 Task: Research Airbnb accommodation in Santa Cruz de Tenerife, Spain from 6th November, 2023 to 8th November, 2023 for 2 adults.1  bedroom having 2 beds and 1 bathroom. Property type can be flat. Amenities needed are: wifi. Look for 5 properties as per requirement.
Action: Mouse moved to (422, 51)
Screenshot: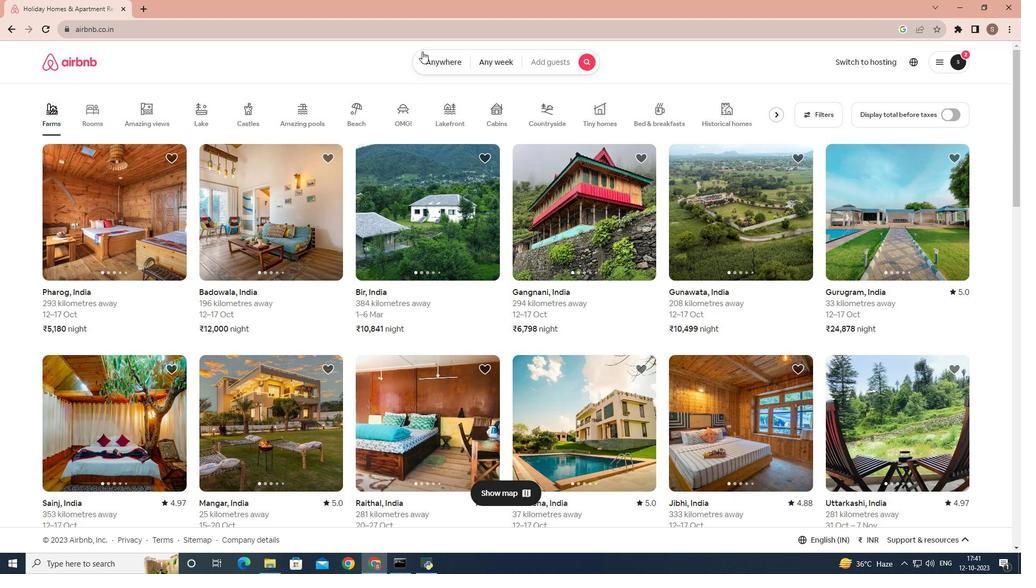 
Action: Mouse pressed left at (422, 51)
Screenshot: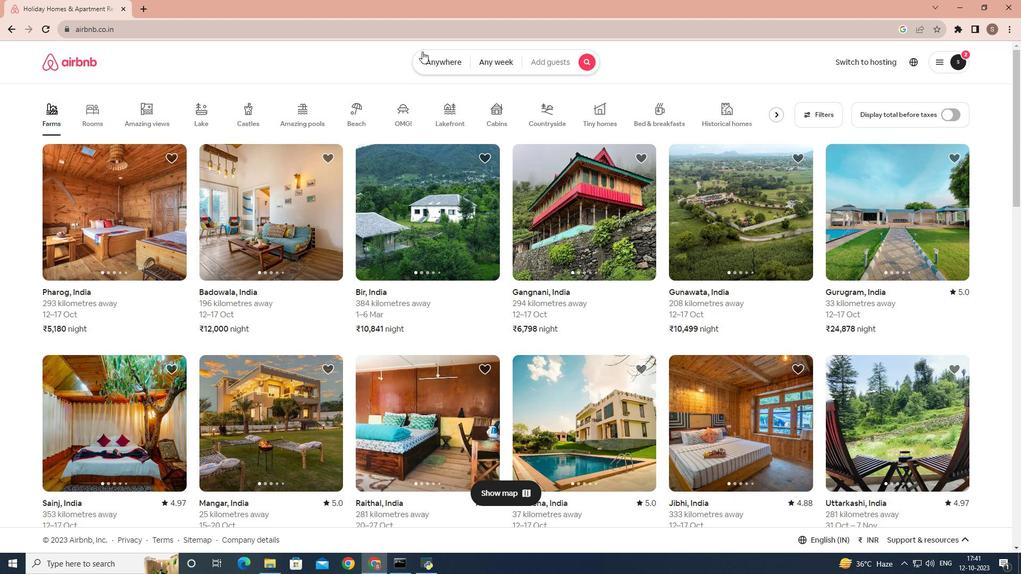
Action: Mouse moved to (422, 55)
Screenshot: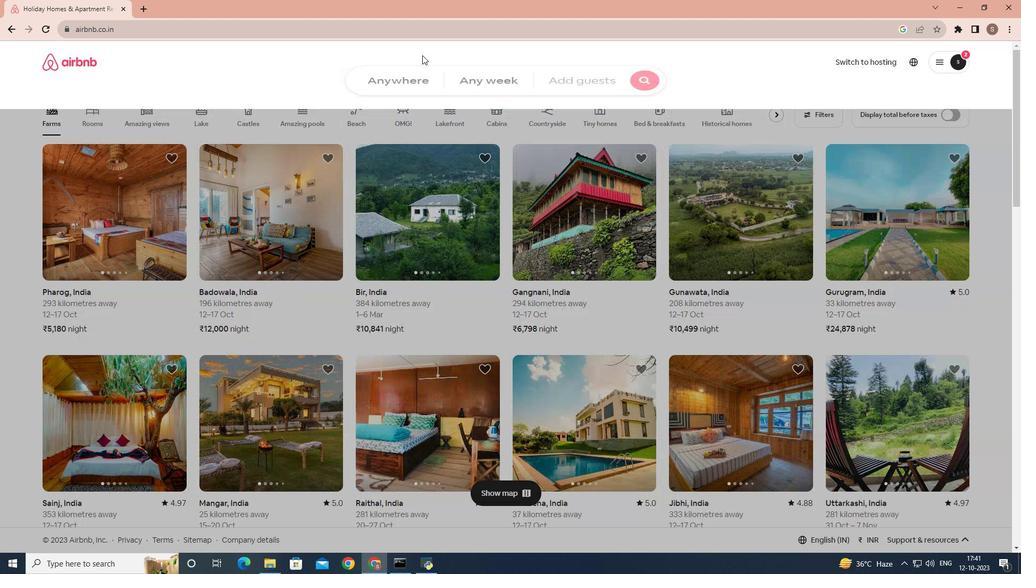 
Action: Mouse pressed left at (422, 55)
Screenshot: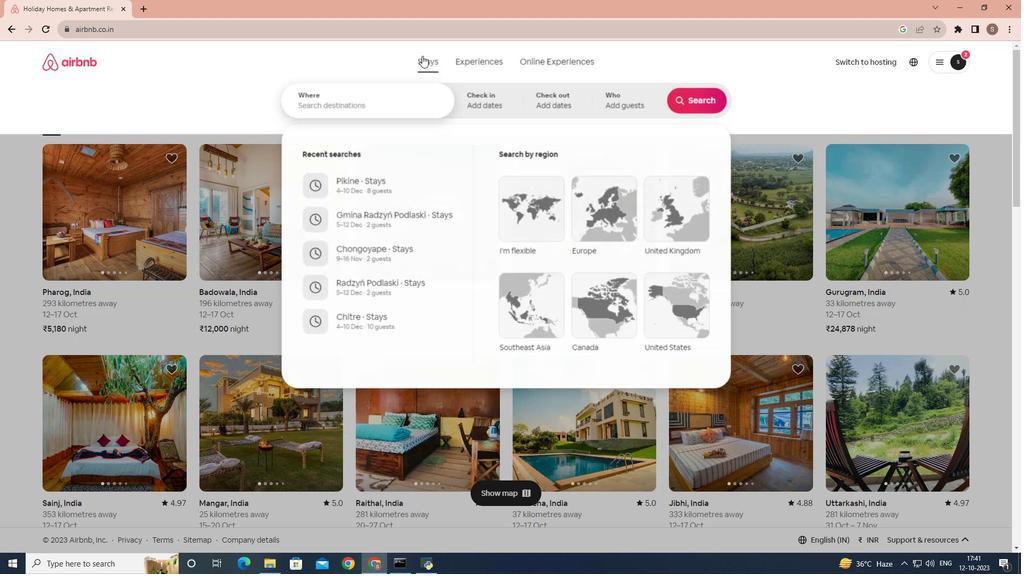 
Action: Mouse moved to (345, 98)
Screenshot: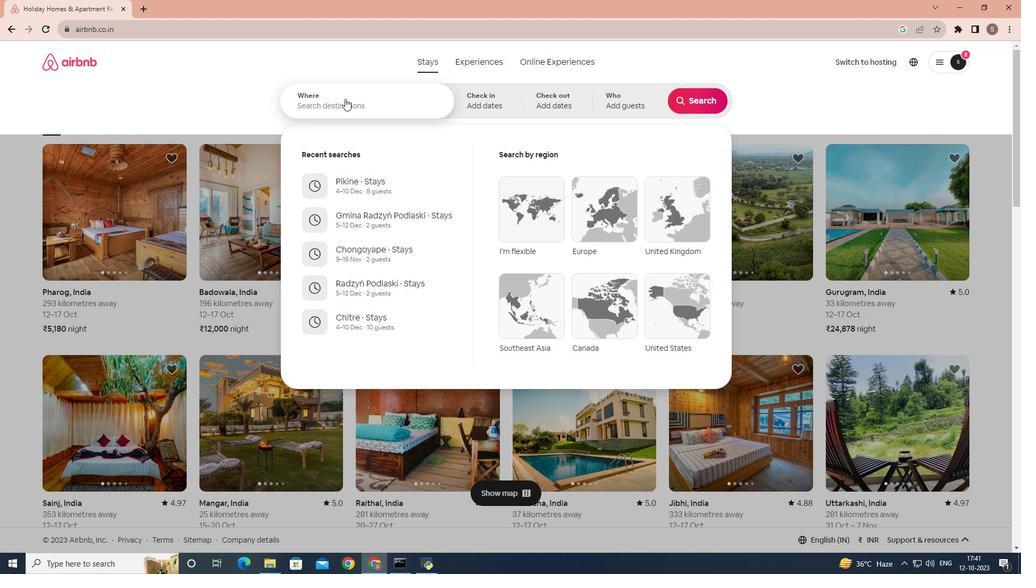 
Action: Mouse pressed left at (345, 98)
Screenshot: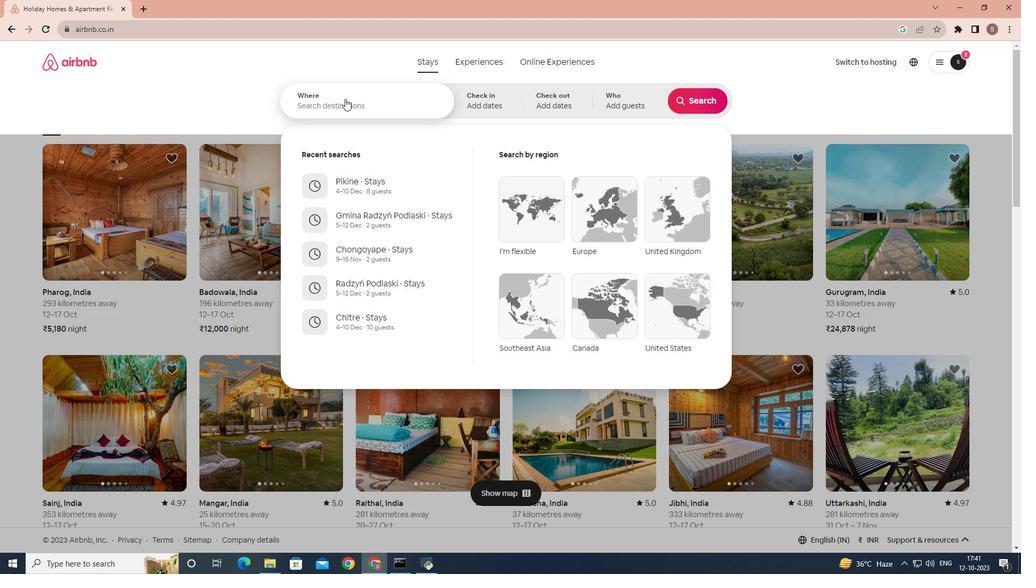 
Action: Key pressed santa<Key.space>cruz<Key.space>de<Key.space>
Screenshot: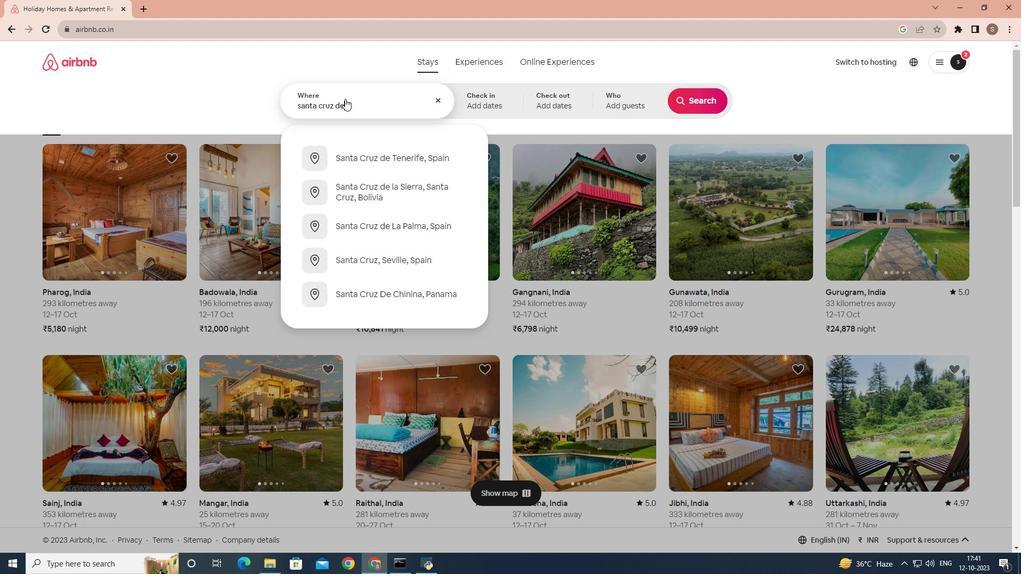 
Action: Mouse moved to (342, 153)
Screenshot: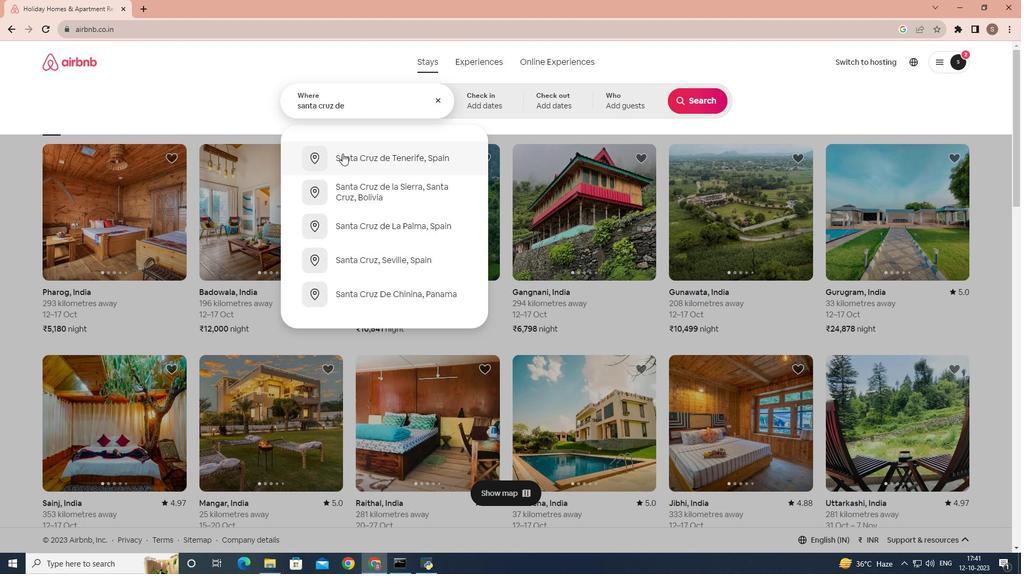 
Action: Mouse pressed left at (342, 153)
Screenshot: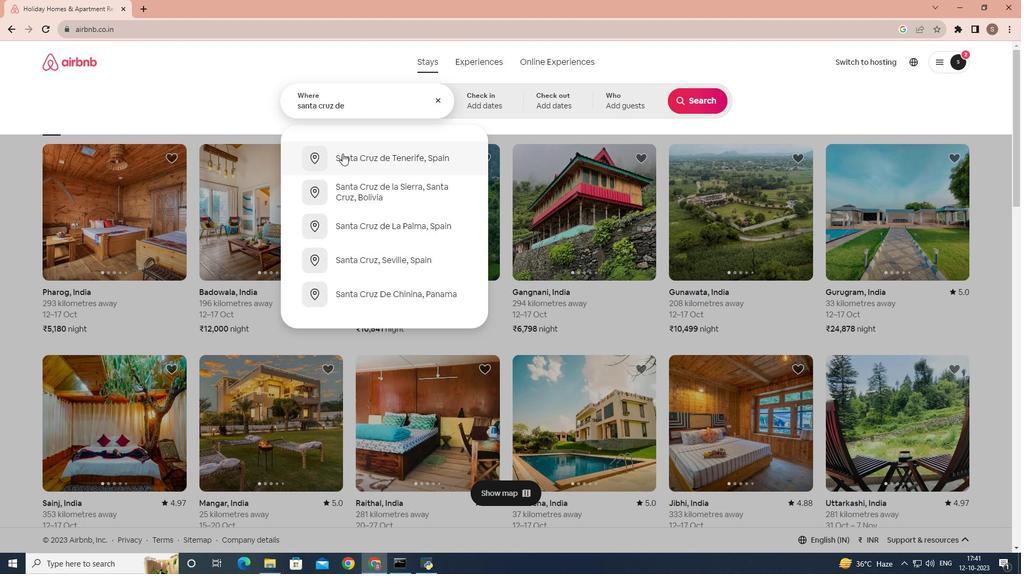 
Action: Mouse moved to (567, 262)
Screenshot: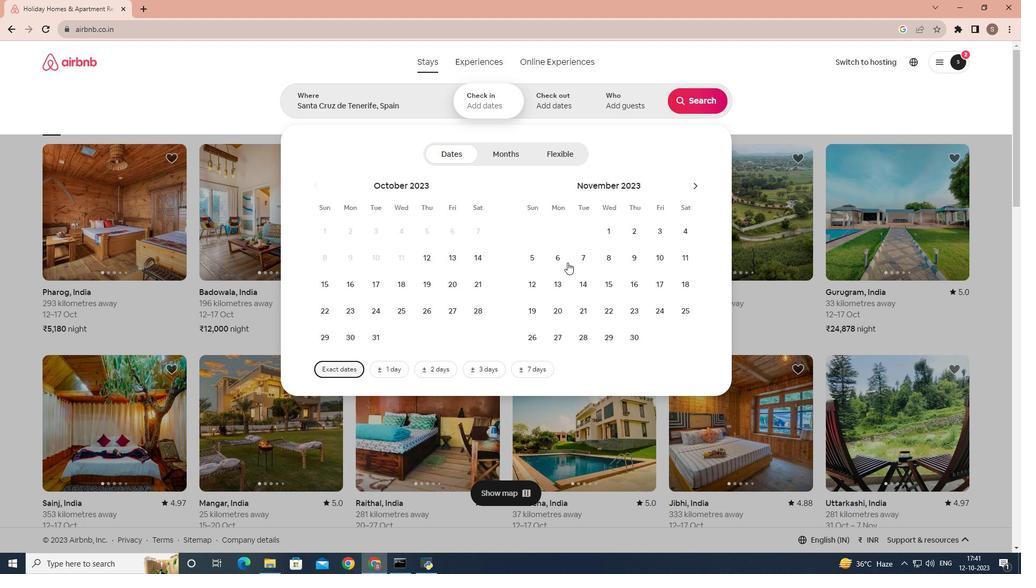 
Action: Mouse pressed left at (567, 262)
Screenshot: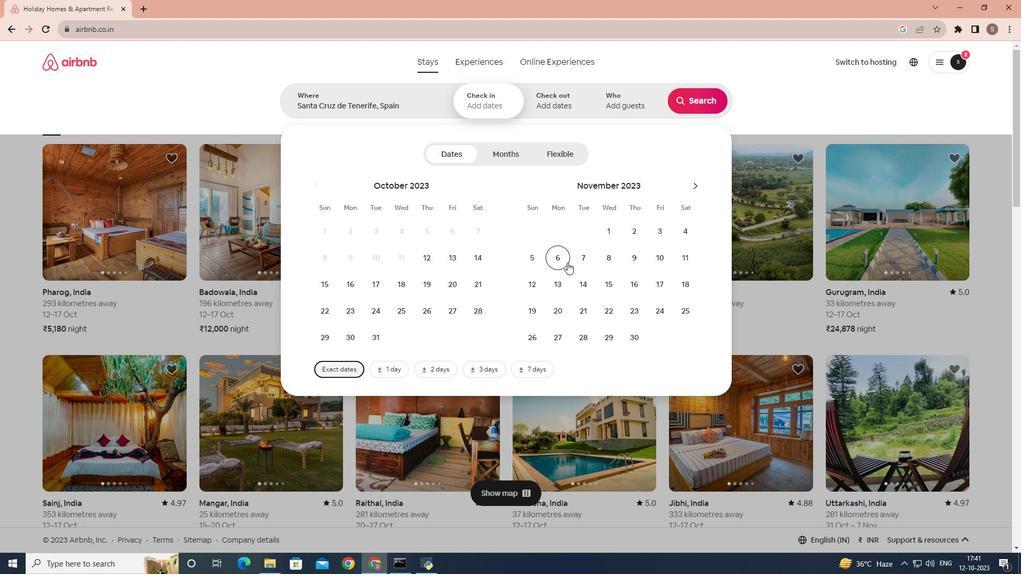 
Action: Mouse moved to (596, 263)
Screenshot: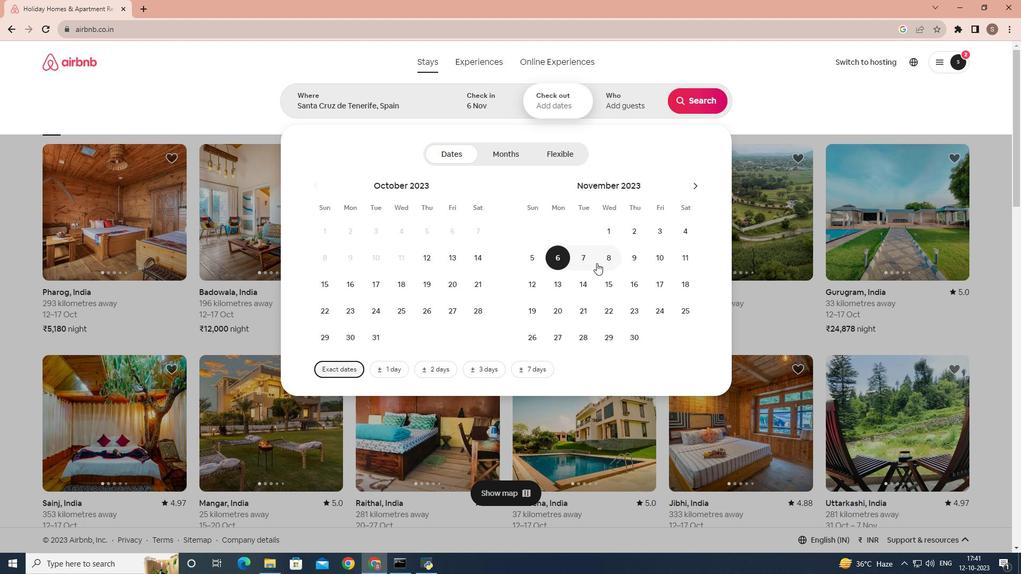 
Action: Mouse pressed left at (596, 263)
Screenshot: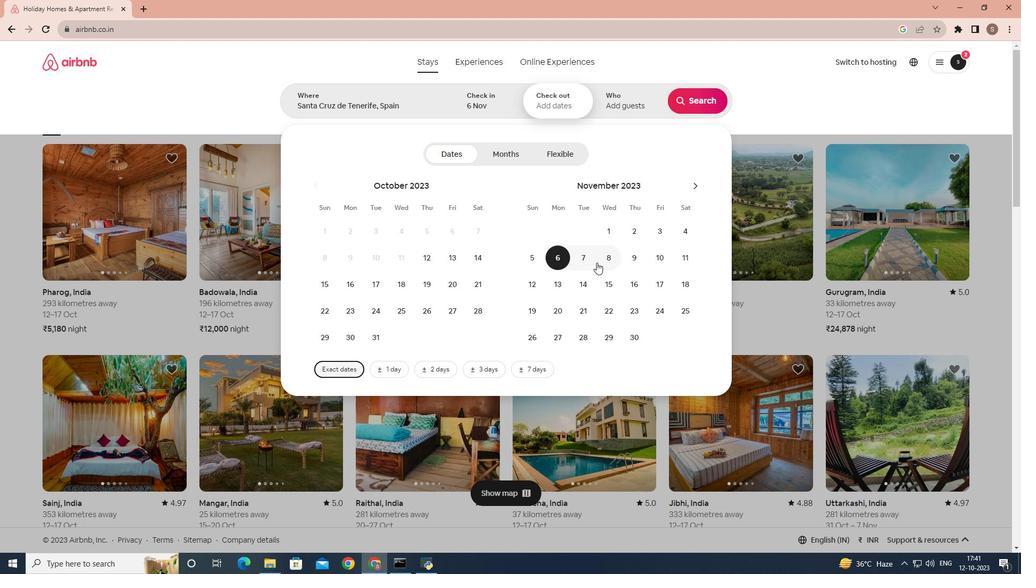 
Action: Mouse moved to (642, 106)
Screenshot: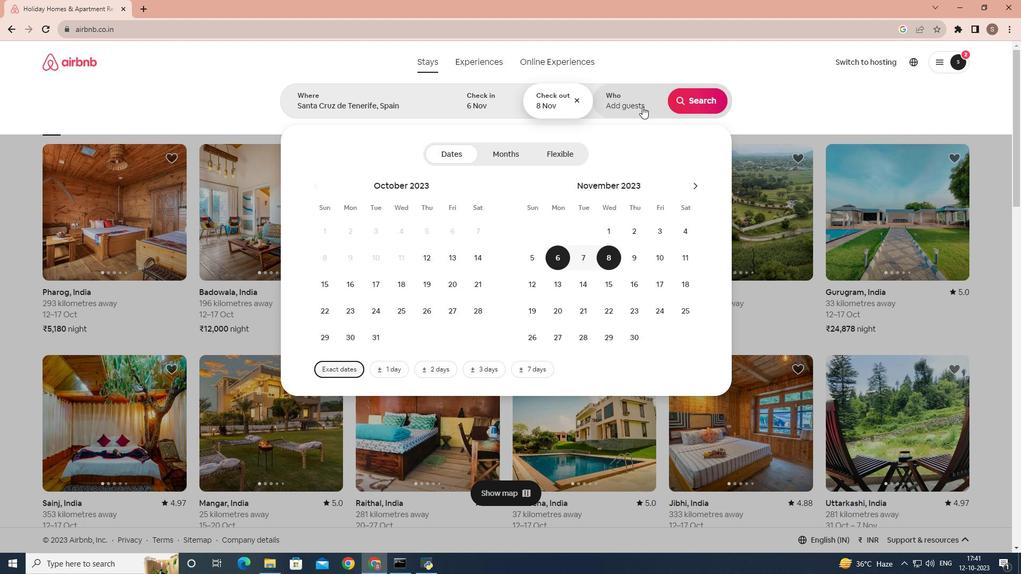 
Action: Mouse pressed left at (642, 106)
Screenshot: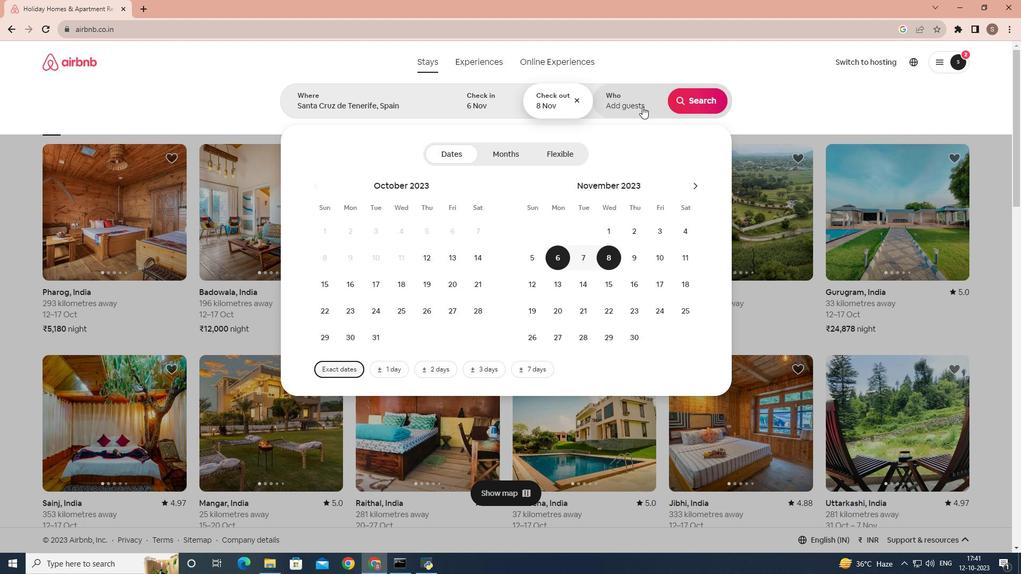 
Action: Mouse moved to (705, 153)
Screenshot: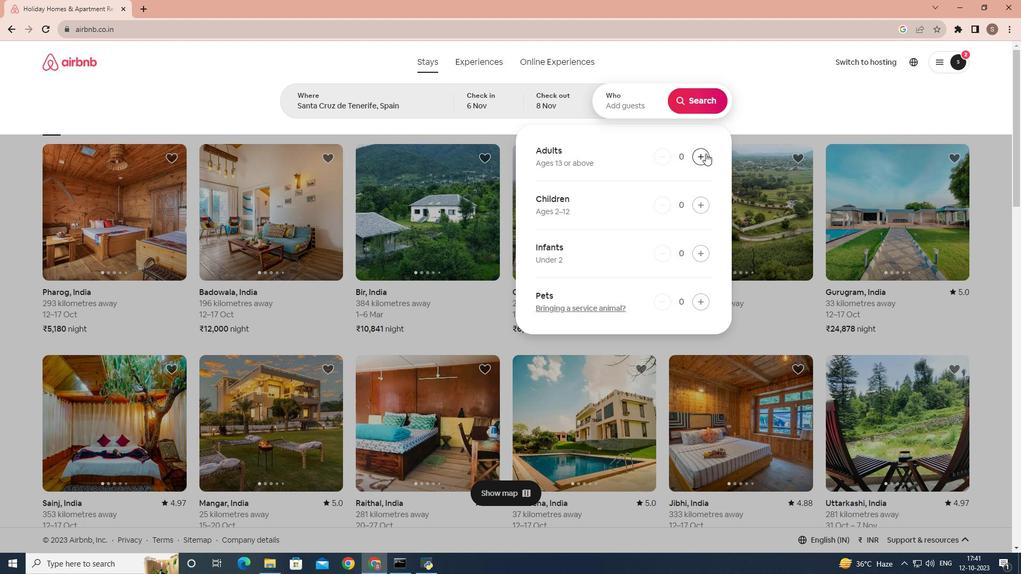 
Action: Mouse pressed left at (705, 153)
Screenshot: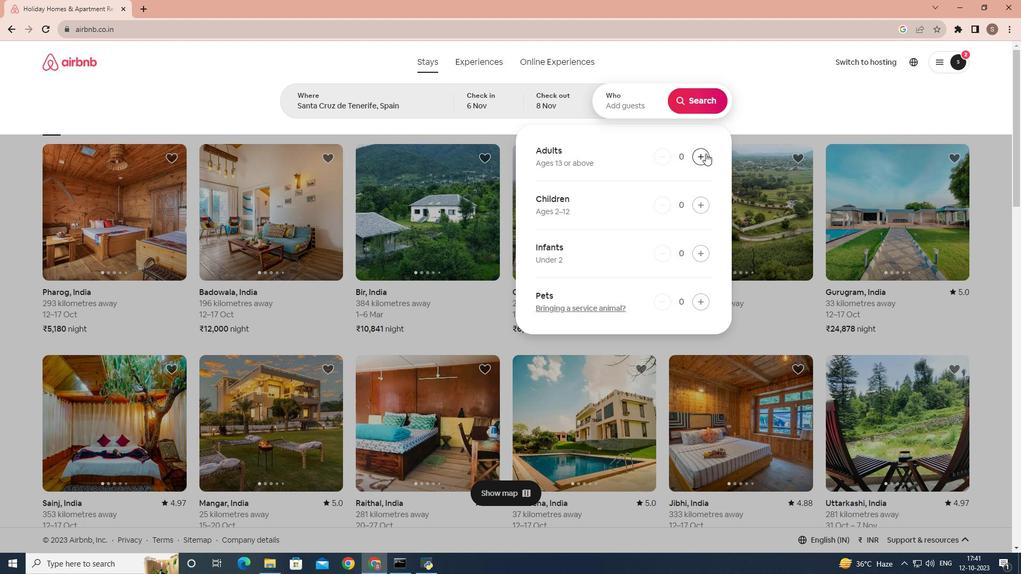 
Action: Mouse pressed left at (705, 153)
Screenshot: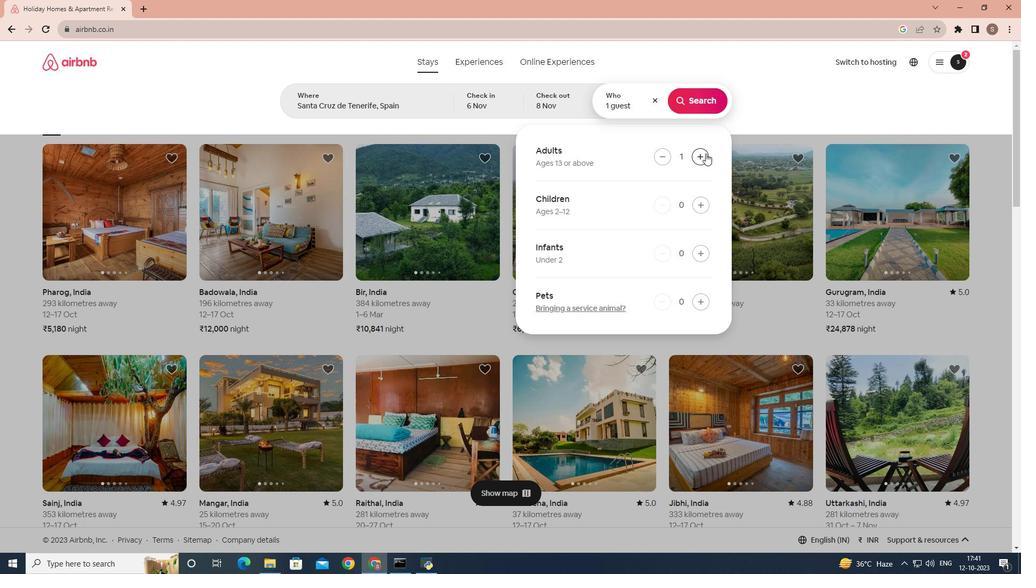 
Action: Mouse moved to (715, 105)
Screenshot: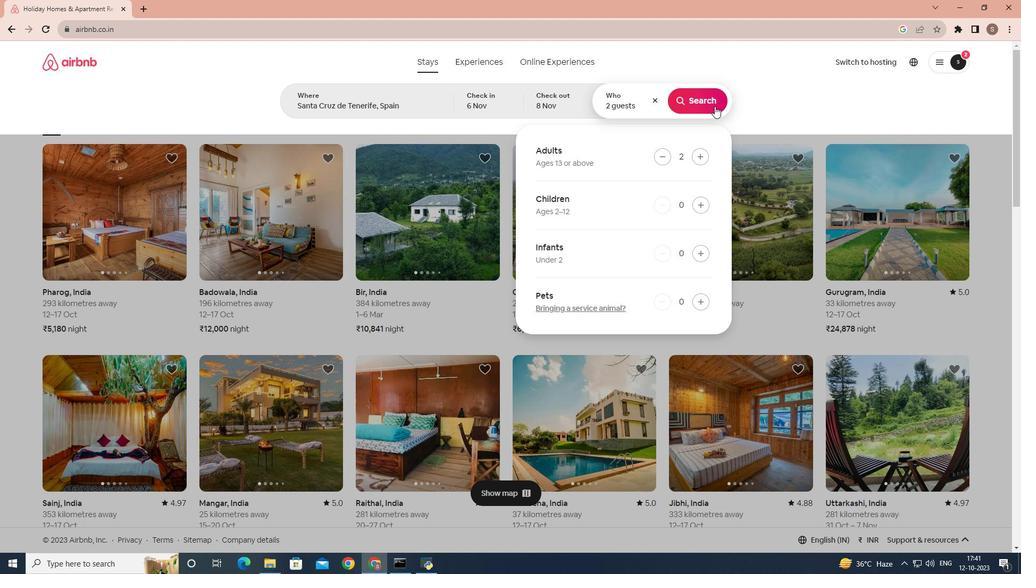 
Action: Mouse pressed left at (715, 105)
Screenshot: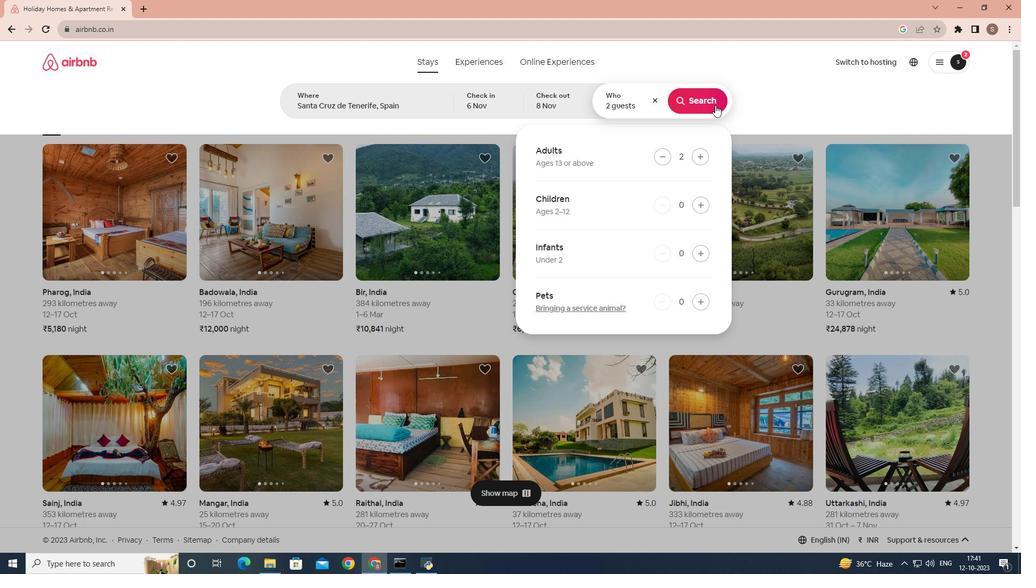 
Action: Mouse moved to (846, 105)
Screenshot: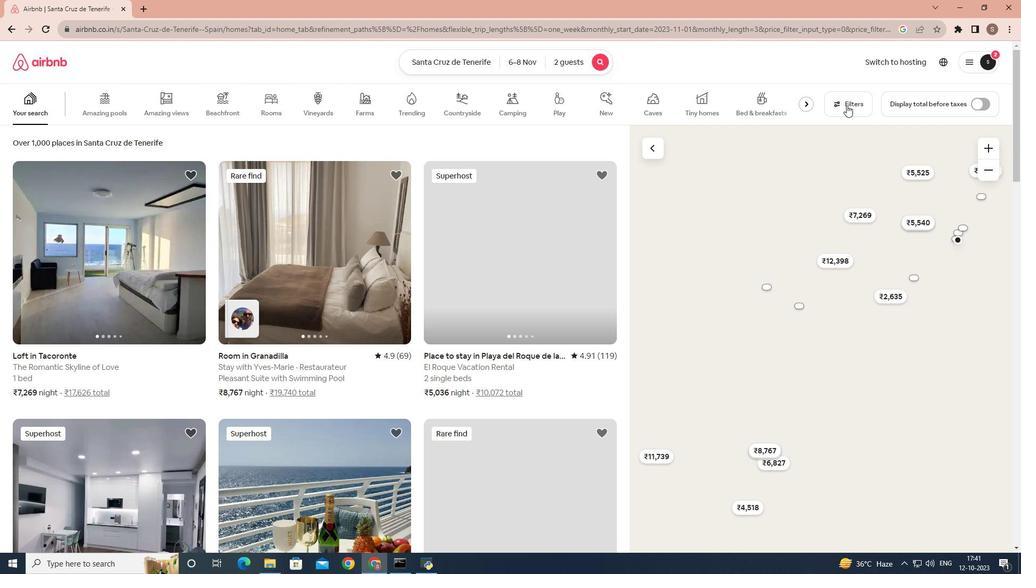 
Action: Mouse pressed left at (846, 105)
Screenshot: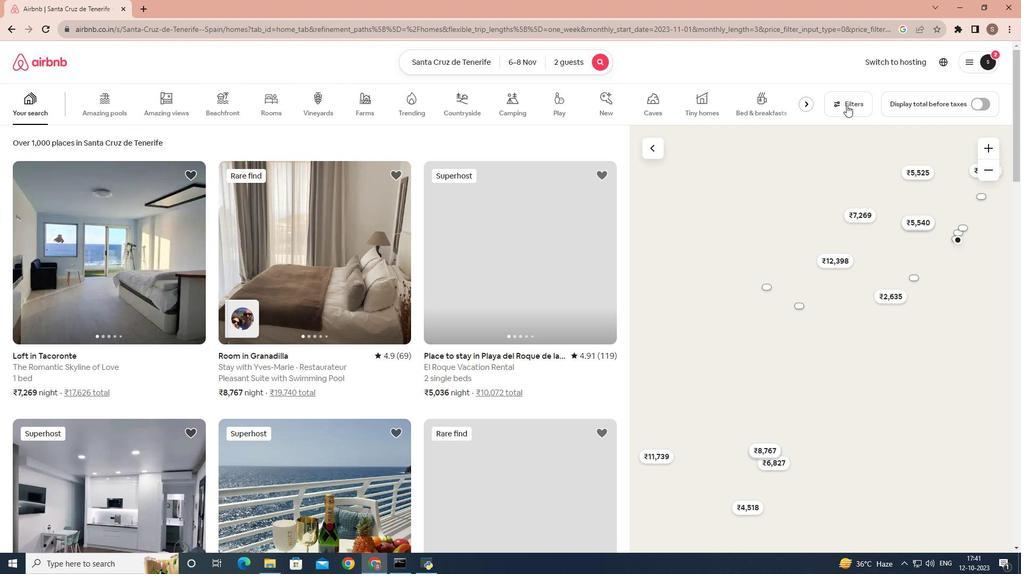 
Action: Mouse moved to (374, 268)
Screenshot: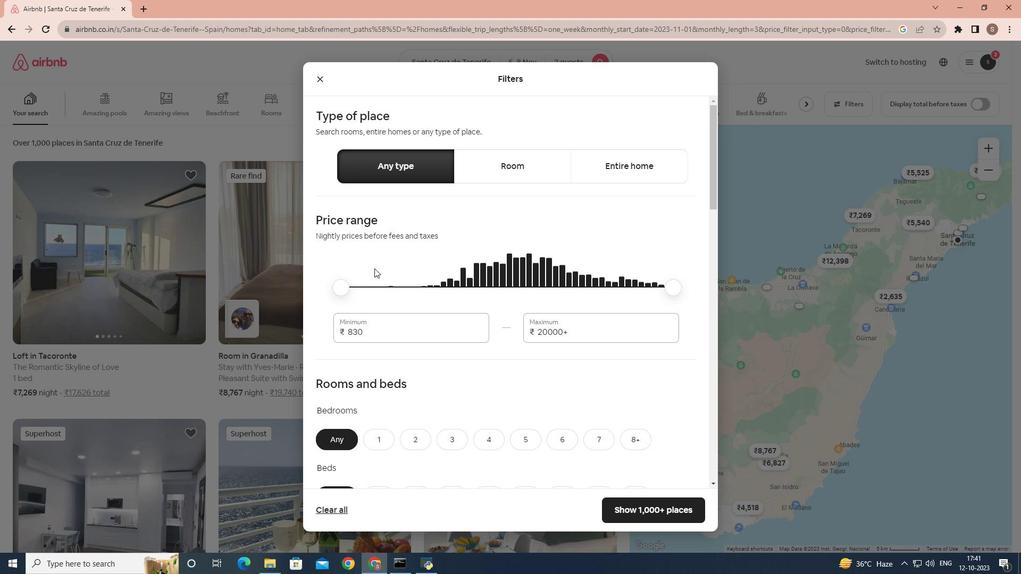 
Action: Mouse scrolled (374, 268) with delta (0, 0)
Screenshot: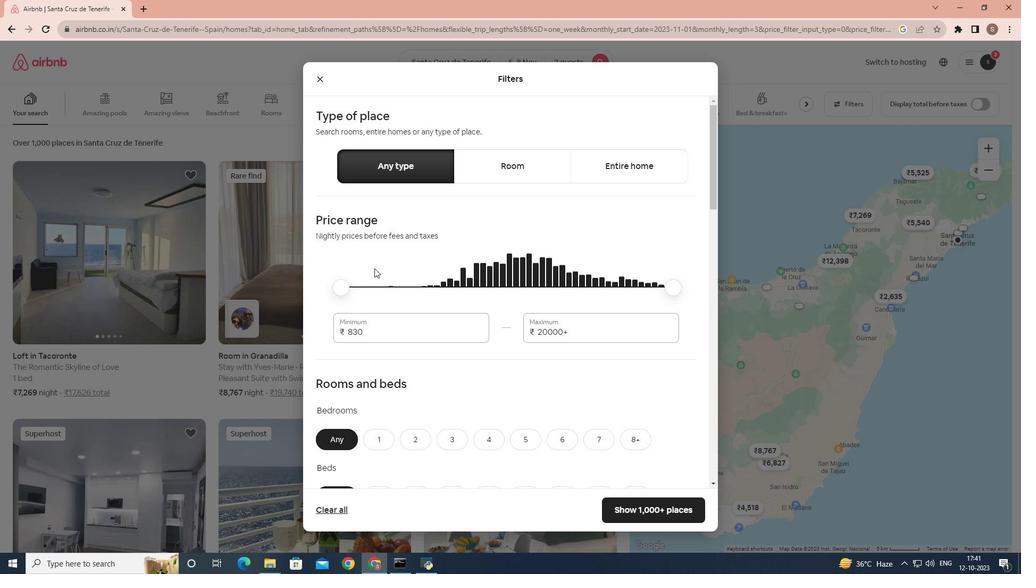 
Action: Mouse scrolled (374, 268) with delta (0, 0)
Screenshot: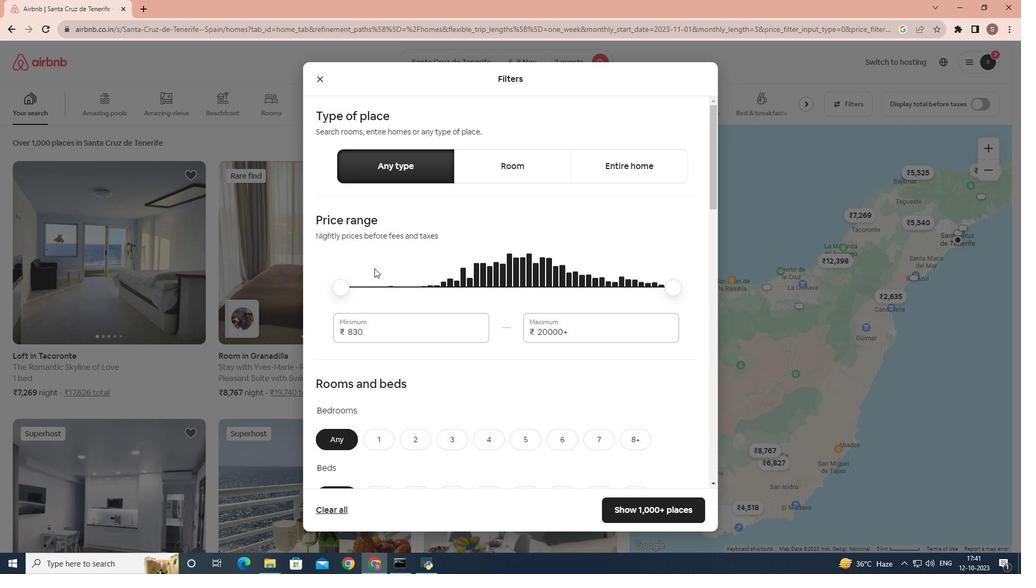 
Action: Mouse scrolled (374, 268) with delta (0, 0)
Screenshot: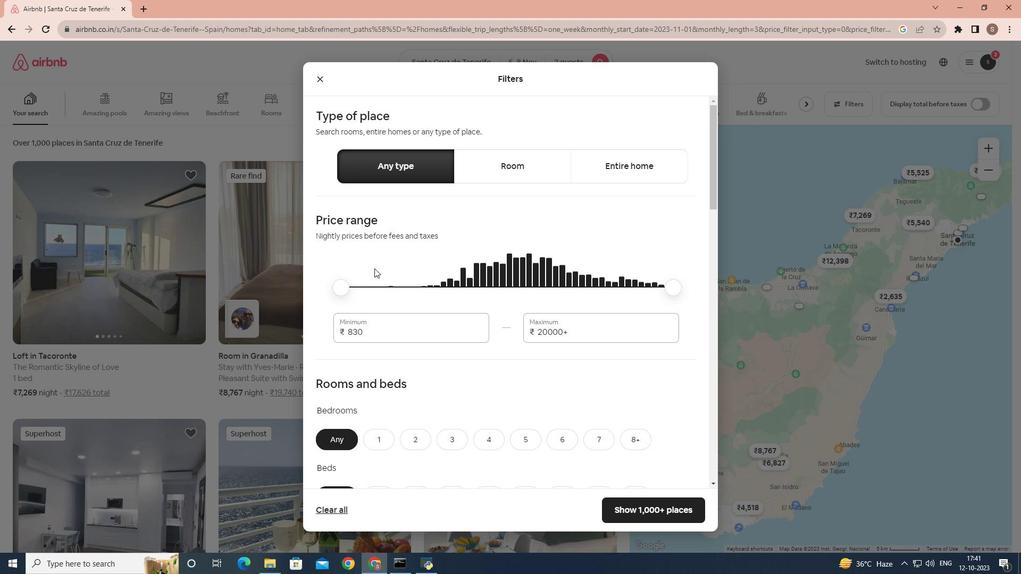 
Action: Mouse scrolled (374, 268) with delta (0, 0)
Screenshot: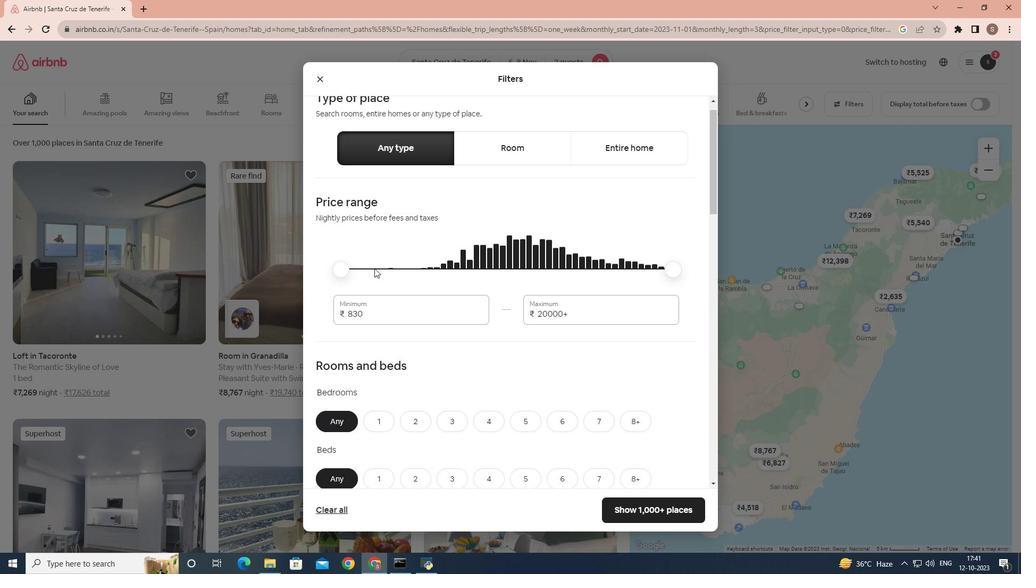 
Action: Mouse moved to (418, 227)
Screenshot: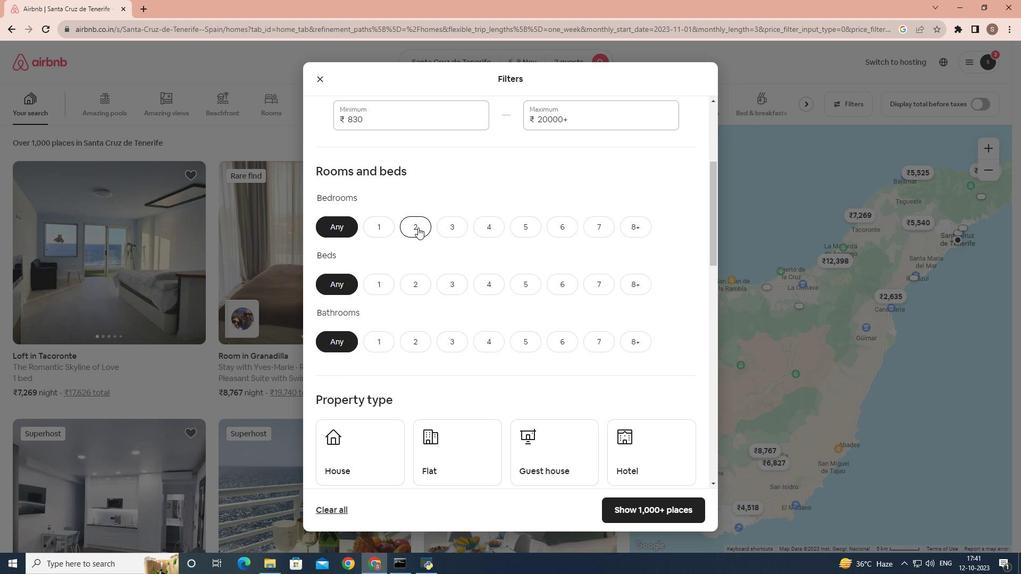
Action: Mouse pressed left at (418, 227)
Screenshot: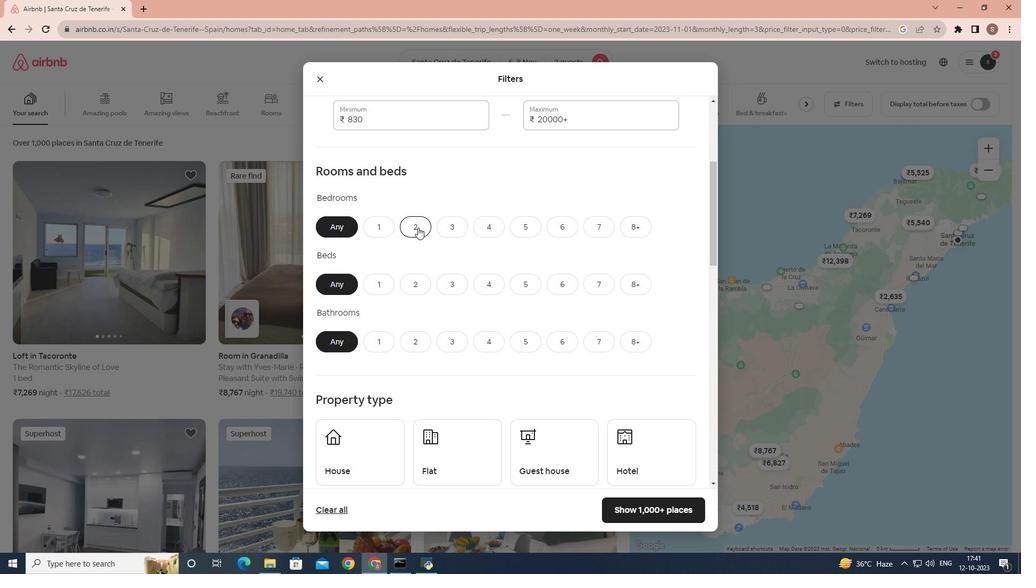 
Action: Mouse moved to (382, 219)
Screenshot: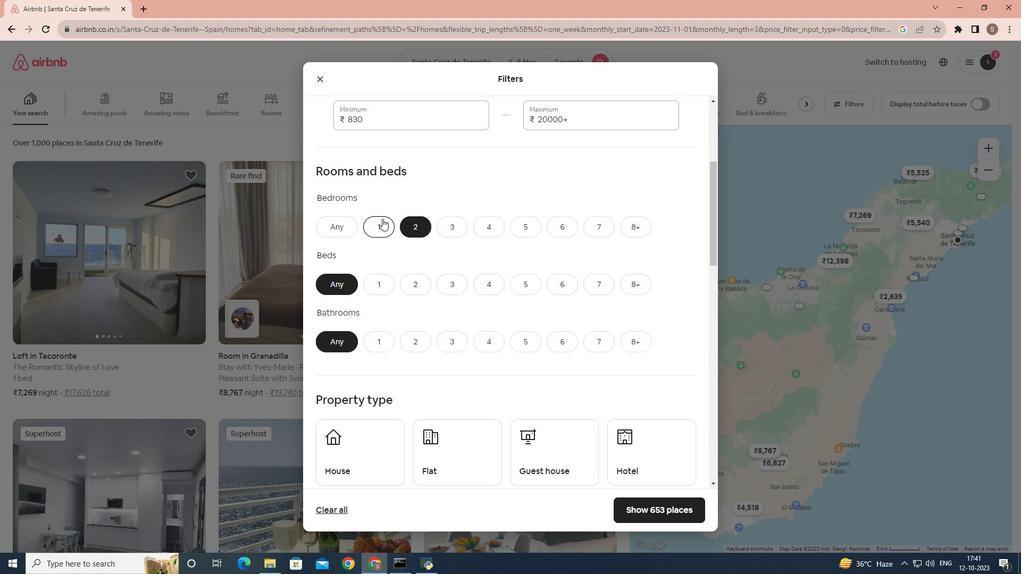 
Action: Mouse pressed left at (382, 219)
Screenshot: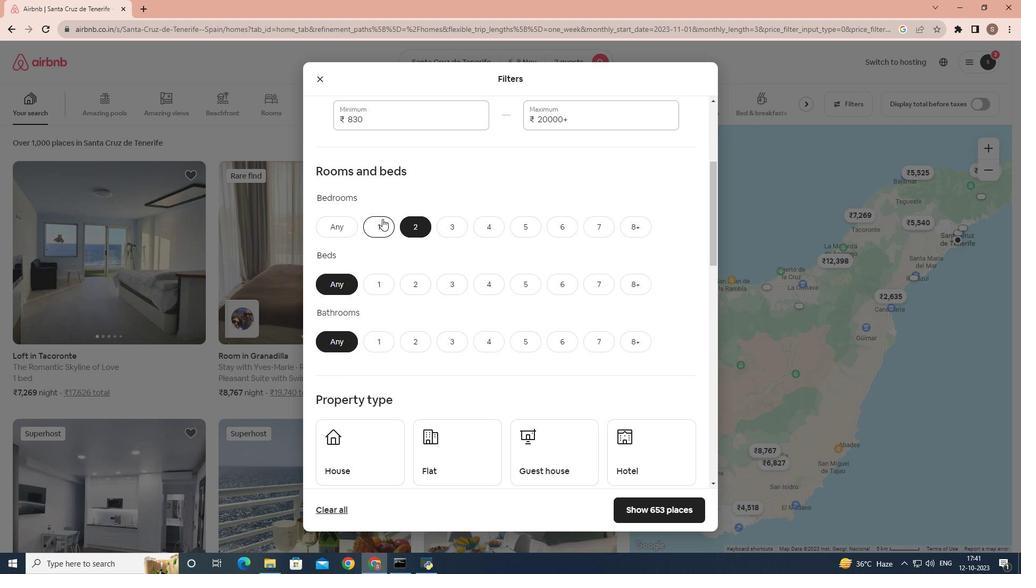 
Action: Mouse moved to (398, 286)
Screenshot: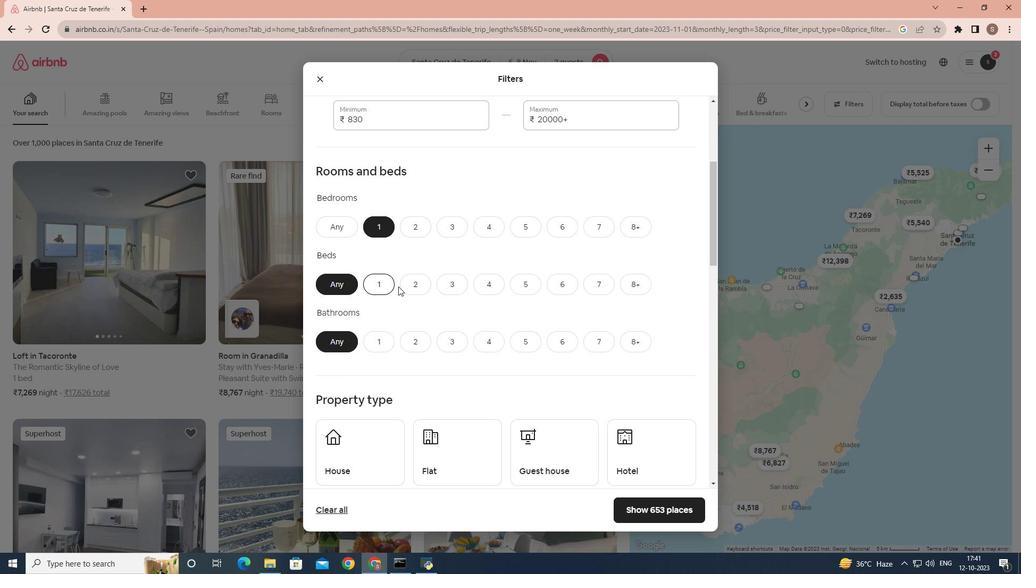 
Action: Mouse pressed left at (398, 286)
Screenshot: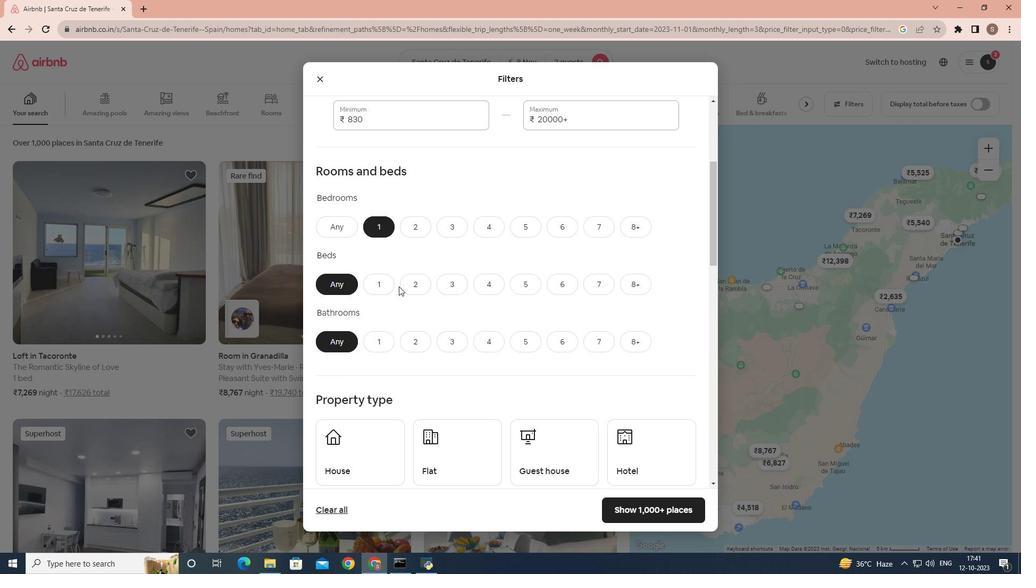 
Action: Mouse moved to (413, 281)
Screenshot: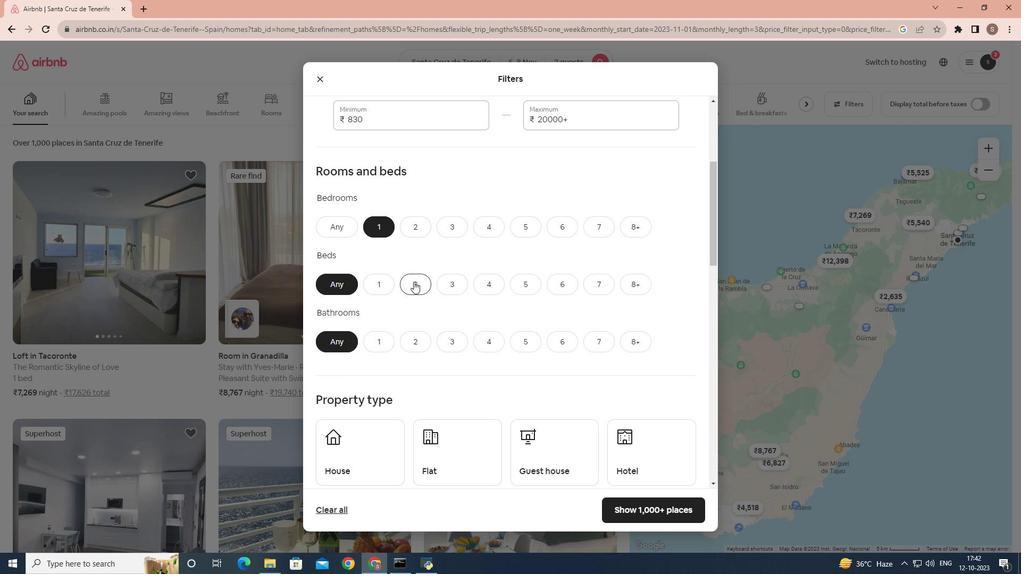 
Action: Mouse pressed left at (413, 281)
Screenshot: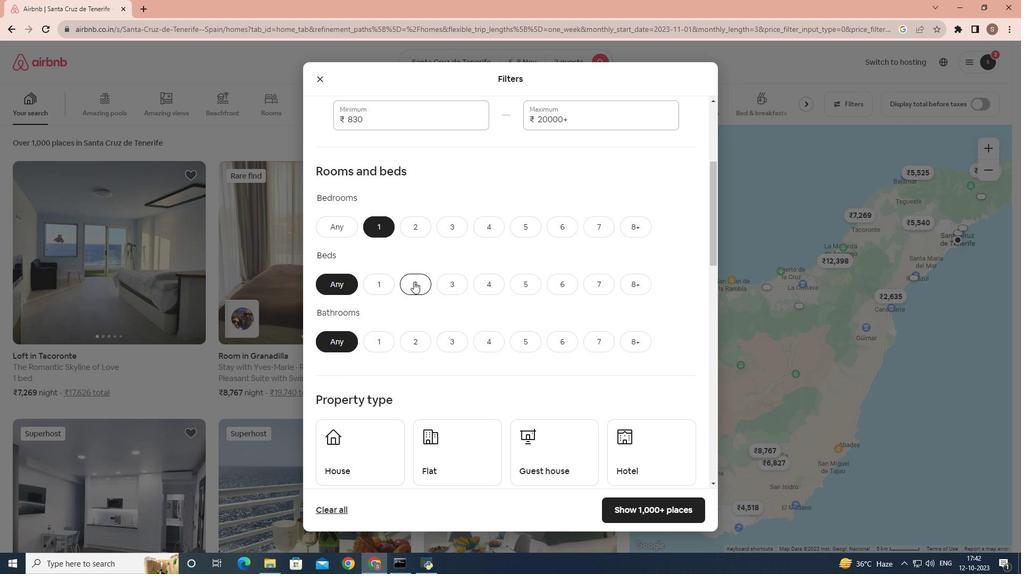 
Action: Mouse moved to (375, 336)
Screenshot: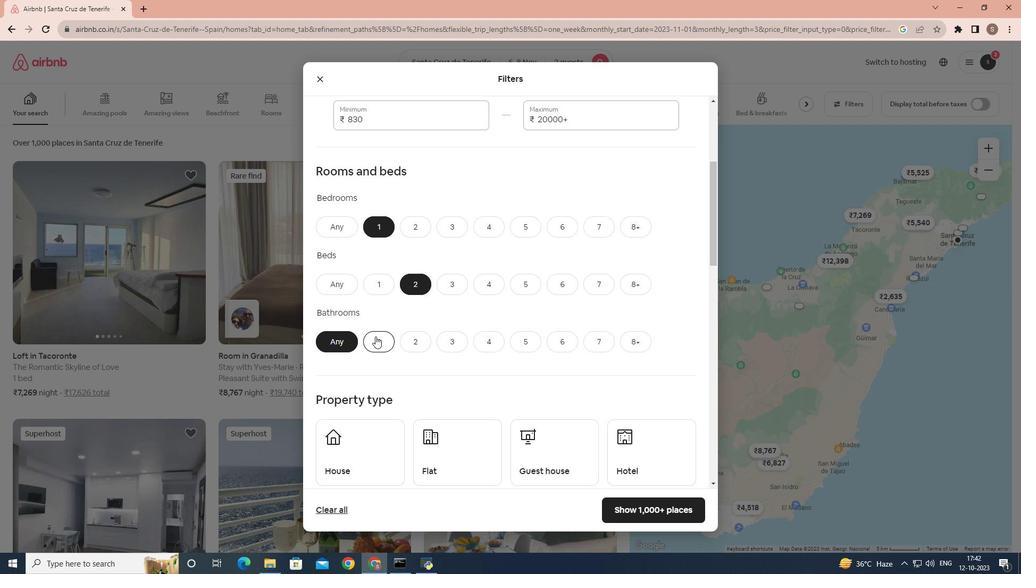 
Action: Mouse pressed left at (375, 336)
Screenshot: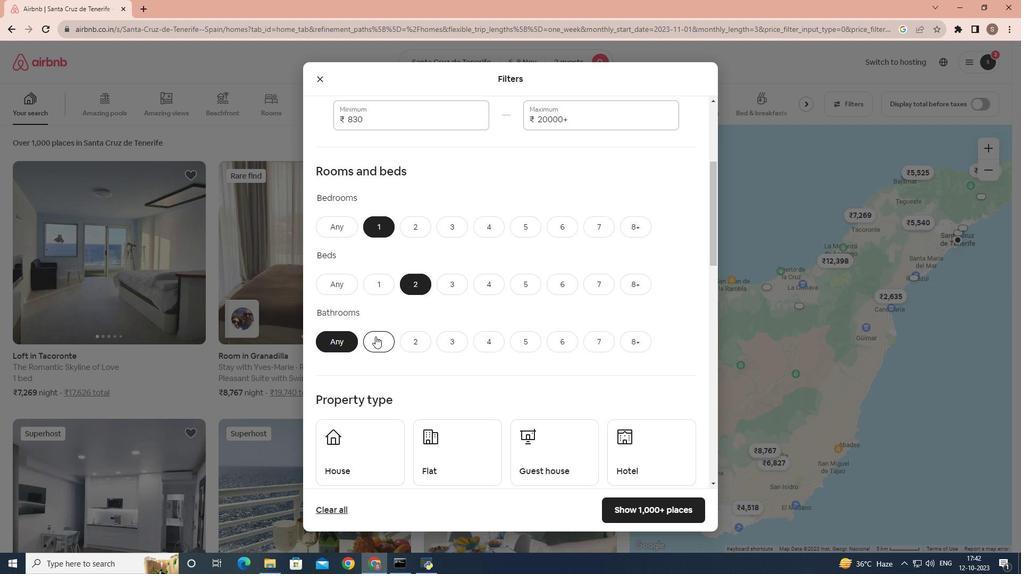 
Action: Mouse moved to (424, 294)
Screenshot: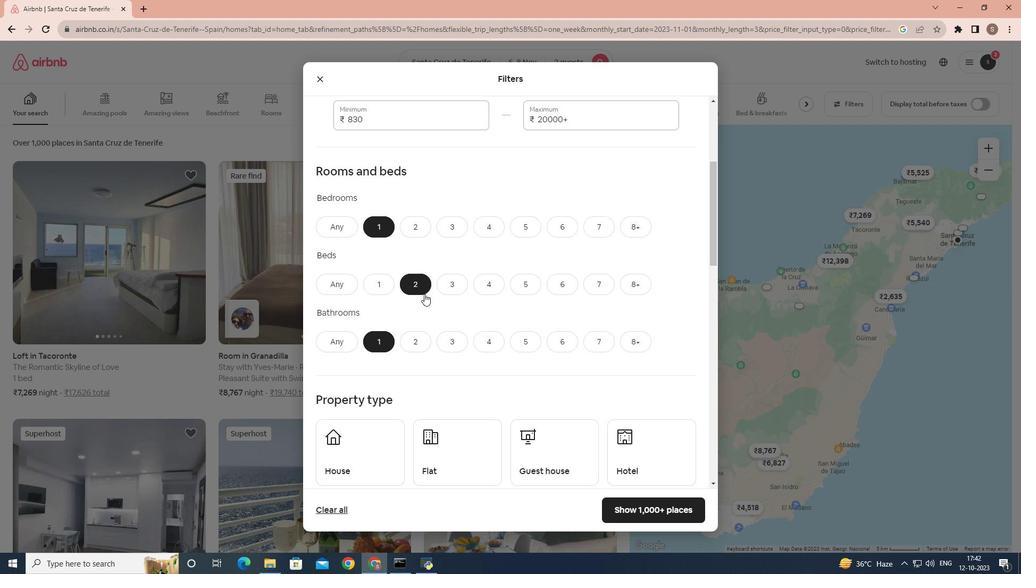 
Action: Mouse scrolled (424, 293) with delta (0, 0)
Screenshot: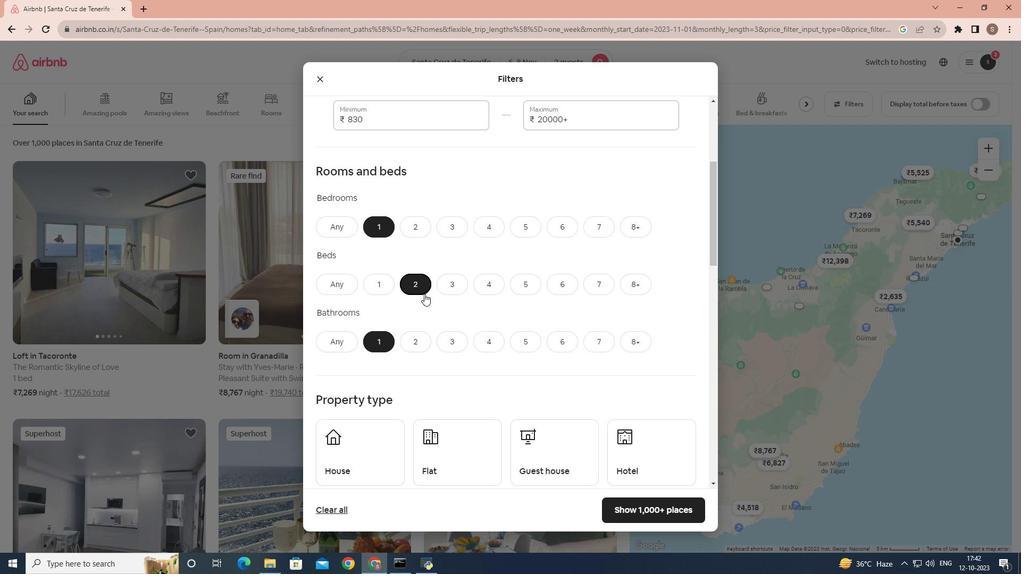 
Action: Mouse scrolled (424, 293) with delta (0, 0)
Screenshot: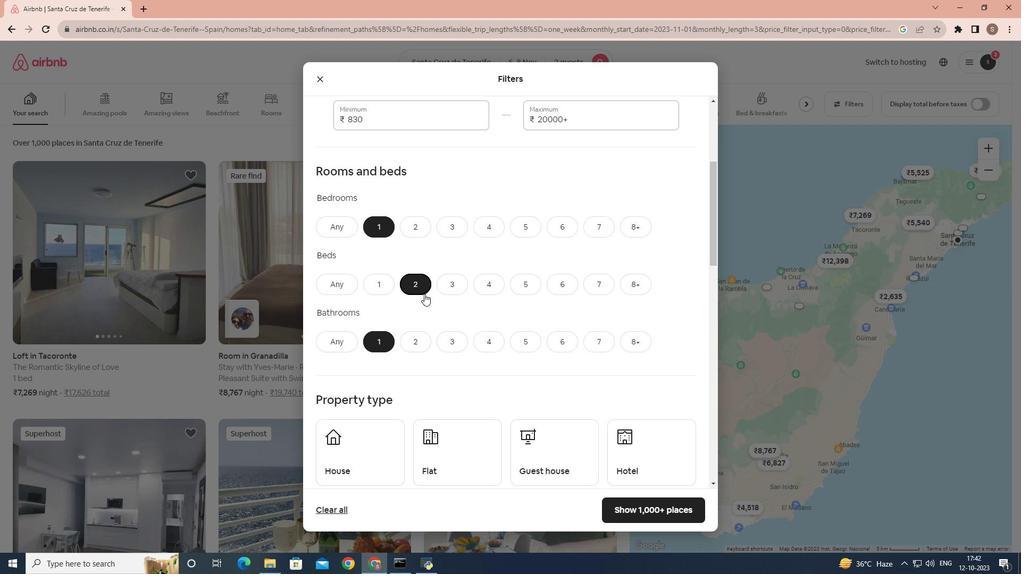 
Action: Mouse scrolled (424, 293) with delta (0, 0)
Screenshot: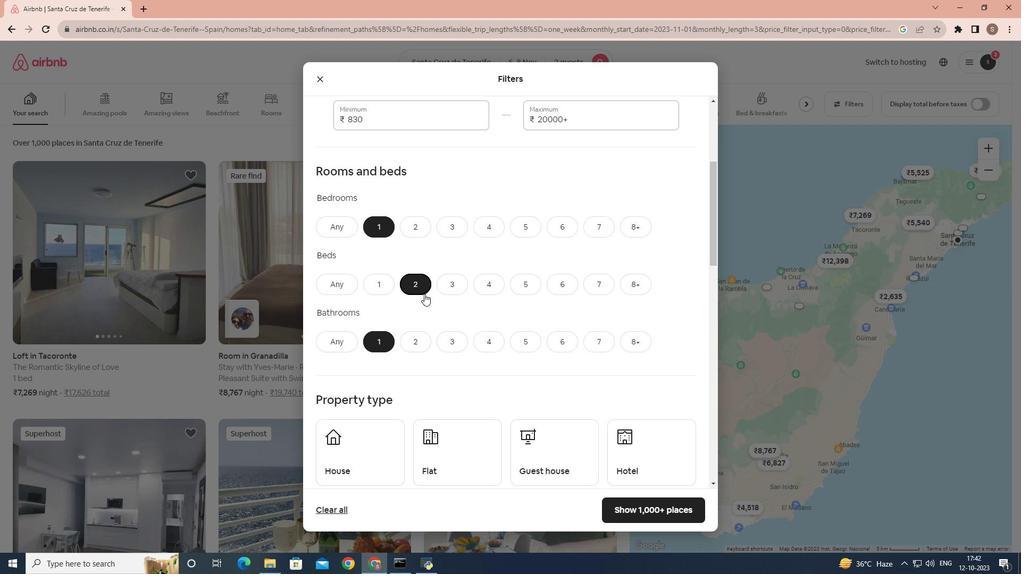 
Action: Mouse scrolled (424, 293) with delta (0, 0)
Screenshot: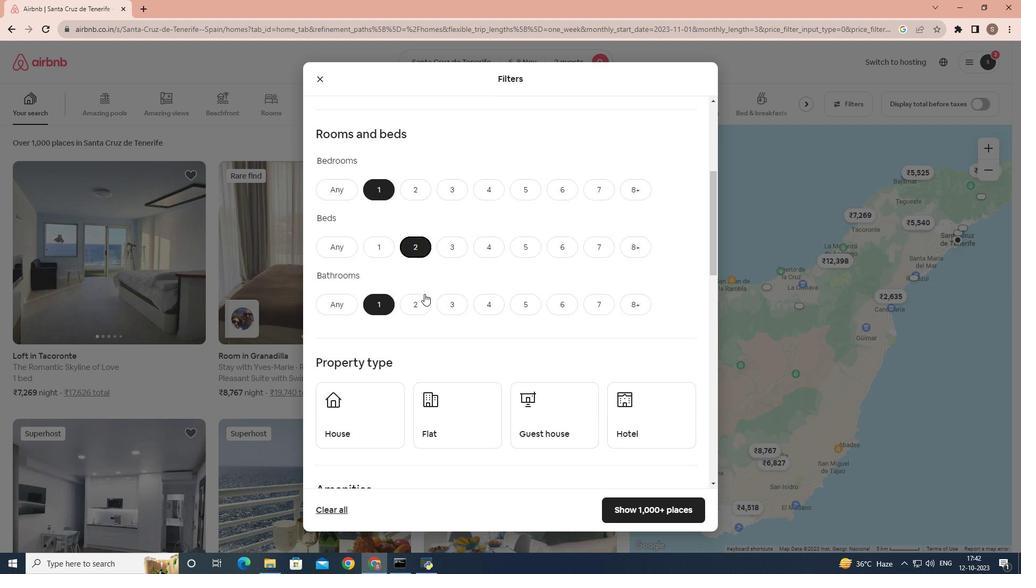 
Action: Mouse moved to (450, 267)
Screenshot: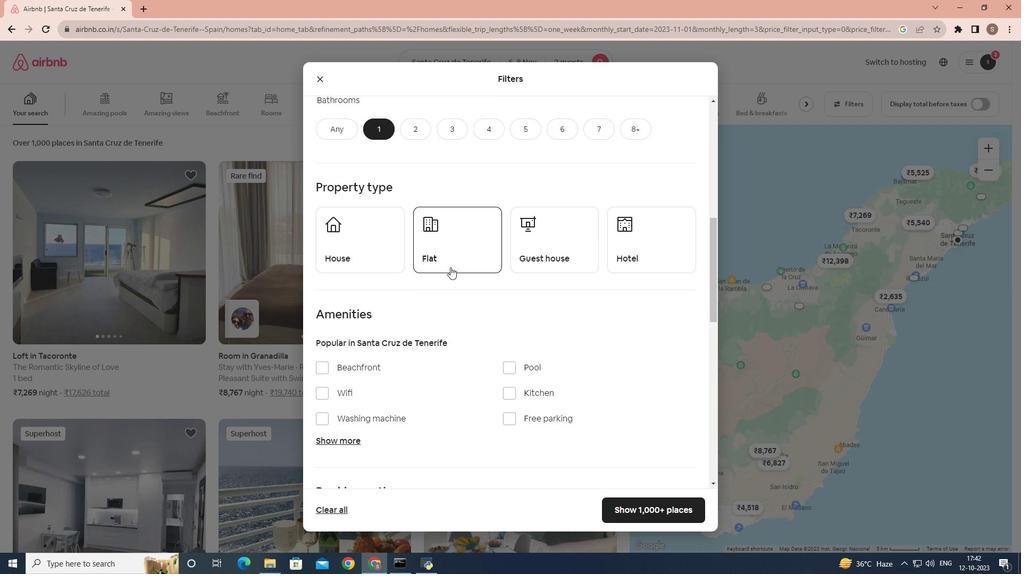 
Action: Mouse pressed left at (450, 267)
Screenshot: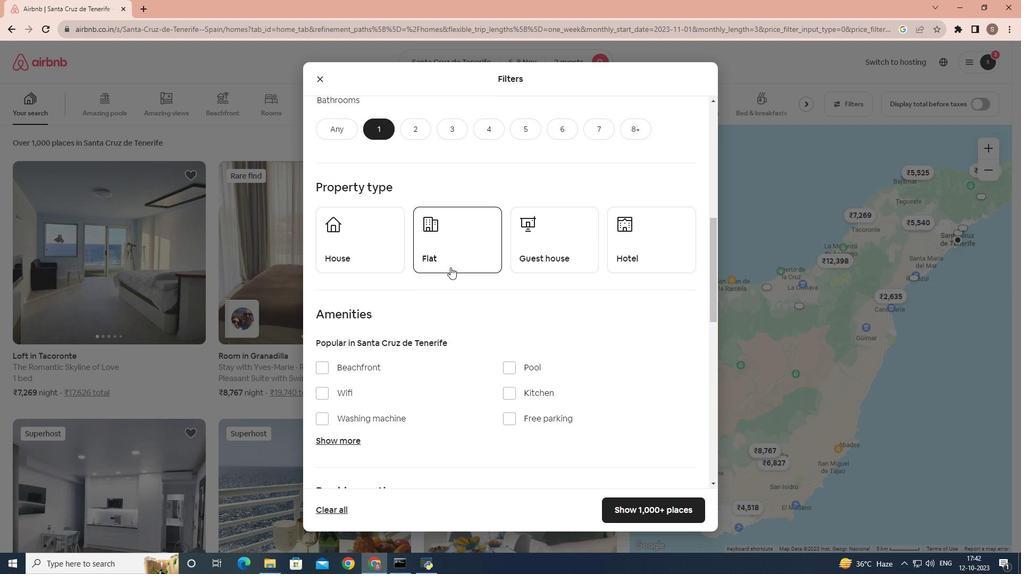 
Action: Mouse moved to (387, 330)
Screenshot: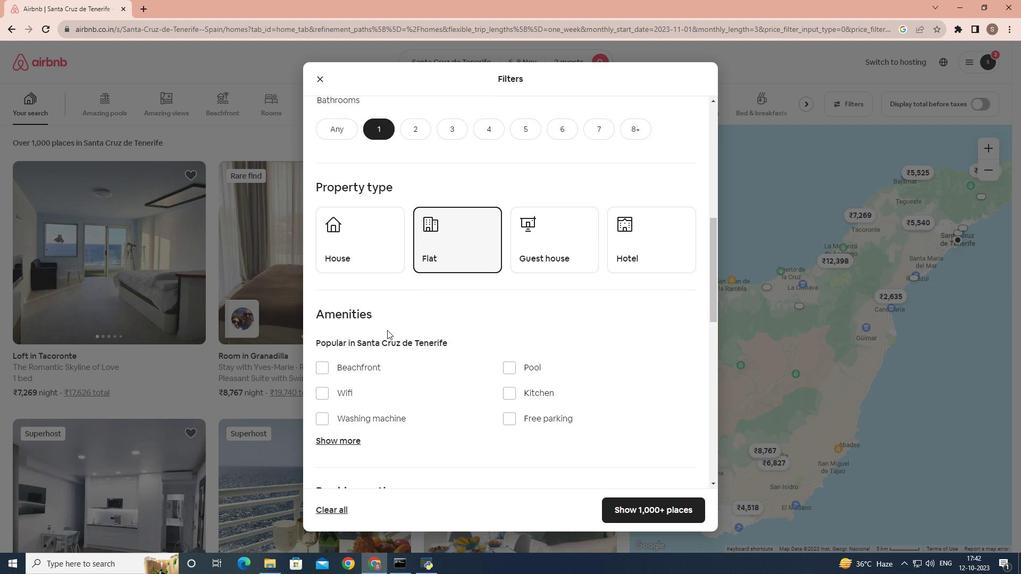 
Action: Mouse scrolled (387, 329) with delta (0, 0)
Screenshot: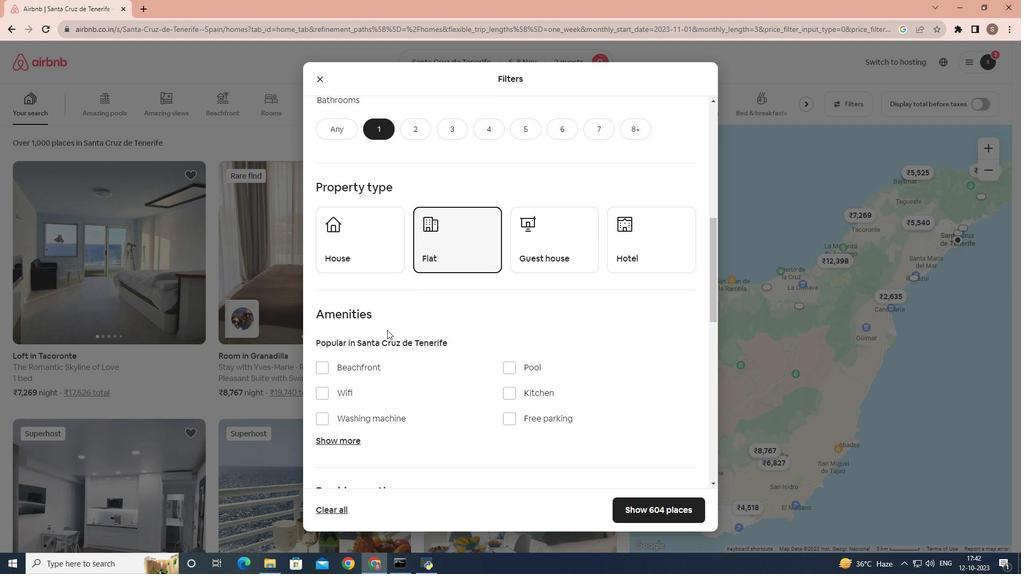 
Action: Mouse scrolled (387, 329) with delta (0, 0)
Screenshot: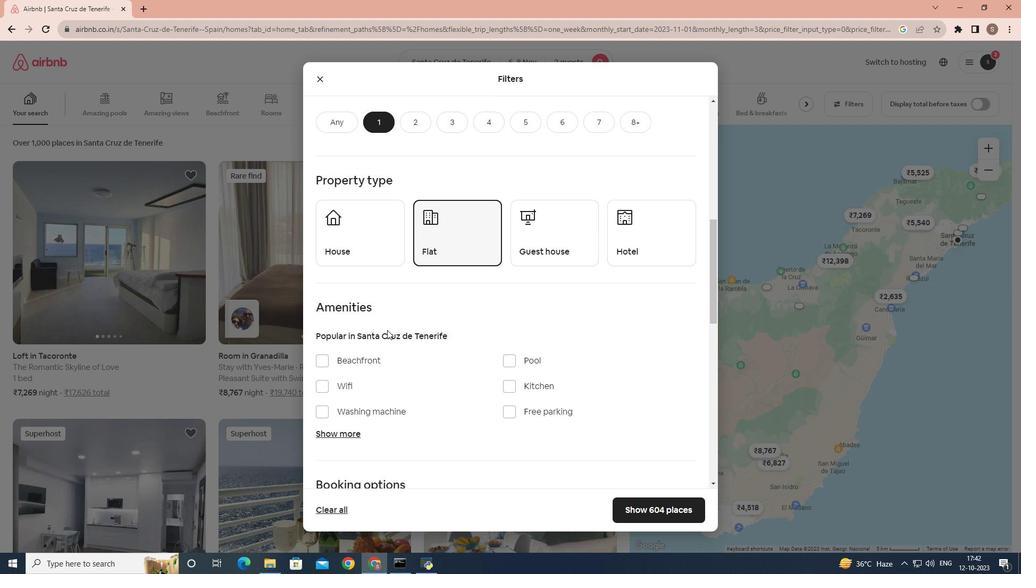 
Action: Mouse scrolled (387, 329) with delta (0, 0)
Screenshot: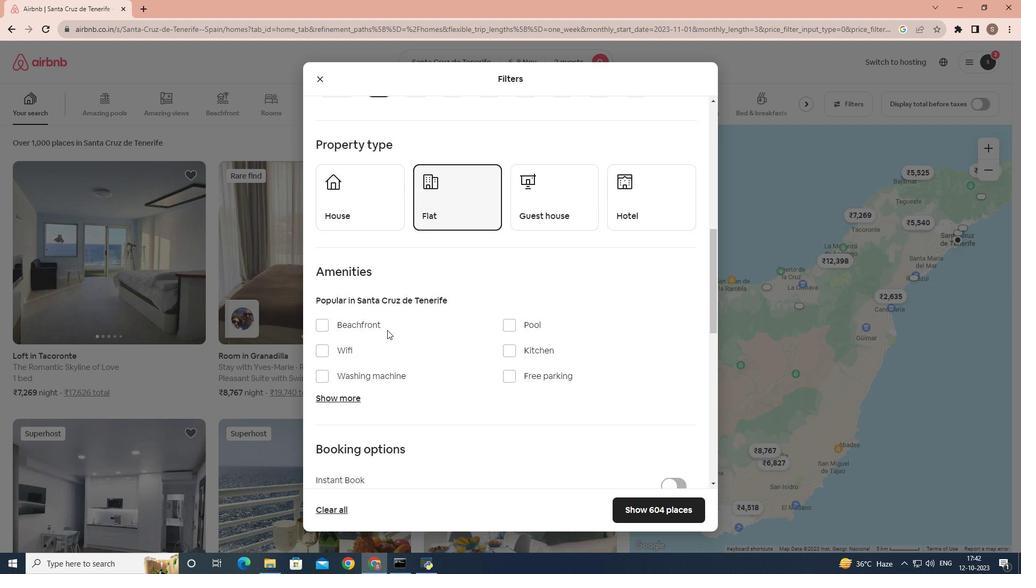 
Action: Mouse moved to (328, 224)
Screenshot: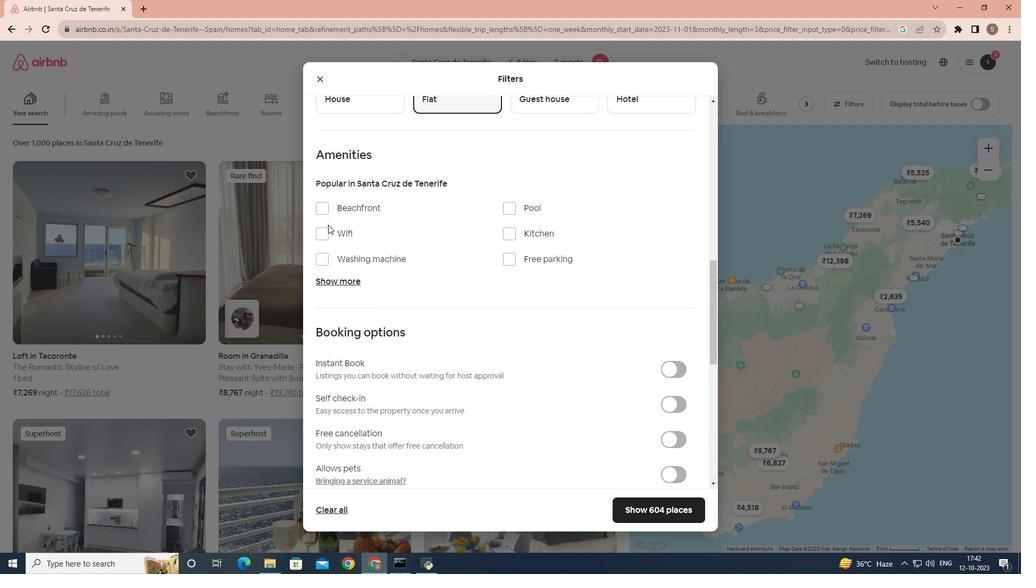 
Action: Mouse pressed left at (328, 224)
Screenshot: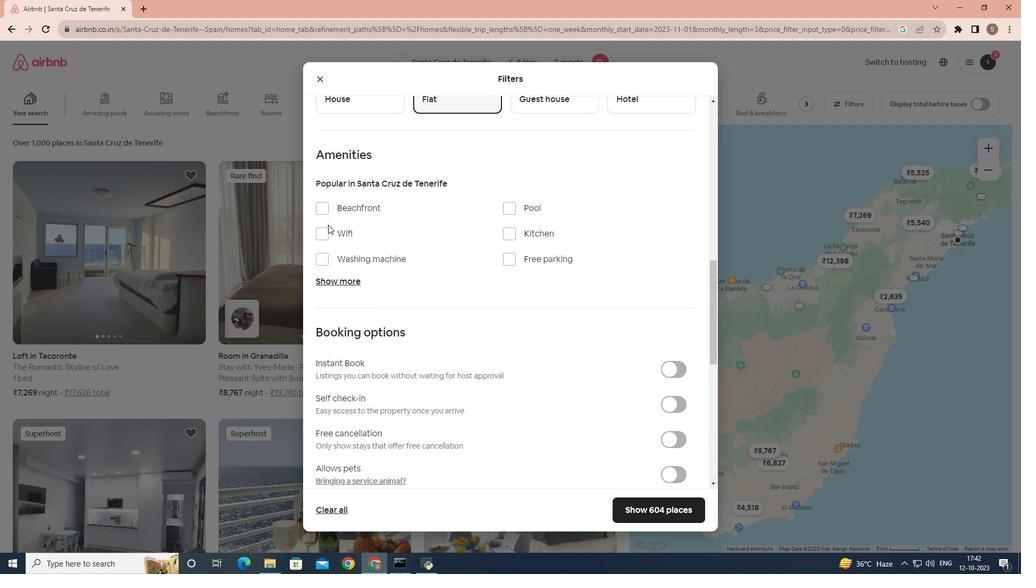 
Action: Mouse moved to (328, 228)
Screenshot: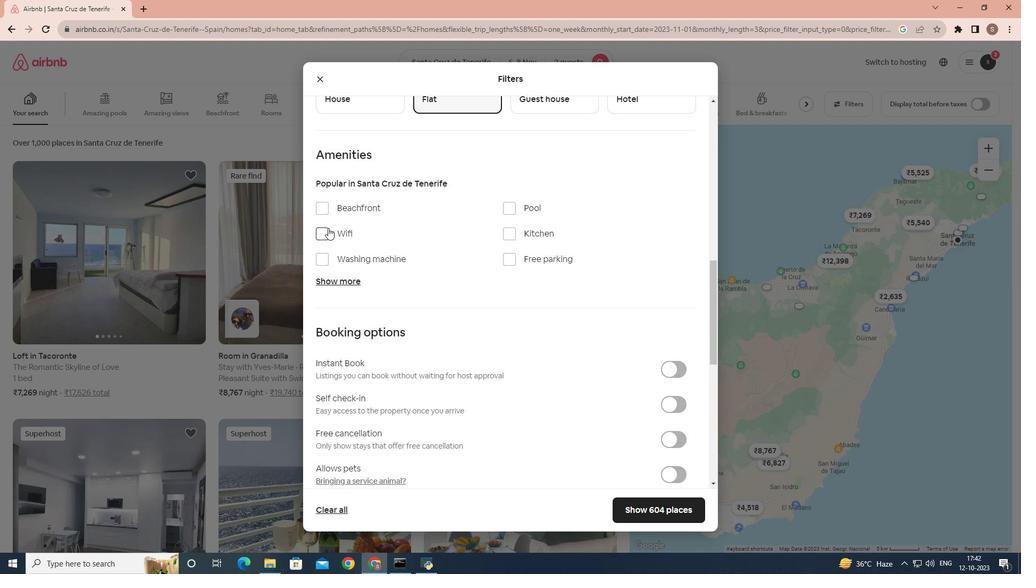 
Action: Mouse pressed left at (328, 228)
Screenshot: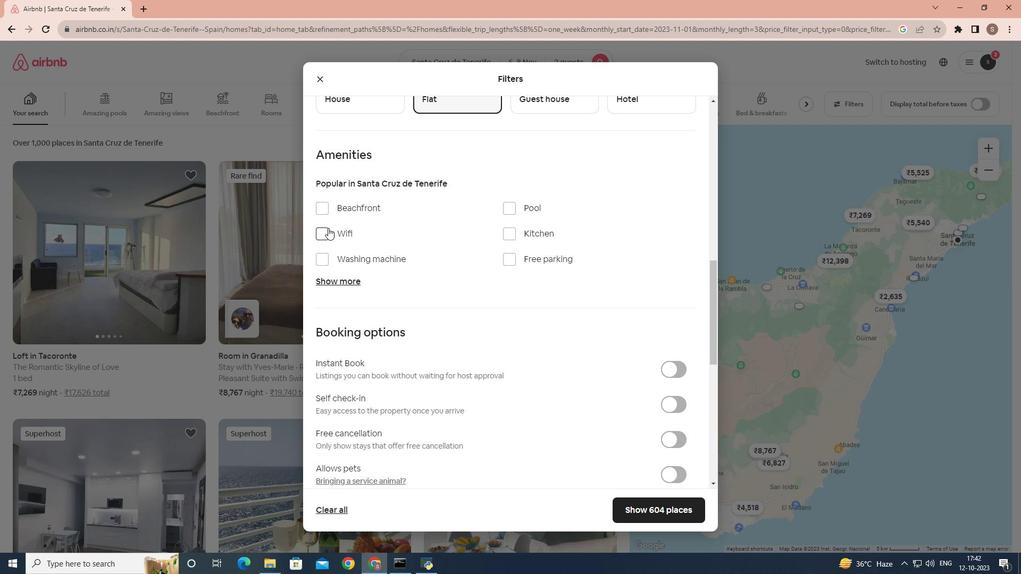 
Action: Mouse moved to (514, 321)
Screenshot: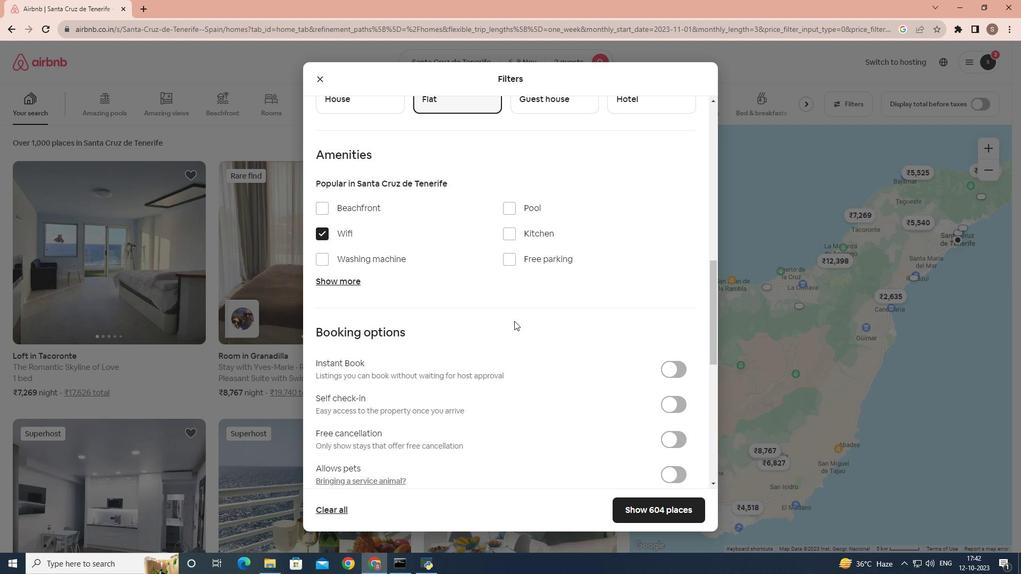 
Action: Mouse scrolled (514, 320) with delta (0, 0)
Screenshot: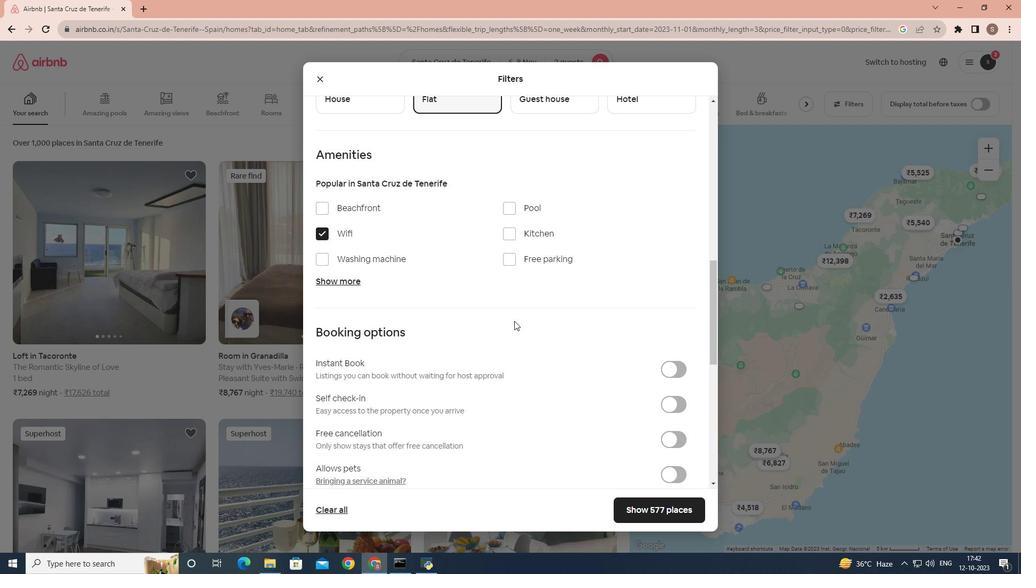 
Action: Mouse scrolled (514, 320) with delta (0, 0)
Screenshot: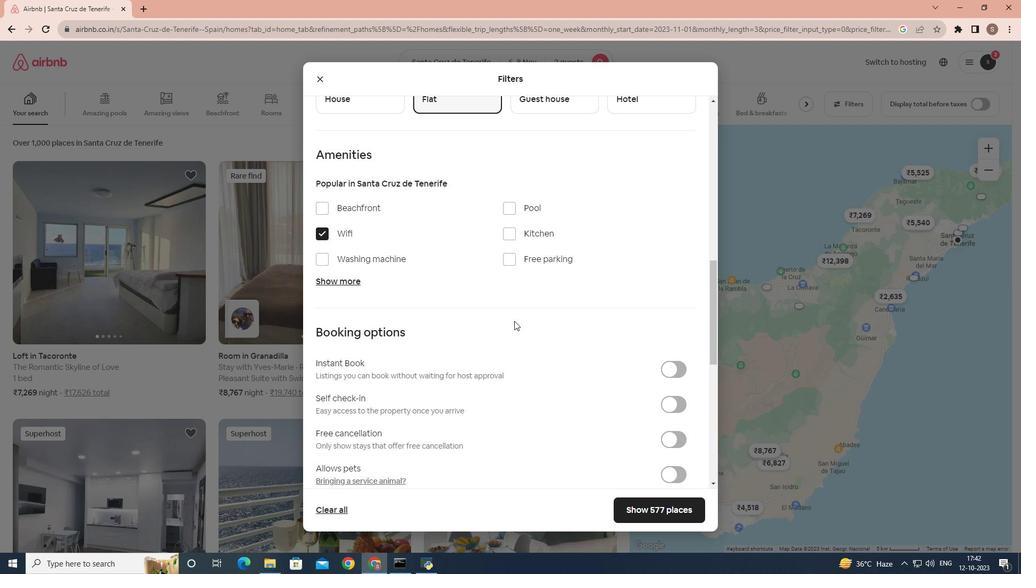 
Action: Mouse scrolled (514, 320) with delta (0, 0)
Screenshot: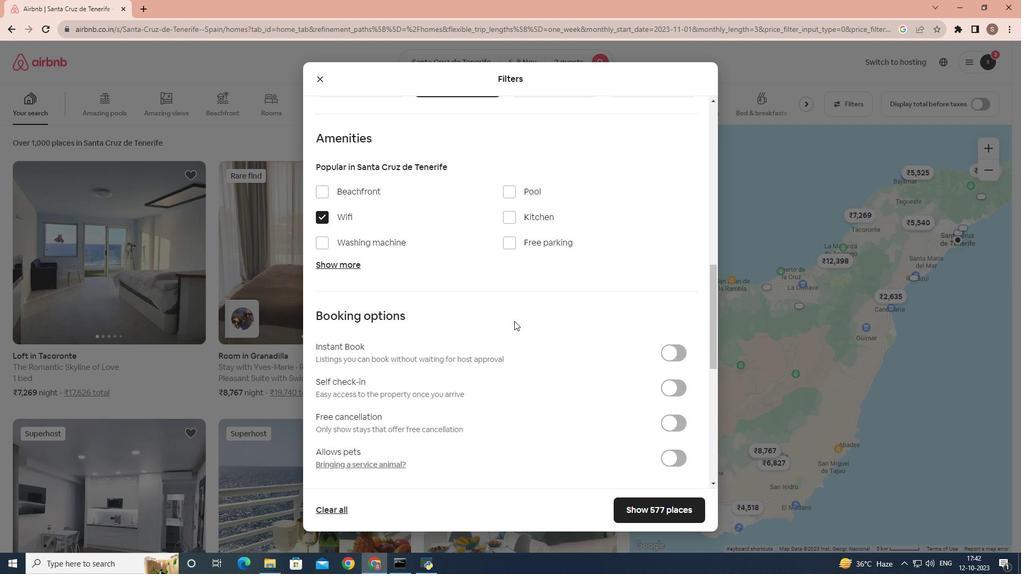 
Action: Mouse scrolled (514, 320) with delta (0, 0)
Screenshot: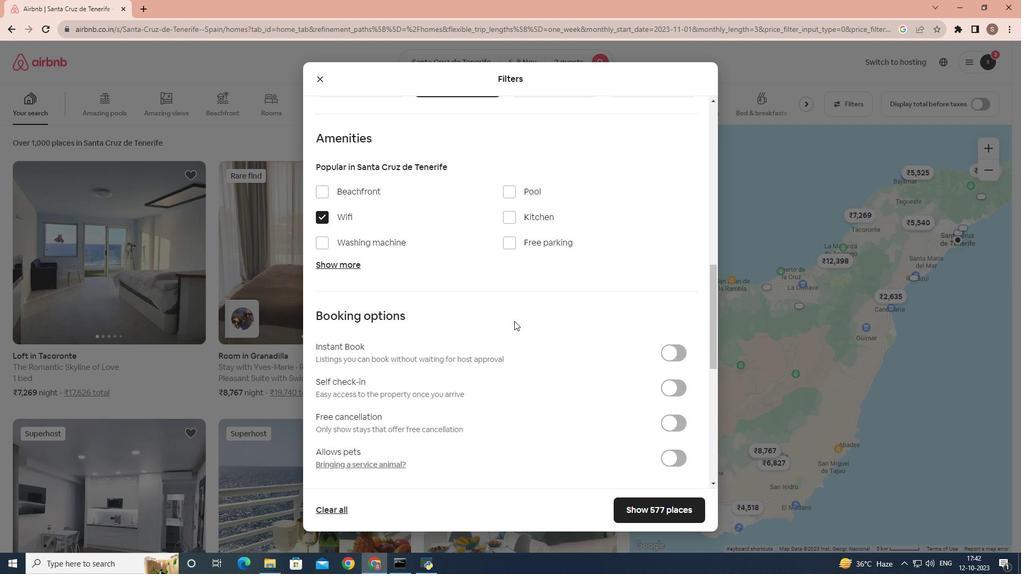 
Action: Mouse scrolled (514, 320) with delta (0, 0)
Screenshot: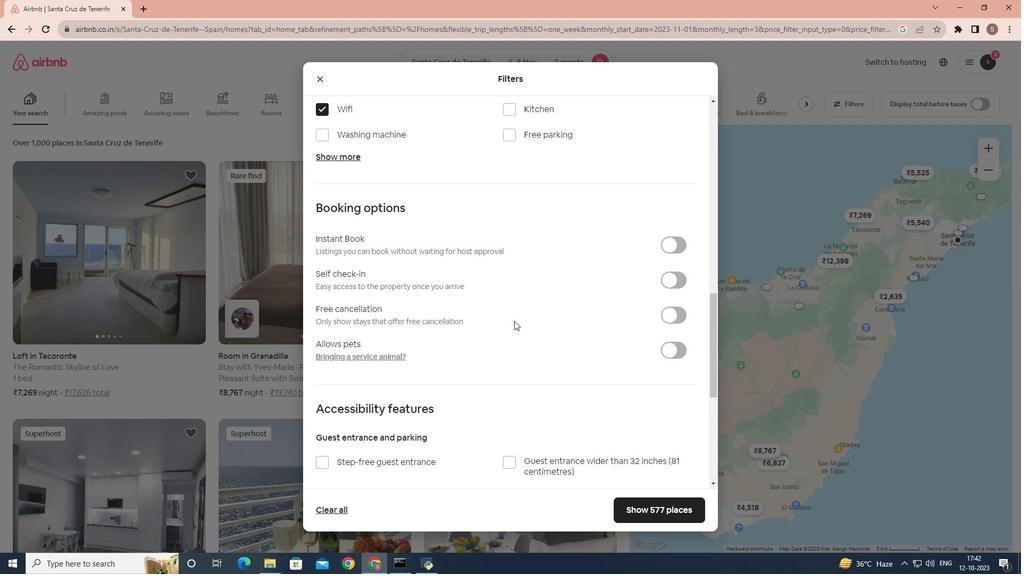 
Action: Mouse moved to (665, 504)
Screenshot: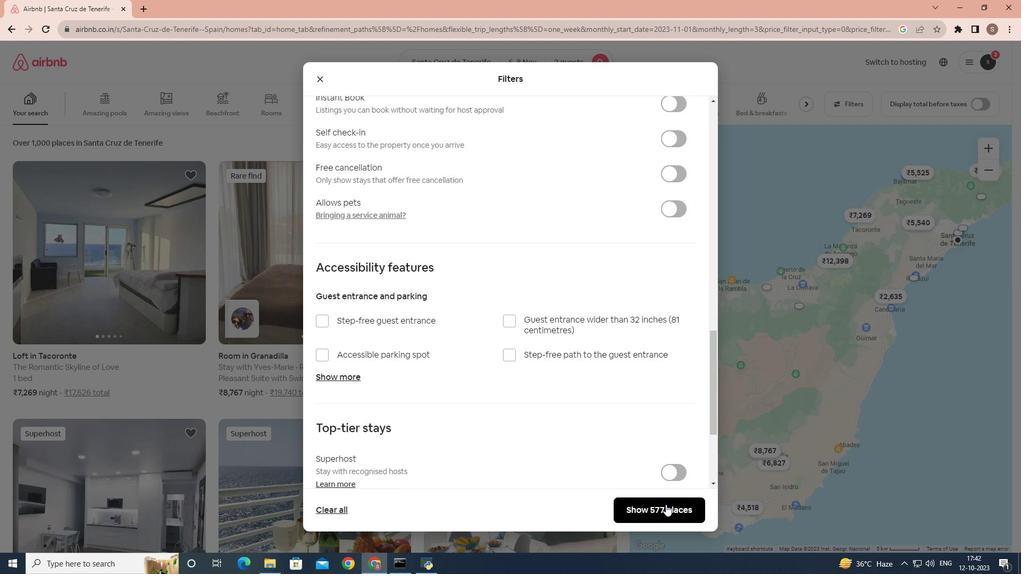
Action: Mouse pressed left at (665, 504)
Screenshot: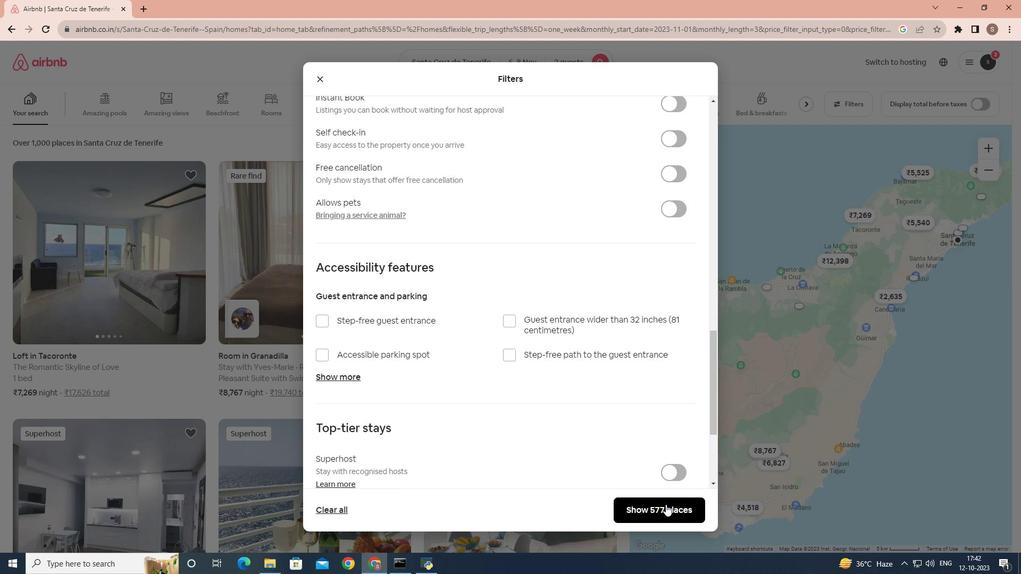 
Action: Mouse moved to (254, 294)
Screenshot: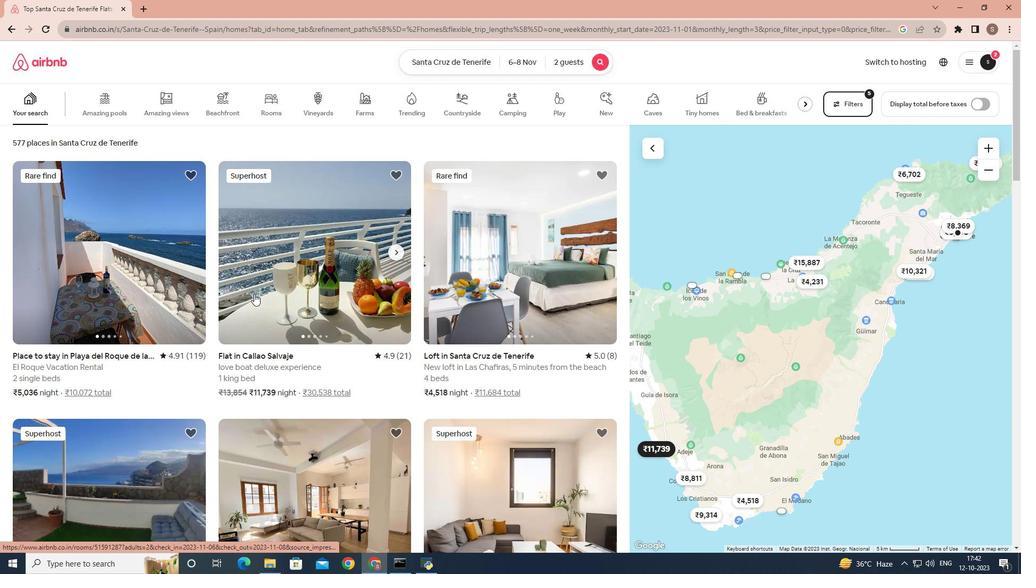 
Action: Mouse pressed left at (254, 294)
Screenshot: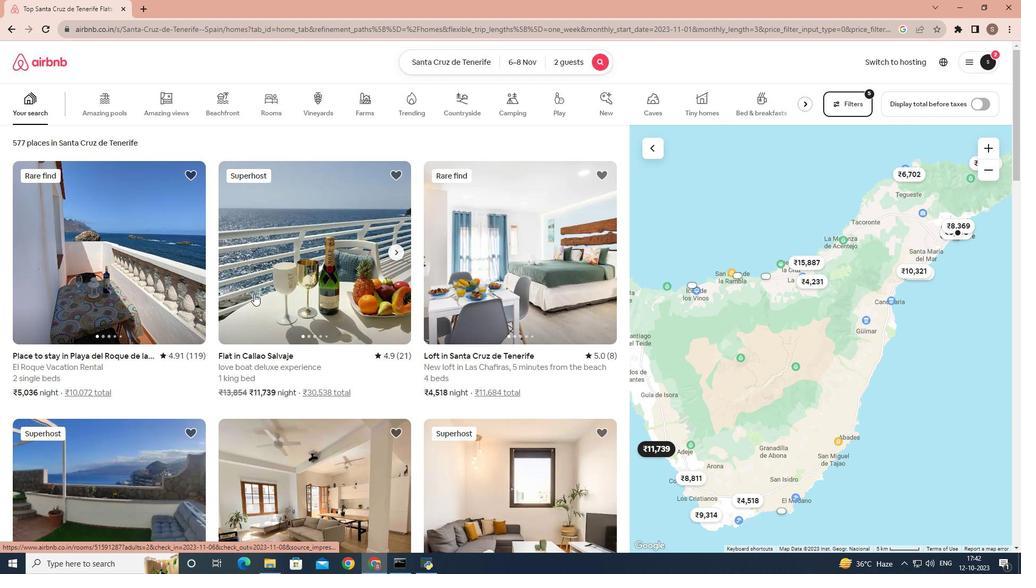 
Action: Mouse moved to (295, 314)
Screenshot: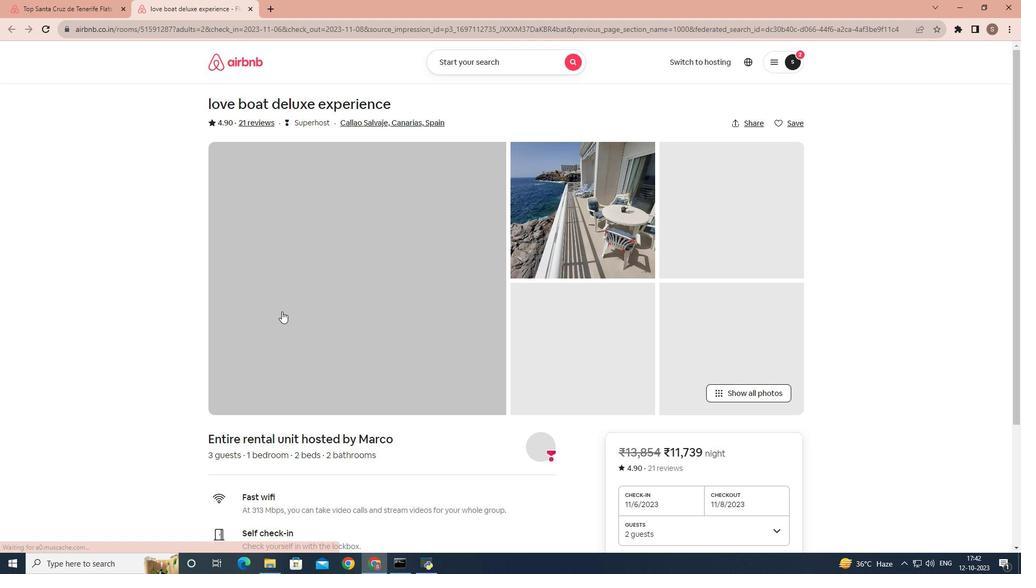
Action: Mouse scrolled (295, 313) with delta (0, 0)
Screenshot: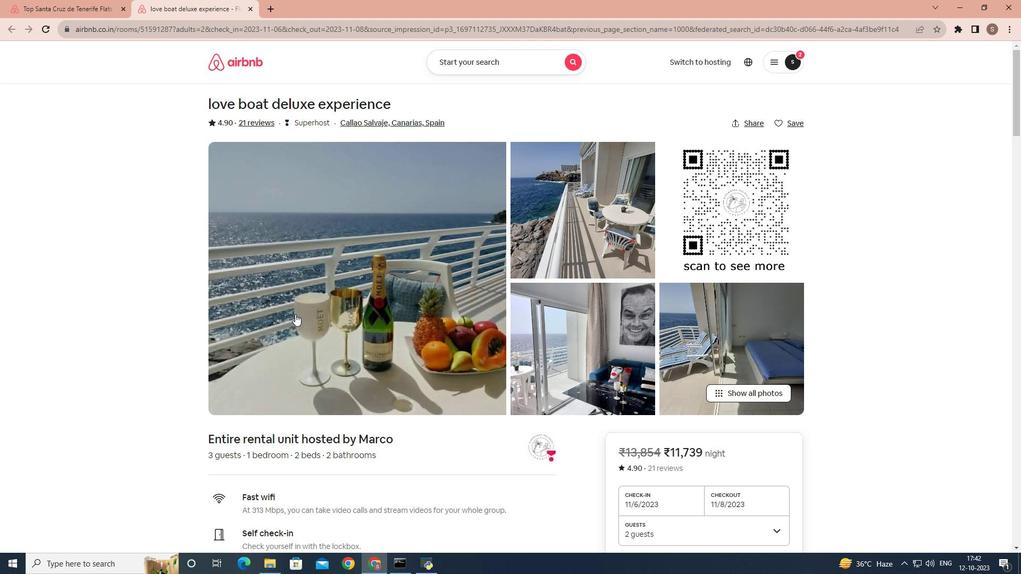 
Action: Mouse scrolled (295, 313) with delta (0, 0)
Screenshot: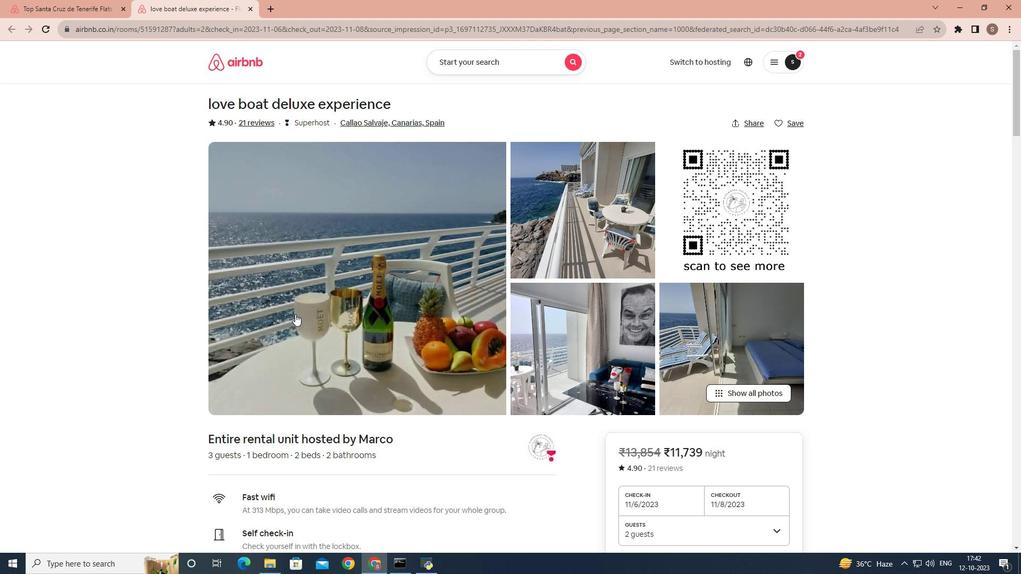 
Action: Mouse scrolled (295, 313) with delta (0, 0)
Screenshot: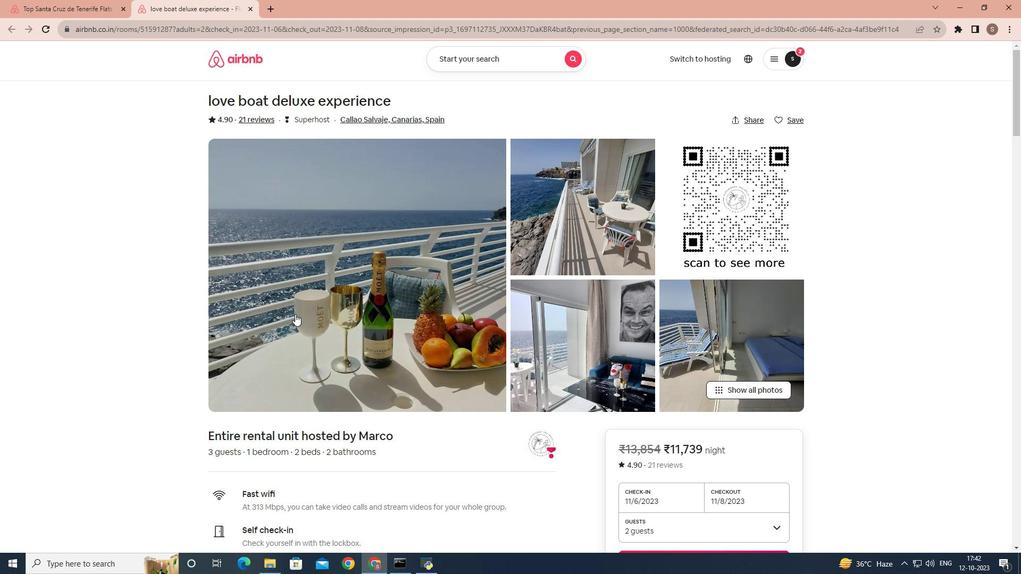 
Action: Mouse scrolled (295, 313) with delta (0, 0)
Screenshot: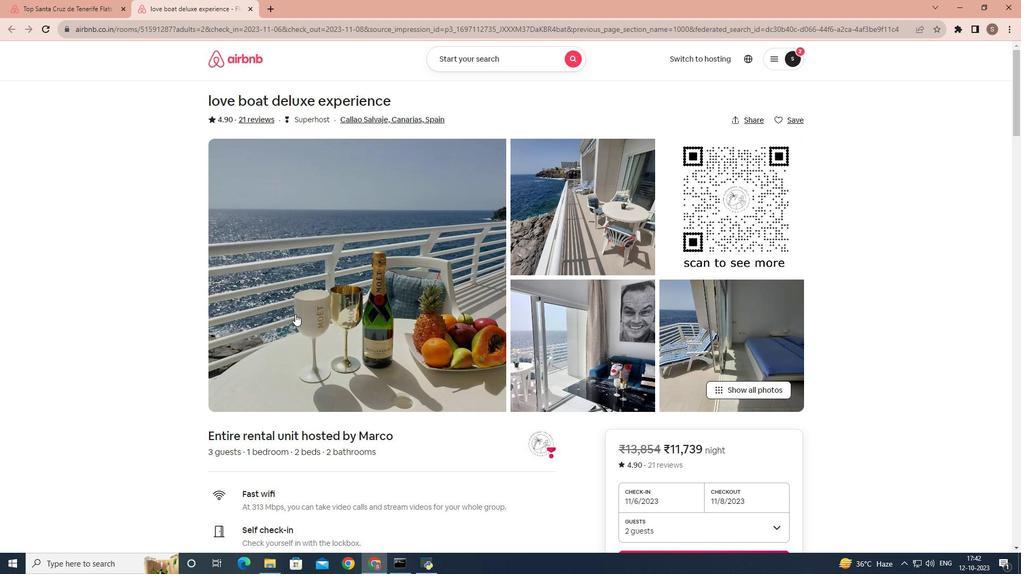 
Action: Mouse scrolled (295, 313) with delta (0, 0)
Screenshot: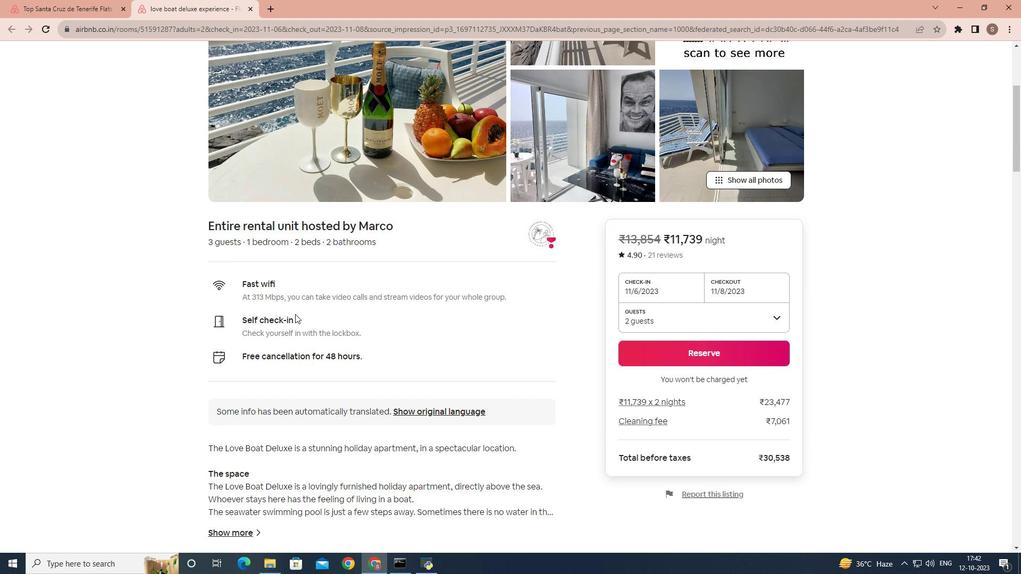 
Action: Mouse scrolled (295, 313) with delta (0, 0)
Screenshot: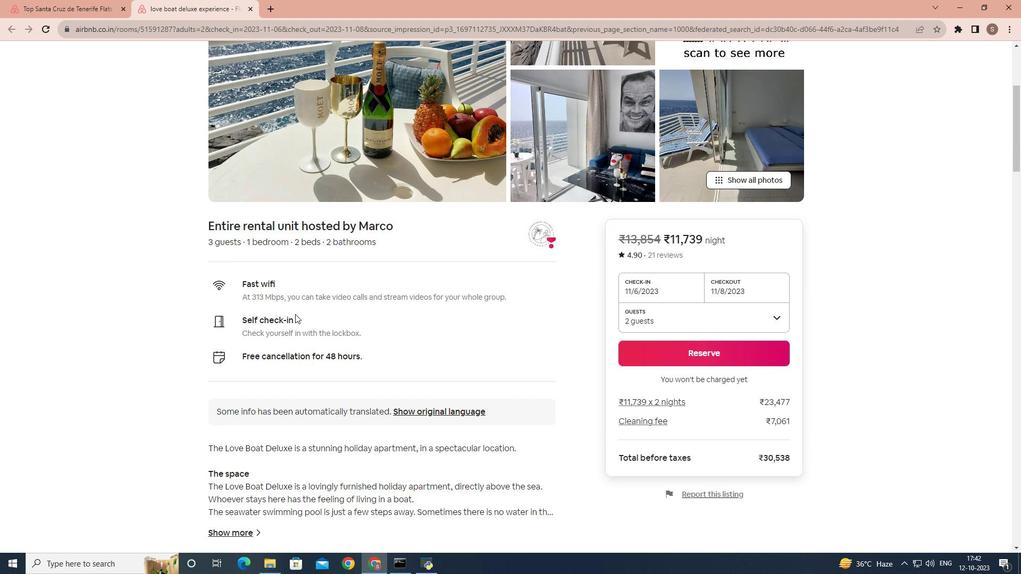 
Action: Mouse scrolled (295, 313) with delta (0, 0)
Screenshot: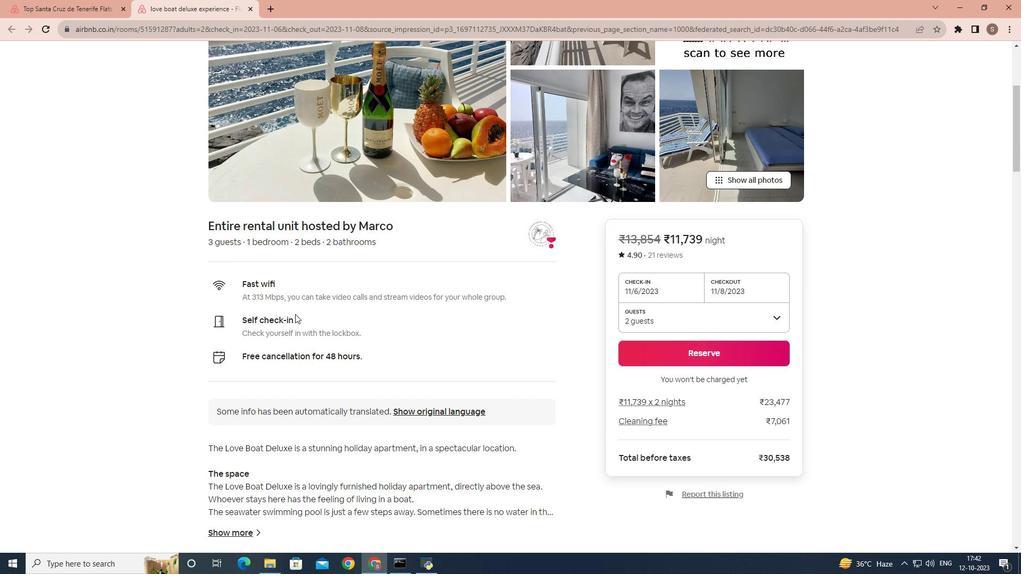 
Action: Mouse scrolled (295, 313) with delta (0, 0)
Screenshot: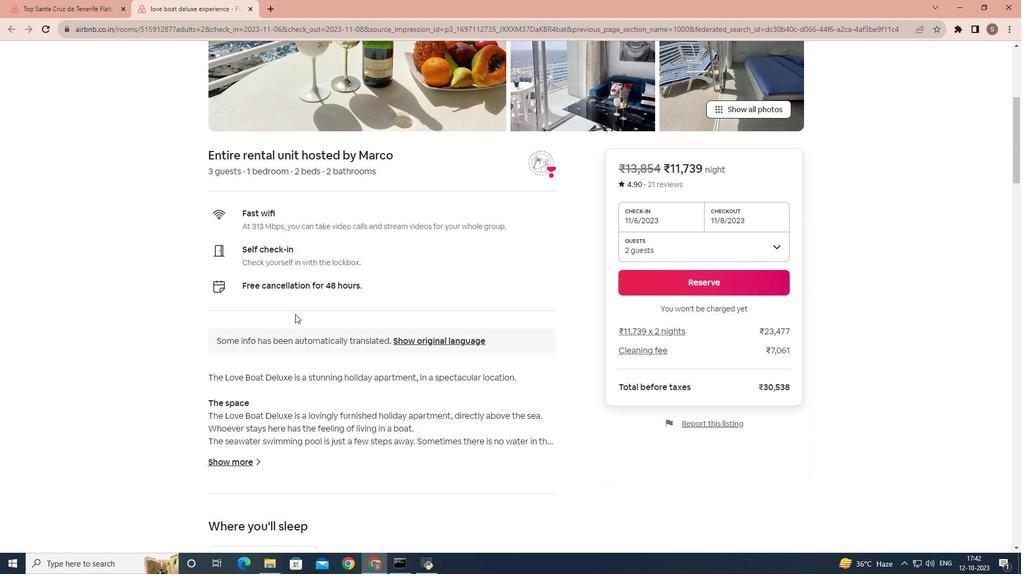 
Action: Mouse moved to (229, 311)
Screenshot: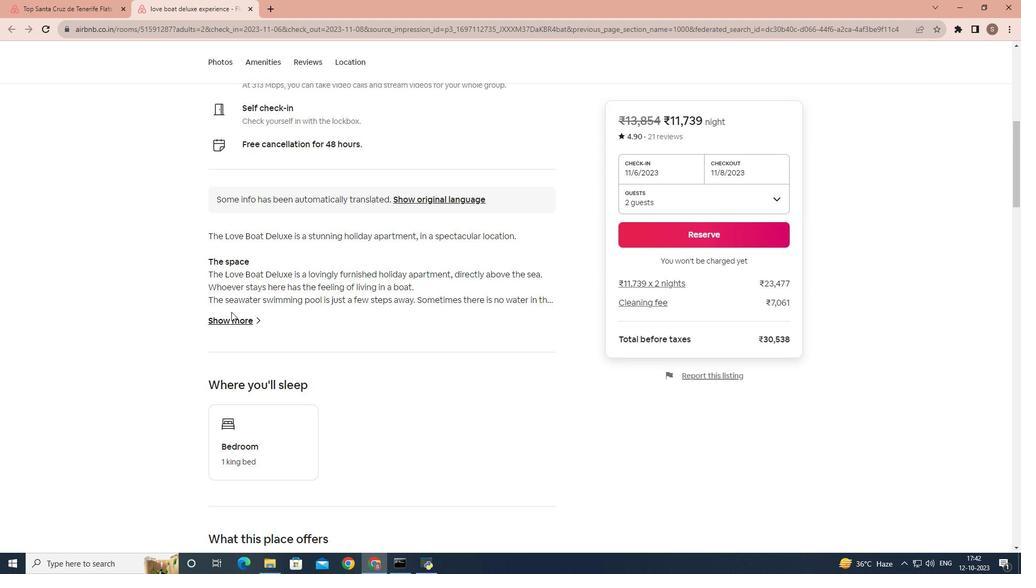
Action: Mouse pressed left at (229, 311)
Screenshot: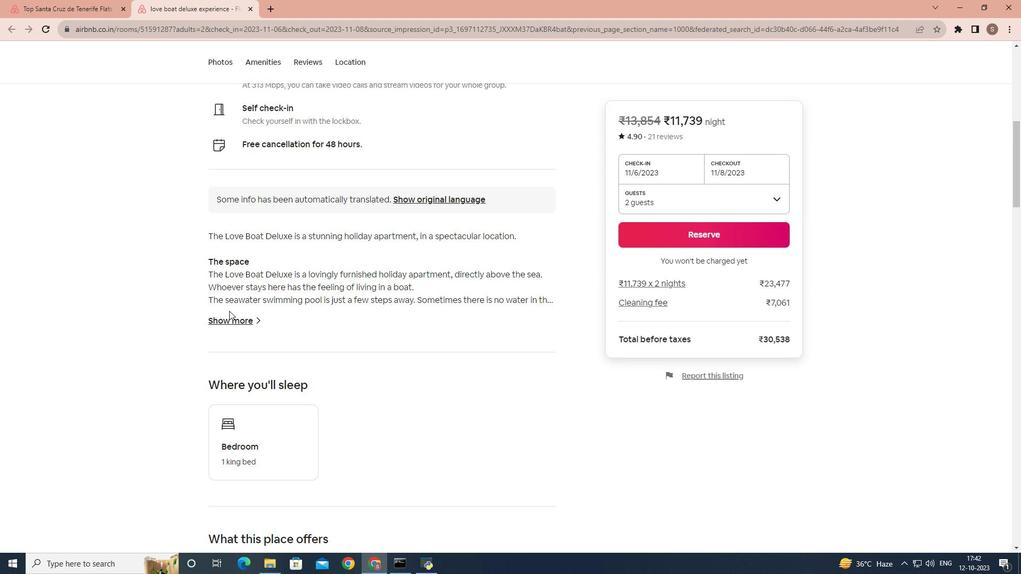 
Action: Mouse moved to (226, 317)
Screenshot: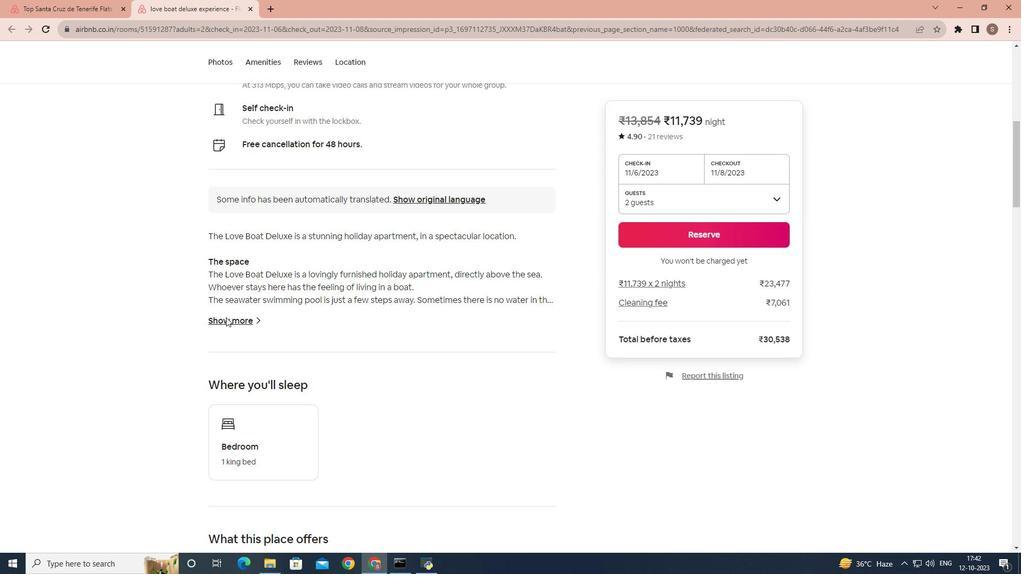 
Action: Mouse pressed left at (226, 317)
Screenshot: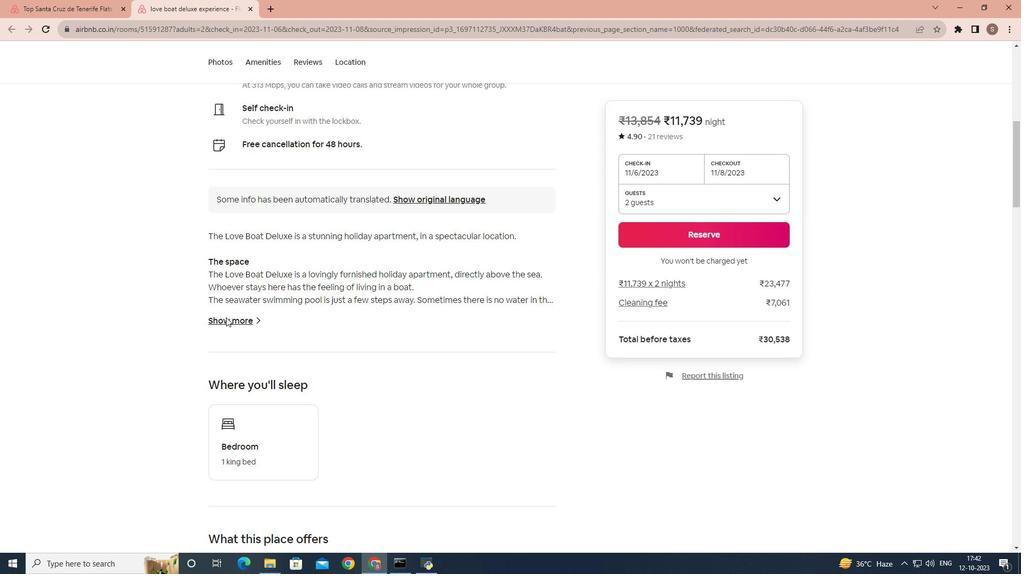 
Action: Mouse moved to (319, 203)
Screenshot: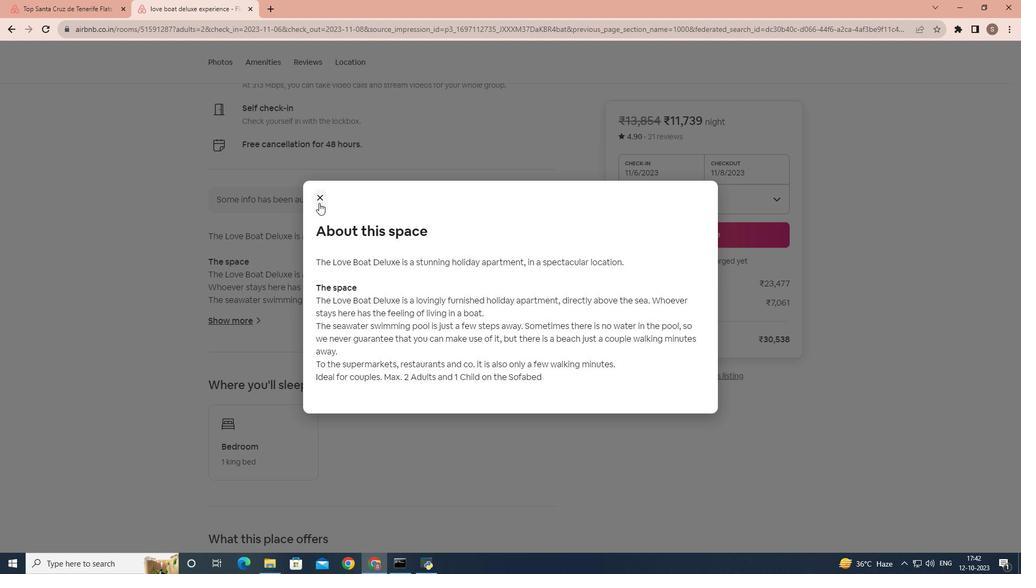 
Action: Mouse pressed left at (319, 203)
Screenshot: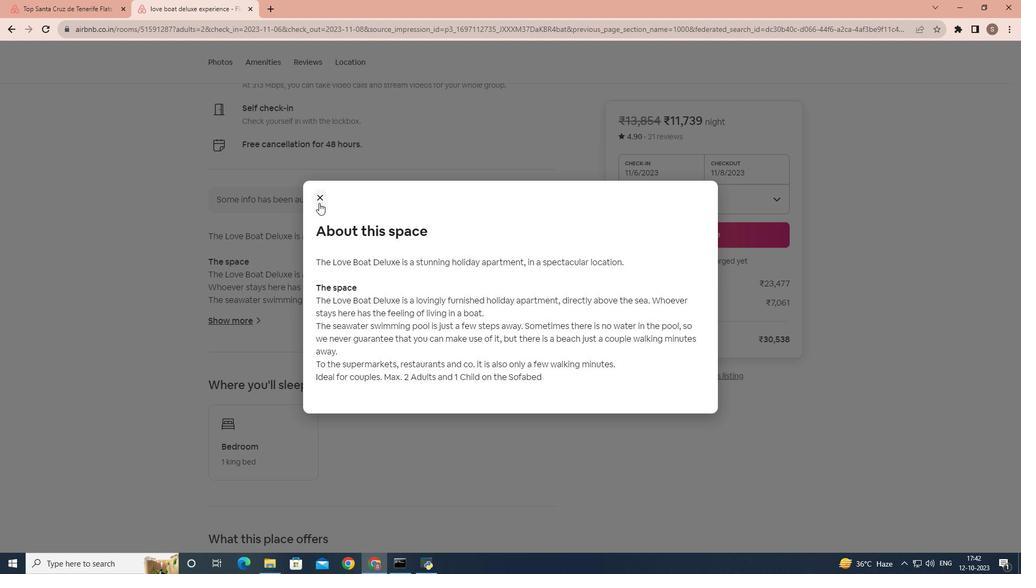 
Action: Mouse moved to (262, 351)
Screenshot: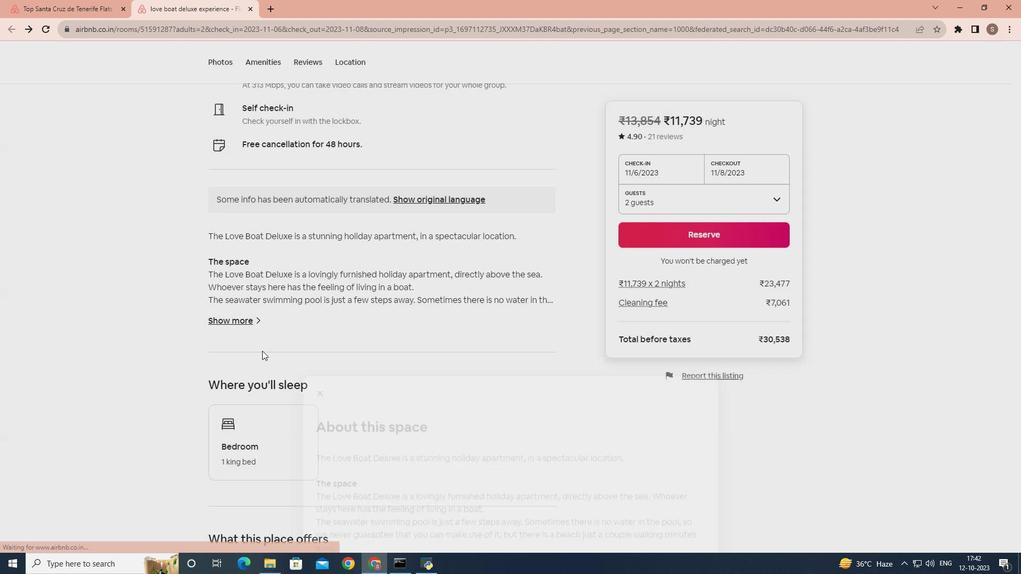 
Action: Mouse scrolled (262, 350) with delta (0, 0)
Screenshot: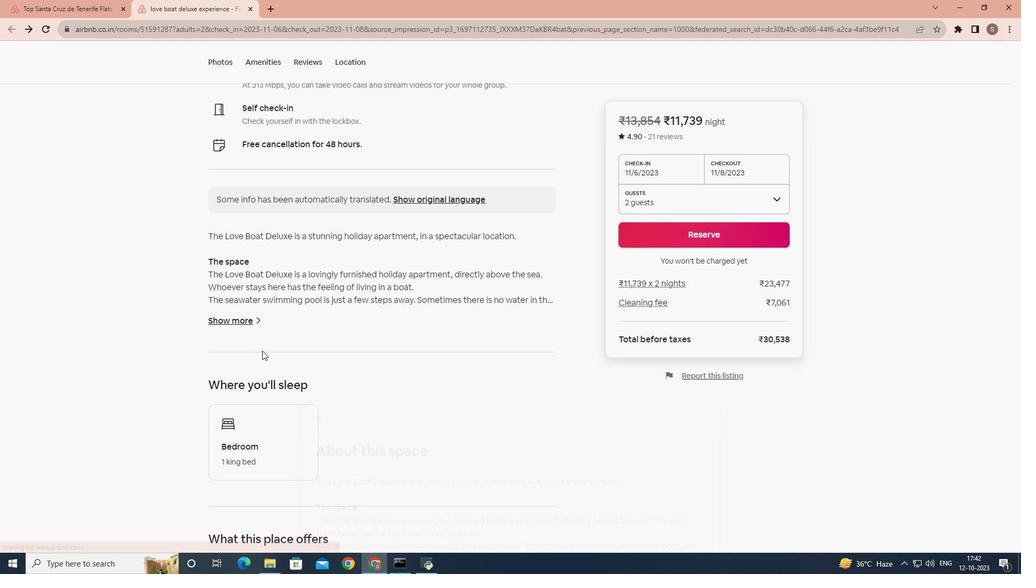 
Action: Mouse scrolled (262, 350) with delta (0, 0)
Screenshot: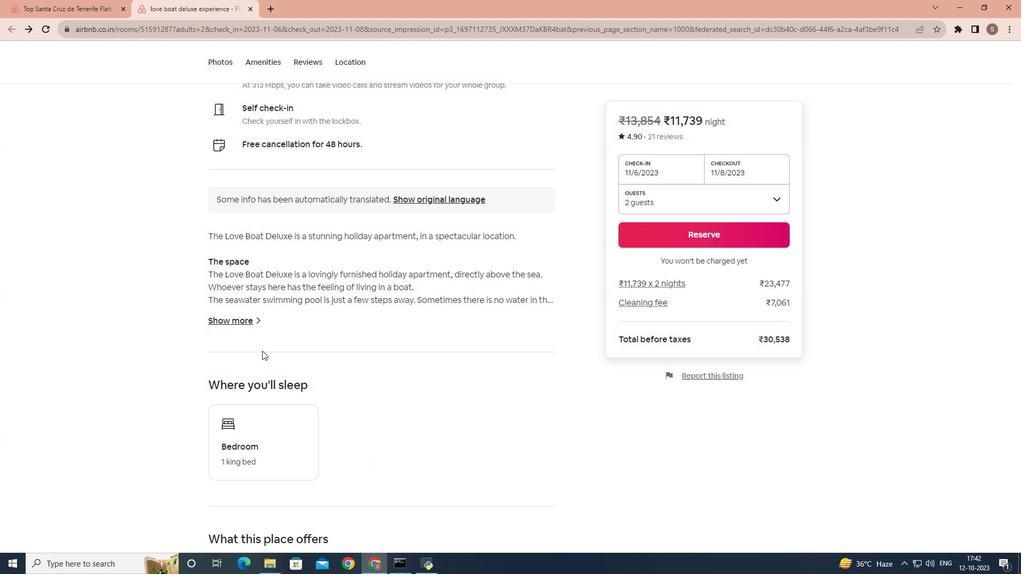 
Action: Mouse scrolled (262, 350) with delta (0, 0)
Screenshot: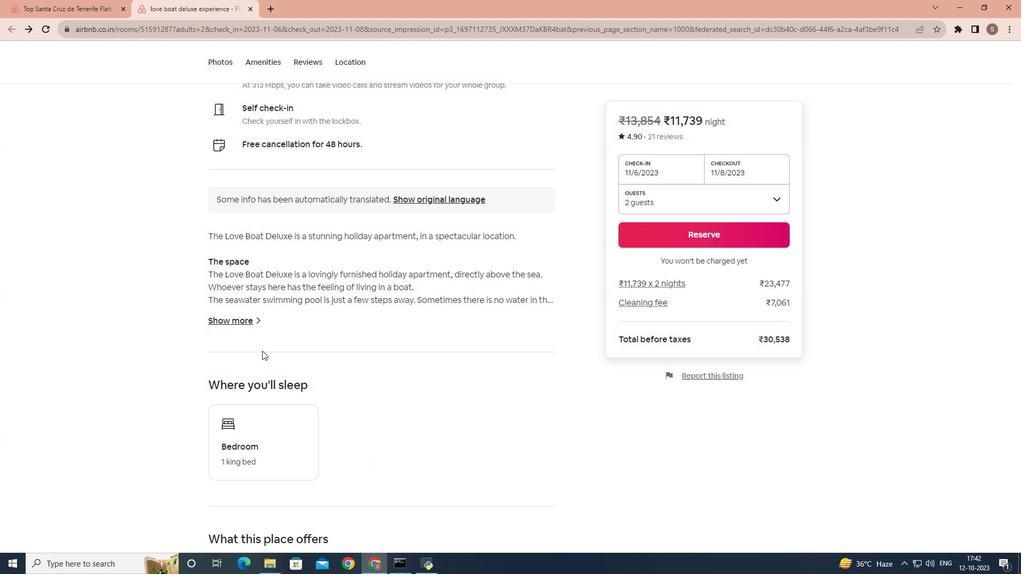 
Action: Mouse scrolled (262, 350) with delta (0, 0)
Screenshot: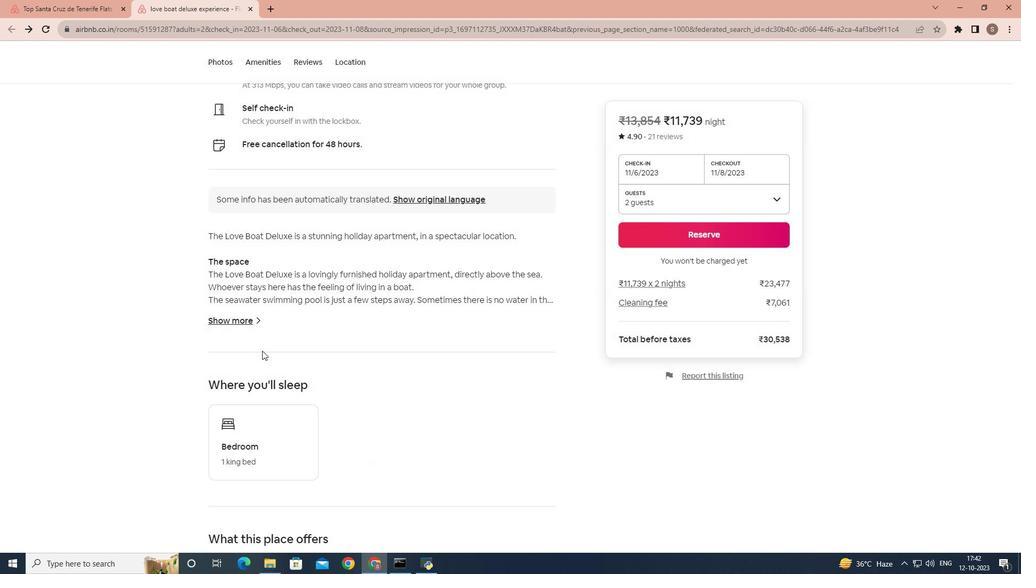 
Action: Mouse scrolled (262, 350) with delta (0, 0)
Screenshot: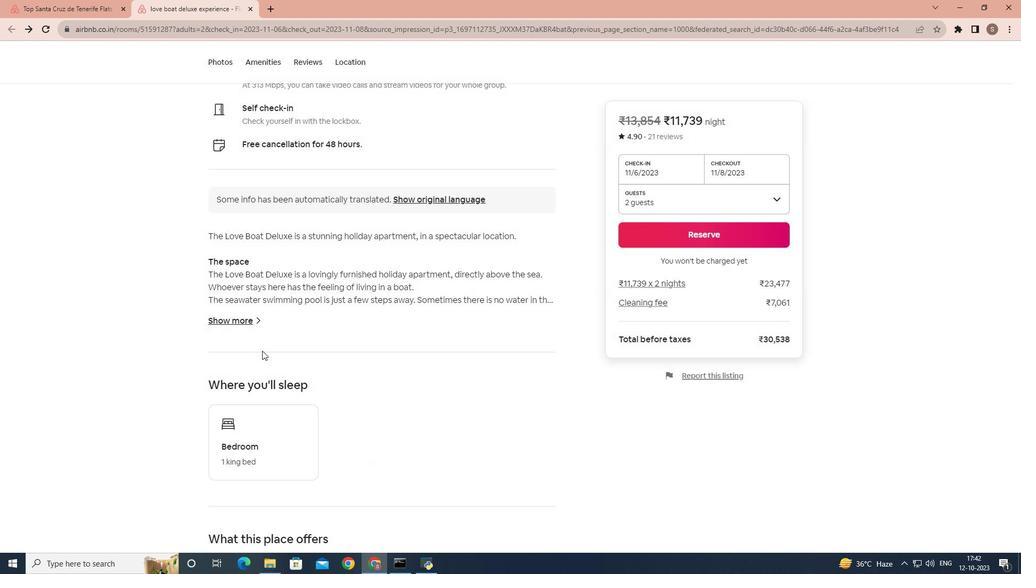
Action: Mouse scrolled (262, 350) with delta (0, 0)
Screenshot: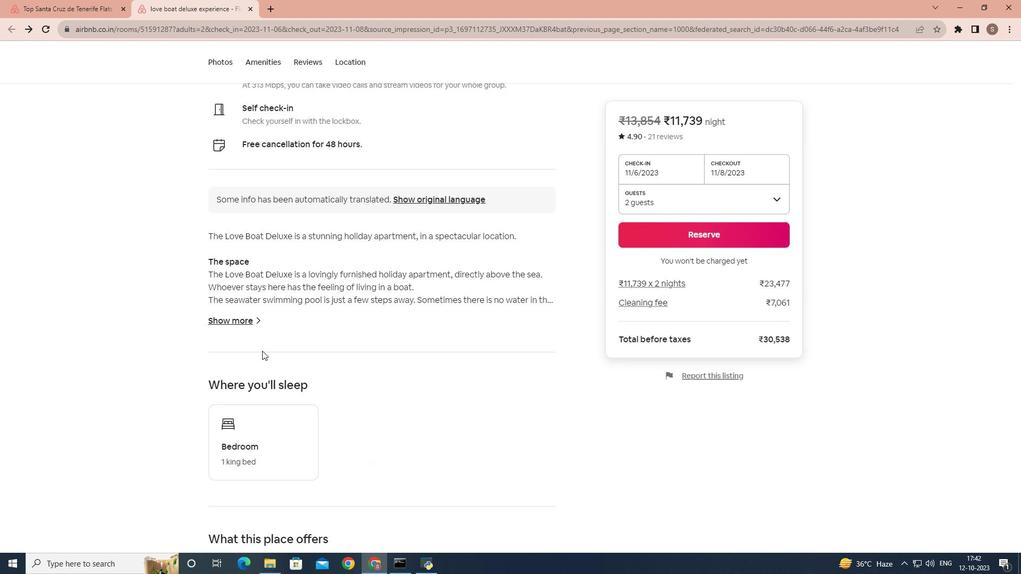 
Action: Mouse scrolled (262, 350) with delta (0, 0)
Screenshot: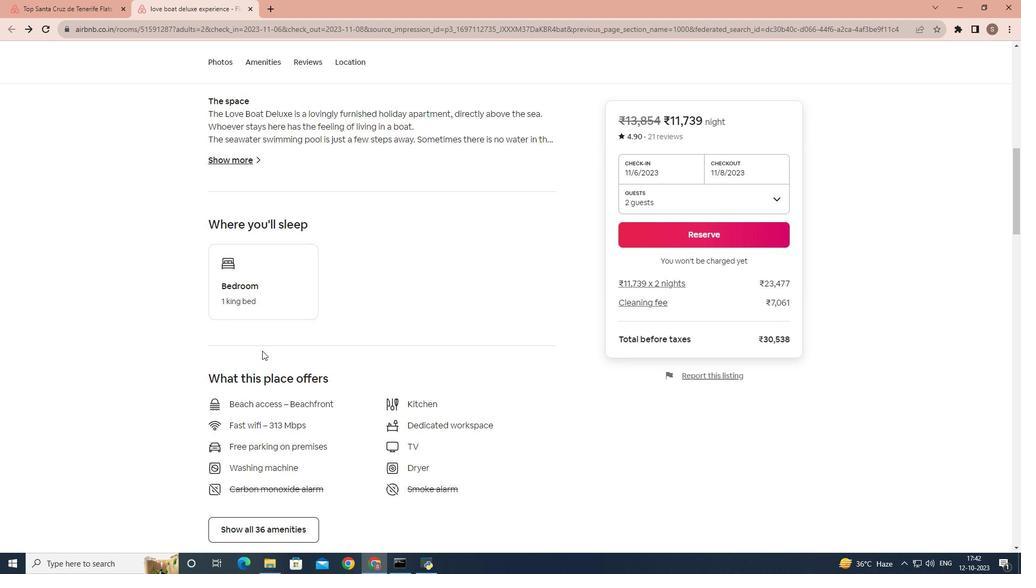 
Action: Mouse scrolled (262, 350) with delta (0, 0)
Screenshot: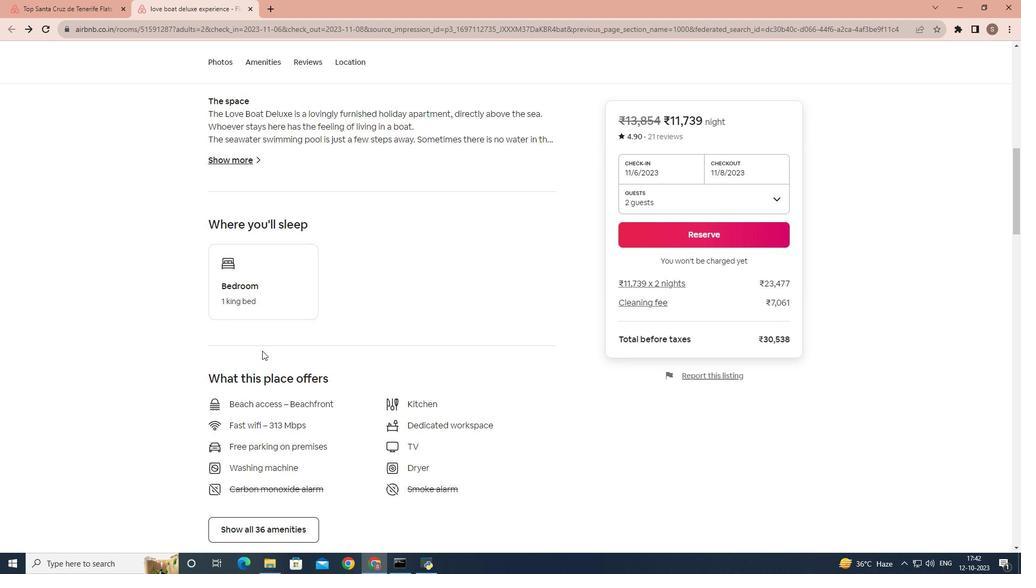 
Action: Mouse scrolled (262, 350) with delta (0, 0)
Screenshot: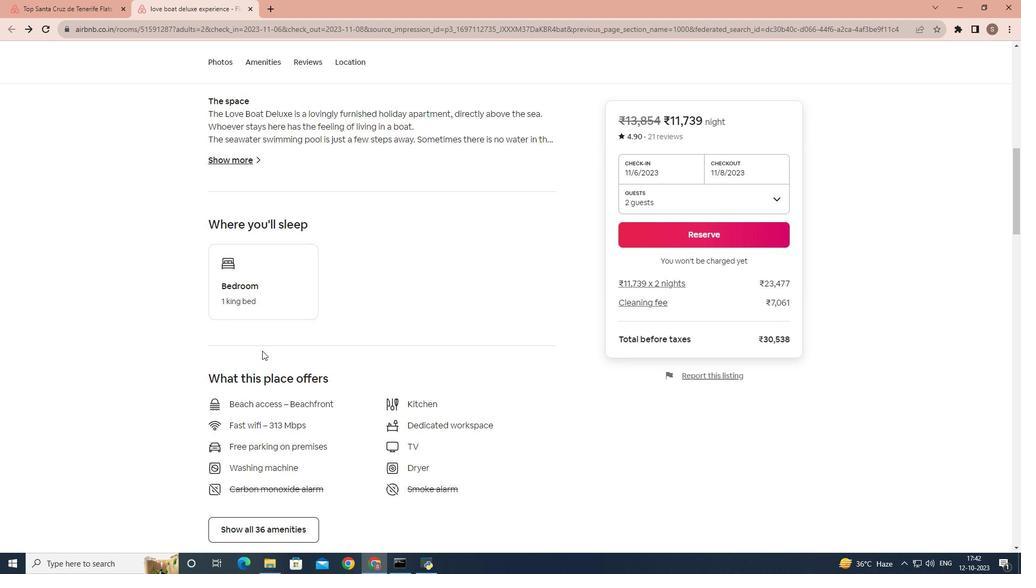 
Action: Mouse scrolled (262, 350) with delta (0, 0)
Screenshot: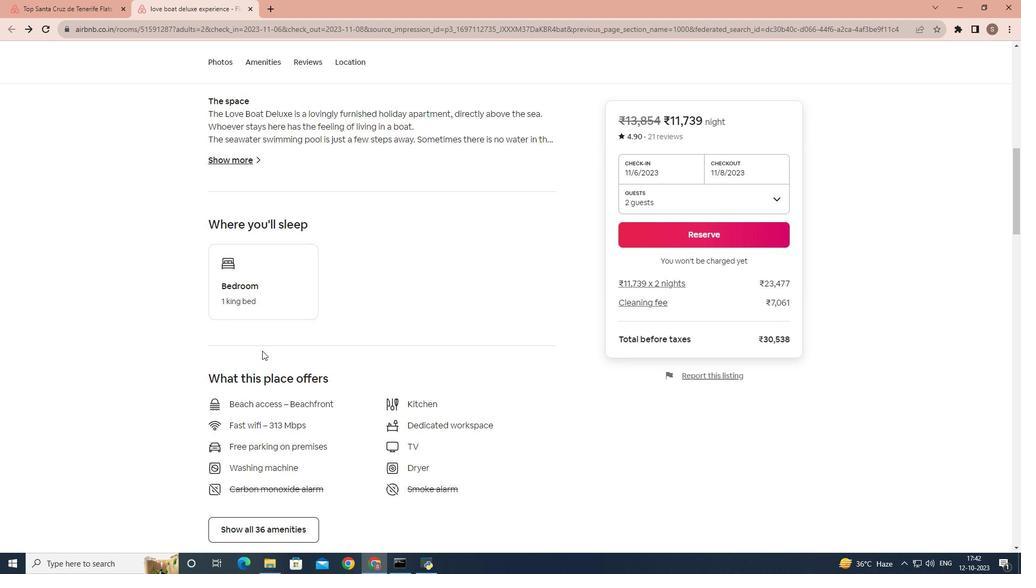 
Action: Mouse scrolled (262, 350) with delta (0, 0)
Screenshot: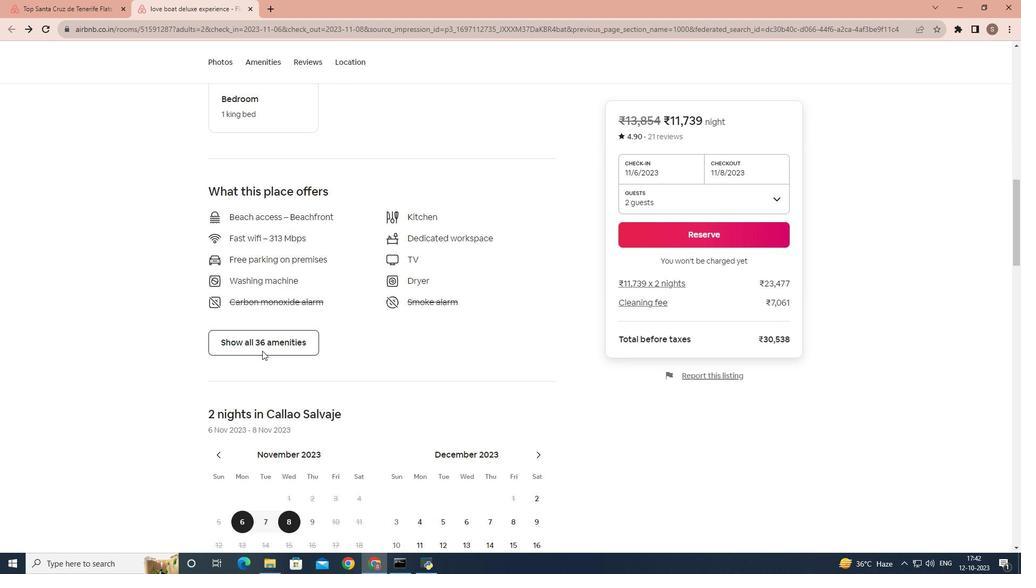 
Action: Mouse moved to (268, 280)
Screenshot: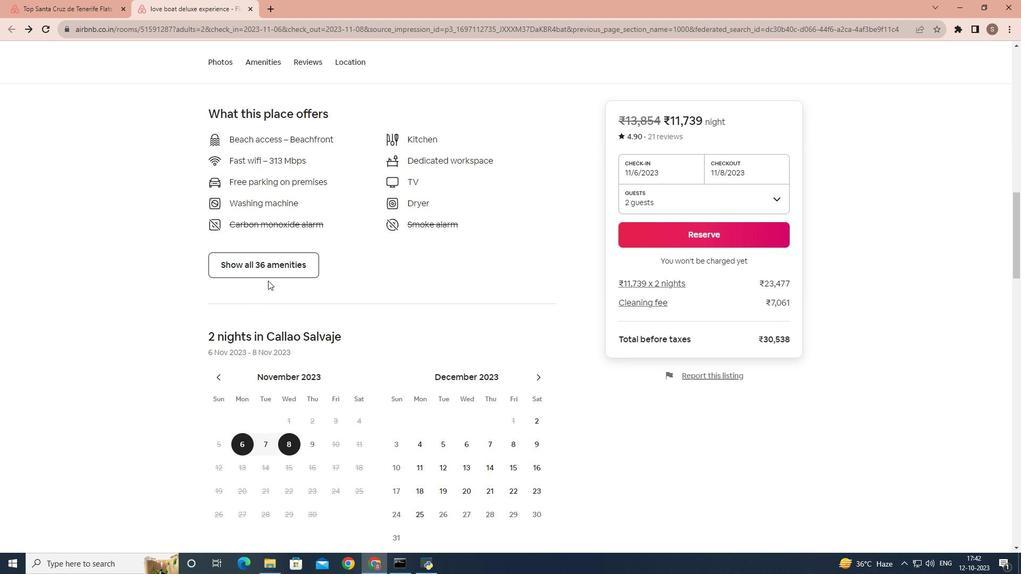 
Action: Mouse pressed left at (268, 280)
Screenshot: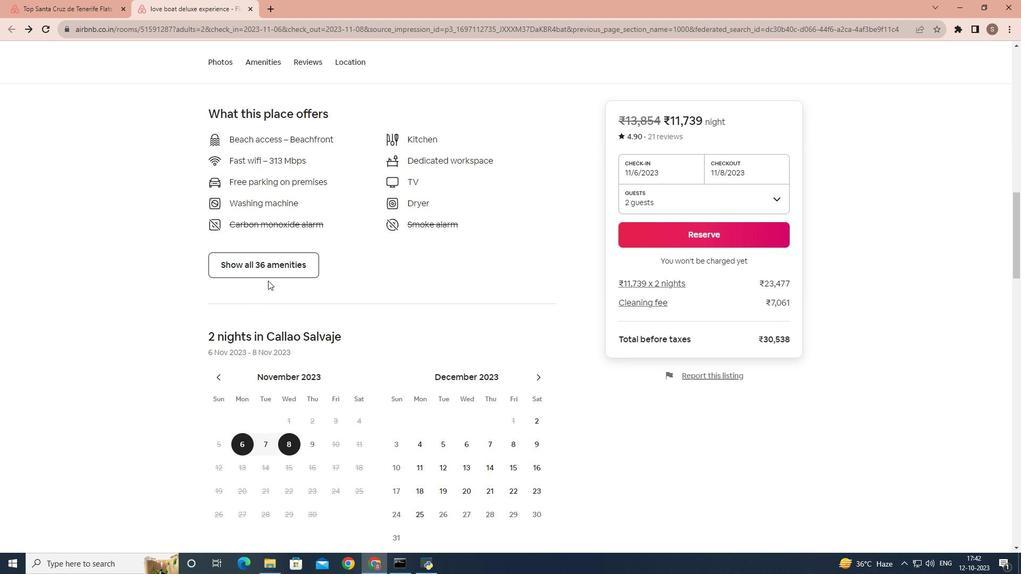 
Action: Mouse moved to (280, 270)
Screenshot: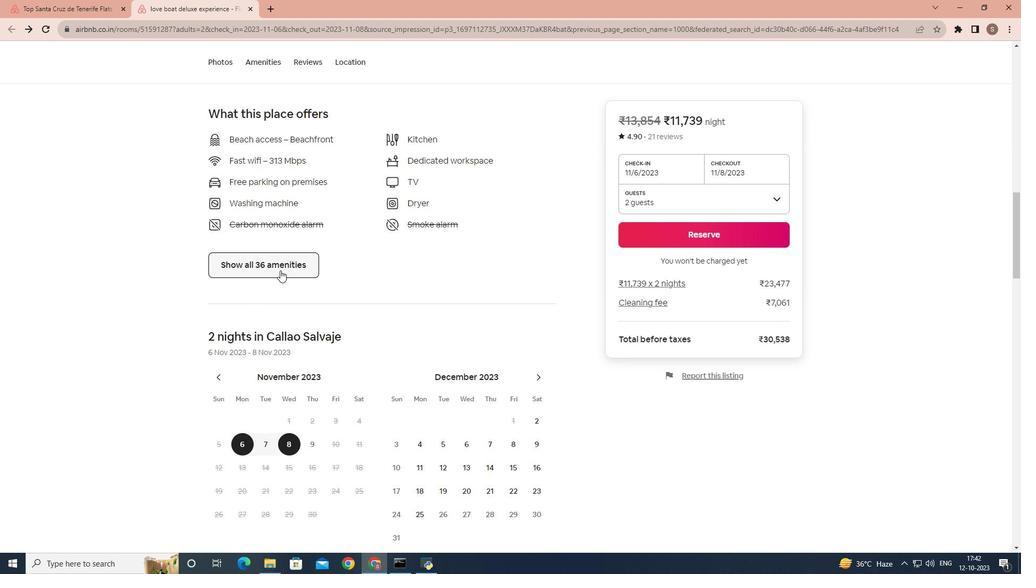 
Action: Mouse pressed left at (280, 270)
Screenshot: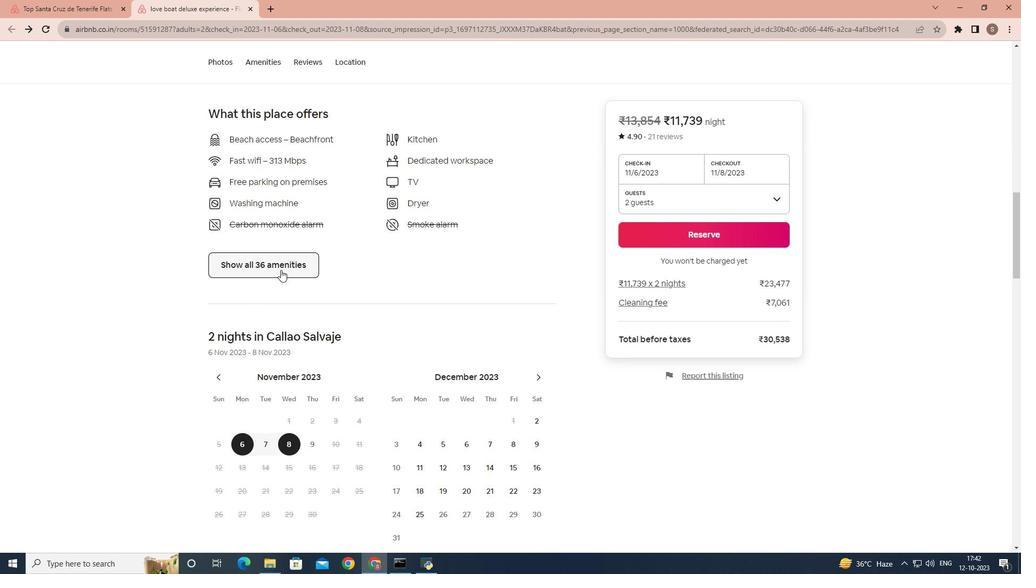 
Action: Mouse moved to (341, 285)
Screenshot: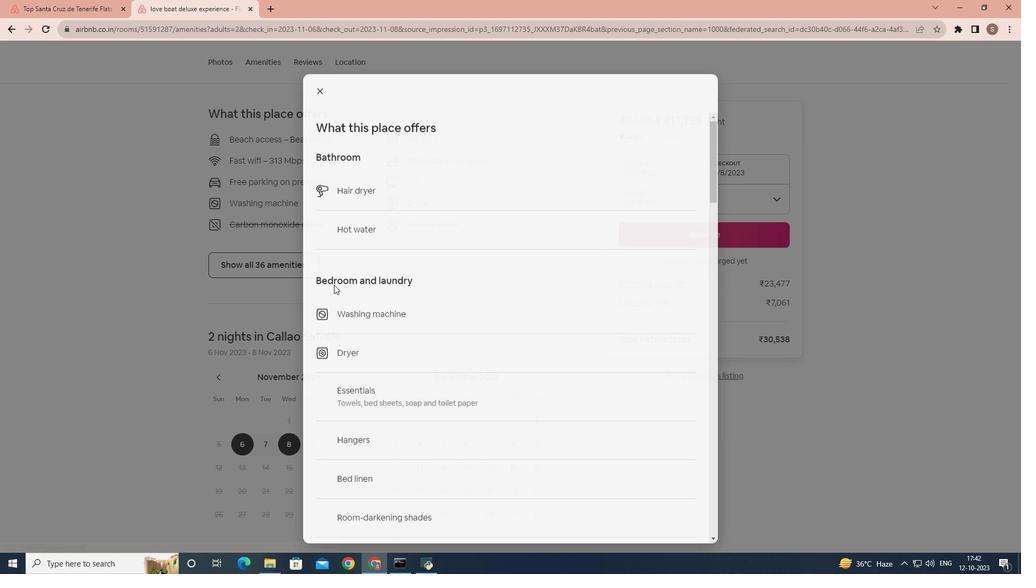 
Action: Mouse scrolled (341, 284) with delta (0, 0)
Screenshot: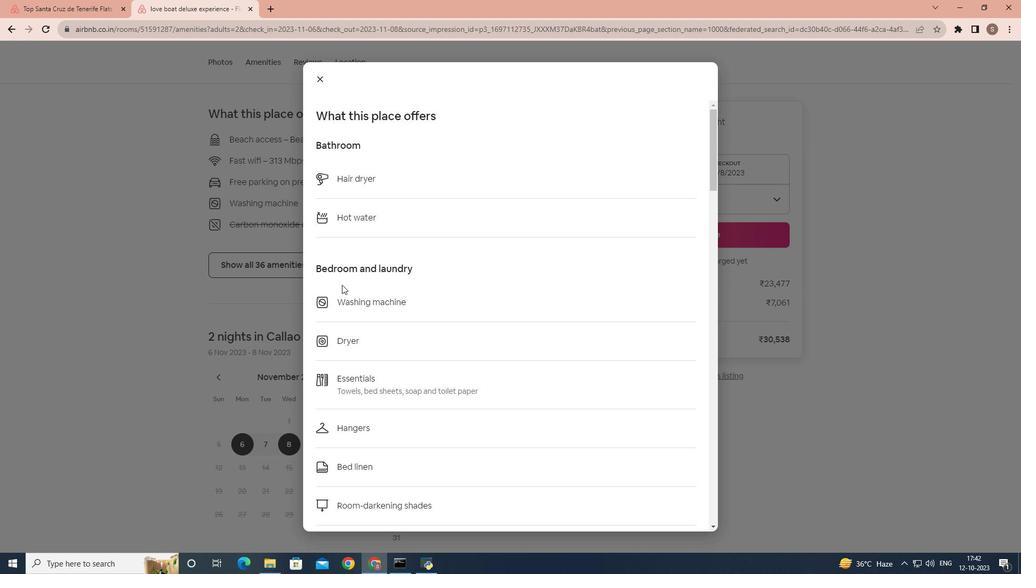 
Action: Mouse scrolled (341, 284) with delta (0, 0)
Screenshot: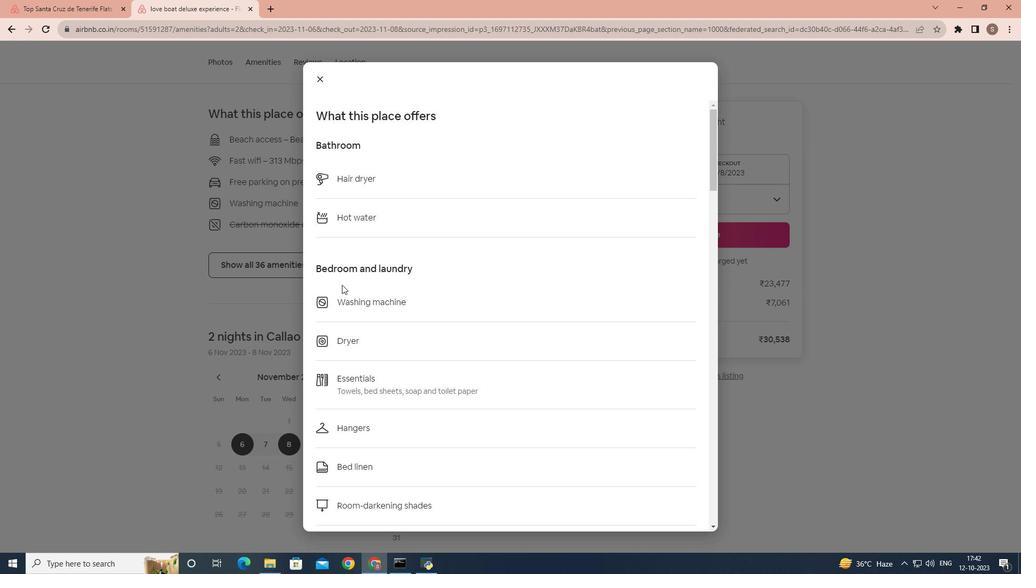 
Action: Mouse scrolled (341, 284) with delta (0, 0)
Screenshot: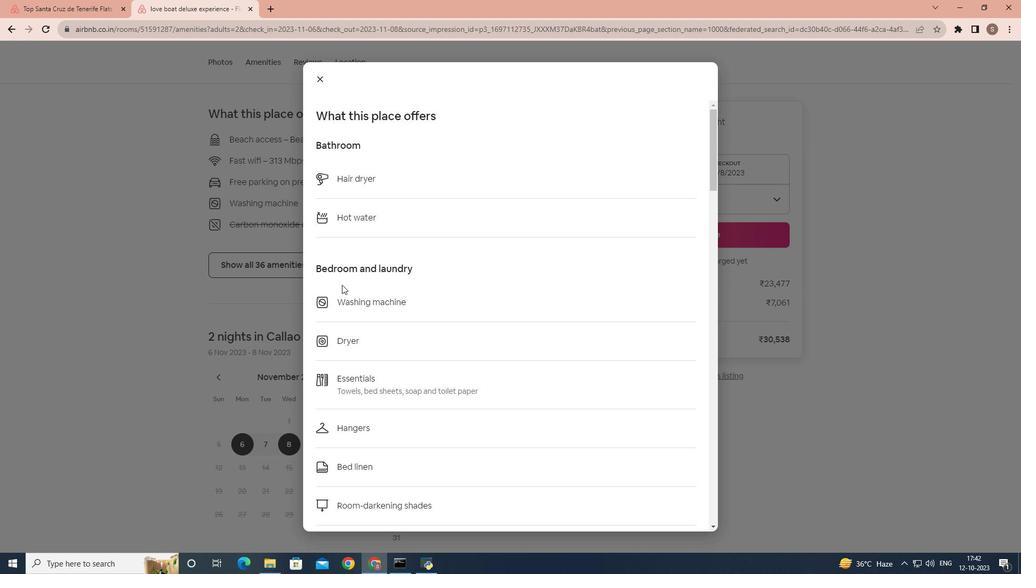 
Action: Mouse scrolled (341, 284) with delta (0, 0)
Screenshot: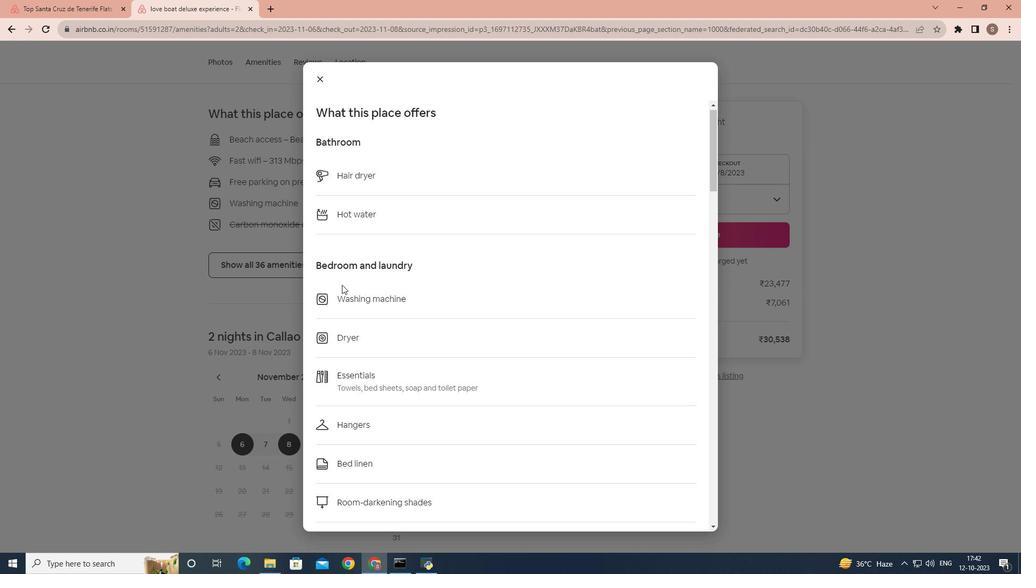 
Action: Mouse scrolled (341, 284) with delta (0, 0)
Screenshot: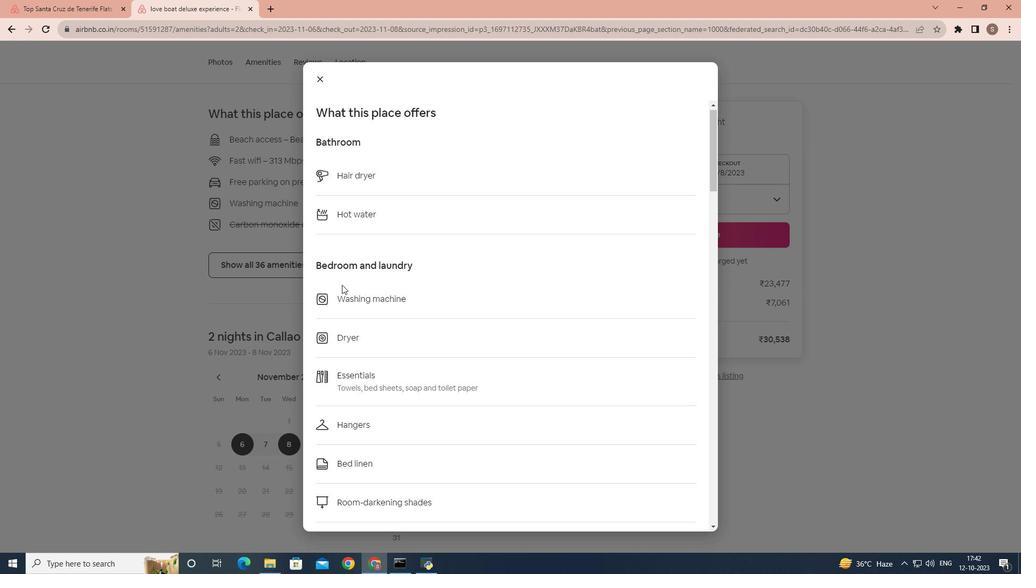 
Action: Mouse scrolled (341, 284) with delta (0, 0)
Screenshot: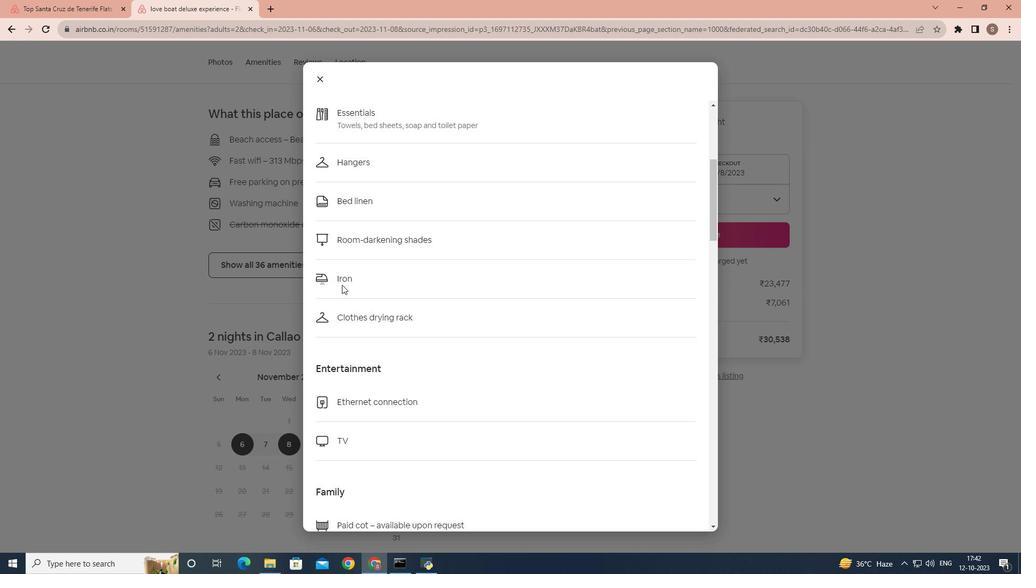 
Action: Mouse scrolled (341, 284) with delta (0, 0)
Screenshot: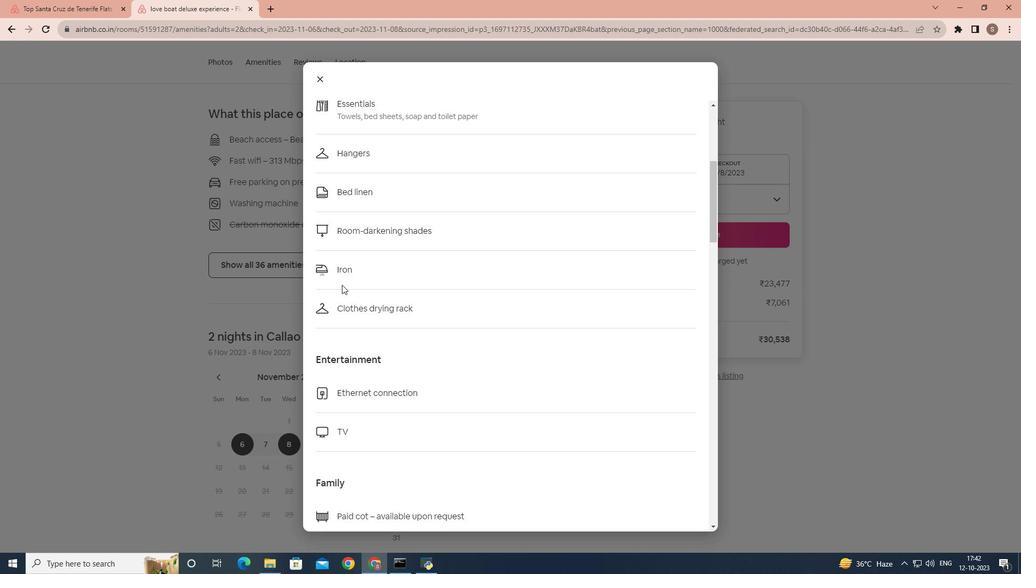 
Action: Mouse scrolled (341, 284) with delta (0, 0)
Screenshot: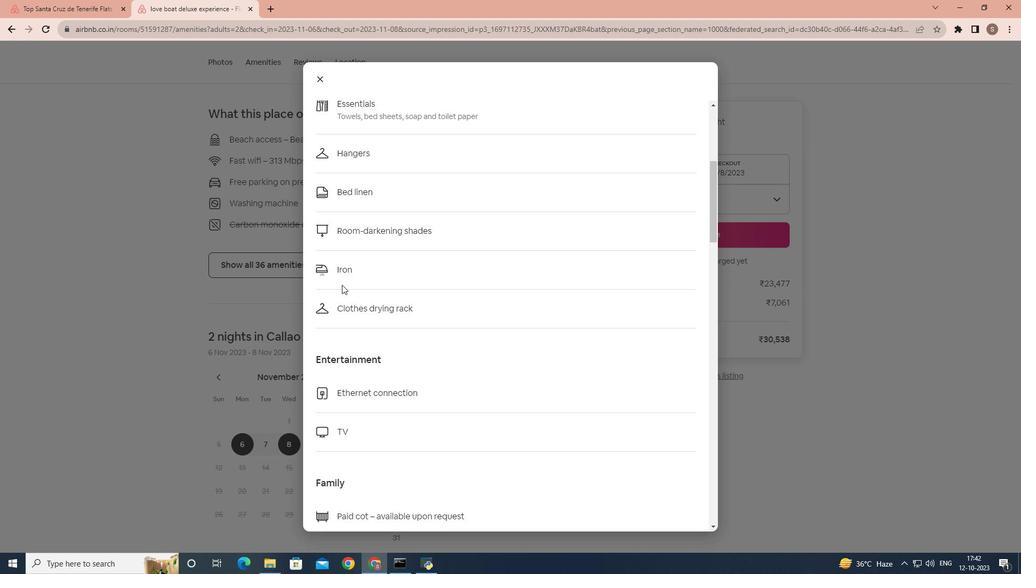 
Action: Mouse scrolled (341, 284) with delta (0, 0)
Screenshot: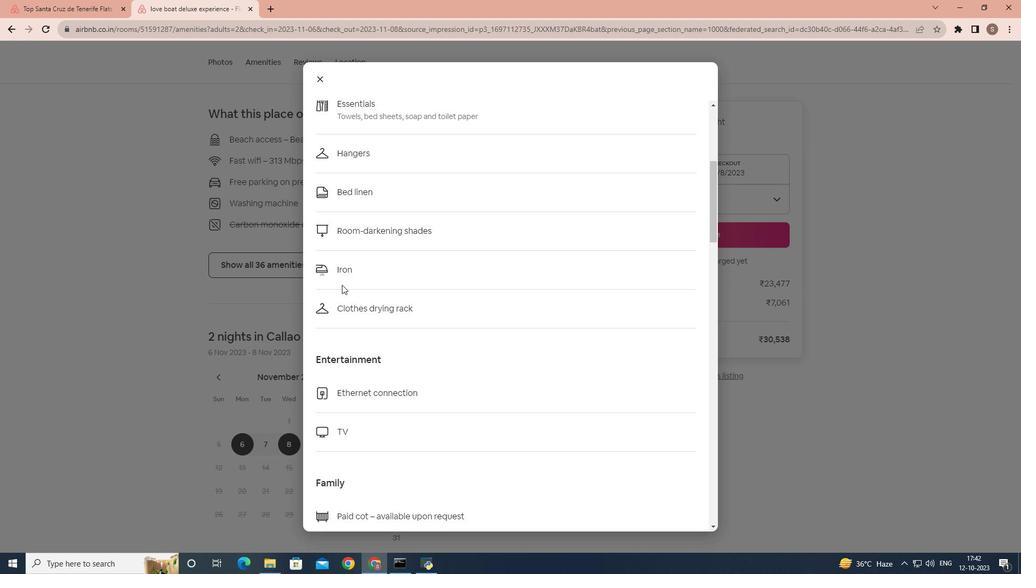 
Action: Mouse scrolled (341, 284) with delta (0, 0)
Screenshot: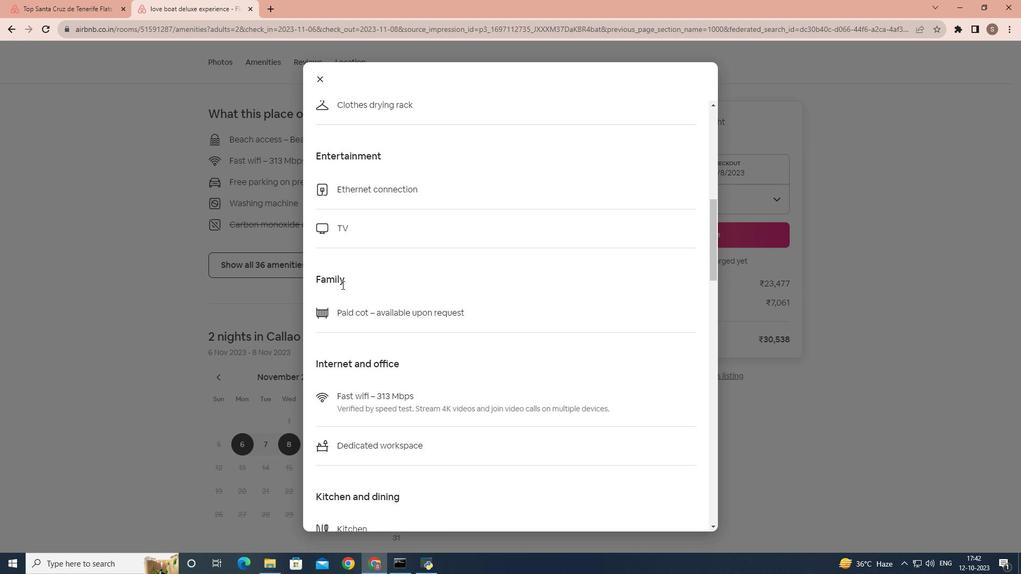 
Action: Mouse scrolled (341, 284) with delta (0, 0)
Screenshot: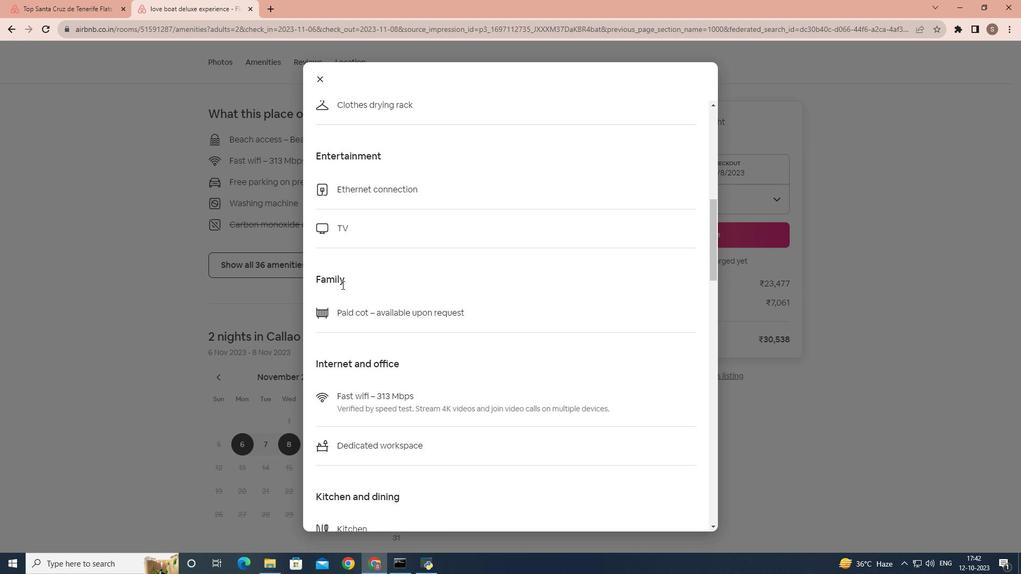 
Action: Mouse scrolled (341, 284) with delta (0, 0)
Screenshot: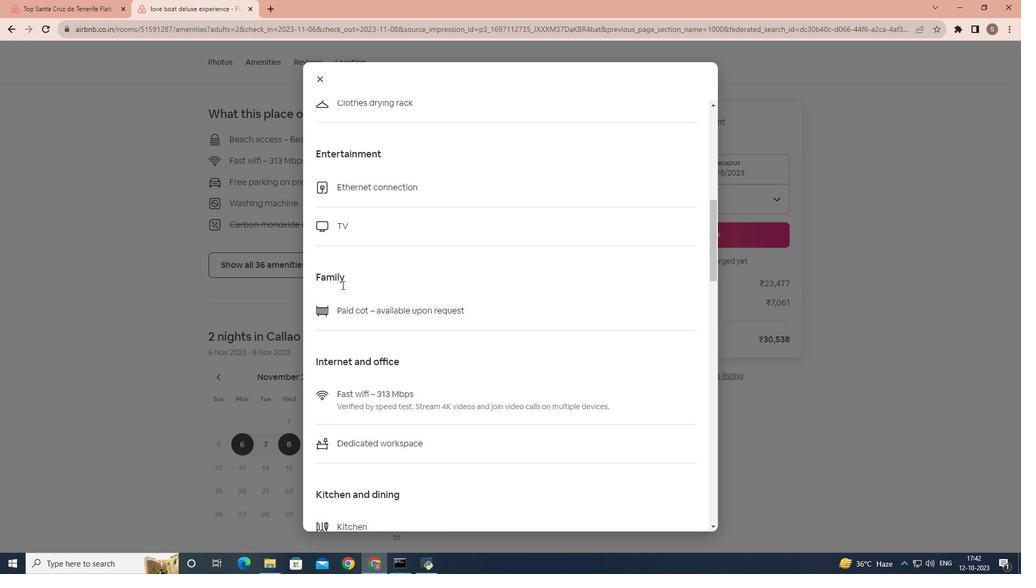 
Action: Mouse scrolled (341, 284) with delta (0, 0)
Screenshot: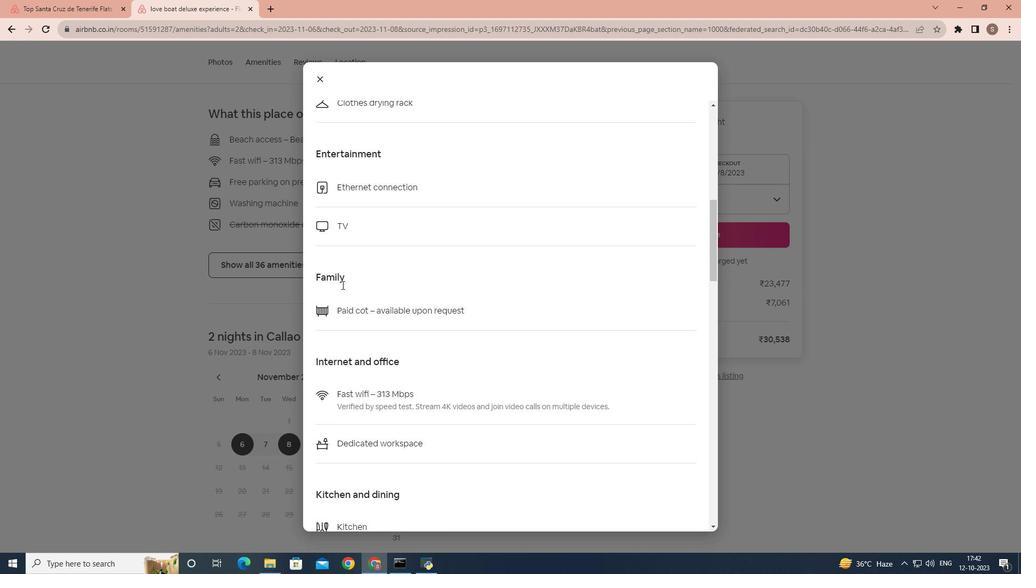 
Action: Mouse scrolled (341, 284) with delta (0, 0)
Screenshot: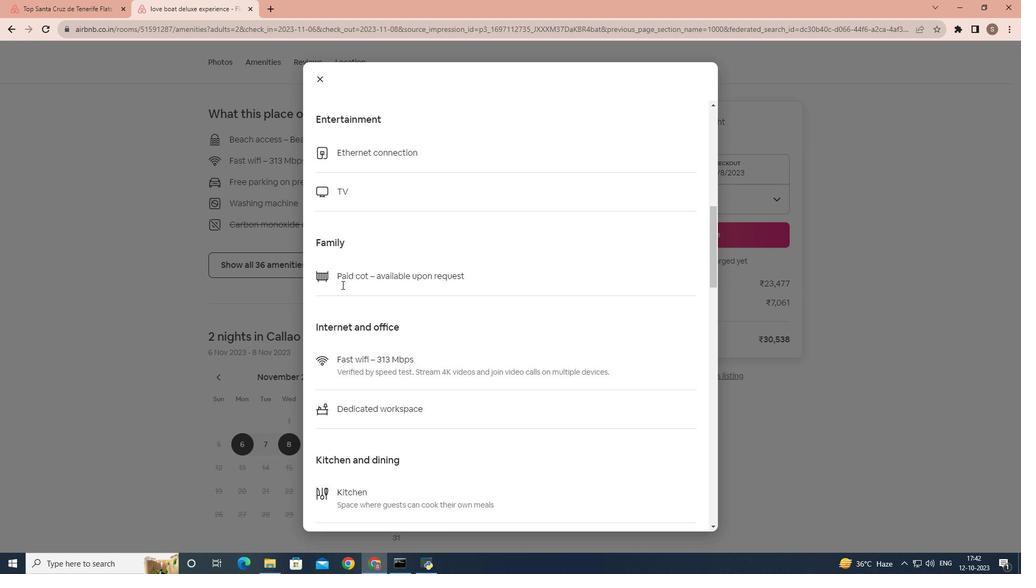
Action: Mouse scrolled (341, 284) with delta (0, 0)
Screenshot: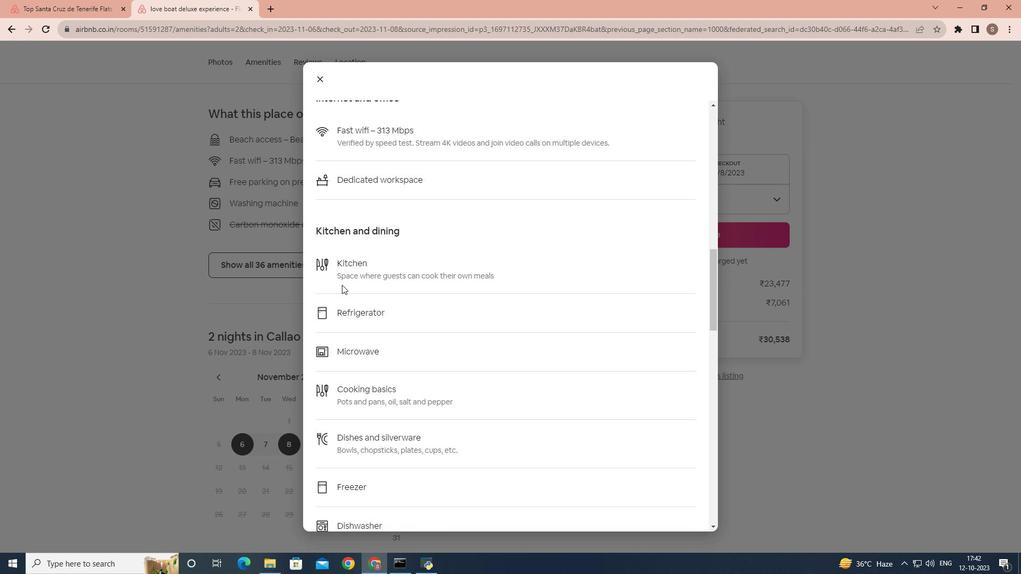 
Action: Mouse scrolled (341, 284) with delta (0, 0)
Screenshot: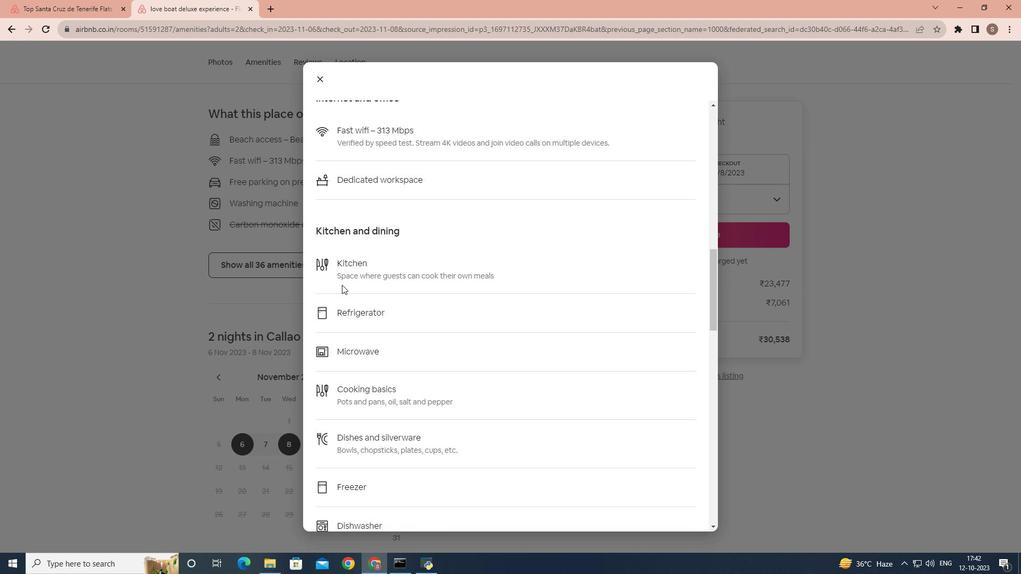 
Action: Mouse scrolled (341, 284) with delta (0, 0)
Screenshot: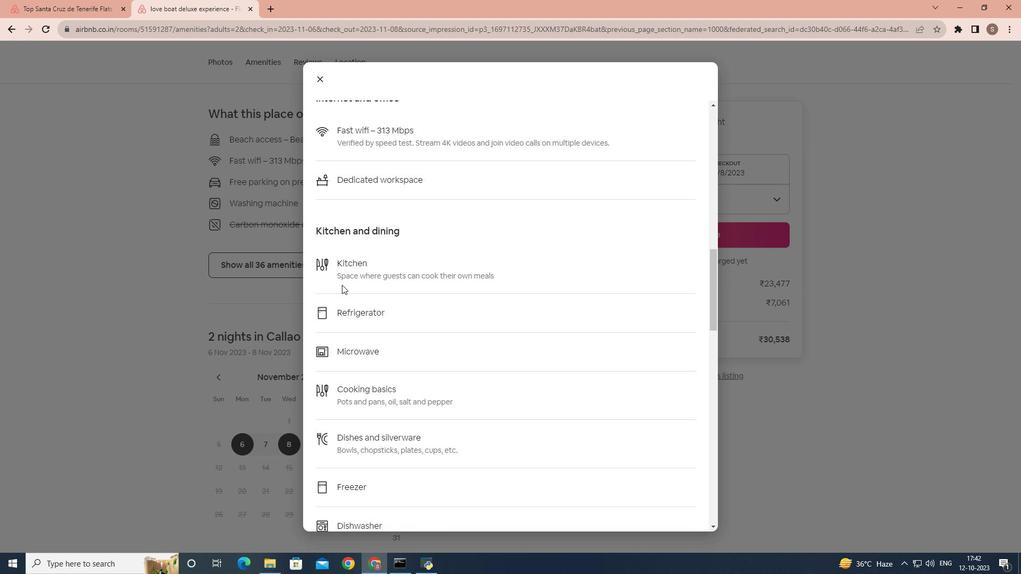 
Action: Mouse scrolled (341, 284) with delta (0, 0)
Screenshot: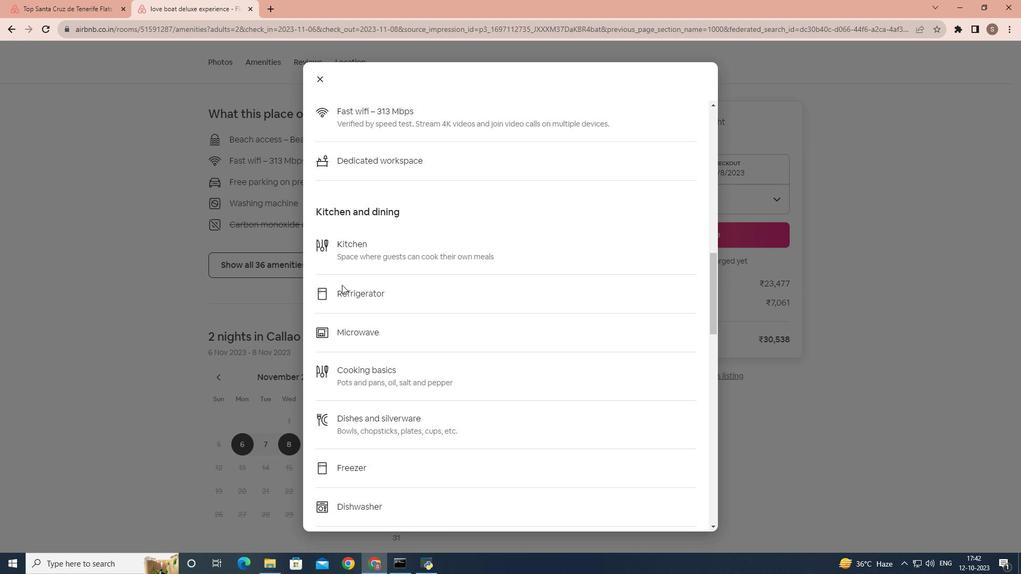 
Action: Mouse scrolled (341, 284) with delta (0, 0)
Screenshot: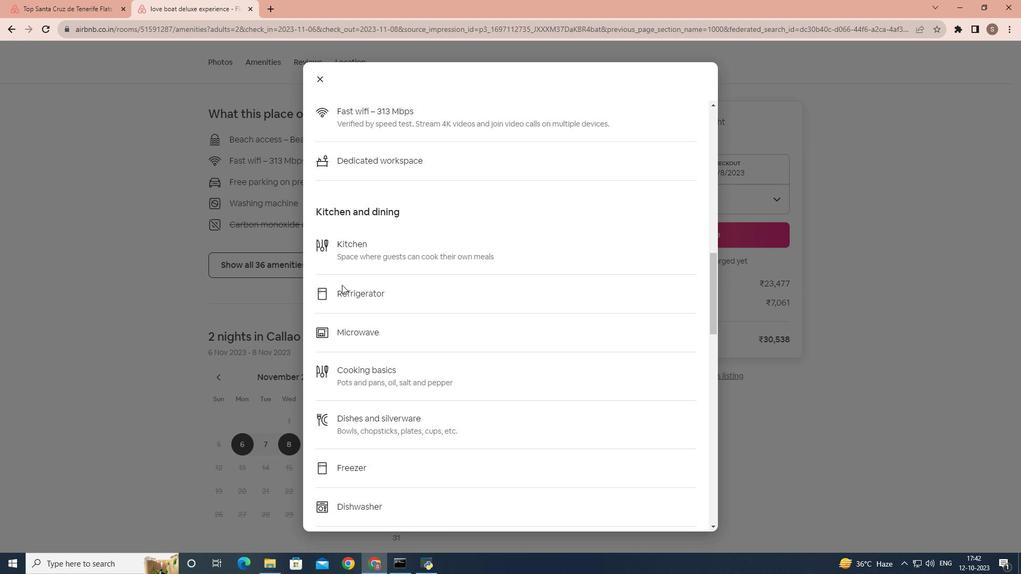 
Action: Mouse scrolled (341, 284) with delta (0, 0)
Screenshot: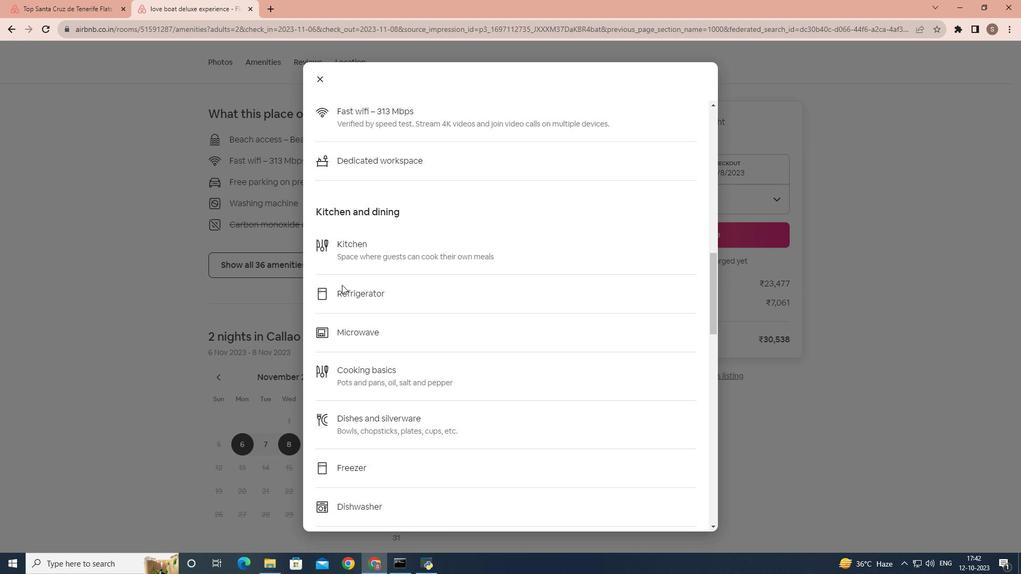 
Action: Mouse scrolled (341, 284) with delta (0, 0)
Screenshot: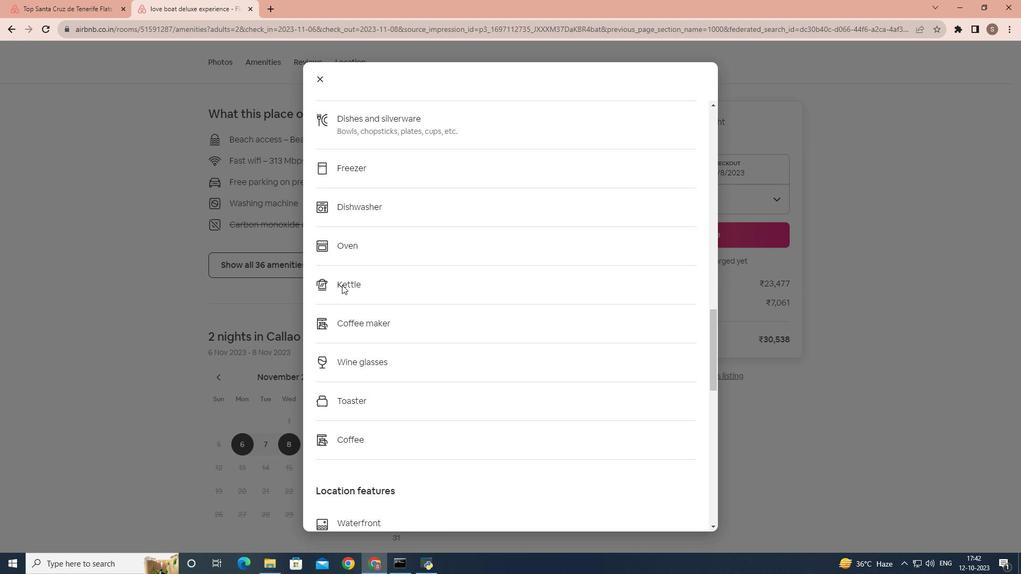 
Action: Mouse scrolled (341, 284) with delta (0, 0)
Screenshot: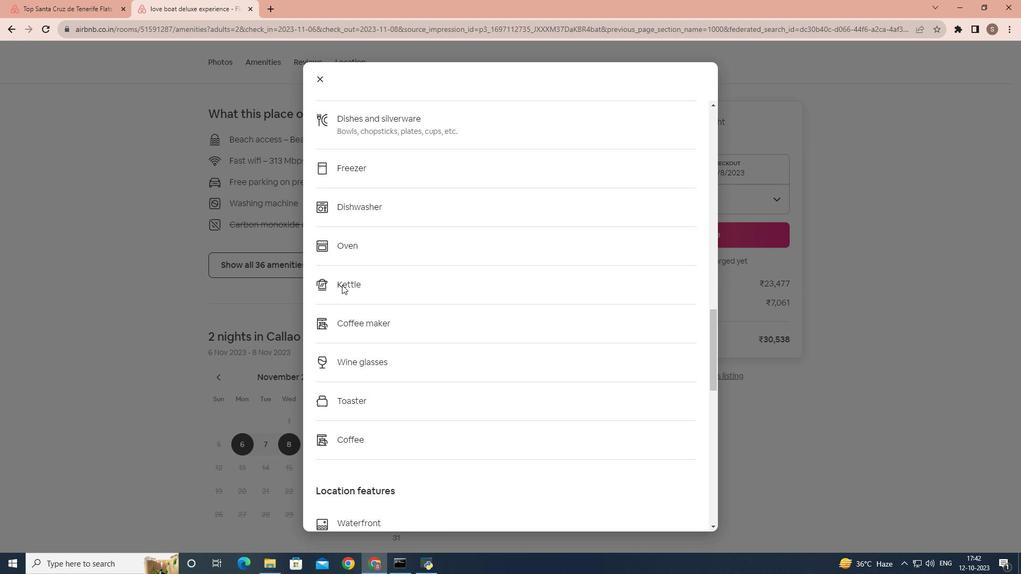 
Action: Mouse scrolled (341, 284) with delta (0, 0)
Screenshot: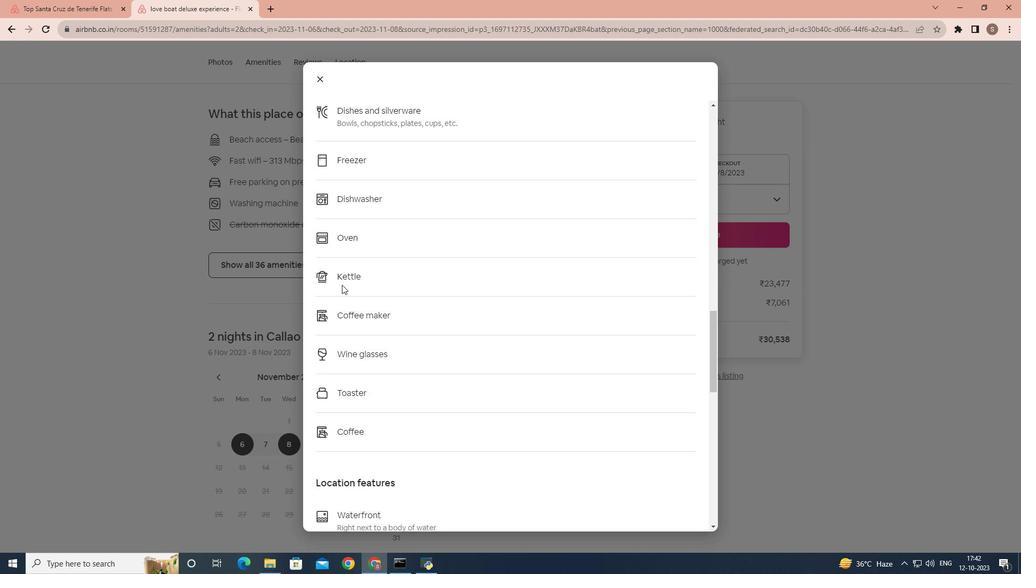 
Action: Mouse scrolled (341, 284) with delta (0, 0)
Screenshot: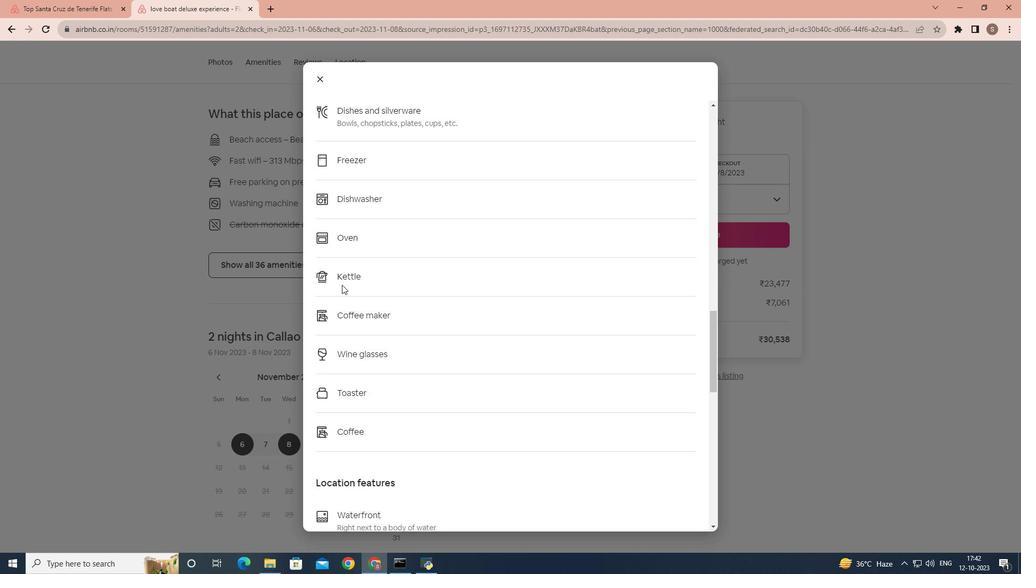 
Action: Mouse scrolled (341, 284) with delta (0, 0)
Screenshot: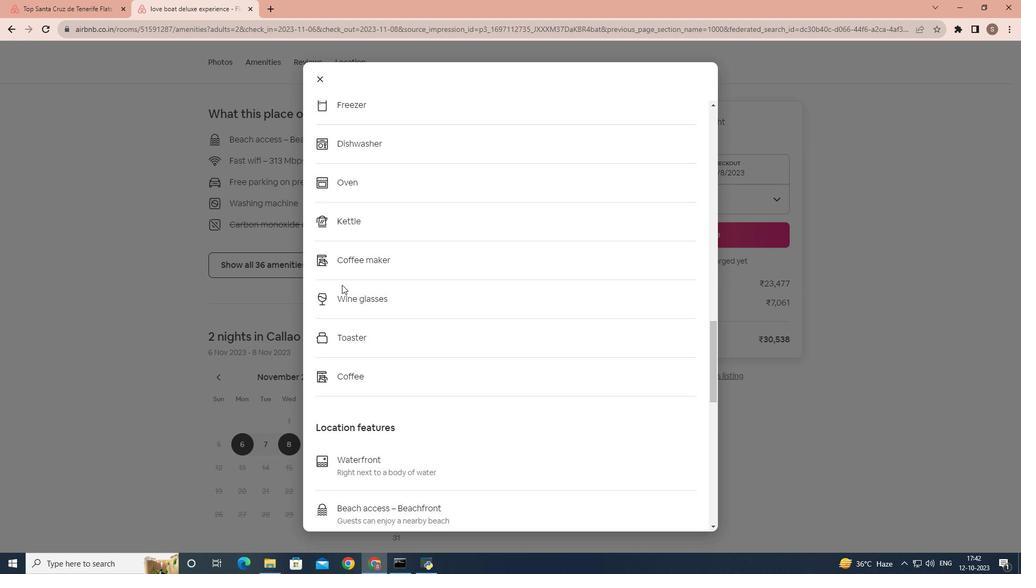 
Action: Mouse scrolled (341, 284) with delta (0, 0)
Screenshot: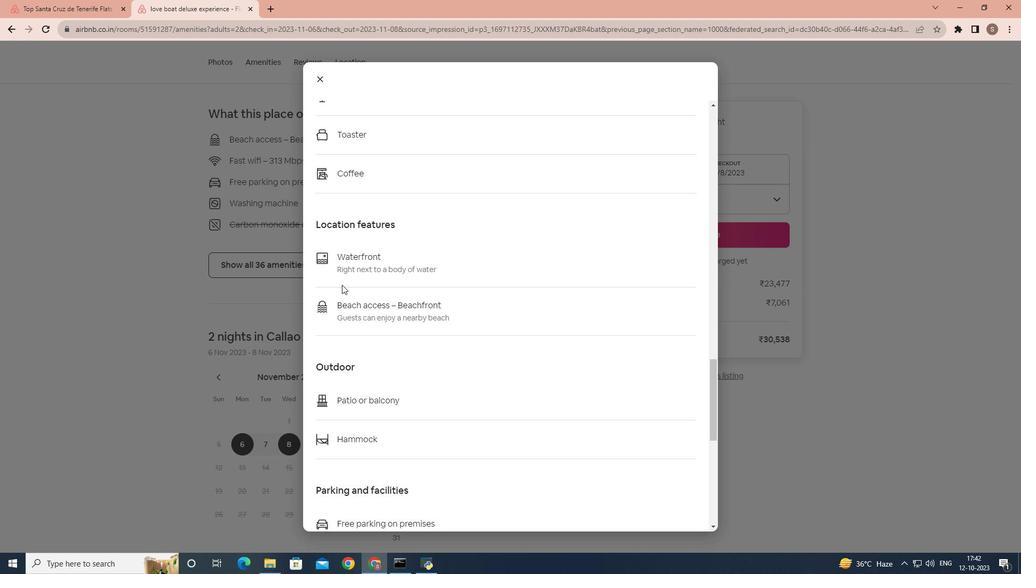 
Action: Mouse scrolled (341, 284) with delta (0, 0)
Screenshot: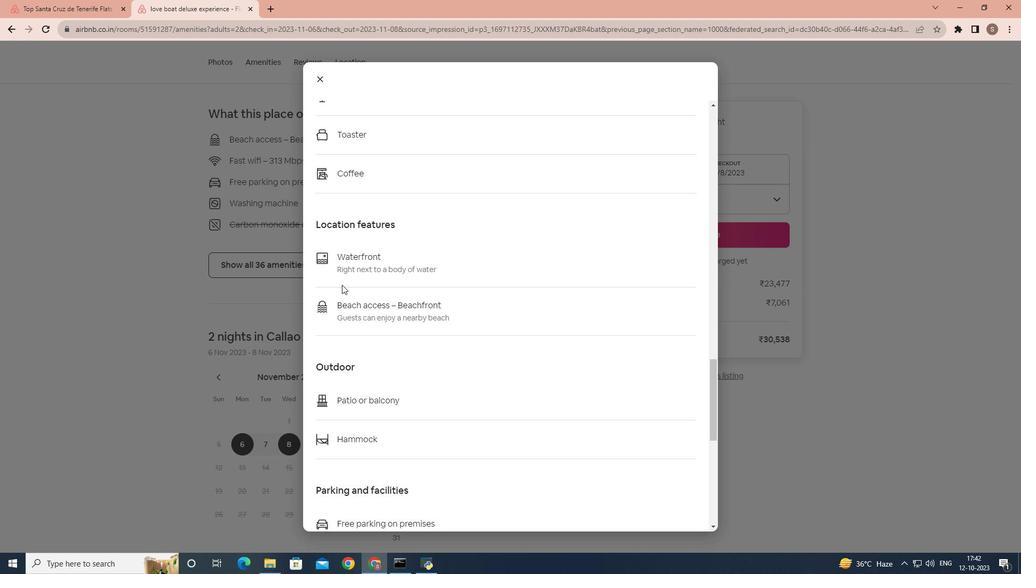 
Action: Mouse scrolled (341, 284) with delta (0, 0)
Screenshot: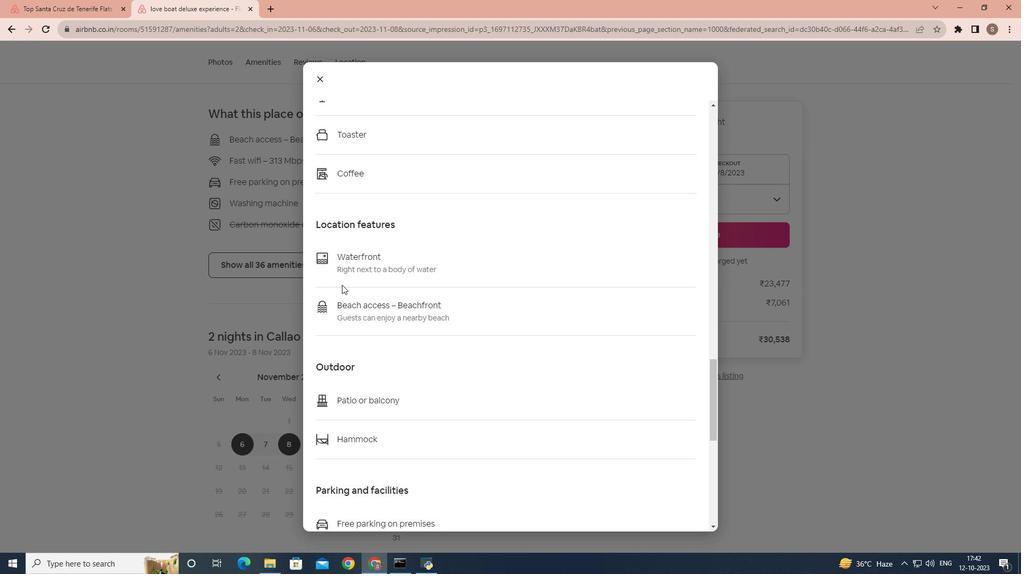 
Action: Mouse scrolled (341, 284) with delta (0, 0)
Screenshot: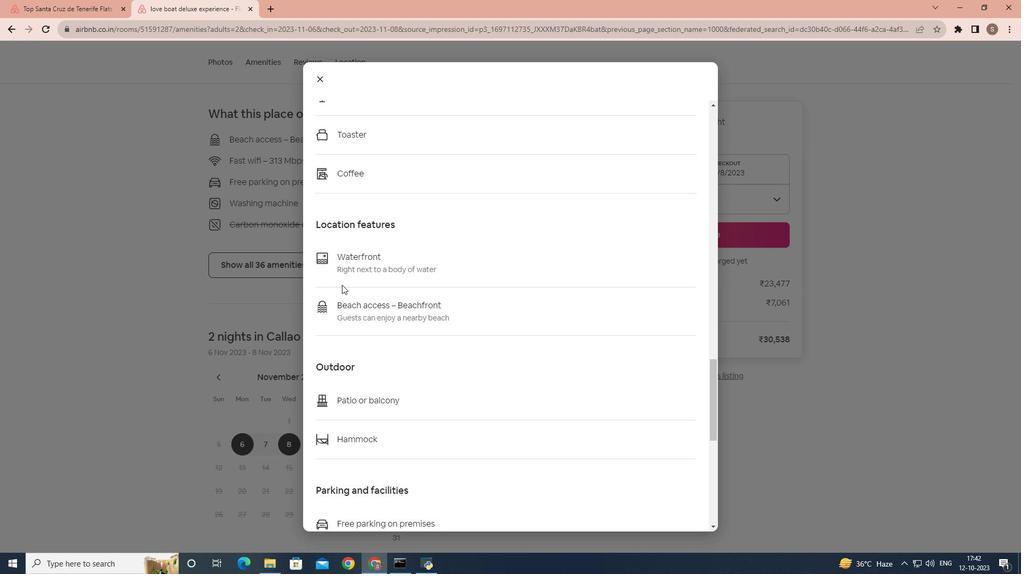 
Action: Mouse scrolled (341, 284) with delta (0, 0)
Screenshot: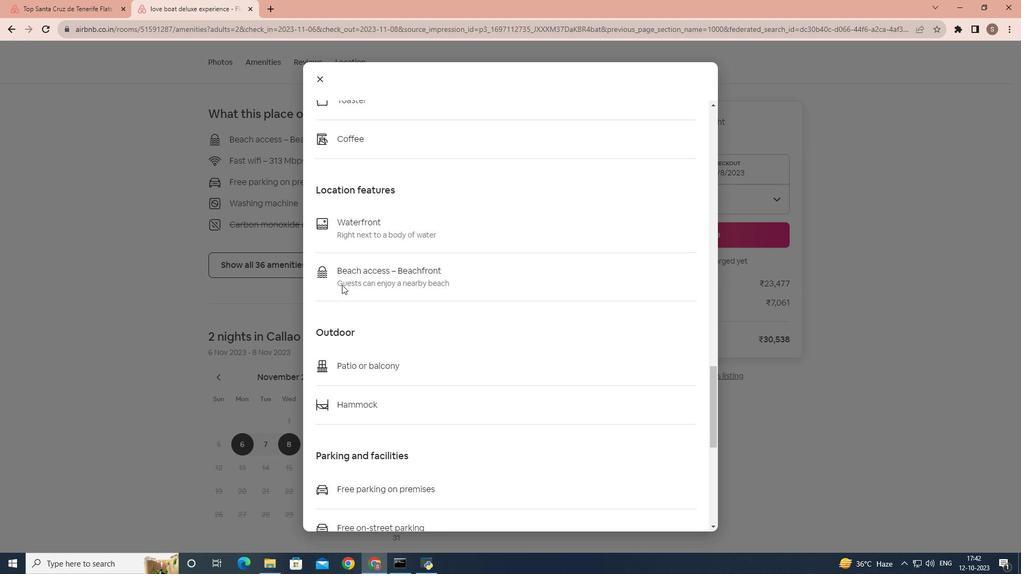 
Action: Mouse scrolled (341, 284) with delta (0, 0)
Screenshot: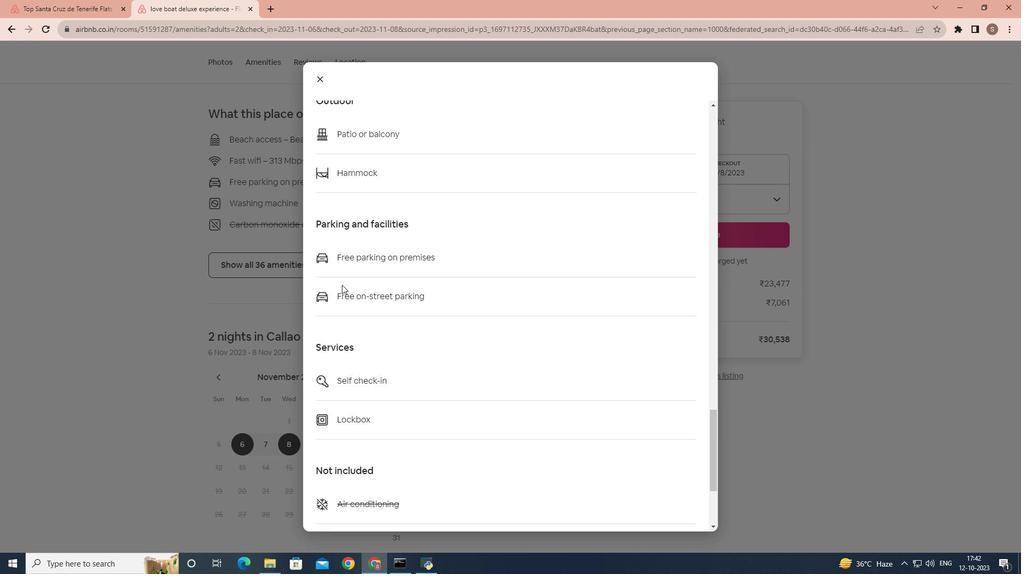 
Action: Mouse scrolled (341, 284) with delta (0, 0)
Screenshot: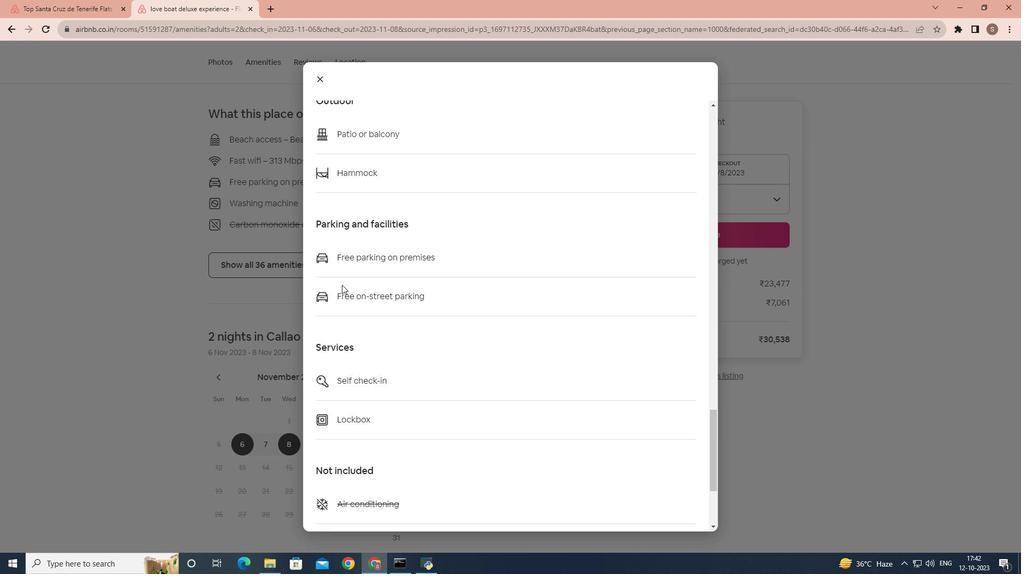 
Action: Mouse scrolled (341, 284) with delta (0, 0)
Screenshot: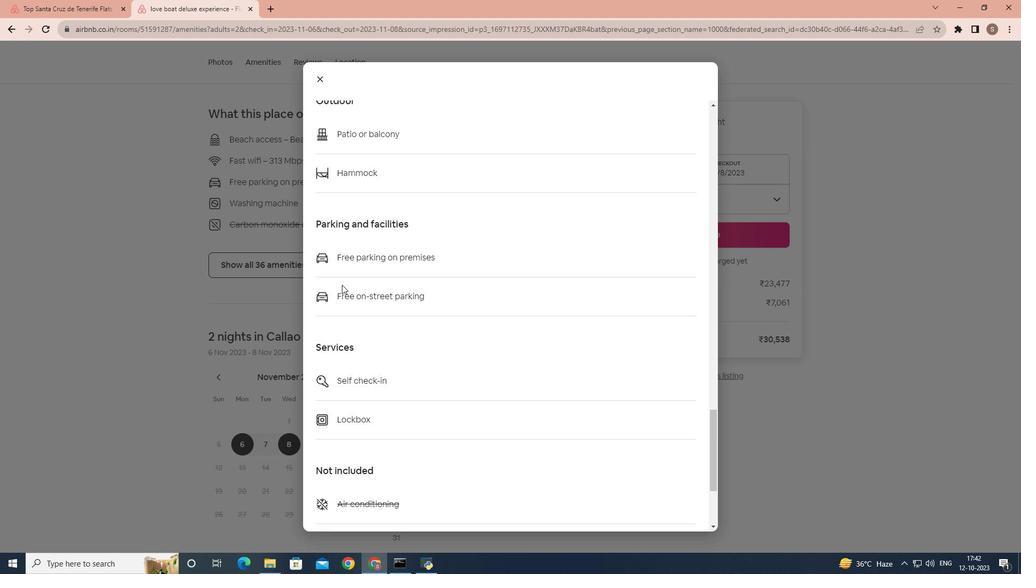 
Action: Mouse scrolled (341, 284) with delta (0, 0)
Screenshot: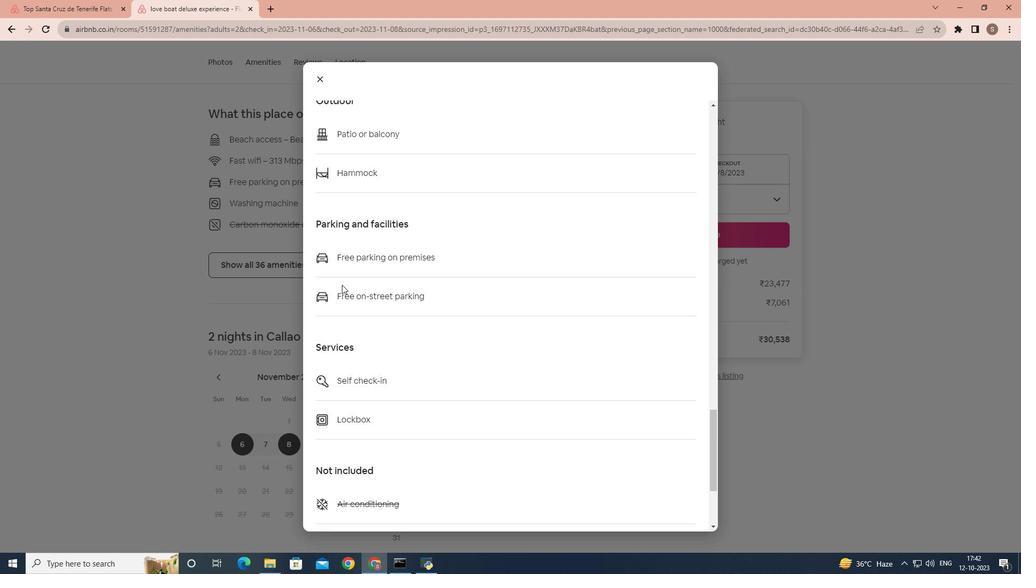 
Action: Mouse scrolled (341, 284) with delta (0, 0)
Screenshot: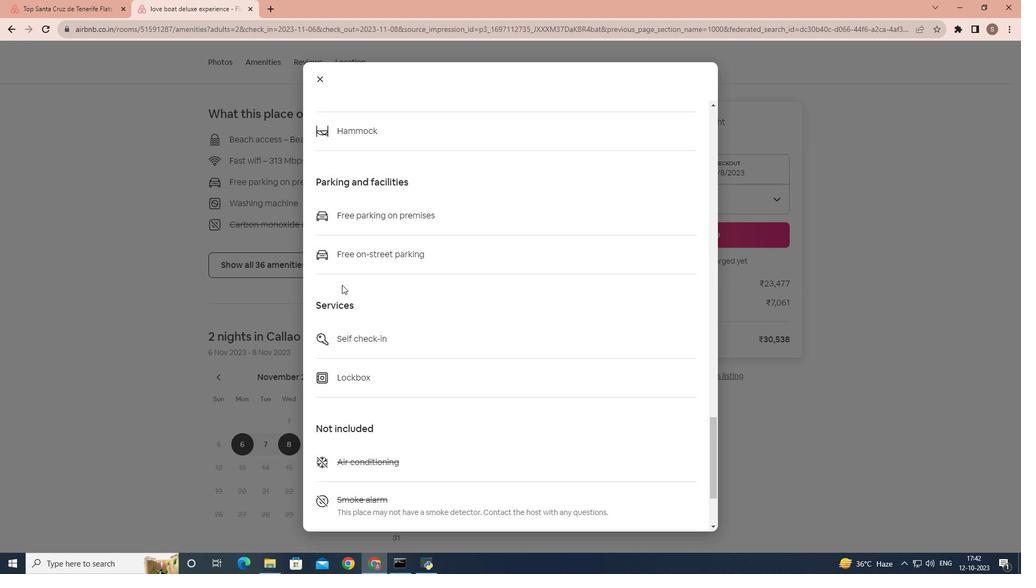 
Action: Mouse moved to (323, 86)
Screenshot: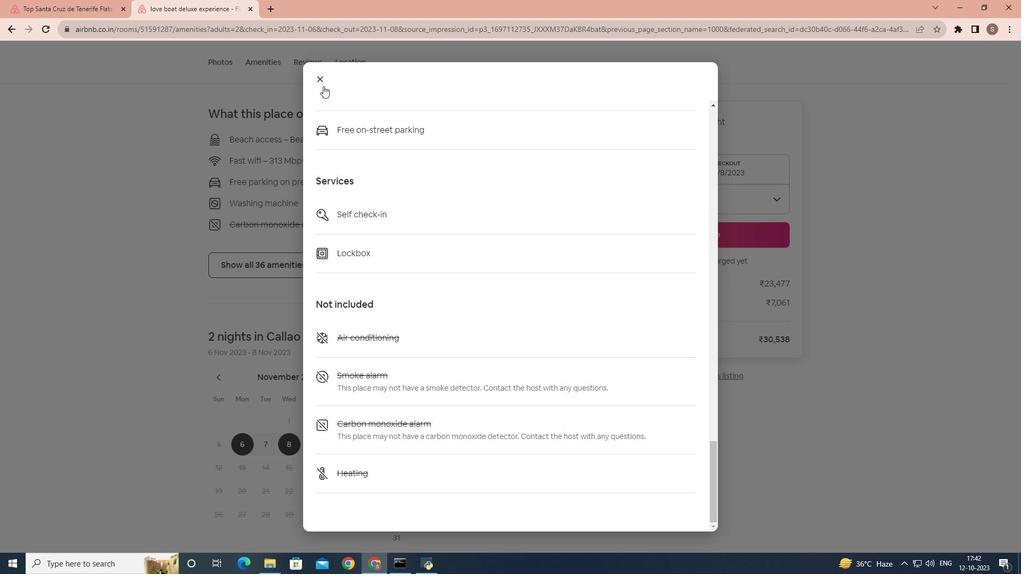 
Action: Mouse pressed left at (323, 86)
Screenshot: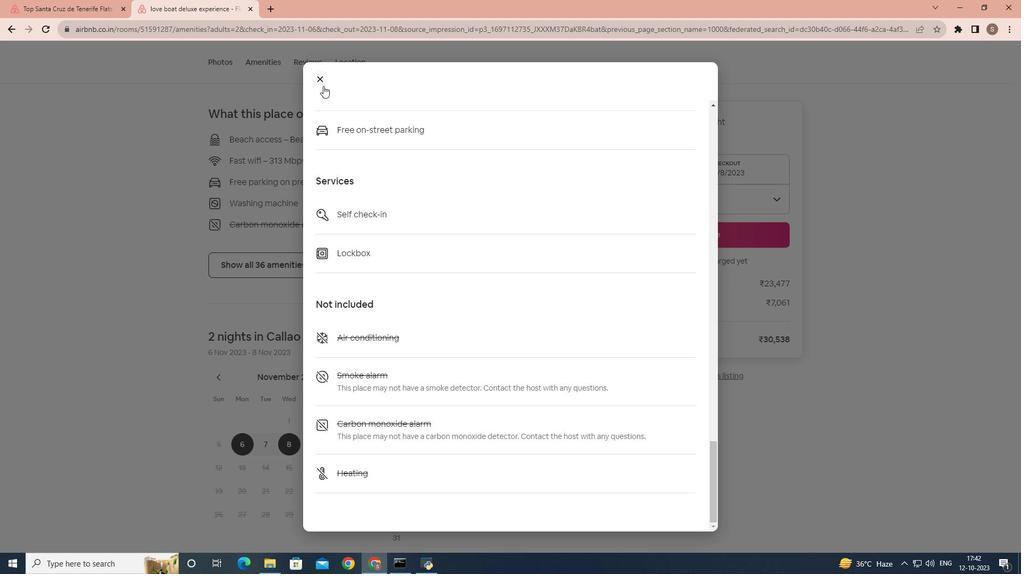 
Action: Mouse moved to (284, 255)
Screenshot: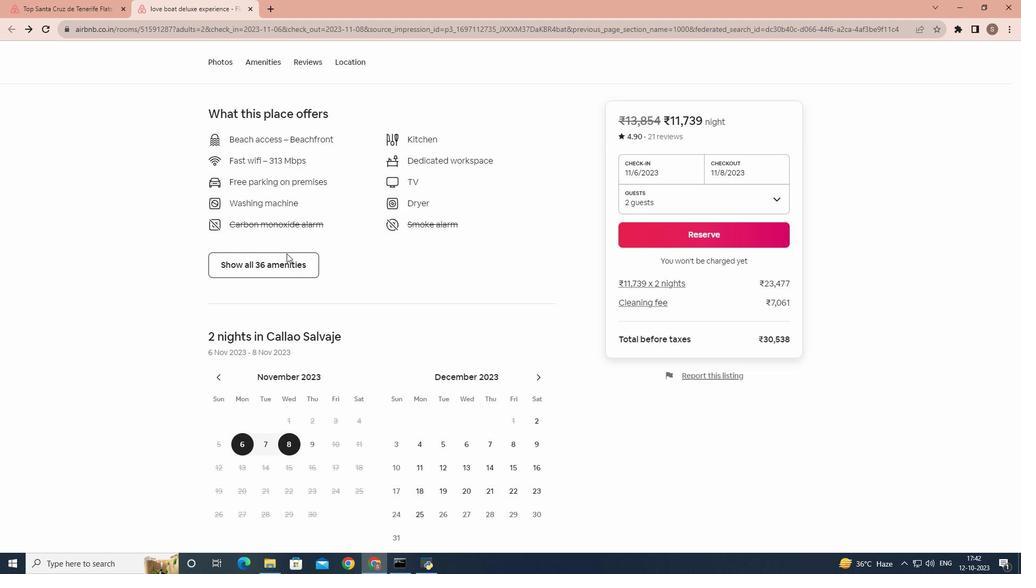 
Action: Mouse scrolled (284, 255) with delta (0, 0)
Screenshot: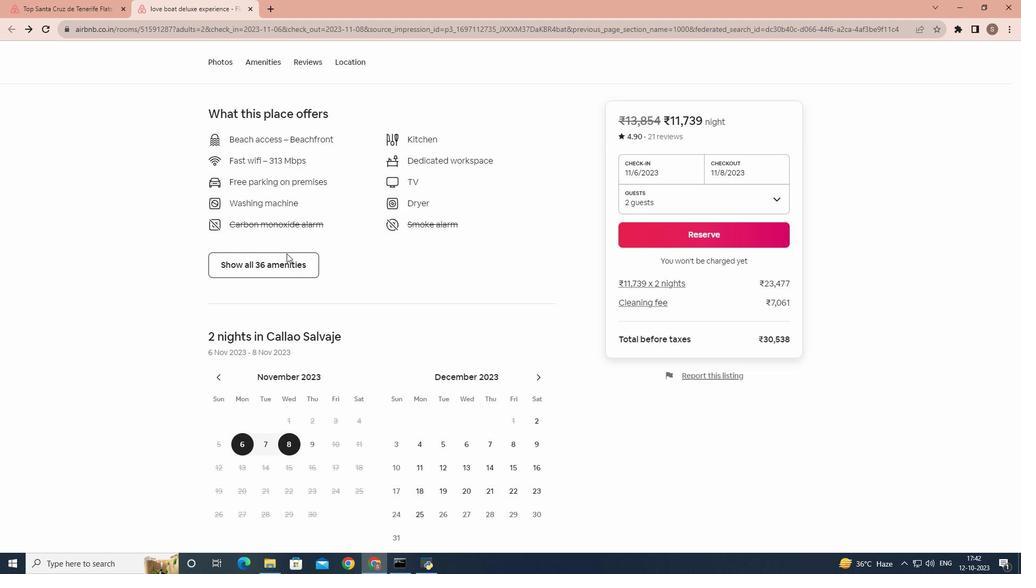 
Action: Mouse moved to (283, 257)
Screenshot: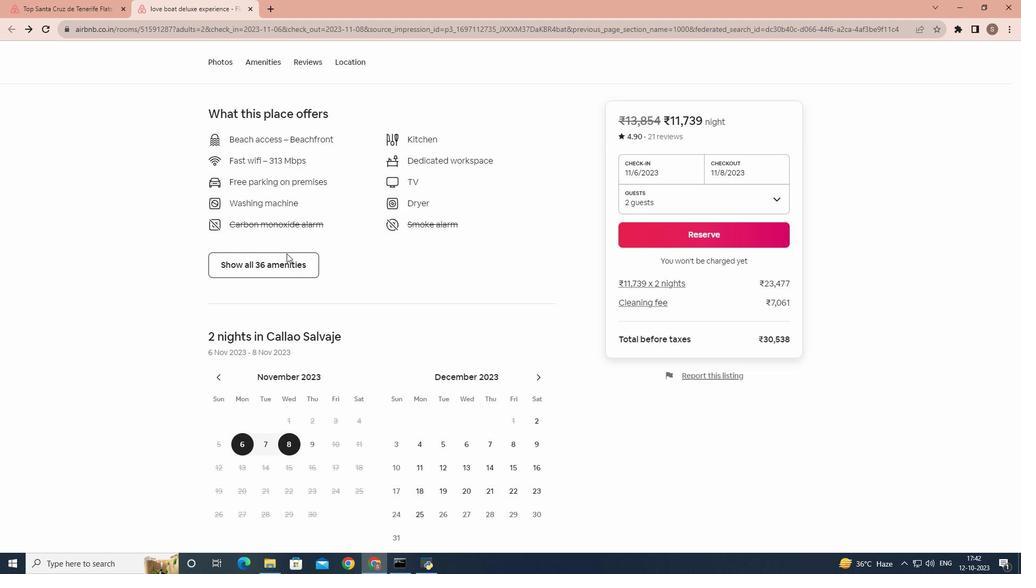 
Action: Mouse scrolled (283, 256) with delta (0, 0)
Screenshot: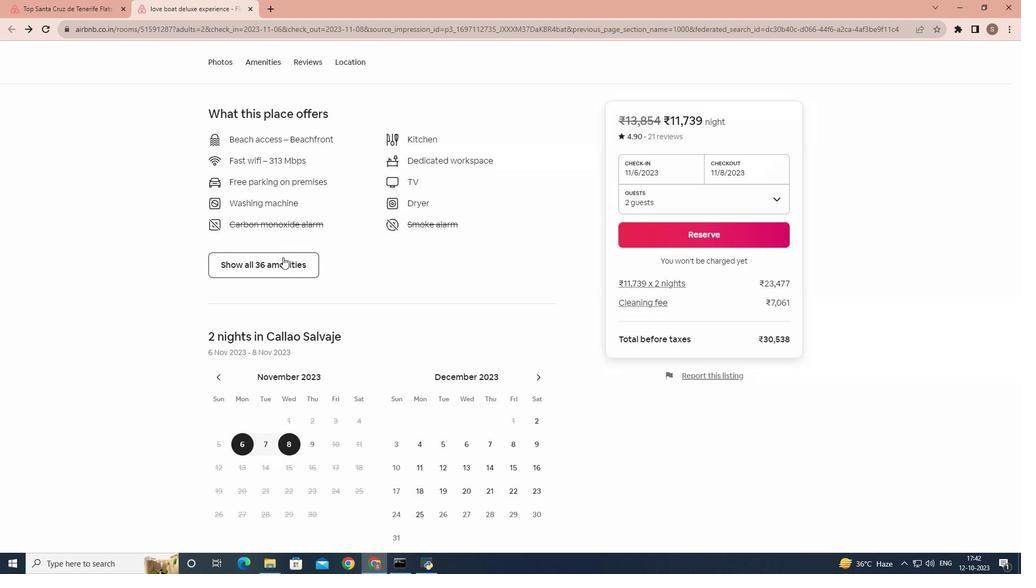 
Action: Mouse moved to (282, 257)
Screenshot: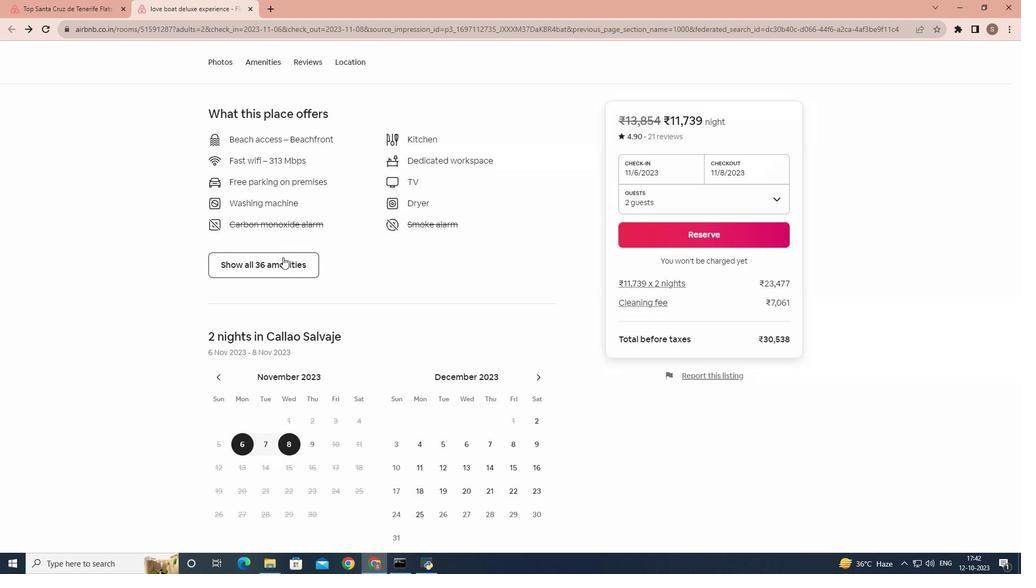
Action: Mouse scrolled (282, 256) with delta (0, 0)
Screenshot: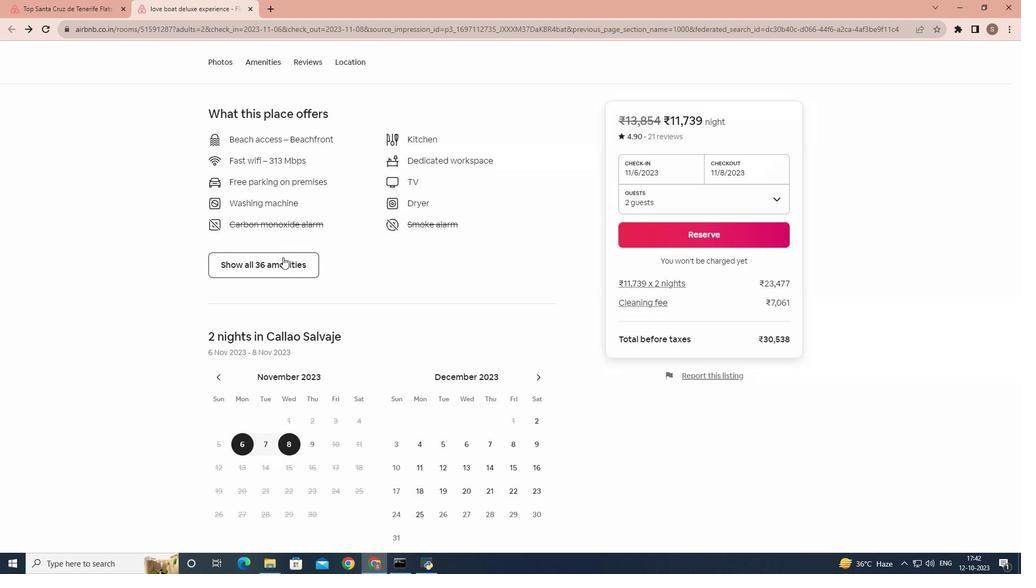 
Action: Mouse scrolled (282, 256) with delta (0, 0)
Screenshot: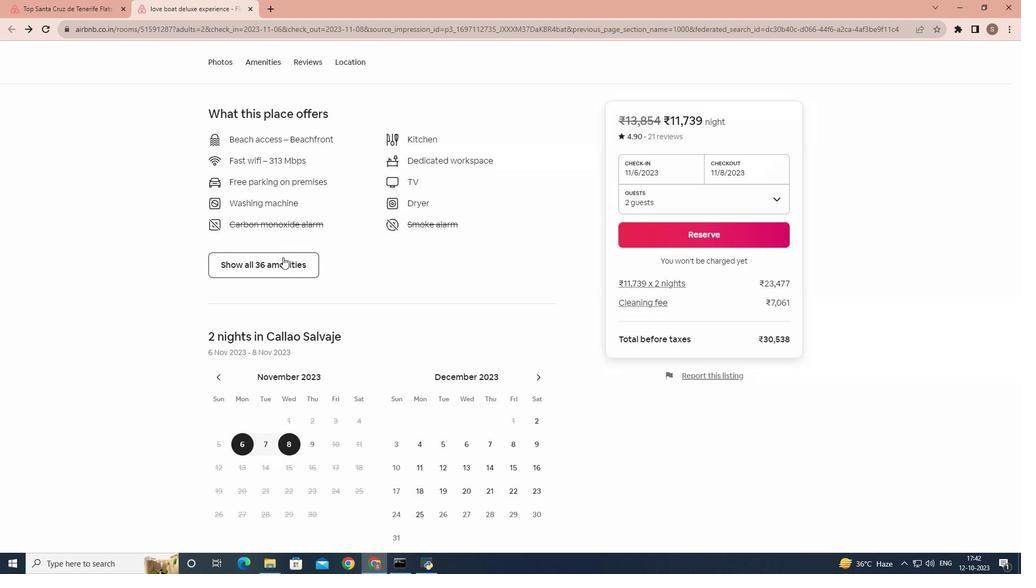 
Action: Mouse scrolled (282, 256) with delta (0, 0)
Screenshot: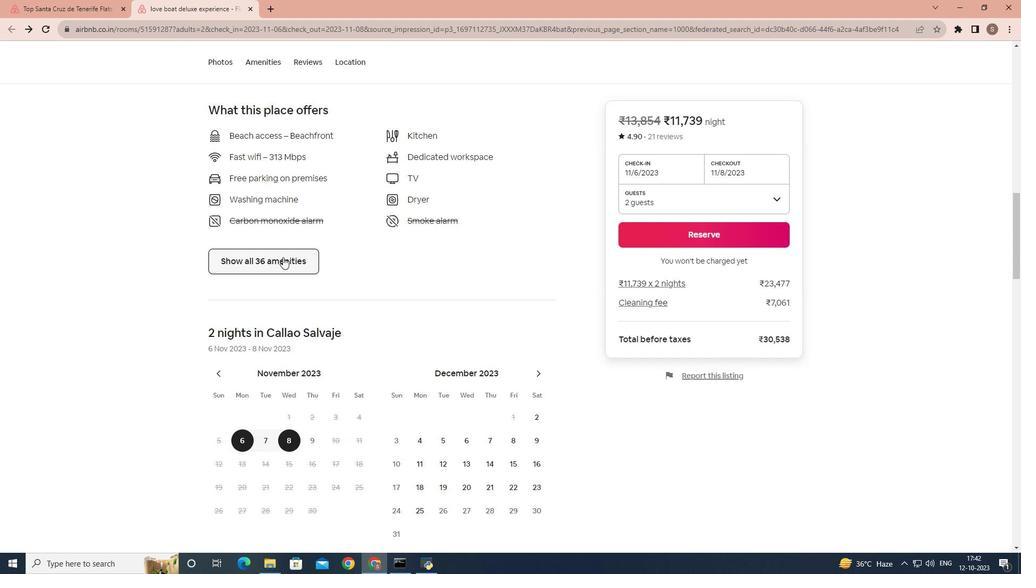 
Action: Mouse scrolled (282, 256) with delta (0, 0)
Screenshot: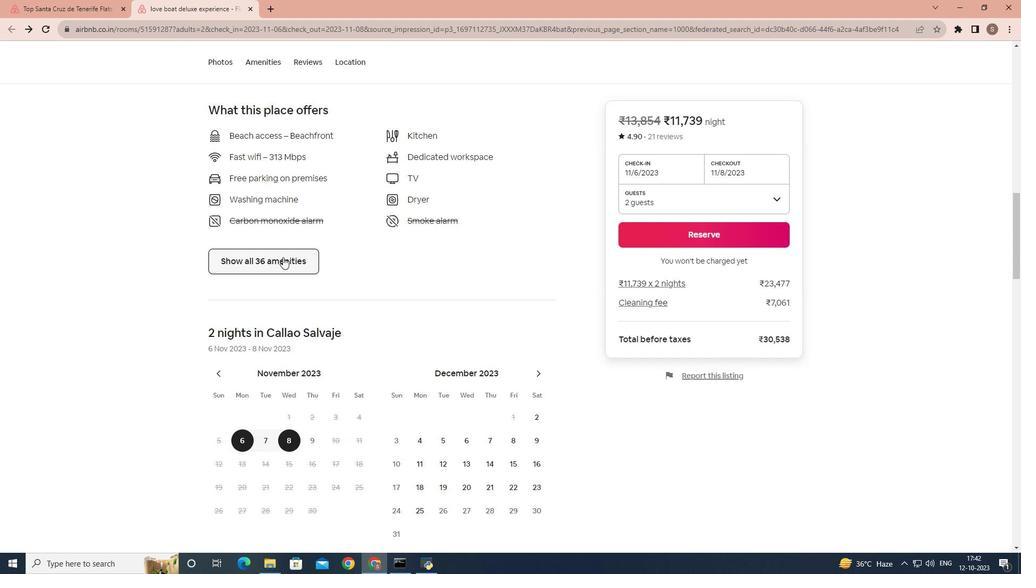 
Action: Mouse scrolled (282, 256) with delta (0, 0)
Screenshot: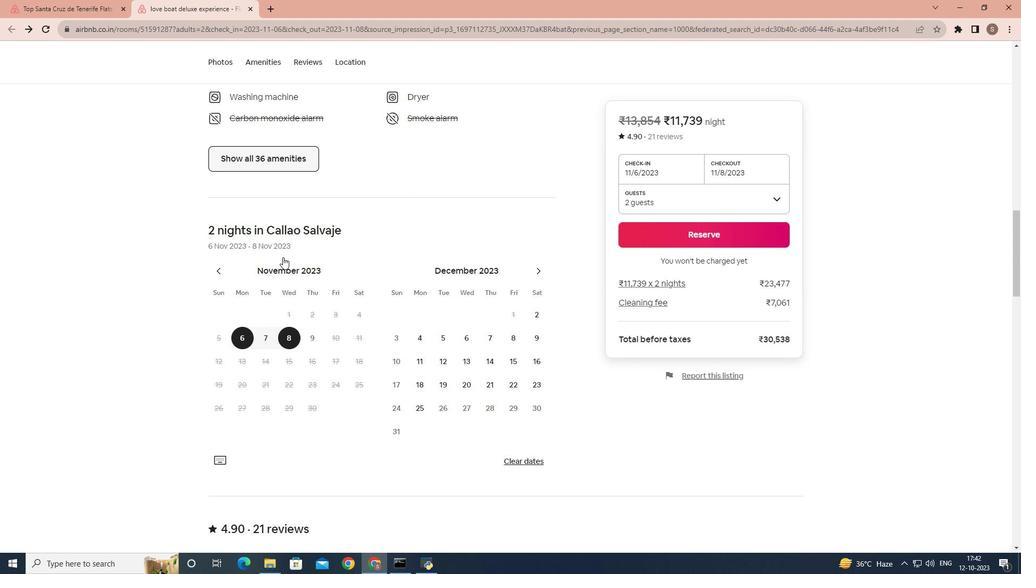 
Action: Mouse scrolled (282, 256) with delta (0, 0)
Screenshot: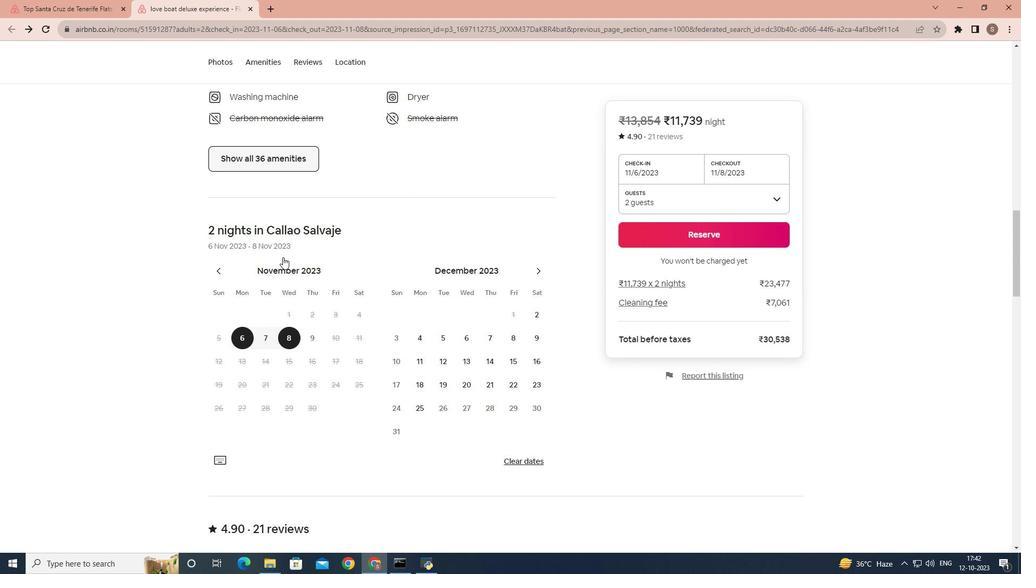 
Action: Mouse scrolled (282, 256) with delta (0, 0)
Screenshot: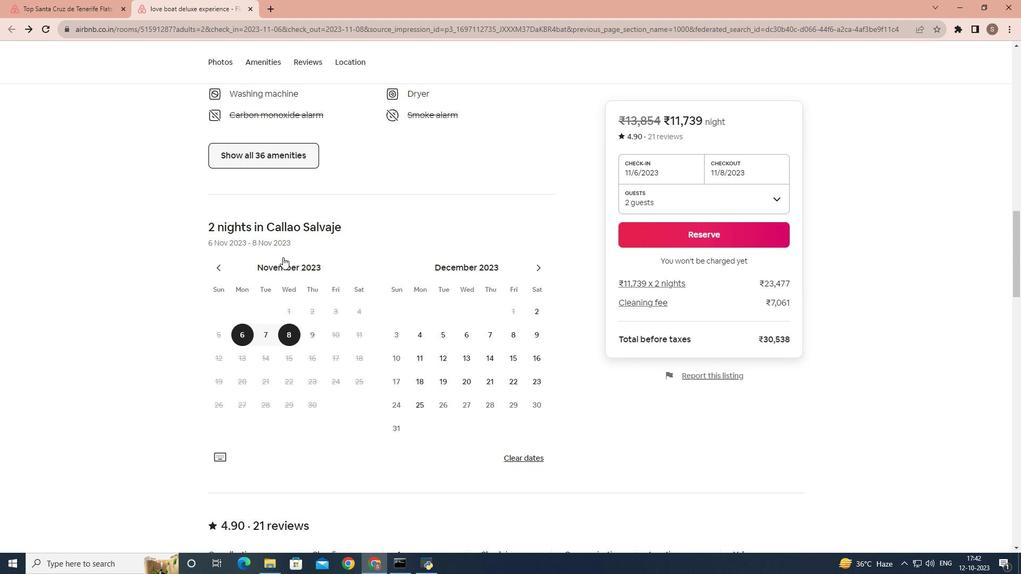 
Action: Mouse scrolled (282, 256) with delta (0, 0)
Screenshot: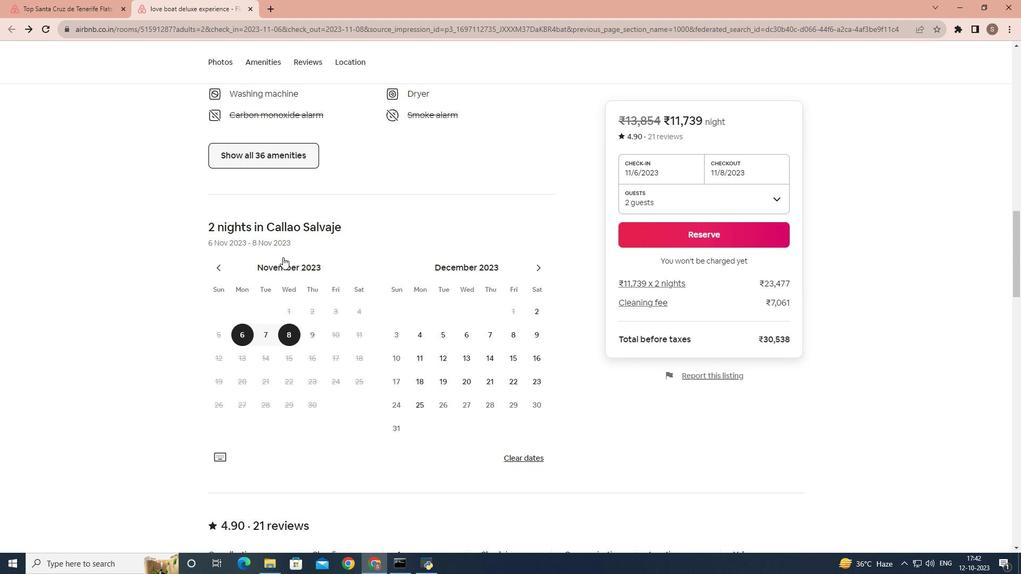 
Action: Mouse scrolled (282, 256) with delta (0, 0)
Screenshot: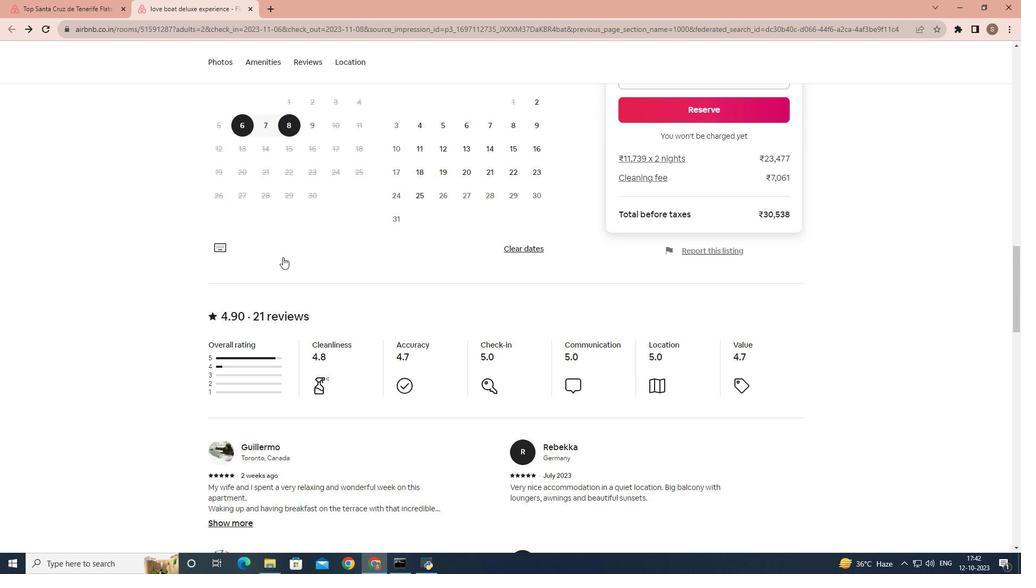 
Action: Mouse scrolled (282, 256) with delta (0, 0)
Screenshot: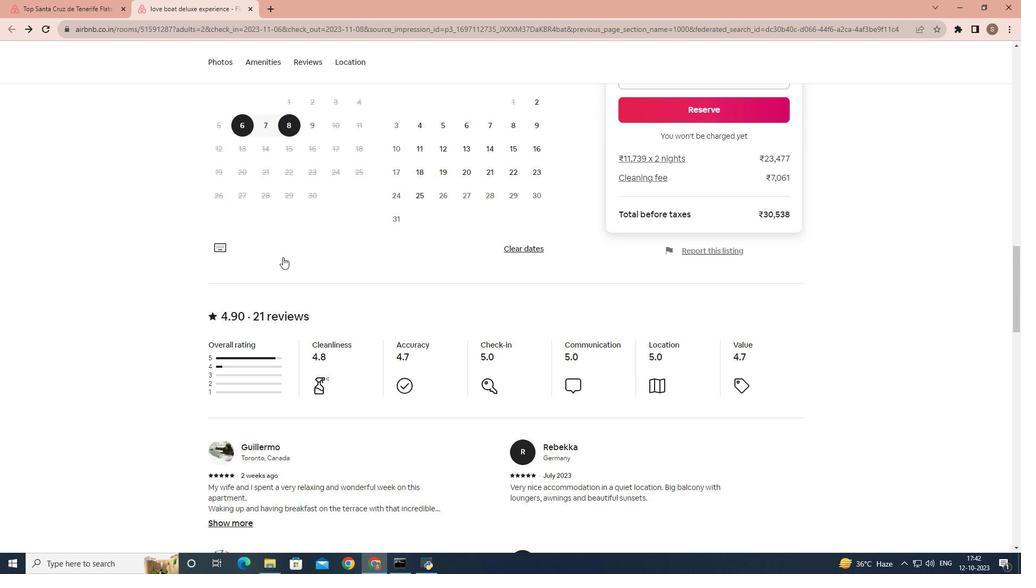 
Action: Mouse scrolled (282, 256) with delta (0, 0)
Screenshot: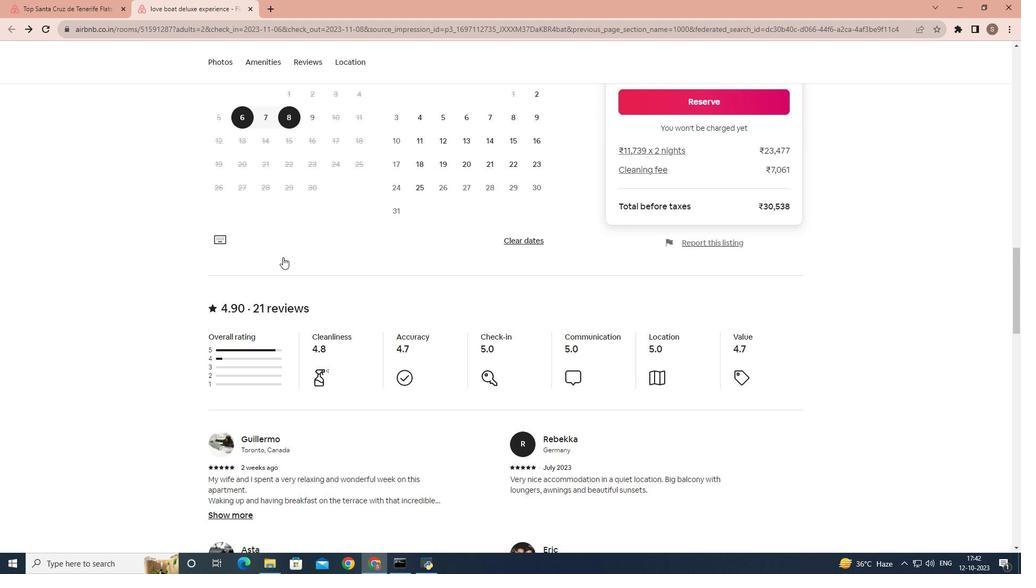 
Action: Mouse scrolled (282, 256) with delta (0, 0)
Screenshot: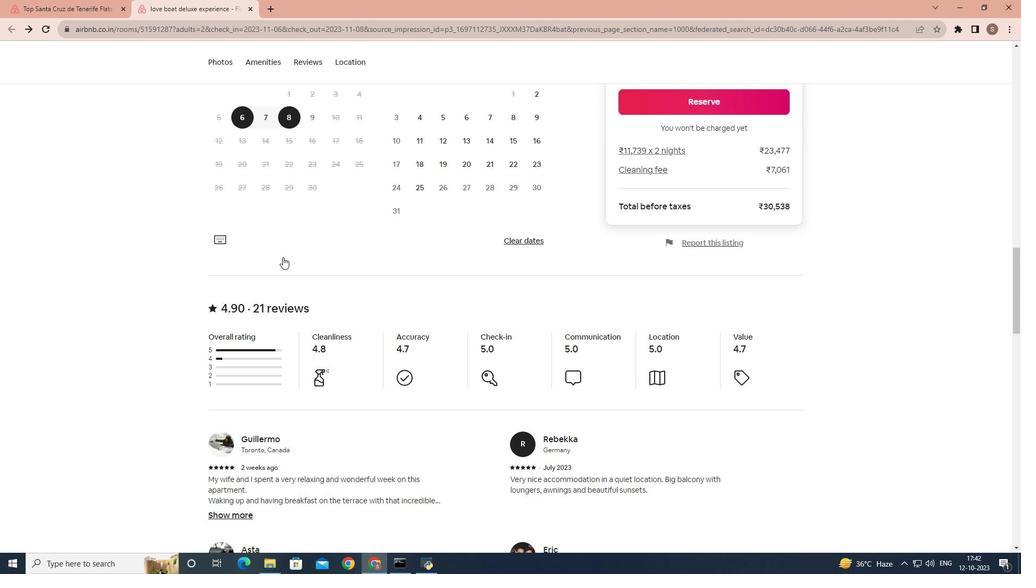 
Action: Mouse scrolled (282, 256) with delta (0, 0)
Screenshot: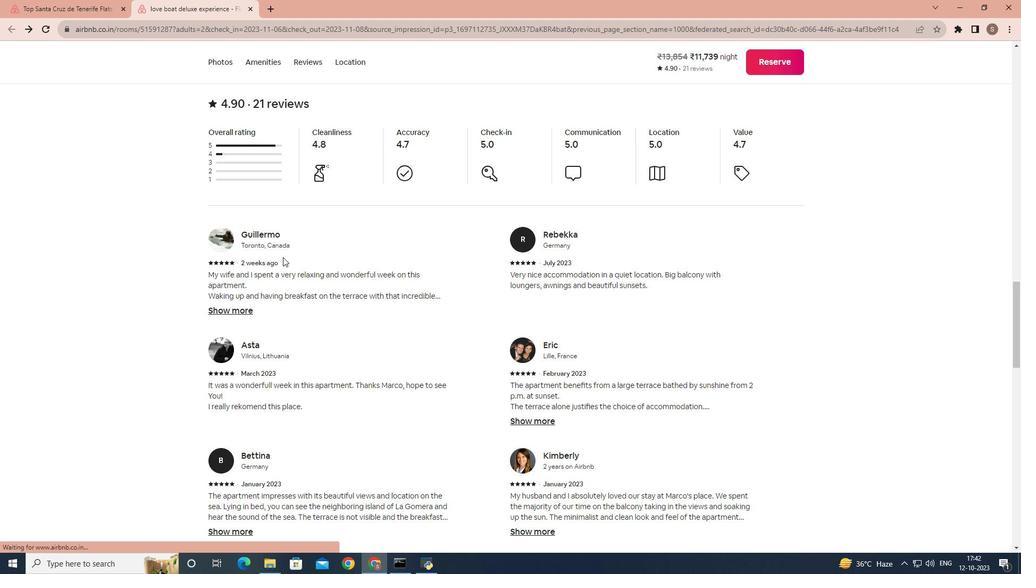 
Action: Mouse scrolled (282, 256) with delta (0, 0)
Screenshot: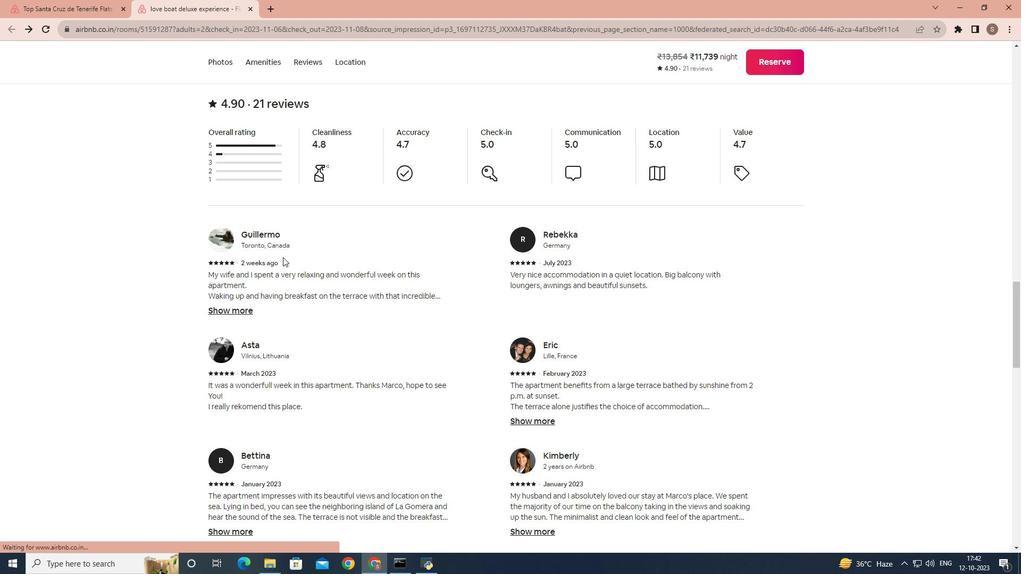 
Action: Mouse scrolled (282, 256) with delta (0, 0)
Screenshot: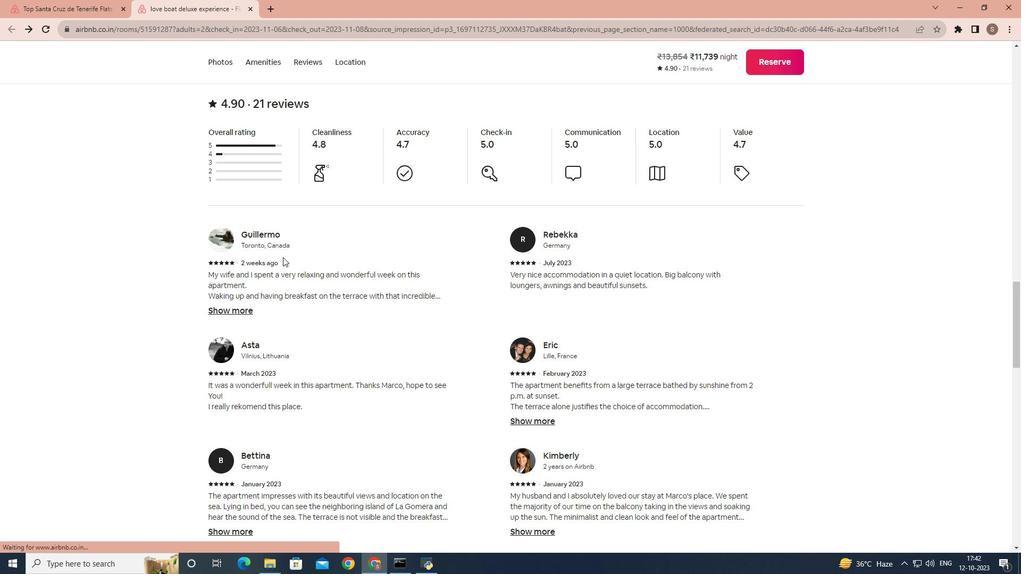 
Action: Mouse scrolled (282, 256) with delta (0, 0)
Screenshot: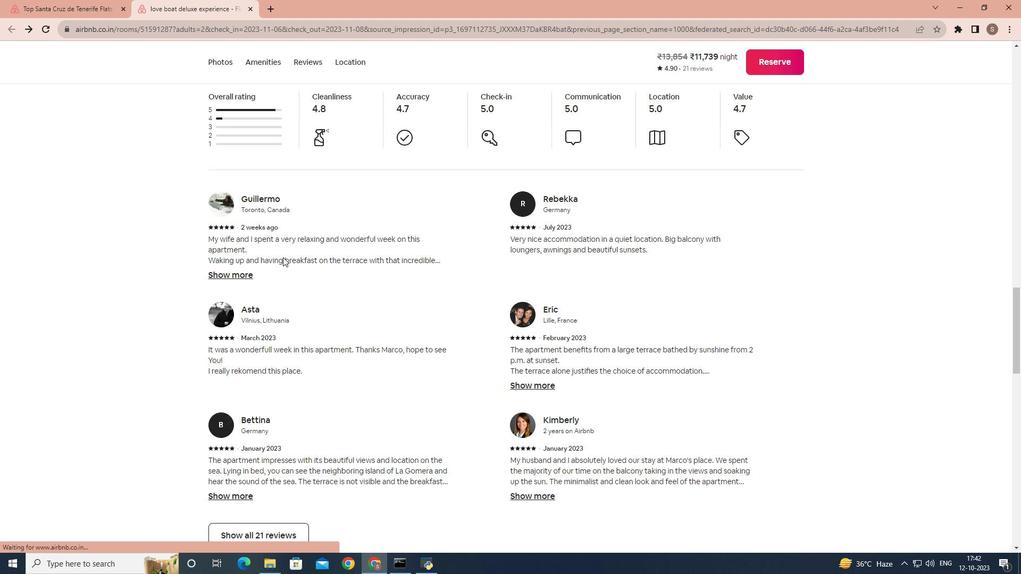 
Action: Mouse scrolled (282, 256) with delta (0, 0)
Screenshot: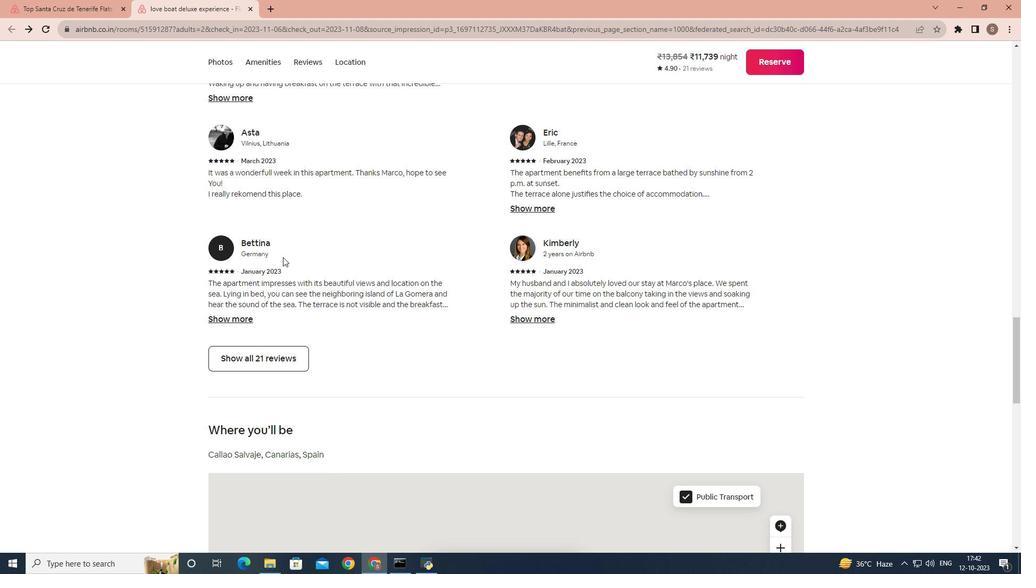 
Action: Mouse scrolled (282, 256) with delta (0, 0)
Screenshot: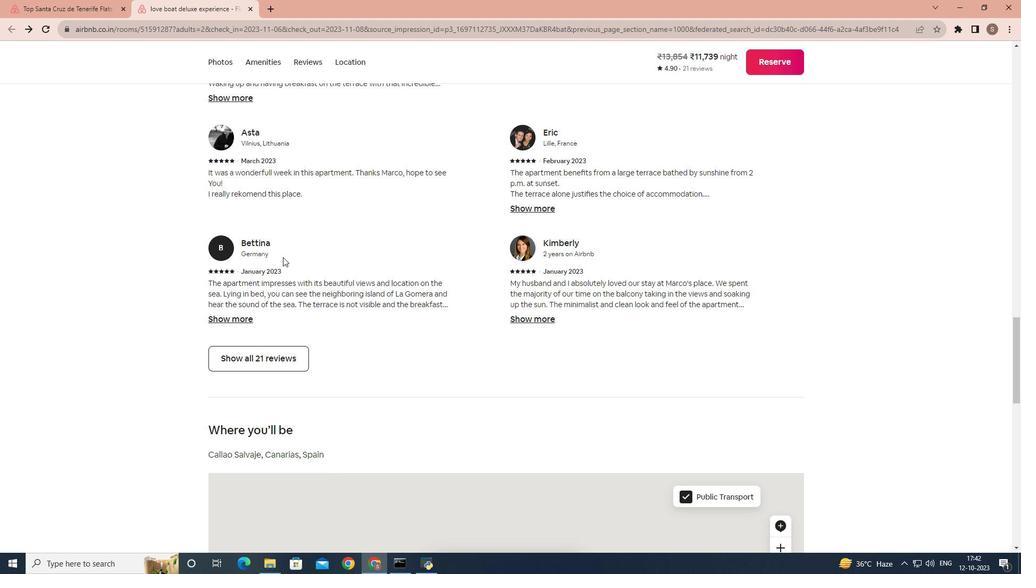 
Action: Mouse scrolled (282, 256) with delta (0, 0)
Screenshot: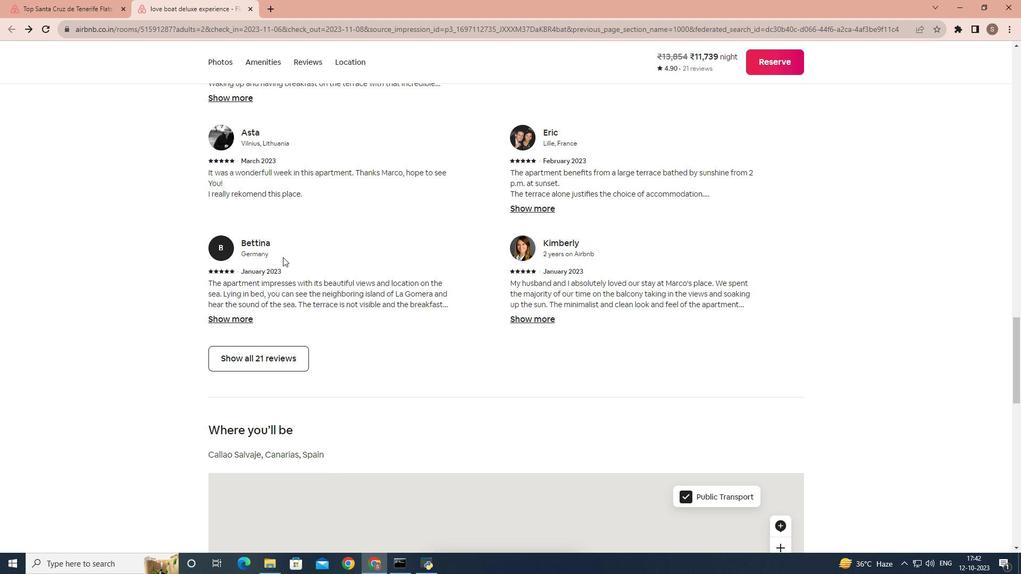 
Action: Mouse moved to (278, 209)
Screenshot: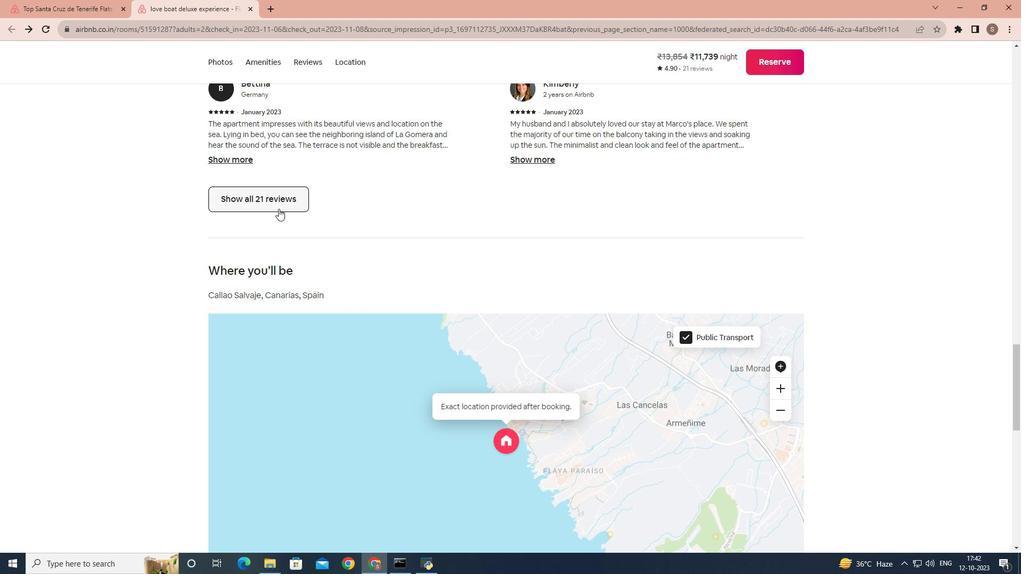 
Action: Mouse pressed left at (278, 209)
Screenshot: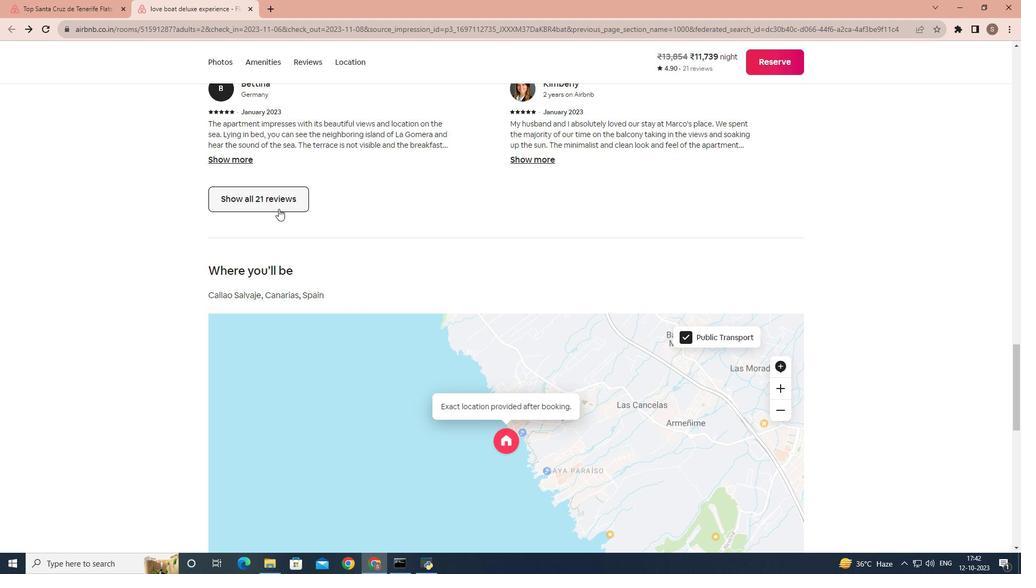 
Action: Mouse moved to (370, 249)
Screenshot: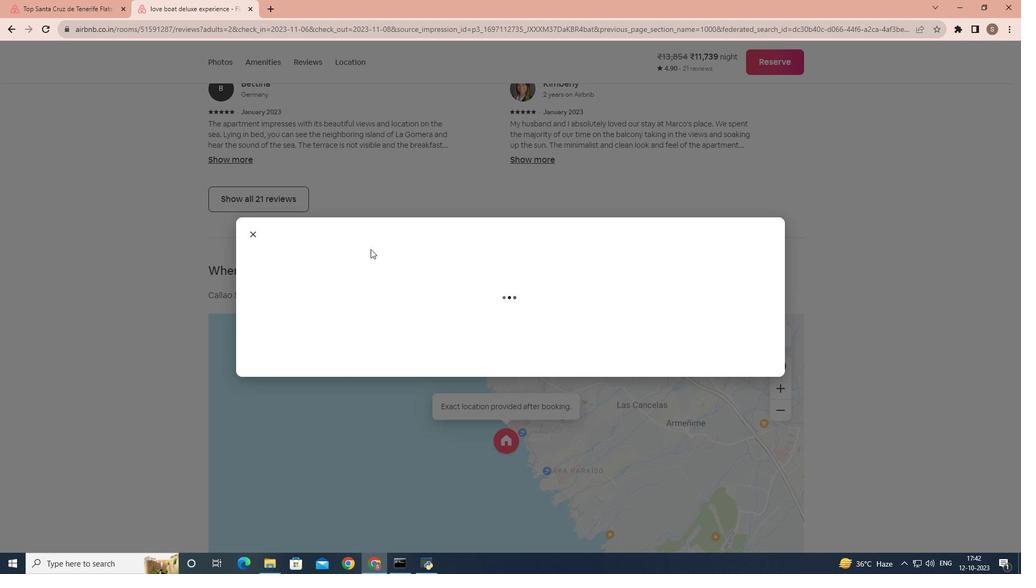 
Action: Mouse scrolled (370, 248) with delta (0, 0)
Screenshot: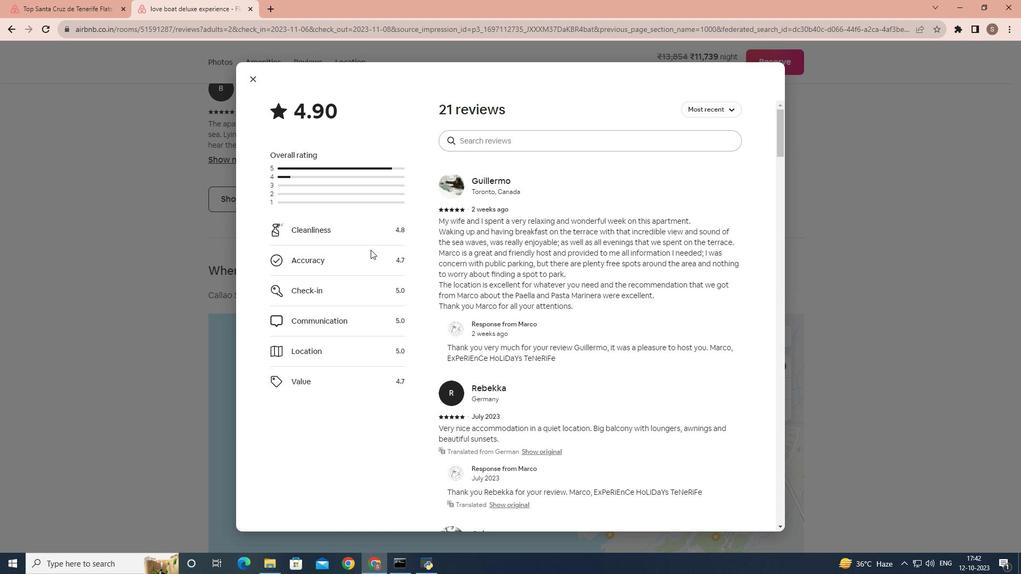 
Action: Mouse moved to (370, 249)
Screenshot: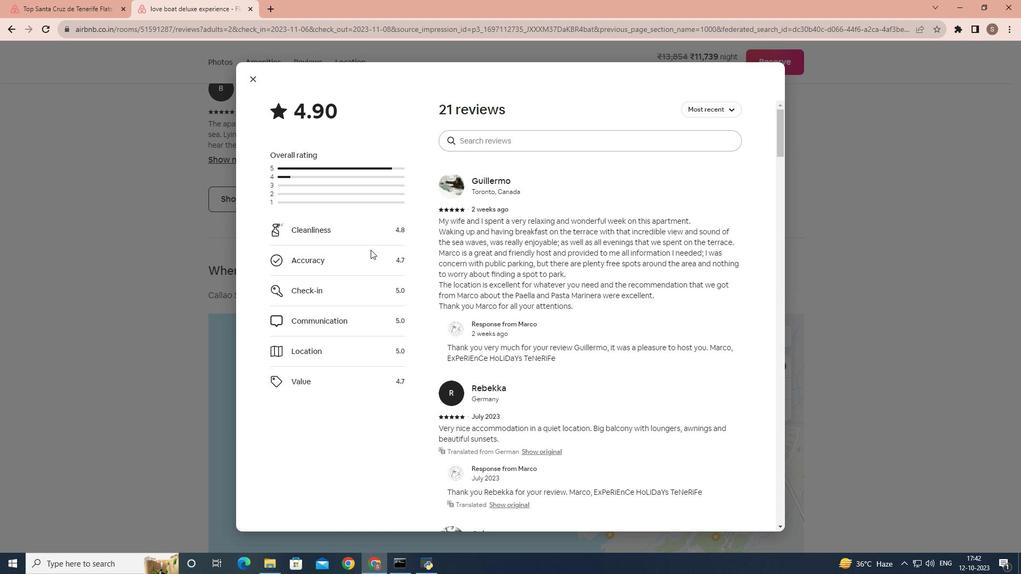 
Action: Mouse scrolled (370, 249) with delta (0, 0)
Screenshot: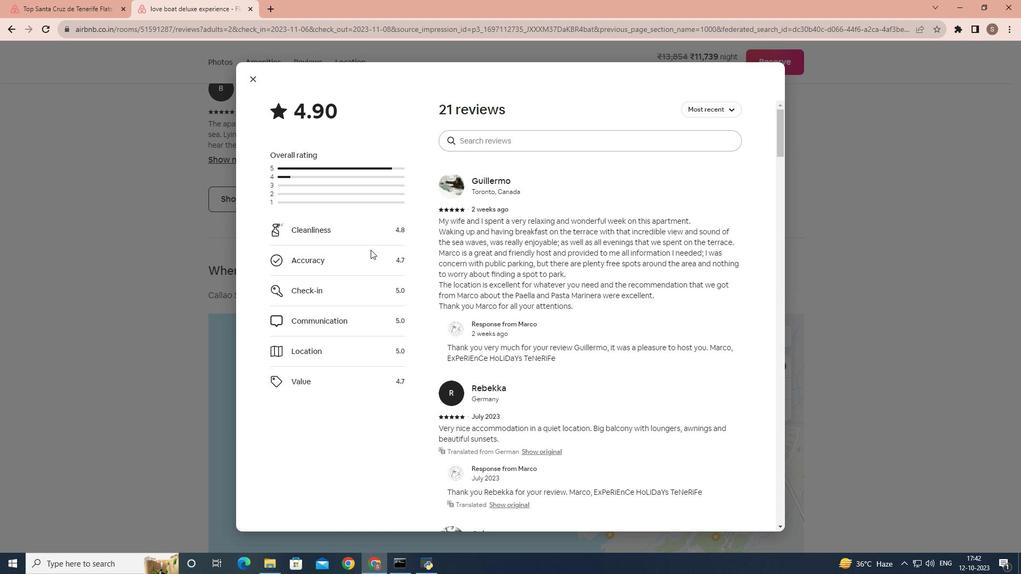 
Action: Mouse scrolled (370, 249) with delta (0, 0)
Screenshot: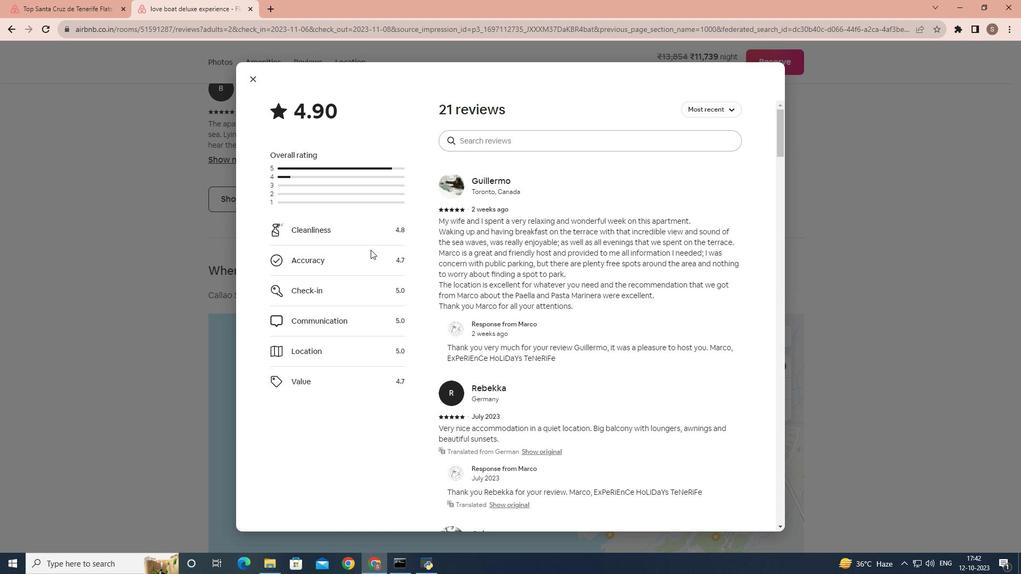 
Action: Mouse scrolled (370, 249) with delta (0, 0)
Screenshot: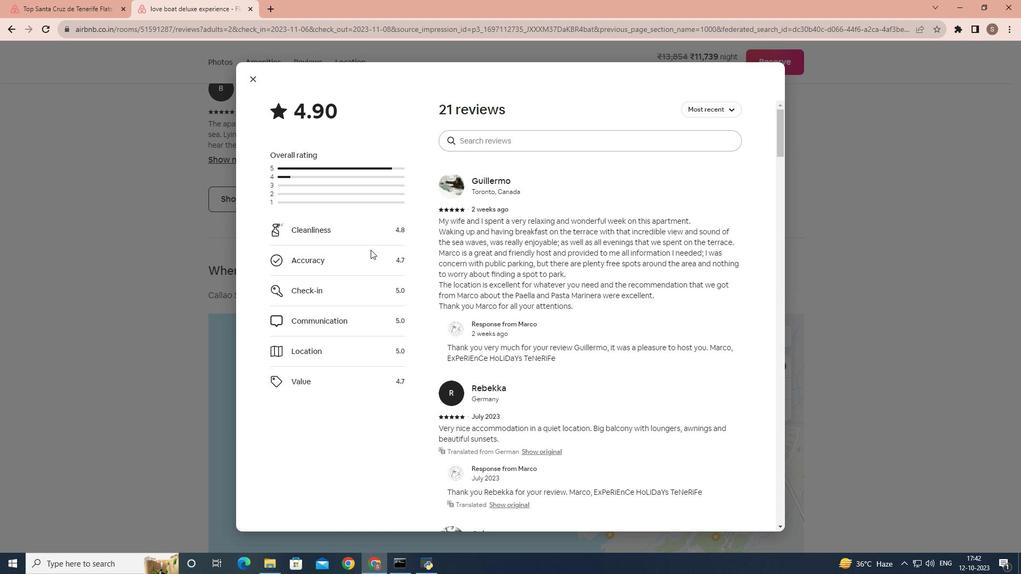 
Action: Mouse scrolled (370, 249) with delta (0, 0)
Screenshot: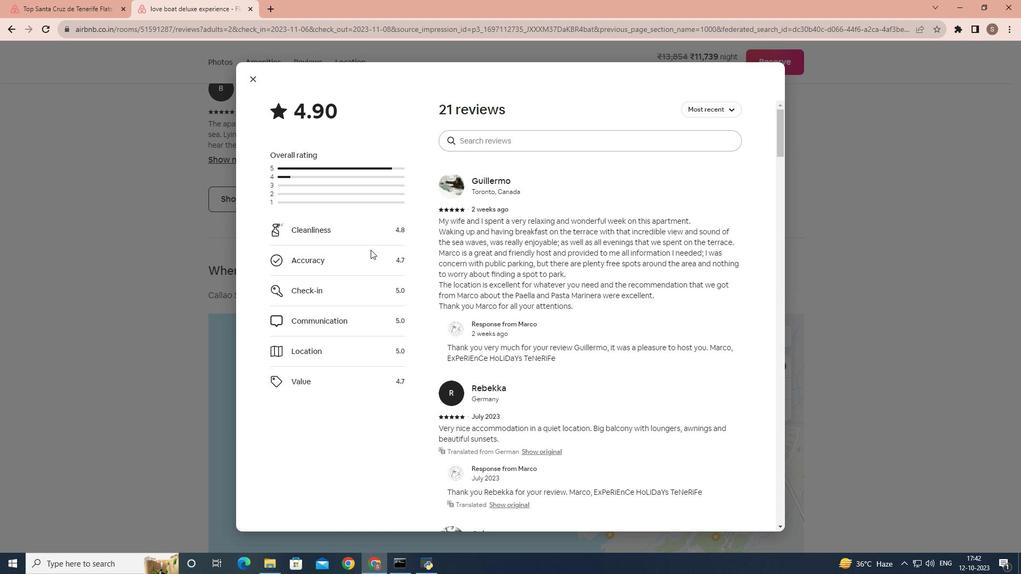 
Action: Mouse moved to (370, 251)
Screenshot: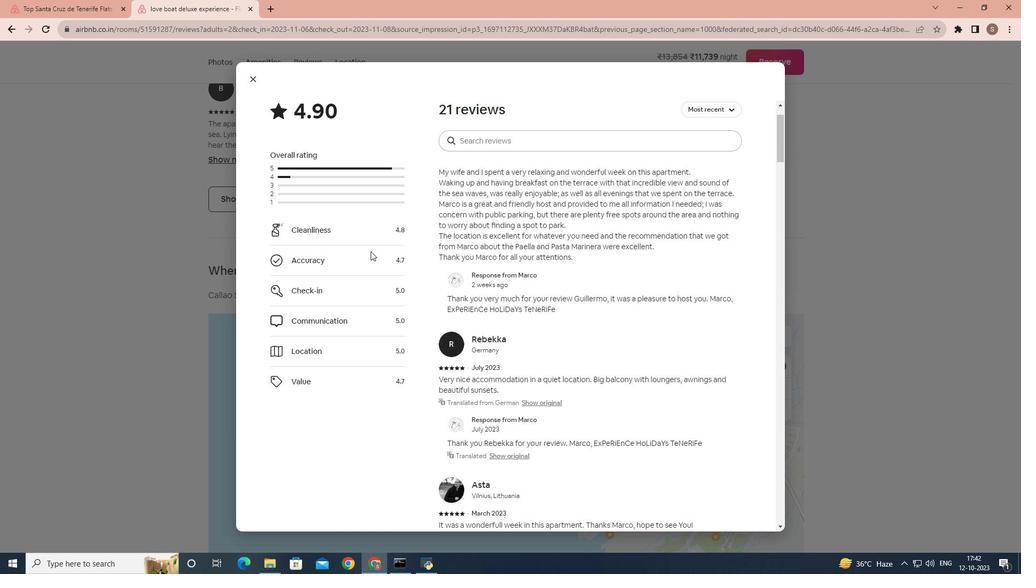 
Action: Mouse scrolled (370, 251) with delta (0, 0)
Screenshot: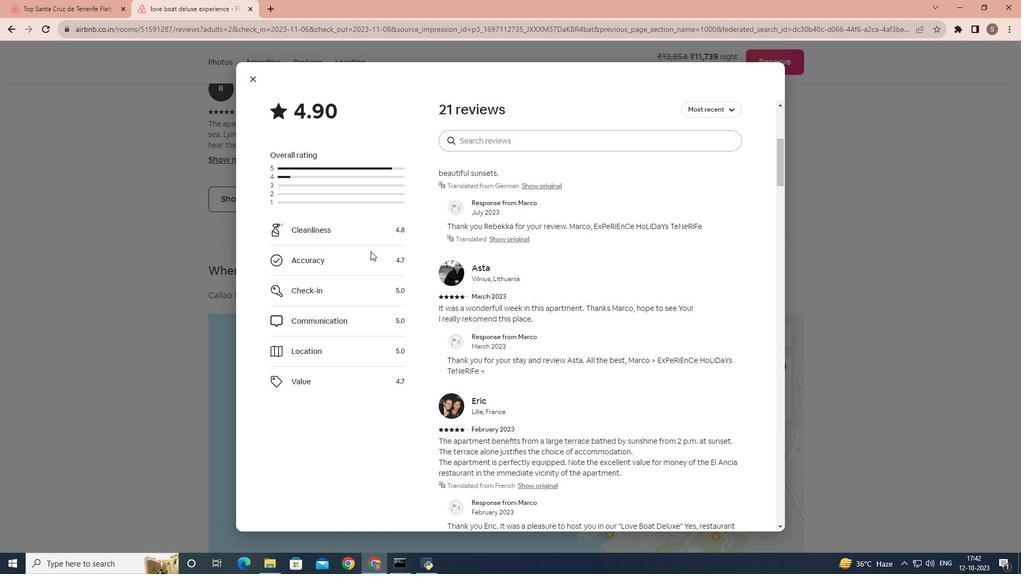 
Action: Mouse scrolled (370, 251) with delta (0, 0)
Screenshot: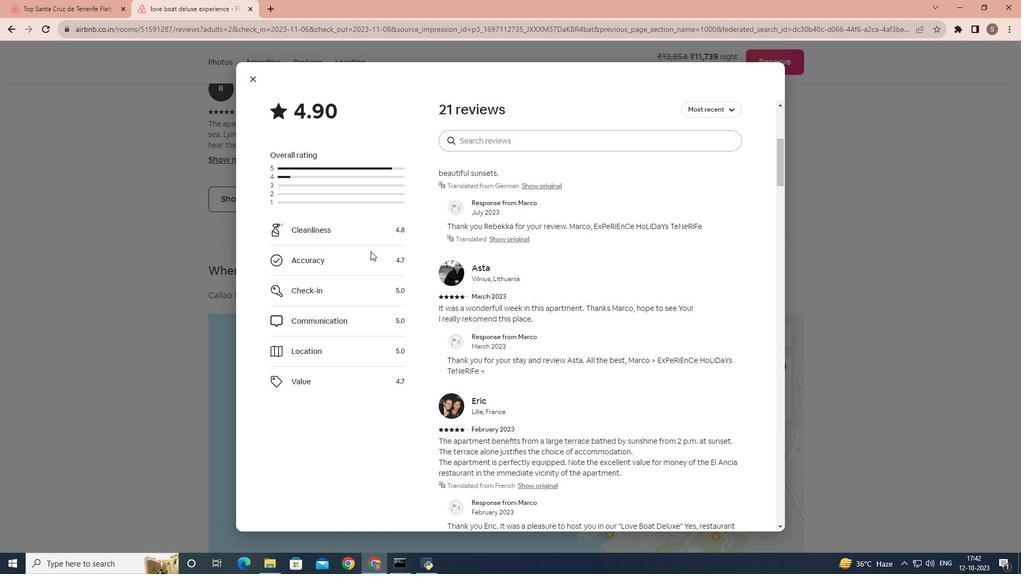
Action: Mouse scrolled (370, 251) with delta (0, 0)
Screenshot: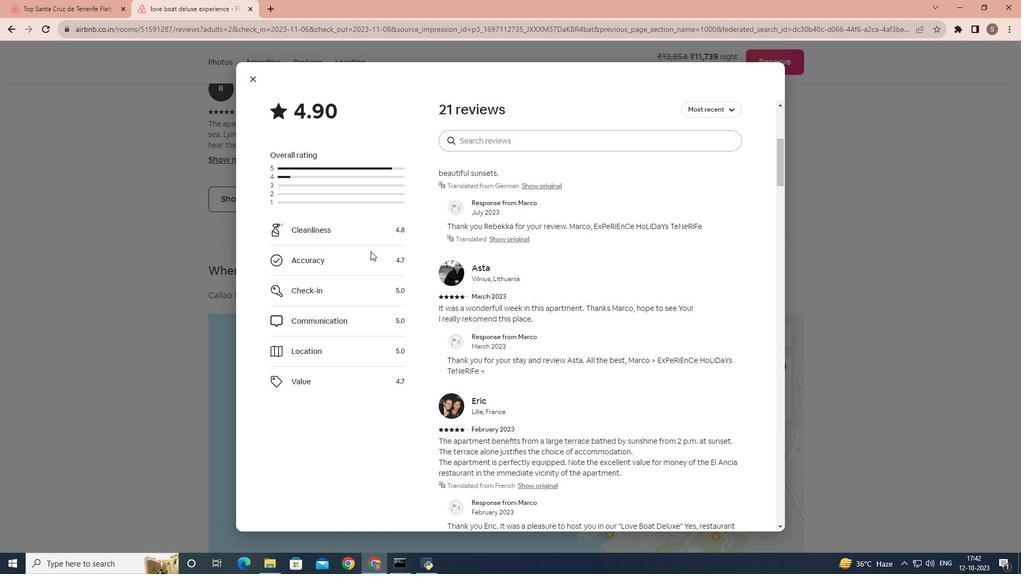
Action: Mouse scrolled (370, 251) with delta (0, 0)
Screenshot: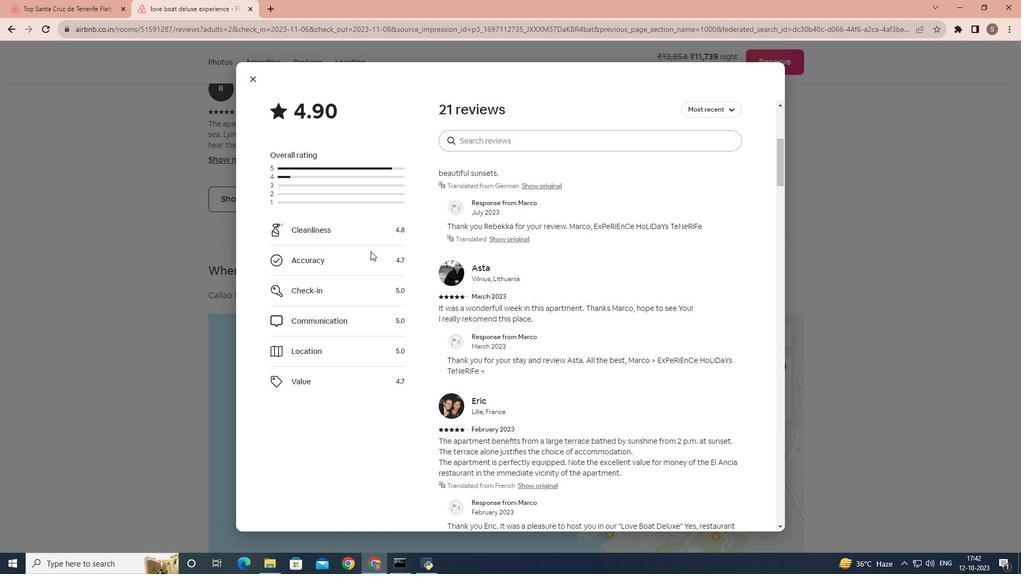 
Action: Mouse scrolled (370, 251) with delta (0, 0)
Screenshot: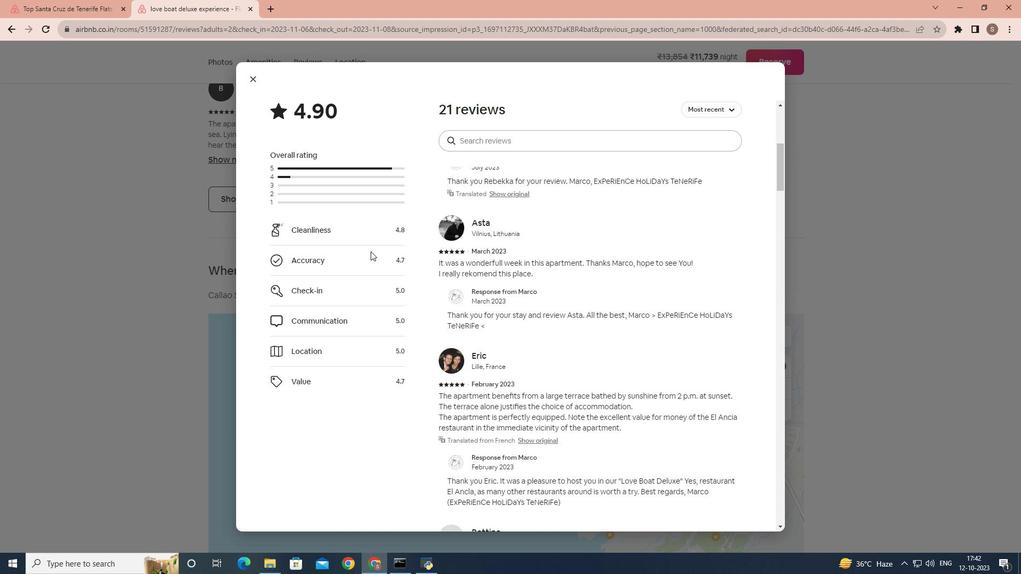 
Action: Mouse scrolled (370, 251) with delta (0, 0)
Screenshot: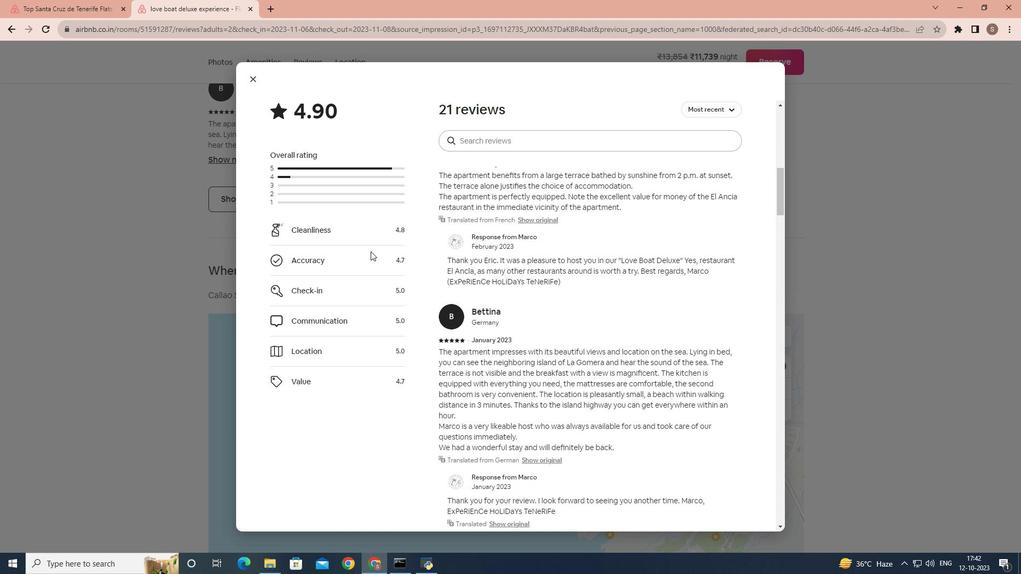 
Action: Mouse scrolled (370, 251) with delta (0, 0)
Screenshot: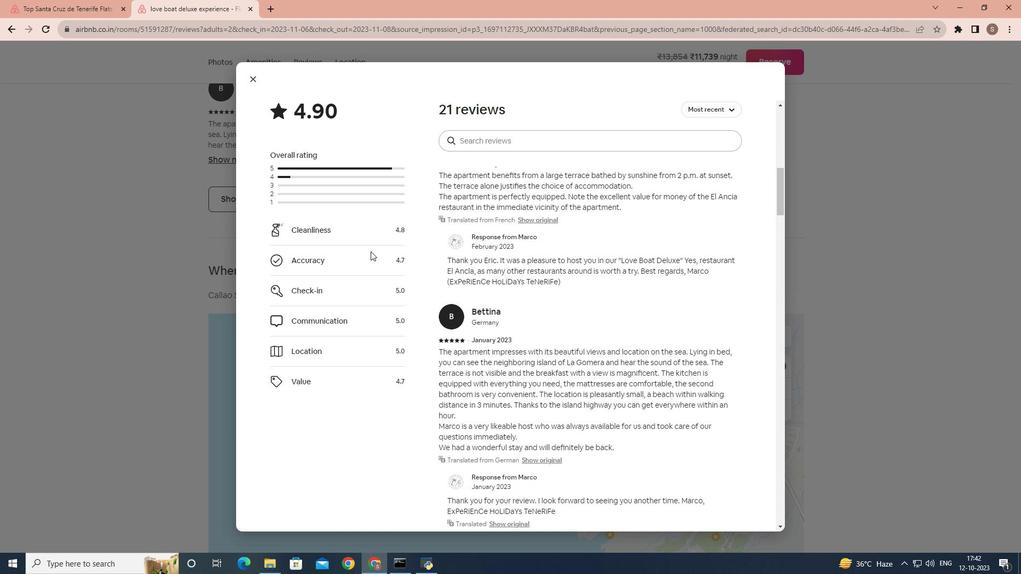 
Action: Mouse scrolled (370, 251) with delta (0, 0)
Screenshot: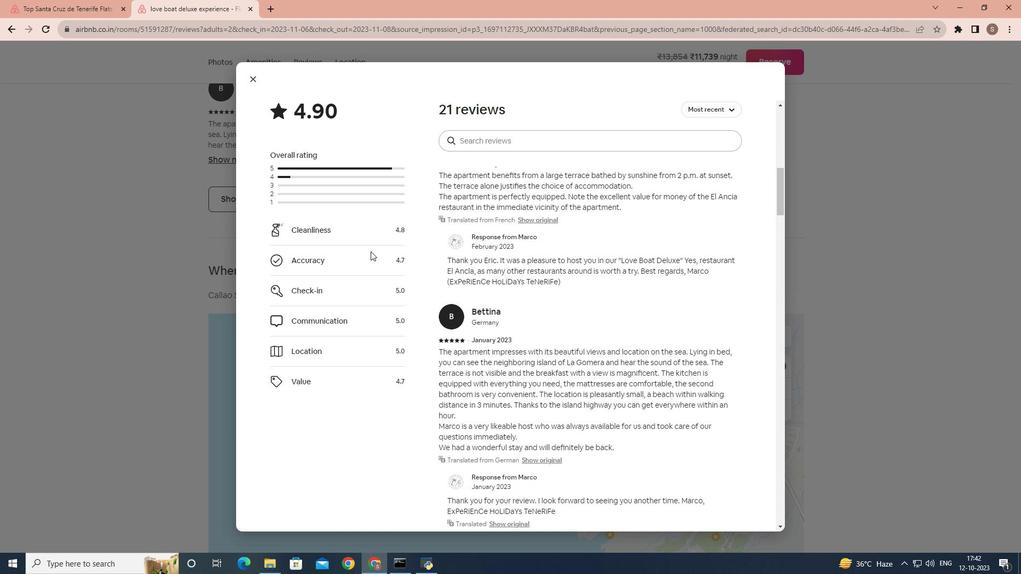 
Action: Mouse scrolled (370, 251) with delta (0, 0)
Screenshot: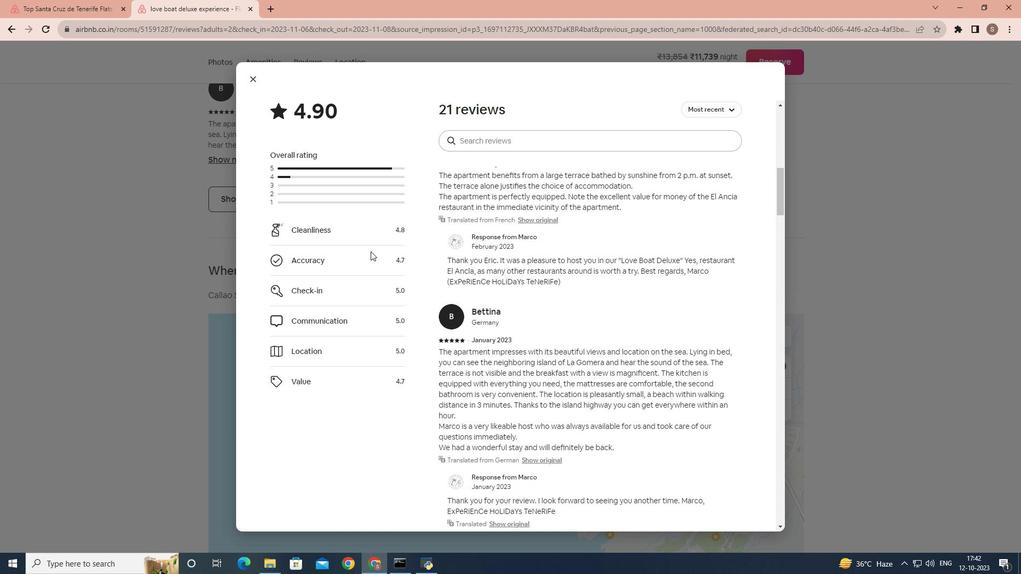 
Action: Mouse scrolled (370, 251) with delta (0, 0)
Screenshot: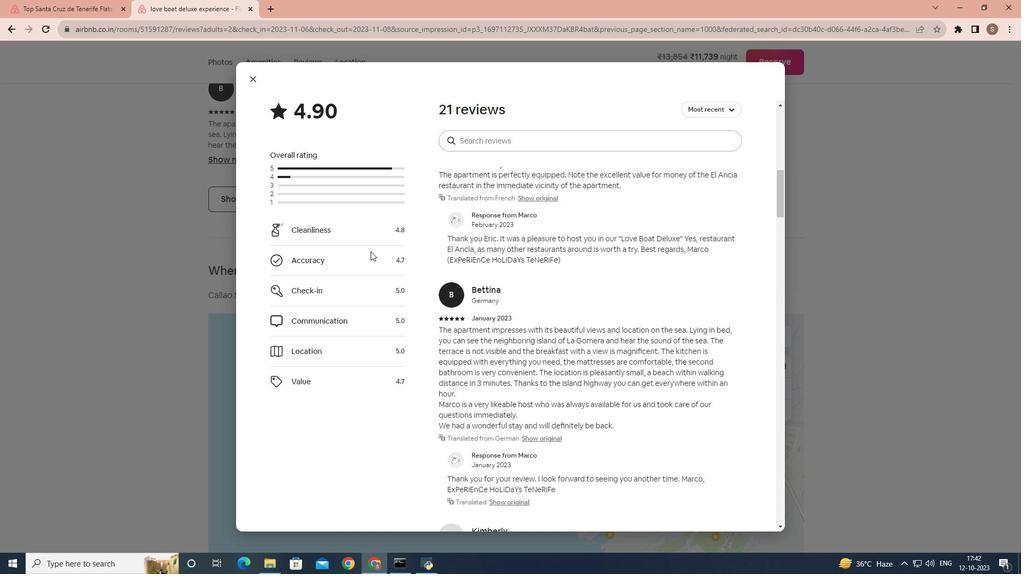 
Action: Mouse scrolled (370, 251) with delta (0, 0)
Screenshot: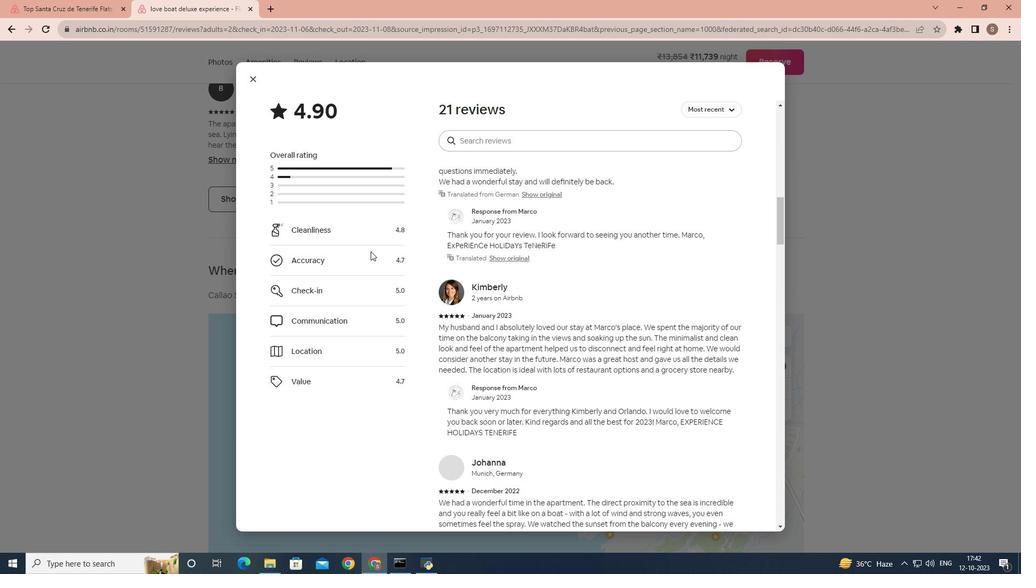 
Action: Mouse scrolled (370, 251) with delta (0, 0)
Screenshot: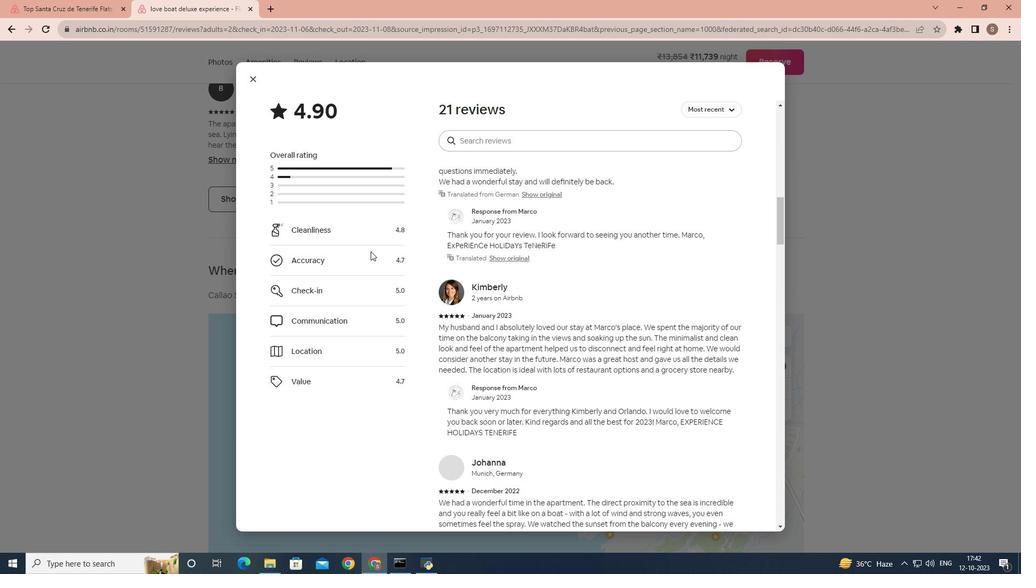 
Action: Mouse scrolled (370, 251) with delta (0, 0)
Screenshot: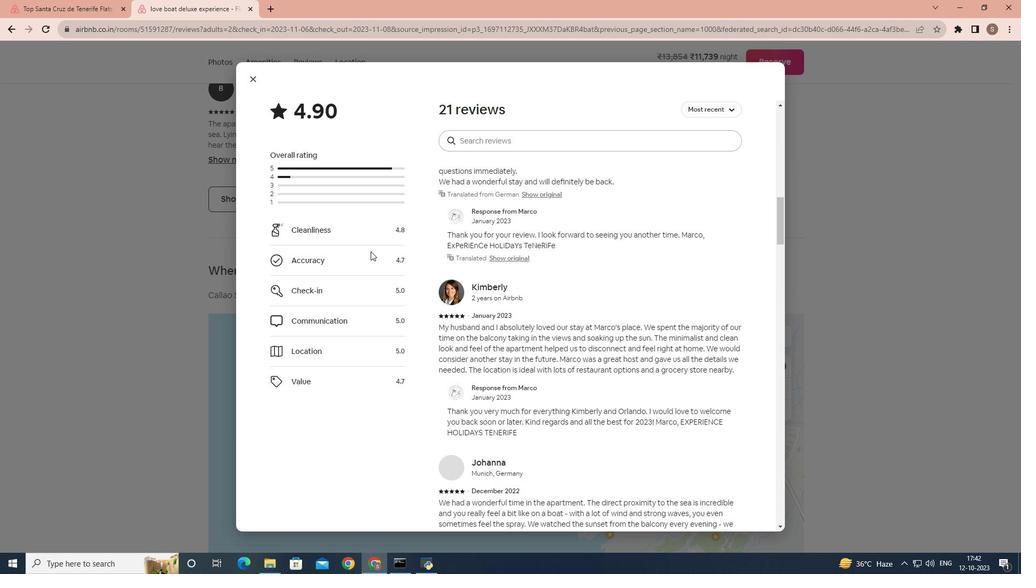 
Action: Mouse scrolled (370, 251) with delta (0, 0)
Screenshot: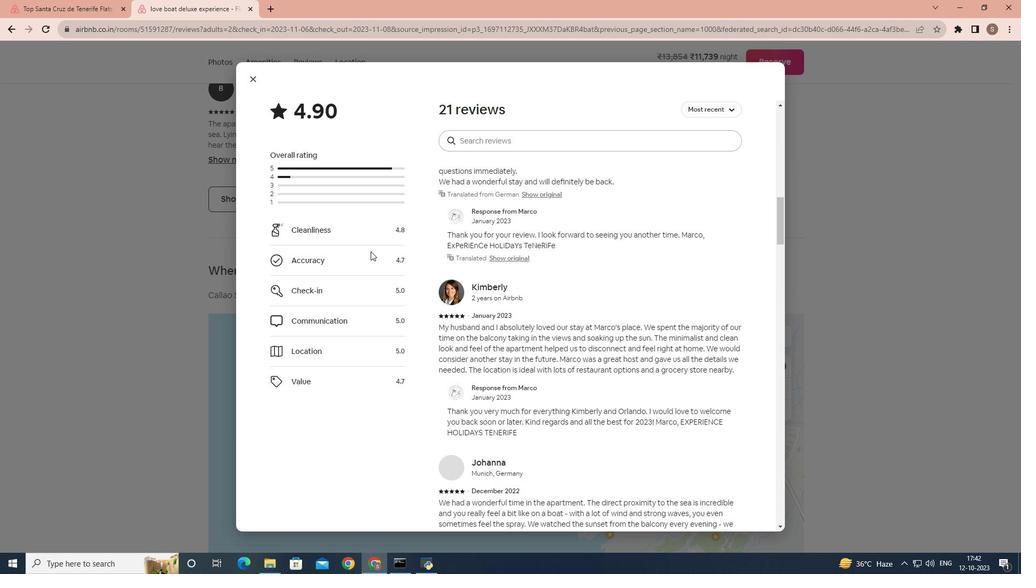 
Action: Mouse scrolled (370, 251) with delta (0, 0)
Screenshot: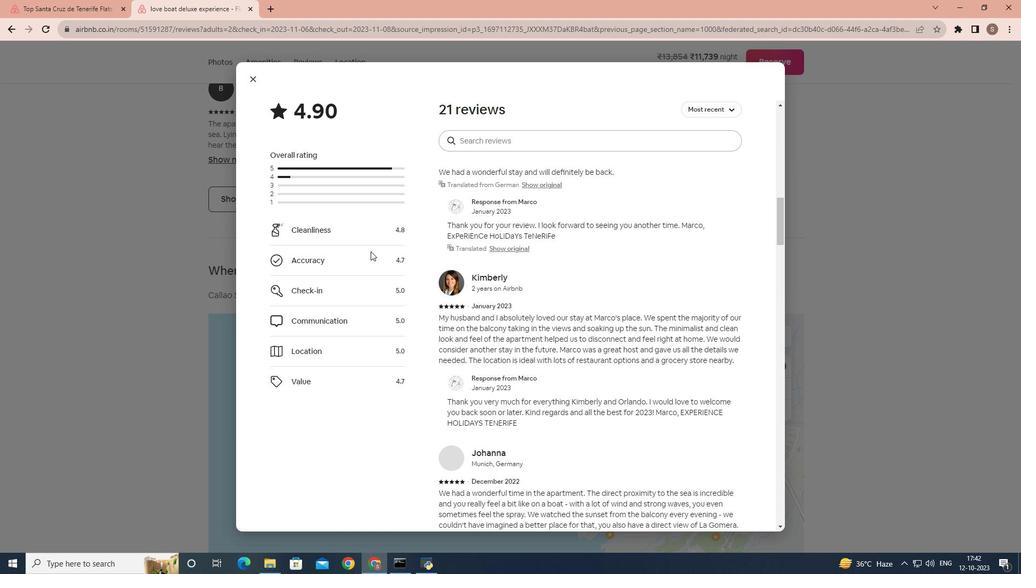 
Action: Mouse scrolled (370, 251) with delta (0, 0)
Screenshot: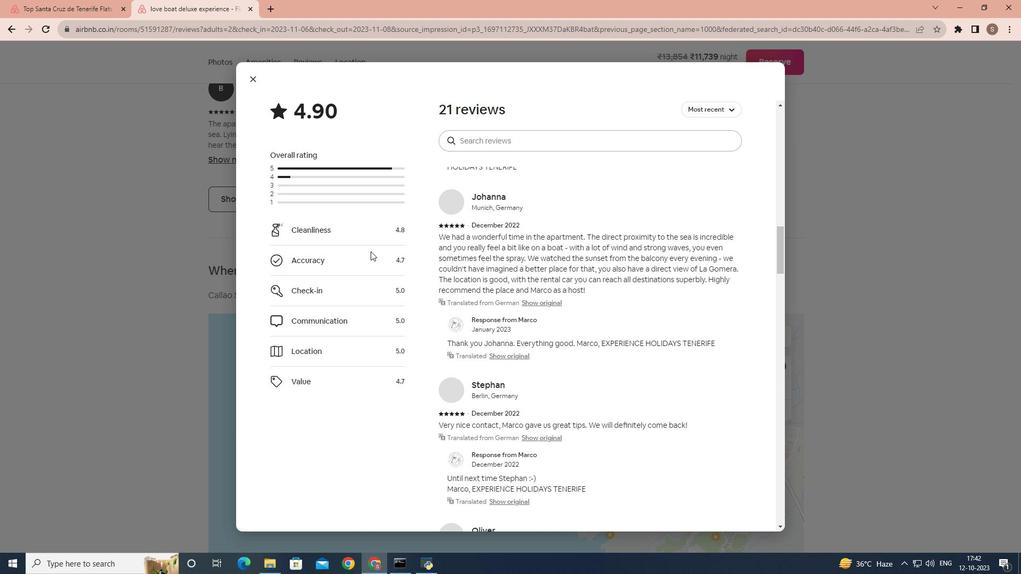 
Action: Mouse scrolled (370, 251) with delta (0, 0)
Screenshot: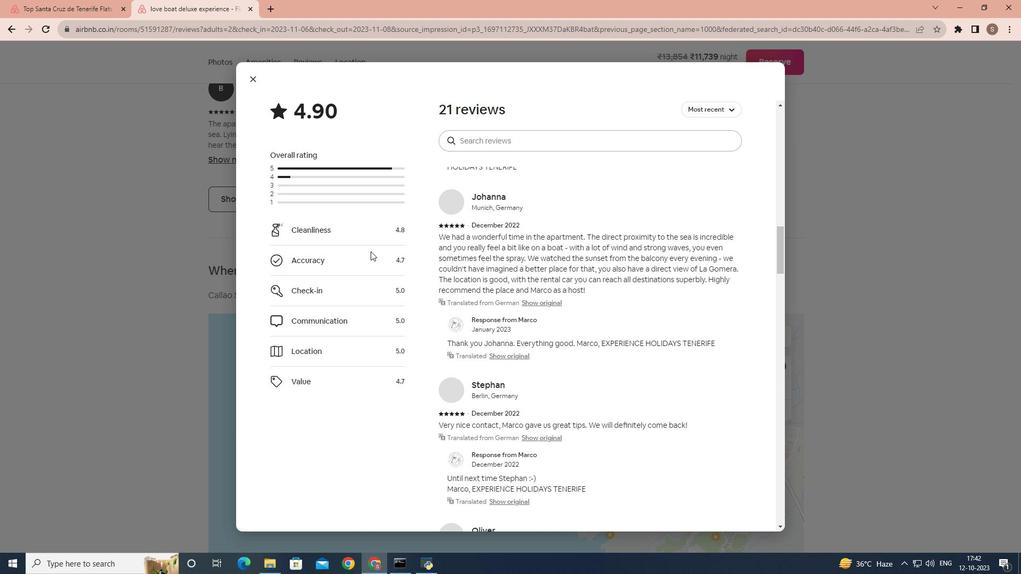 
Action: Mouse scrolled (370, 251) with delta (0, 0)
Screenshot: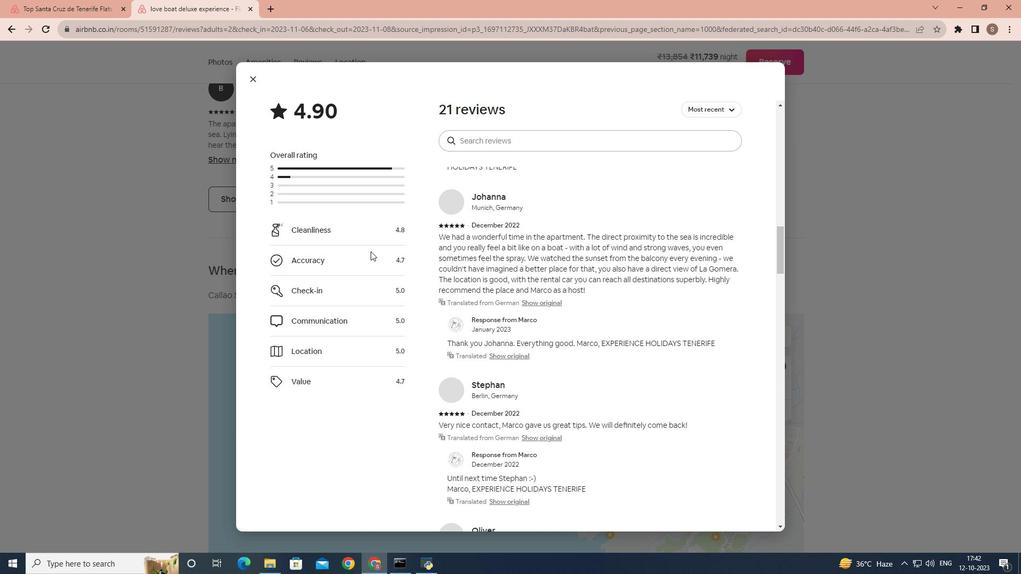 
Action: Mouse scrolled (370, 251) with delta (0, 0)
Screenshot: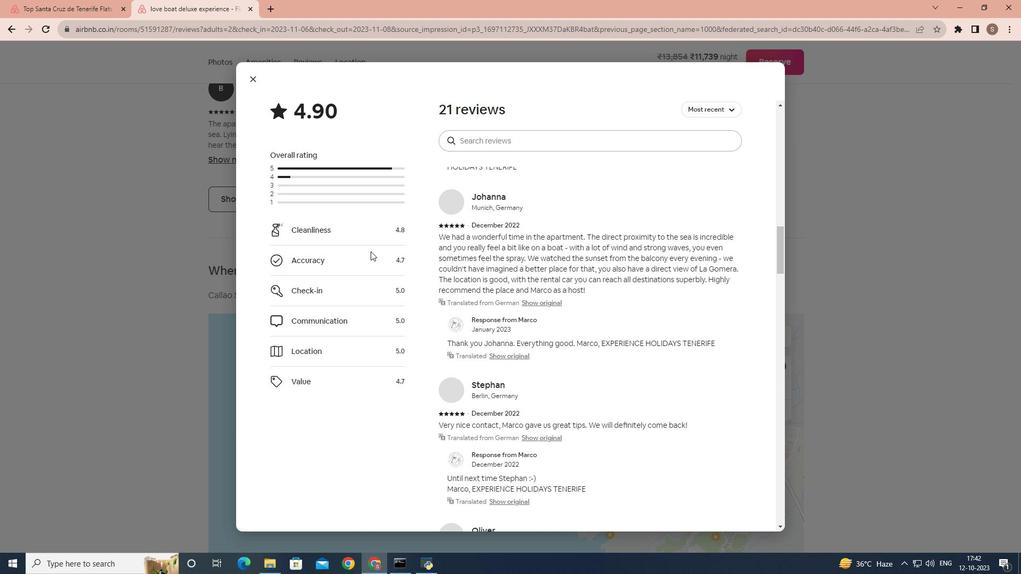 
Action: Mouse scrolled (370, 251) with delta (0, 0)
Screenshot: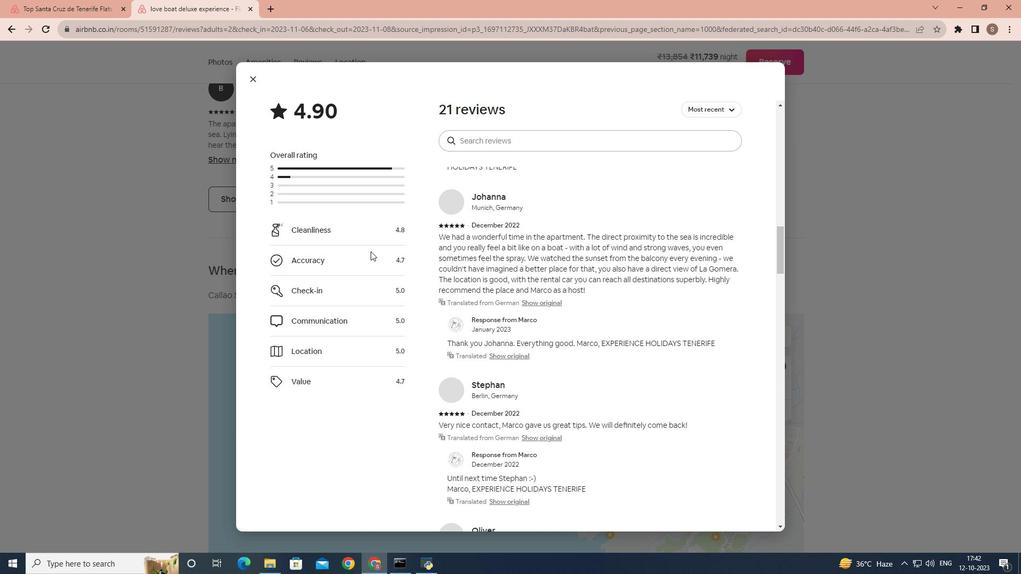 
Action: Mouse scrolled (370, 251) with delta (0, 0)
Screenshot: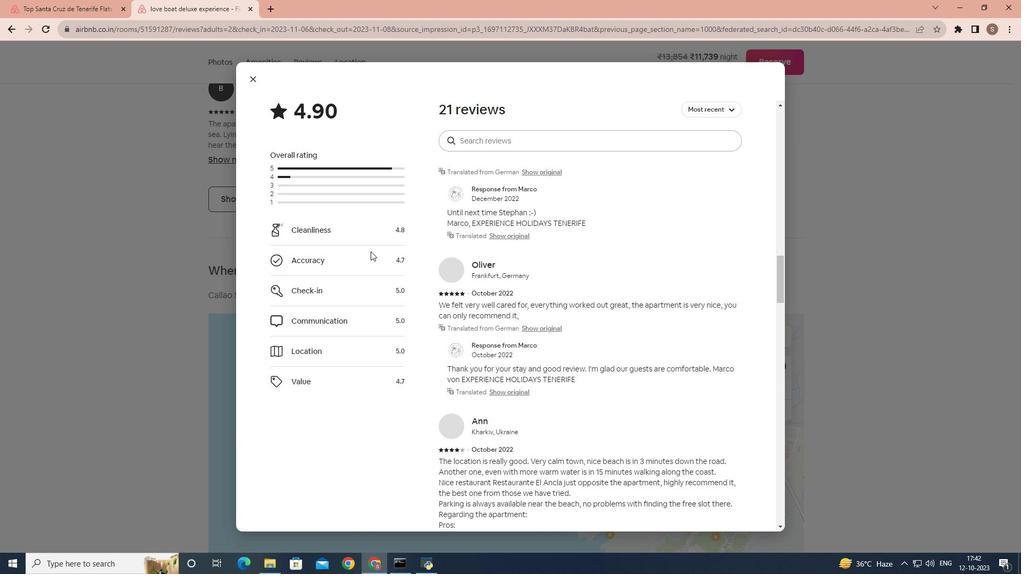 
Action: Mouse scrolled (370, 251) with delta (0, 0)
Screenshot: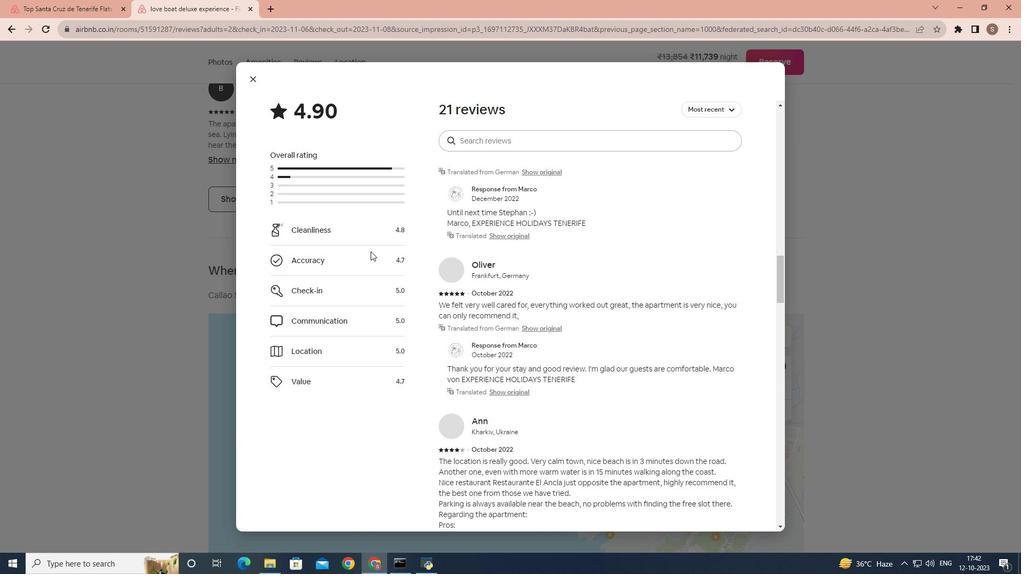 
Action: Mouse scrolled (370, 251) with delta (0, 0)
Screenshot: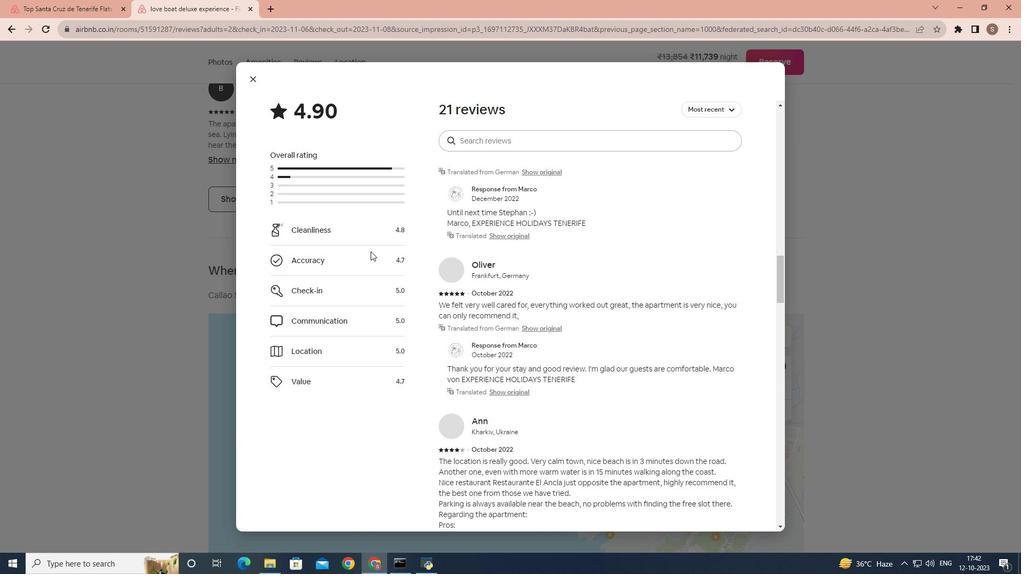 
Action: Mouse scrolled (370, 251) with delta (0, 0)
Screenshot: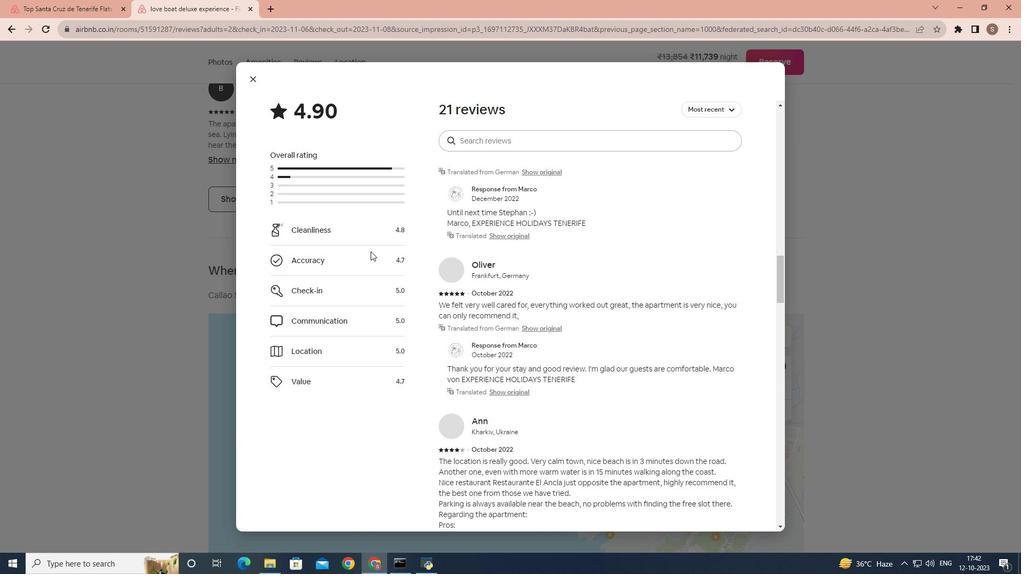 
Action: Mouse scrolled (370, 251) with delta (0, 0)
Screenshot: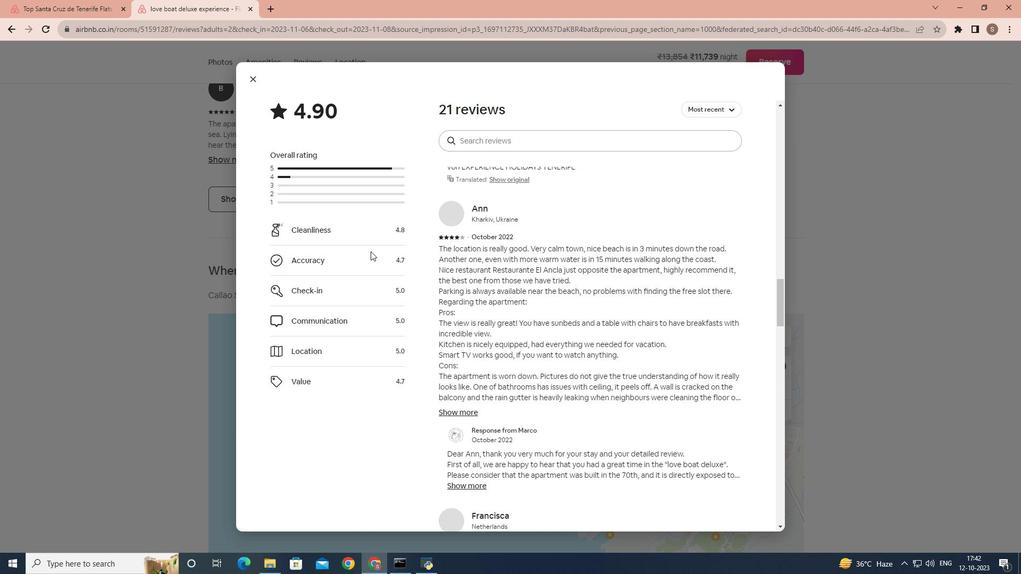 
Action: Mouse scrolled (370, 251) with delta (0, 0)
Screenshot: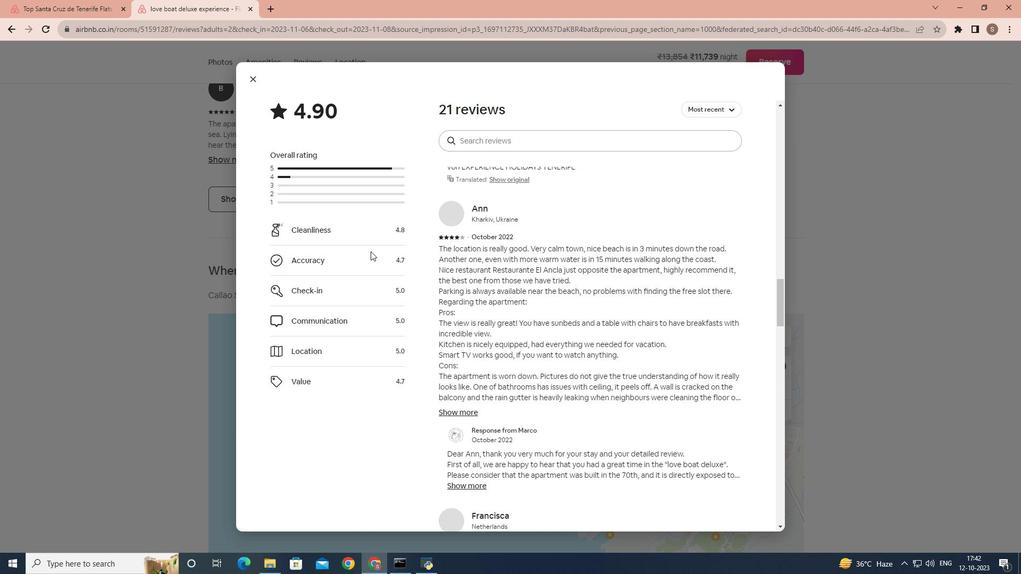 
Action: Mouse scrolled (370, 251) with delta (0, 0)
Screenshot: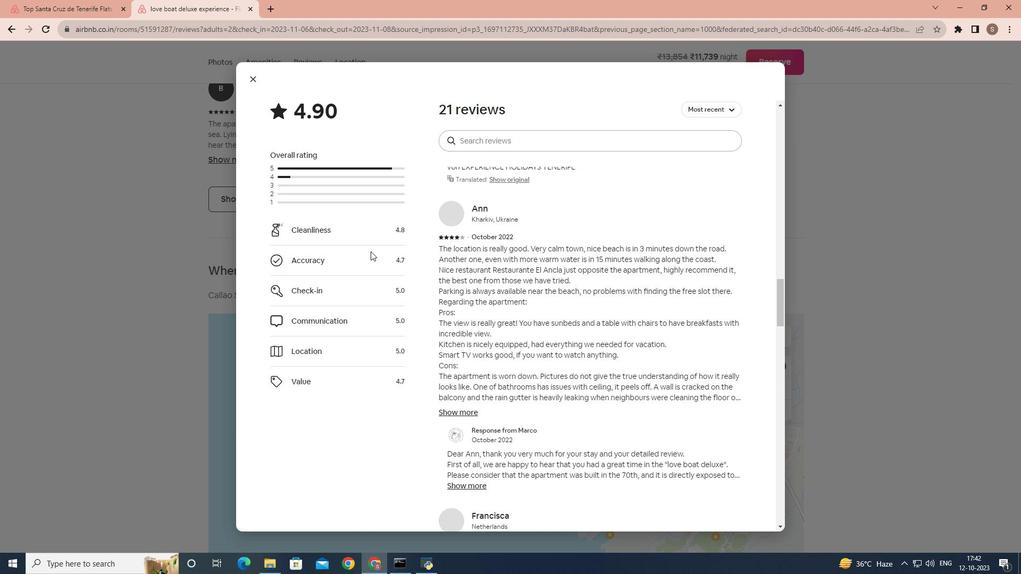 
Action: Mouse scrolled (370, 251) with delta (0, 0)
Screenshot: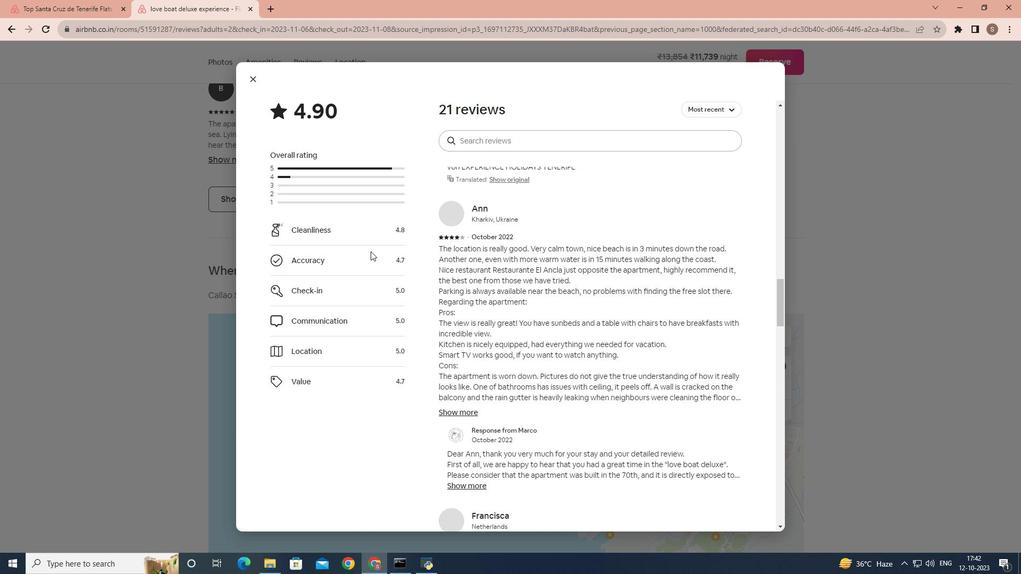 
Action: Mouse scrolled (370, 251) with delta (0, 0)
Screenshot: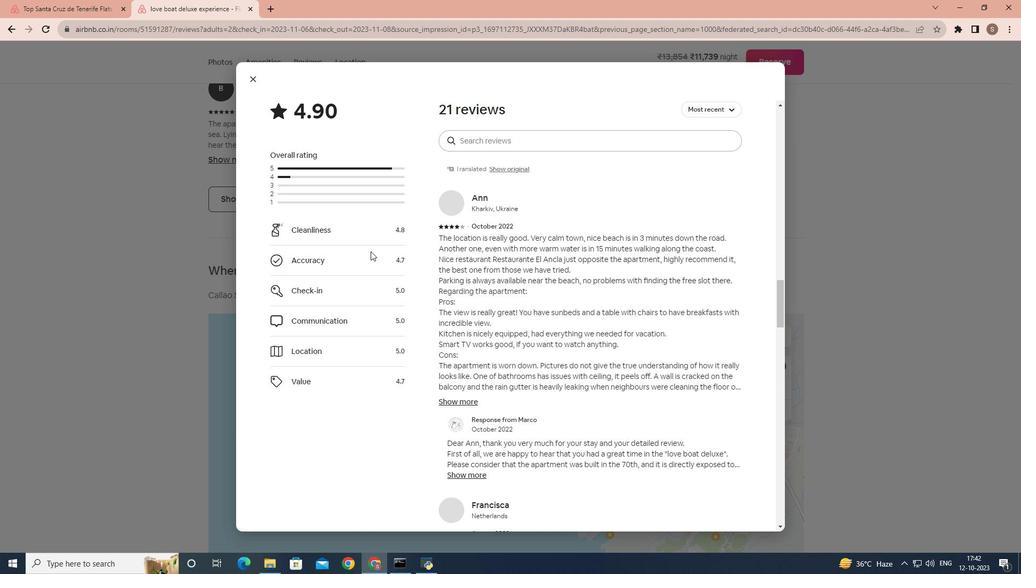 
Action: Mouse moved to (370, 251)
Screenshot: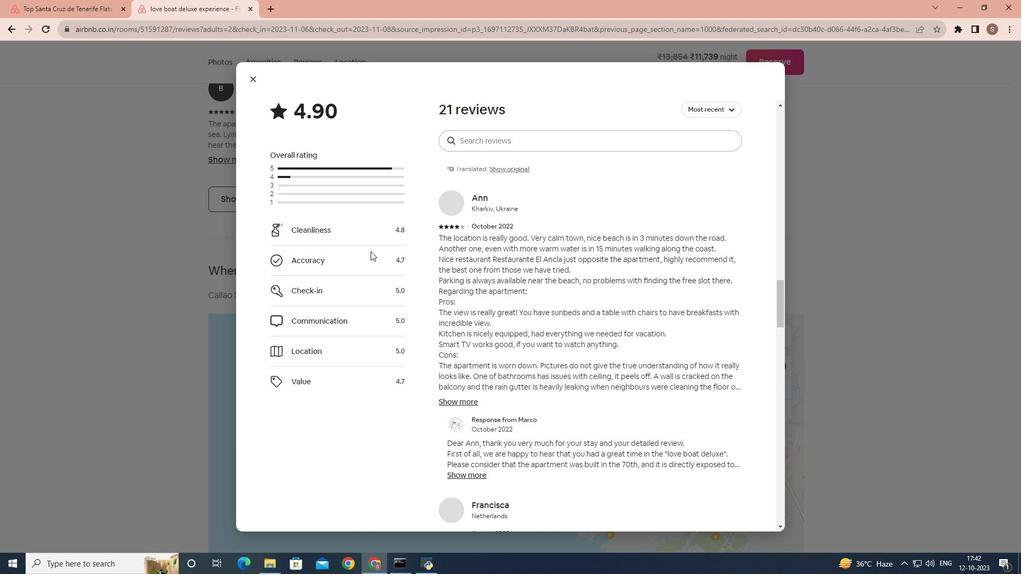 
Action: Mouse scrolled (370, 251) with delta (0, 0)
Screenshot: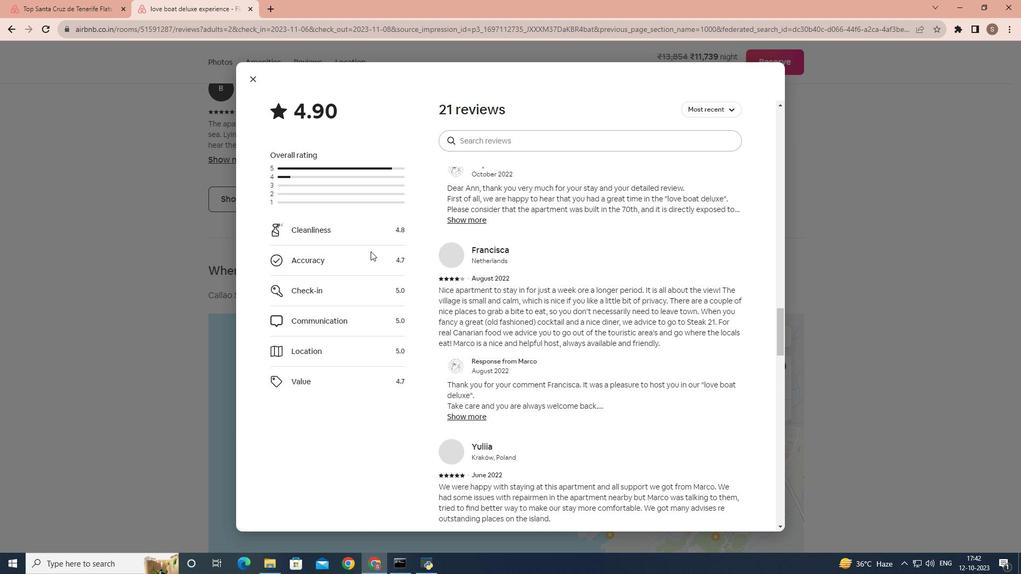 
Action: Mouse scrolled (370, 251) with delta (0, 0)
Screenshot: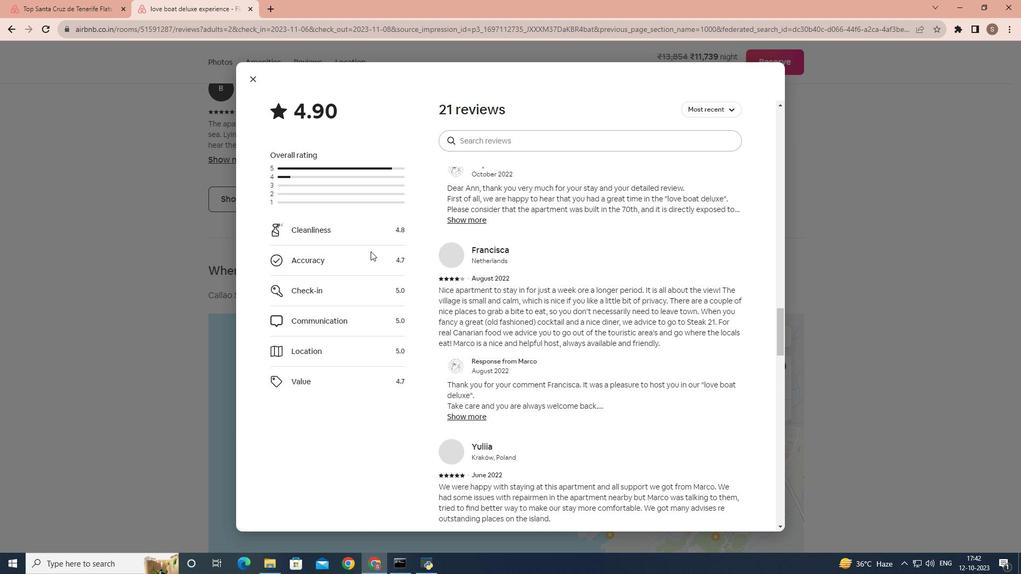 
Action: Mouse scrolled (370, 251) with delta (0, 0)
Screenshot: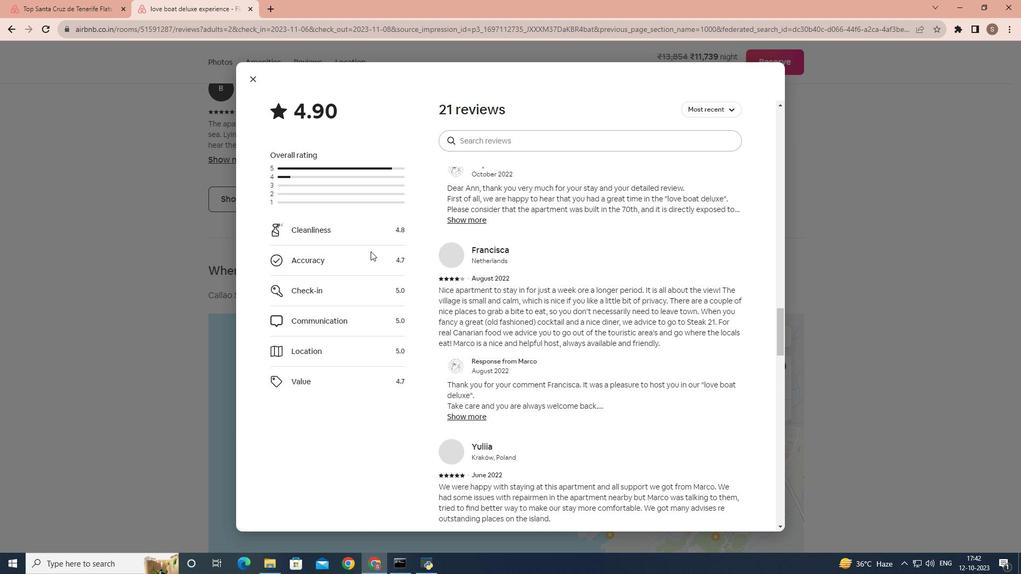 
Action: Mouse scrolled (370, 251) with delta (0, 0)
Screenshot: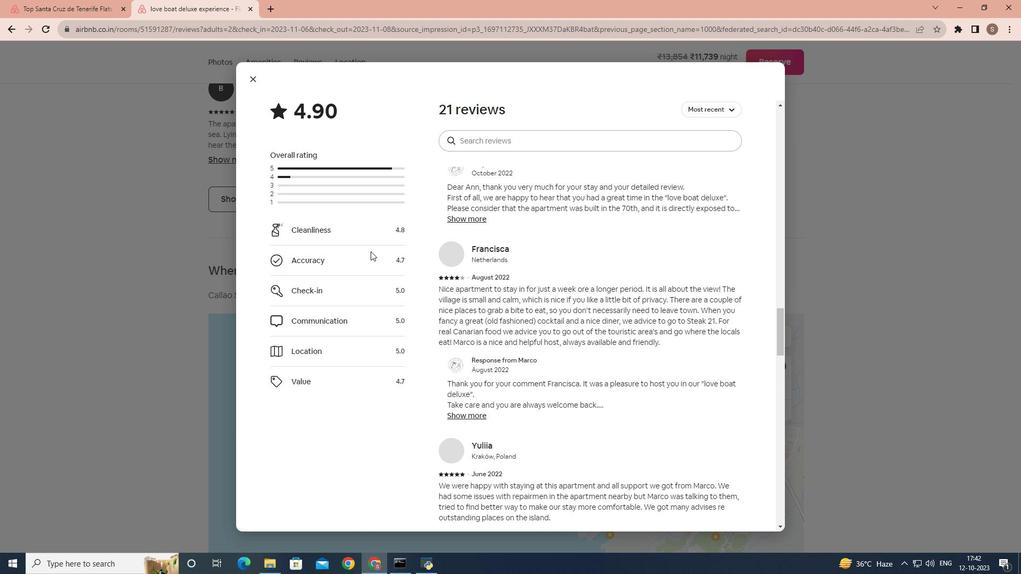
Action: Mouse moved to (256, 82)
Screenshot: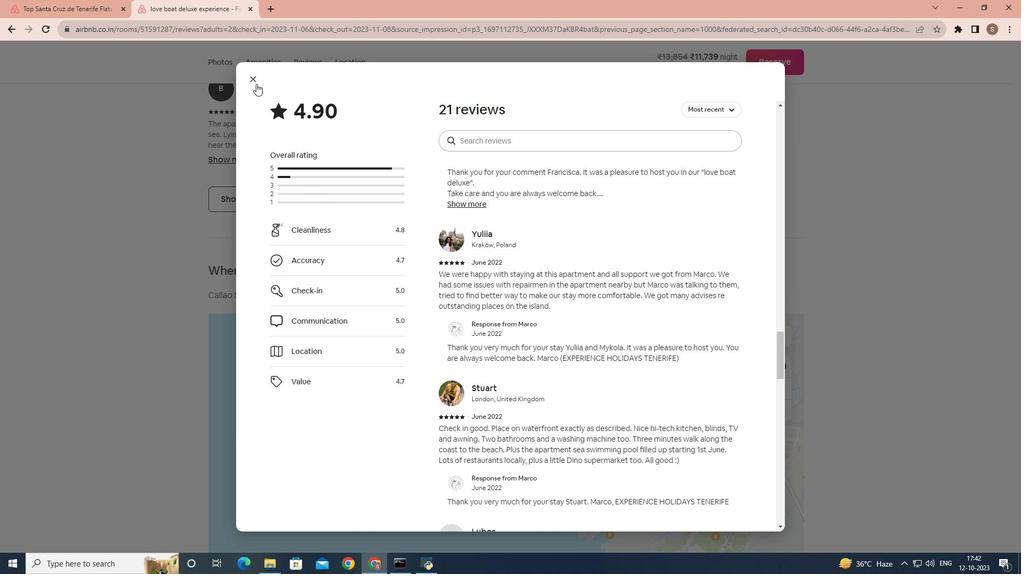 
Action: Mouse pressed left at (256, 82)
Screenshot: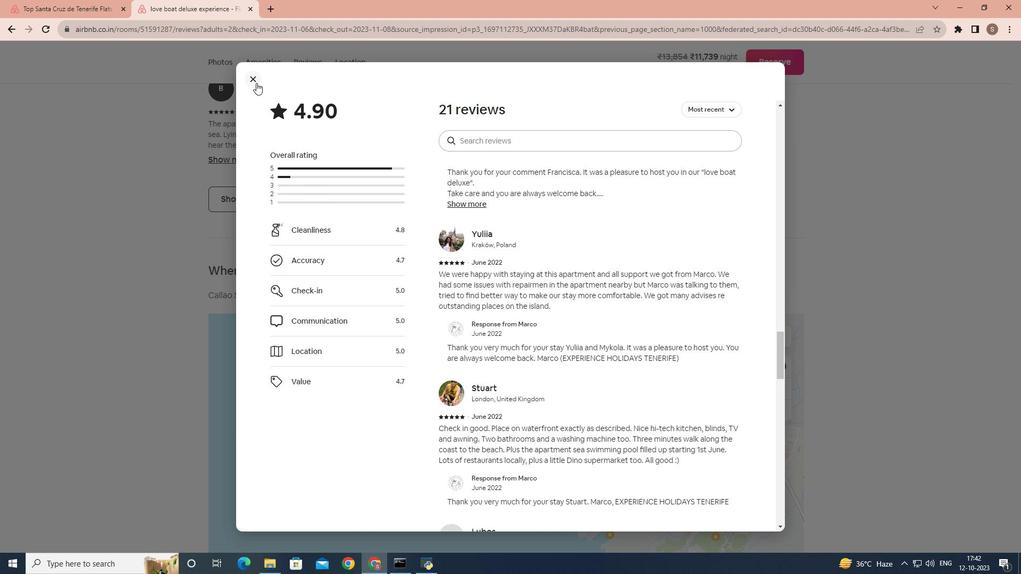 
Action: Mouse moved to (301, 329)
Screenshot: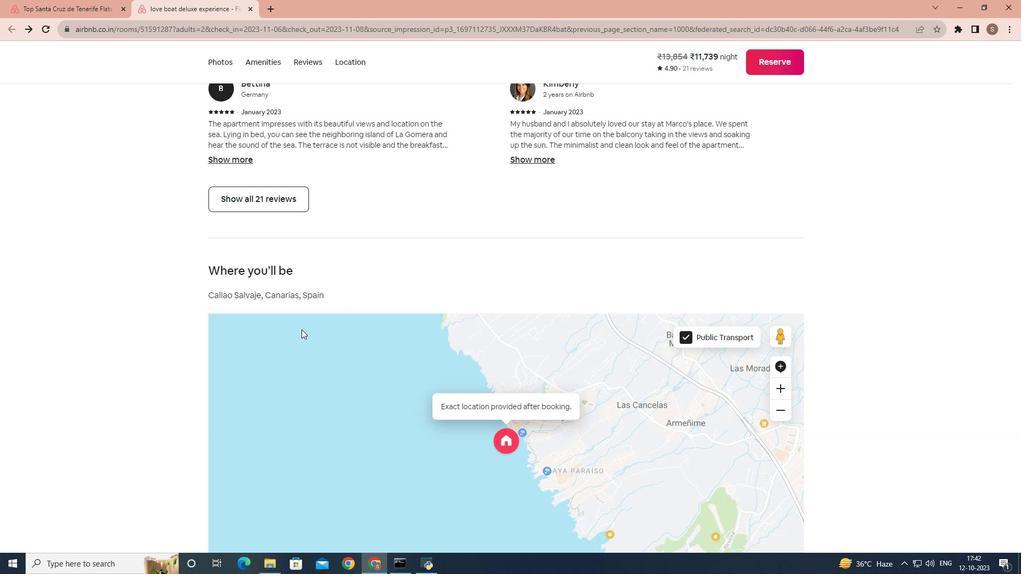 
Action: Mouse scrolled (301, 329) with delta (0, 0)
Screenshot: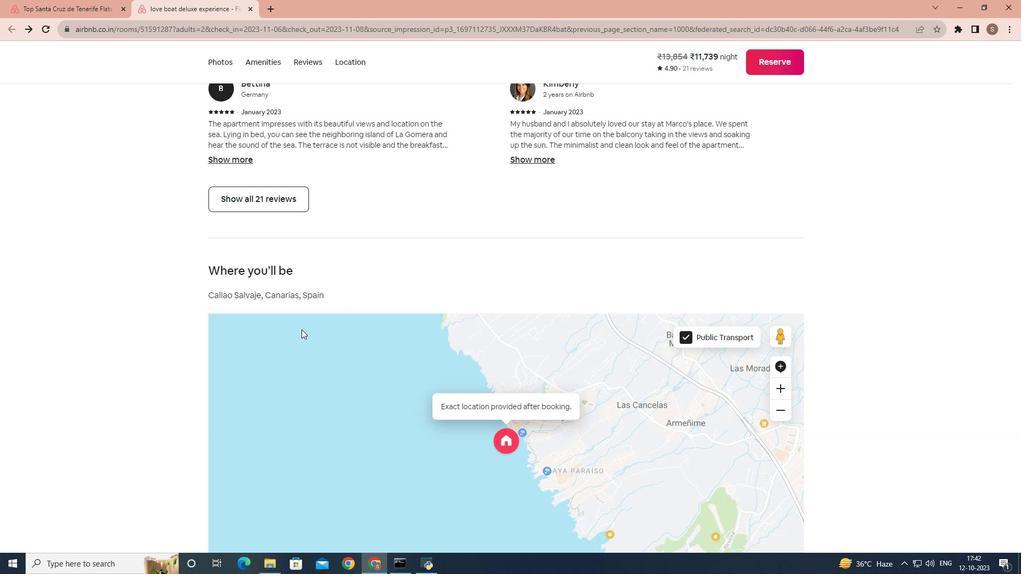 
Action: Mouse scrolled (301, 329) with delta (0, 0)
Screenshot: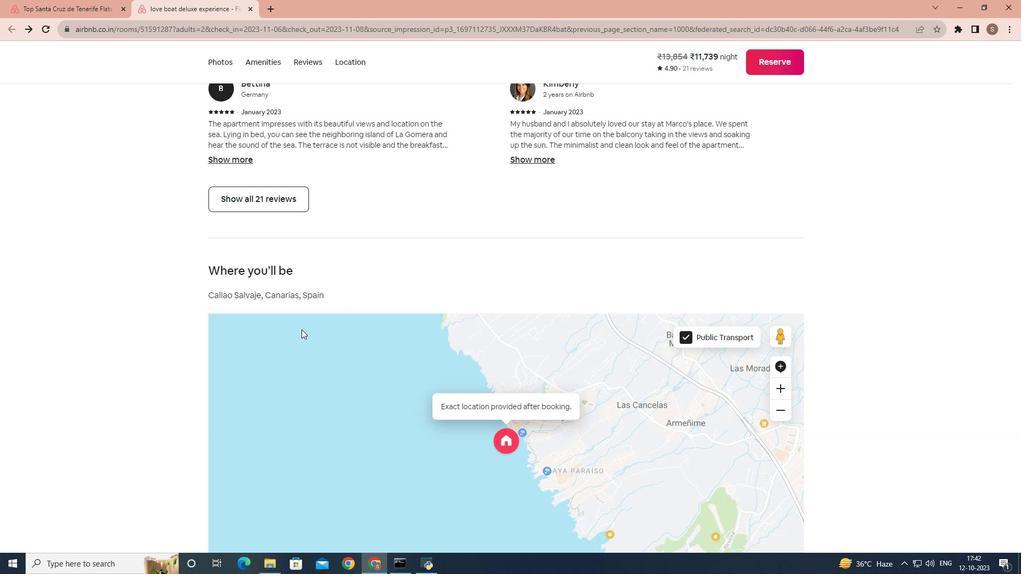 
Action: Mouse scrolled (301, 329) with delta (0, 0)
Screenshot: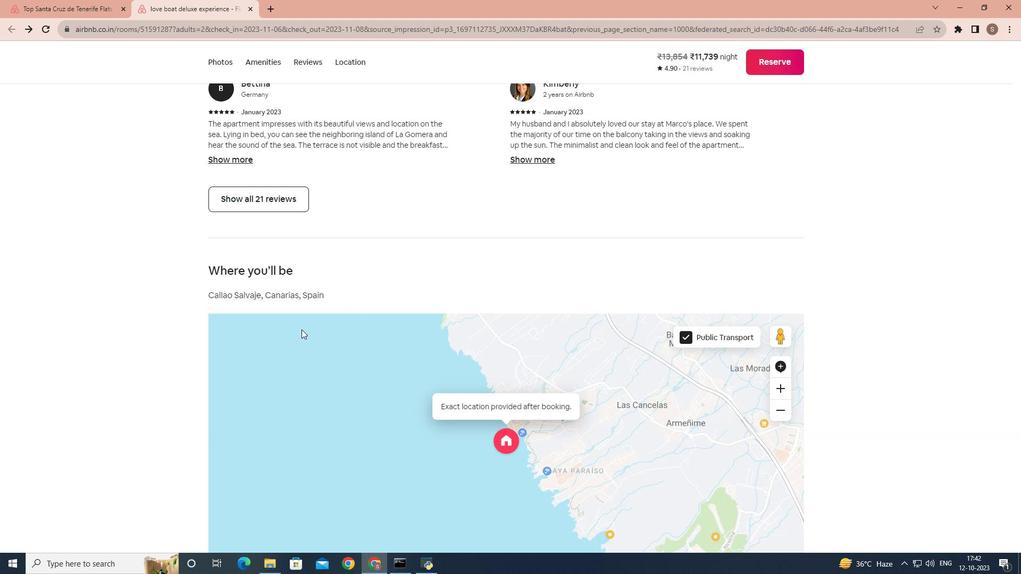 
Action: Mouse scrolled (301, 329) with delta (0, 0)
Screenshot: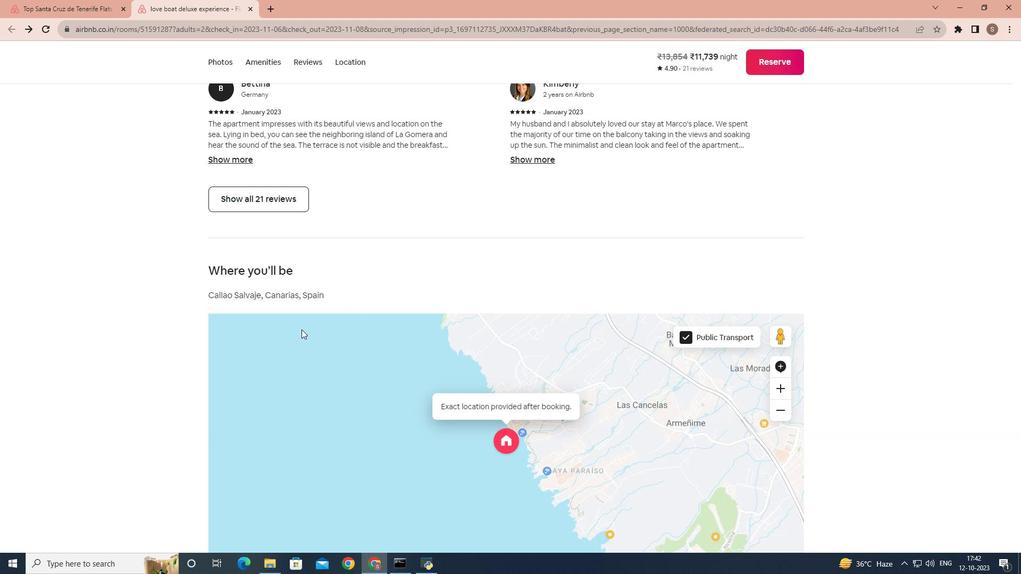 
Action: Mouse scrolled (301, 329) with delta (0, 0)
Screenshot: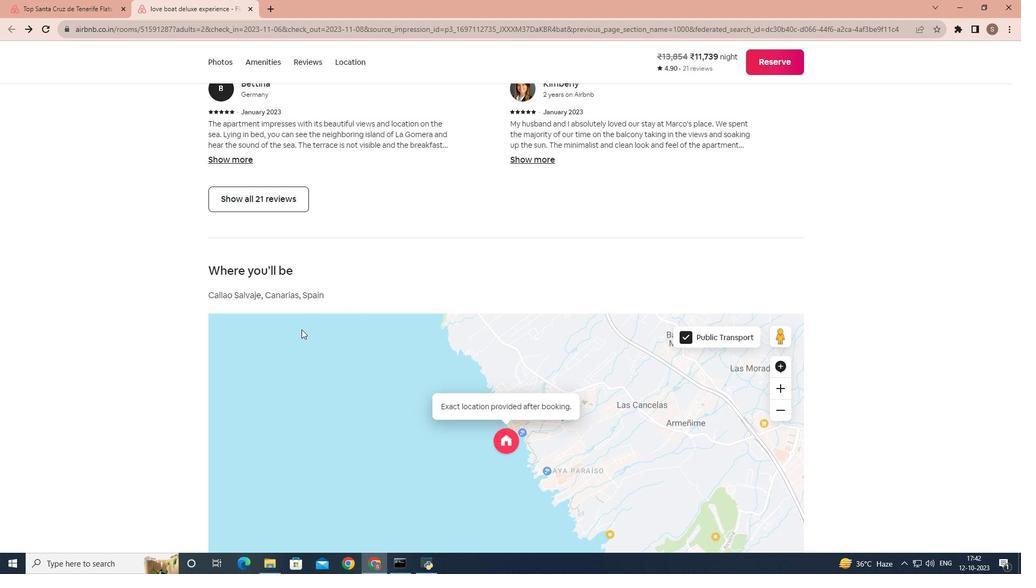 
Action: Mouse scrolled (301, 329) with delta (0, 0)
Screenshot: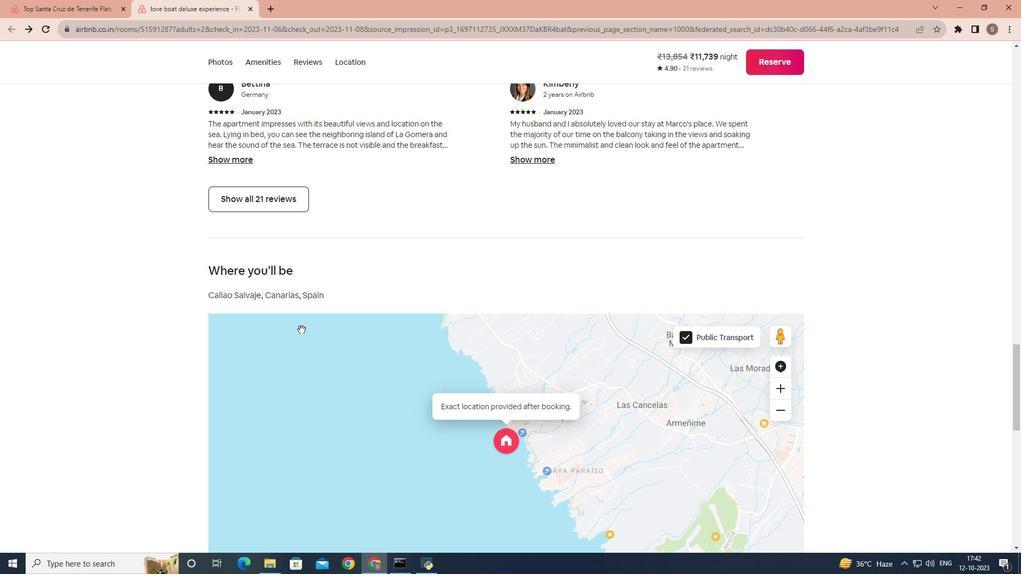 
Action: Mouse scrolled (301, 329) with delta (0, 0)
Screenshot: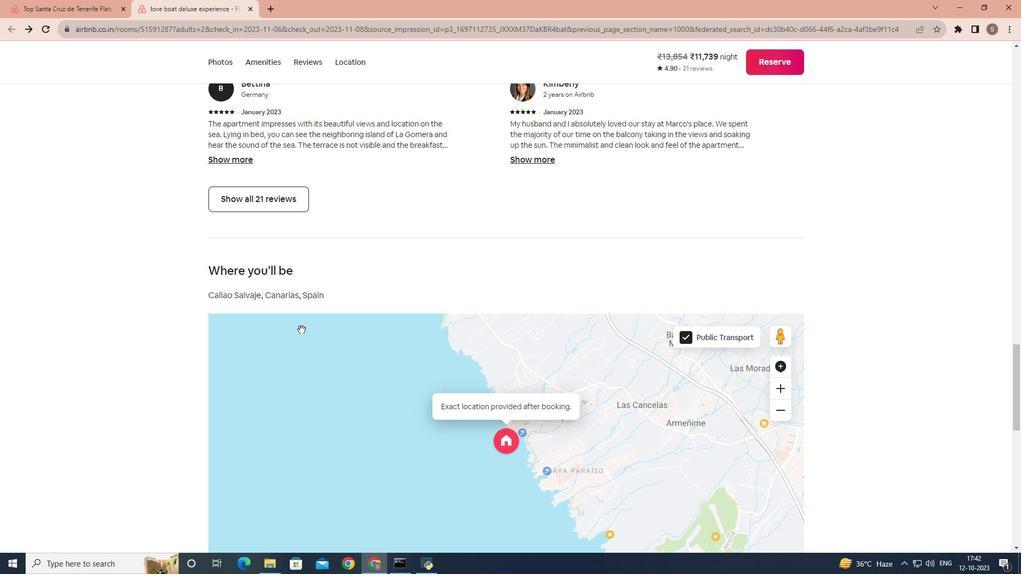 
Action: Mouse scrolled (301, 329) with delta (0, 0)
Screenshot: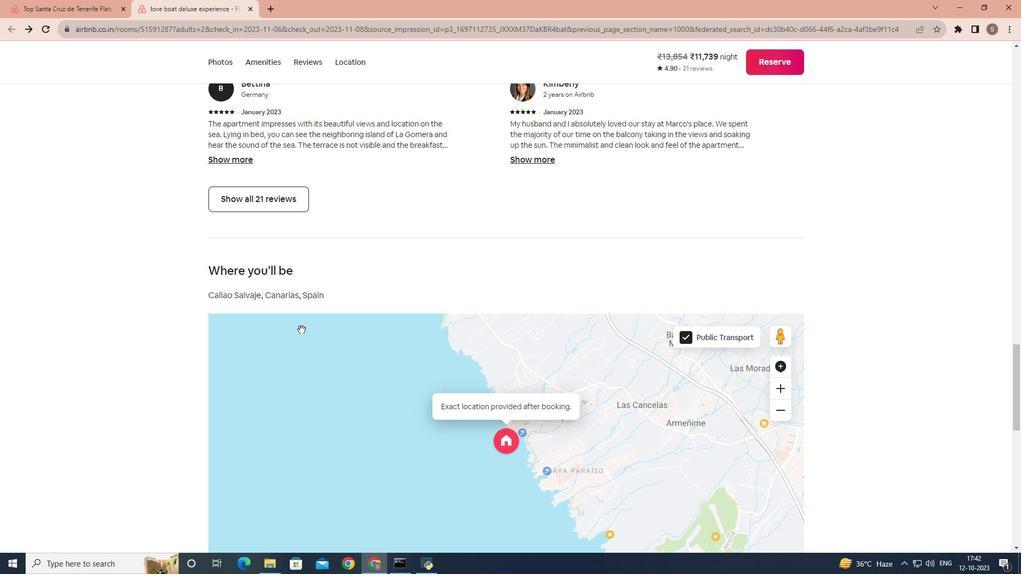
Action: Mouse scrolled (301, 329) with delta (0, 0)
Screenshot: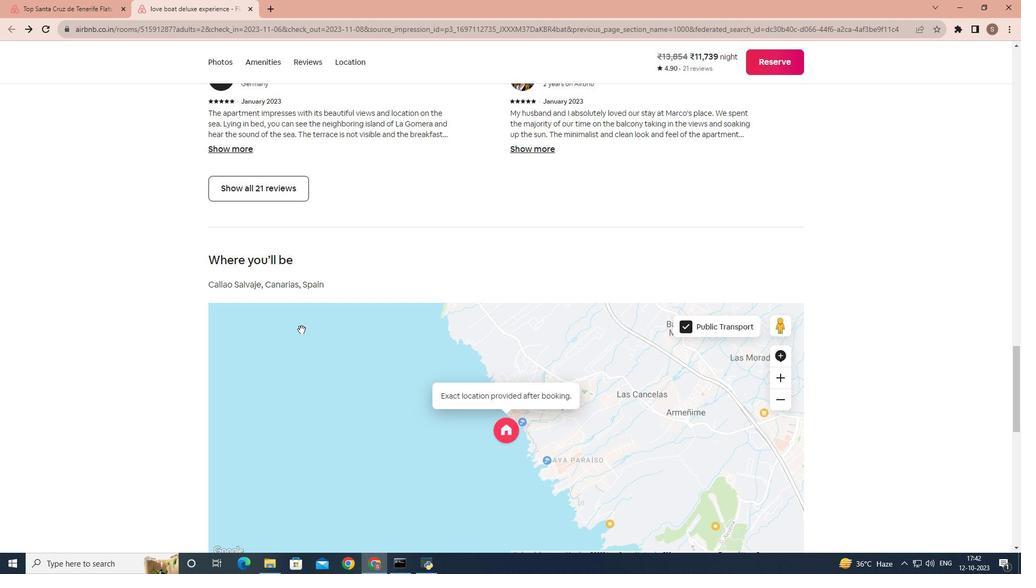 
Action: Mouse scrolled (301, 329) with delta (0, 0)
Screenshot: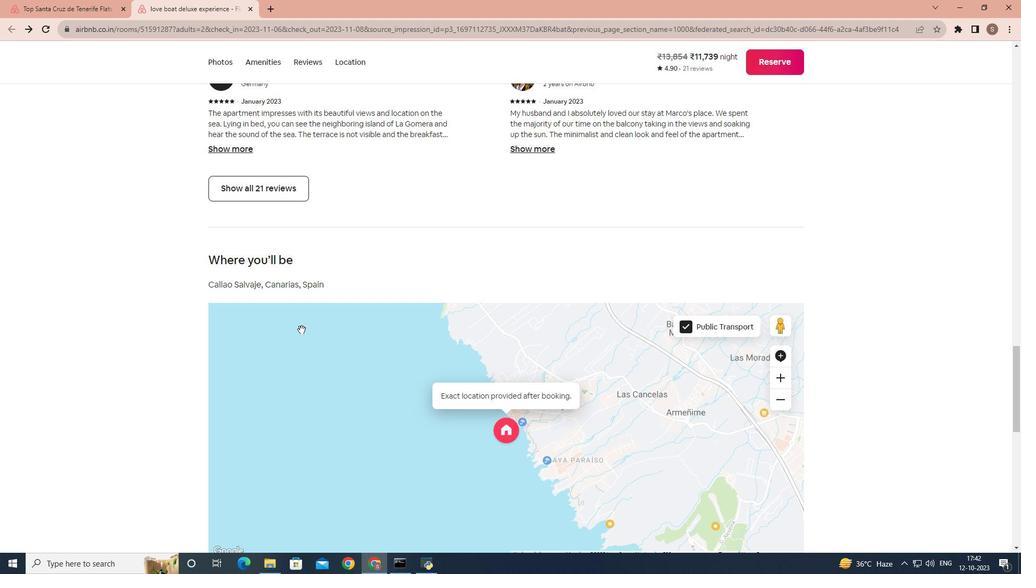 
Action: Mouse scrolled (301, 329) with delta (0, 0)
Screenshot: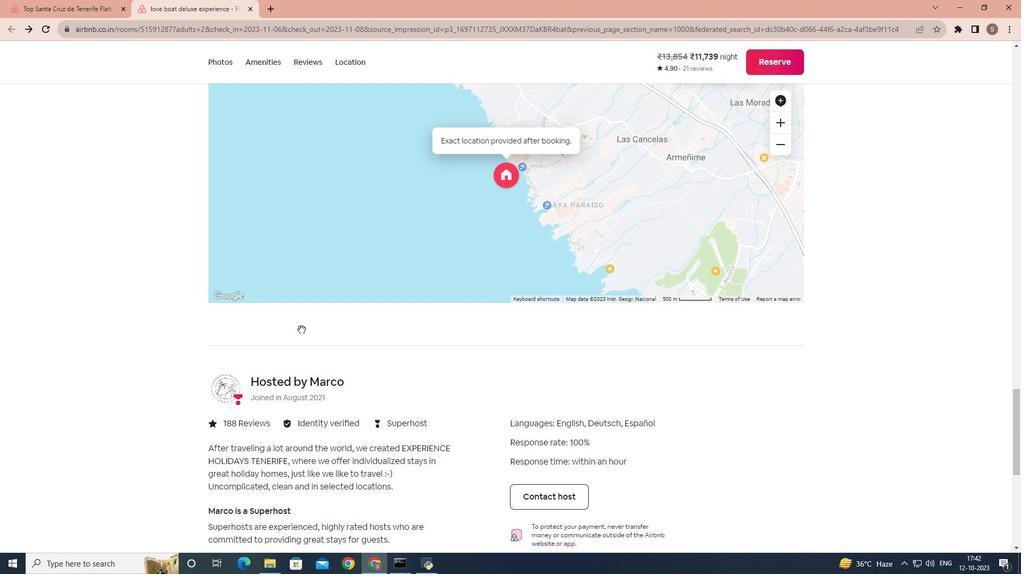 
Action: Mouse scrolled (301, 329) with delta (0, 0)
Screenshot: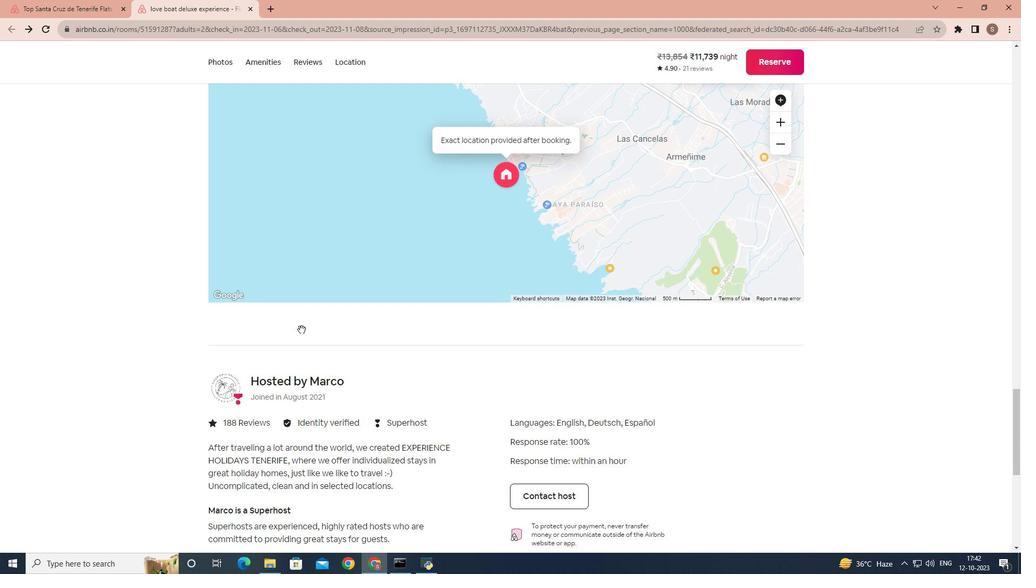 
Action: Mouse scrolled (301, 329) with delta (0, 0)
Screenshot: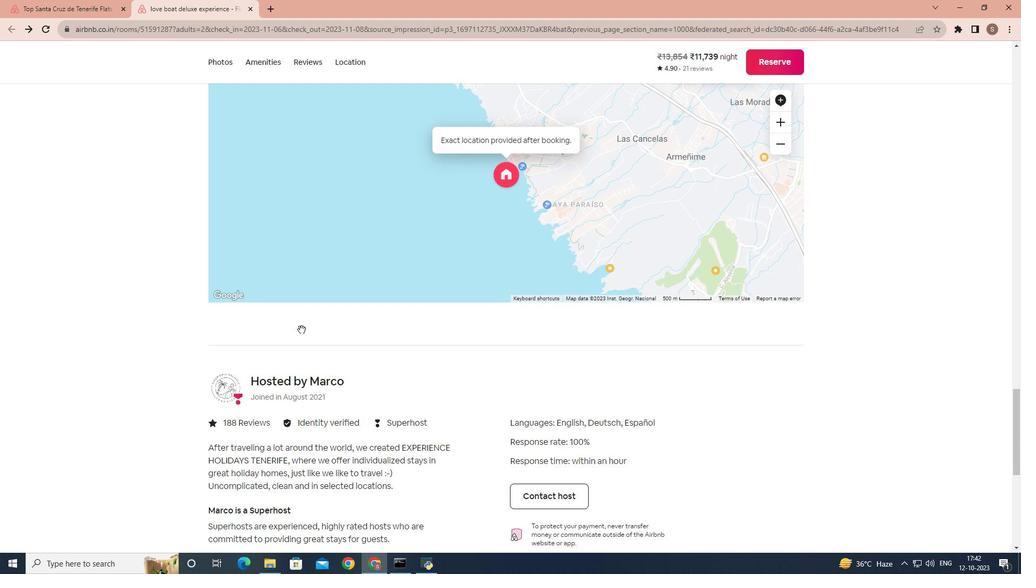 
Action: Mouse scrolled (301, 329) with delta (0, 0)
Screenshot: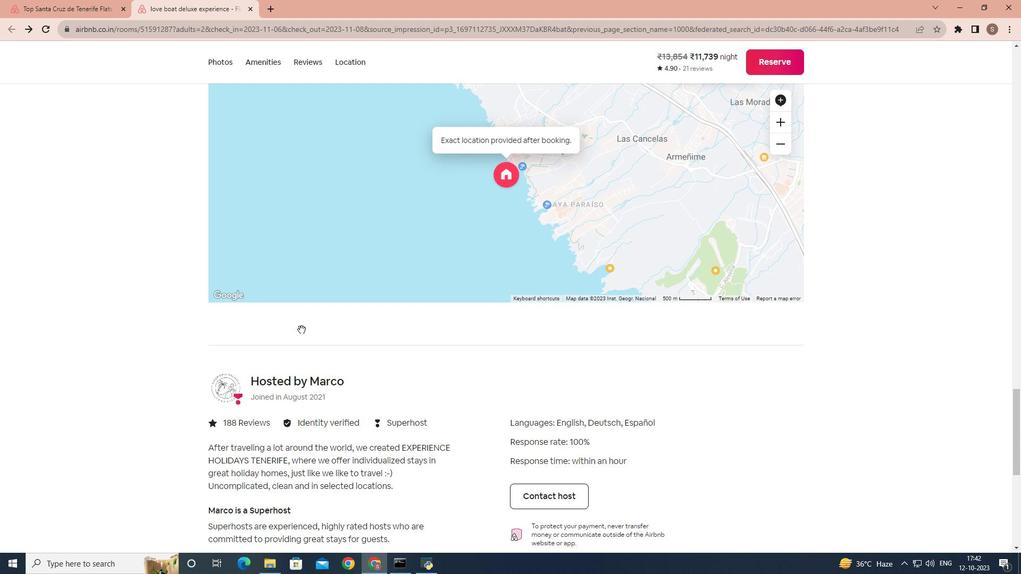 
Action: Mouse scrolled (301, 329) with delta (0, 0)
Screenshot: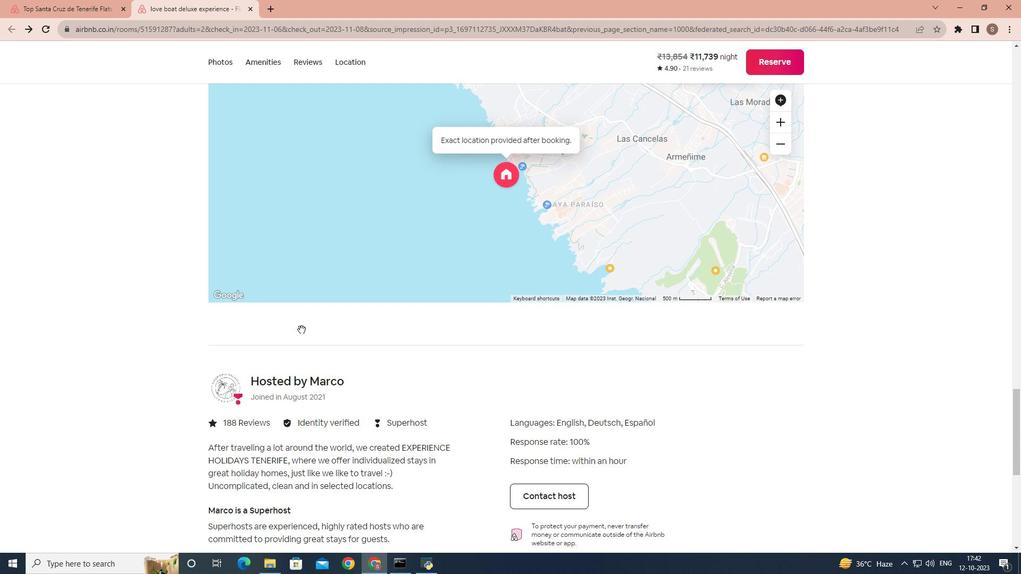 
Action: Mouse moved to (285, 311)
Screenshot: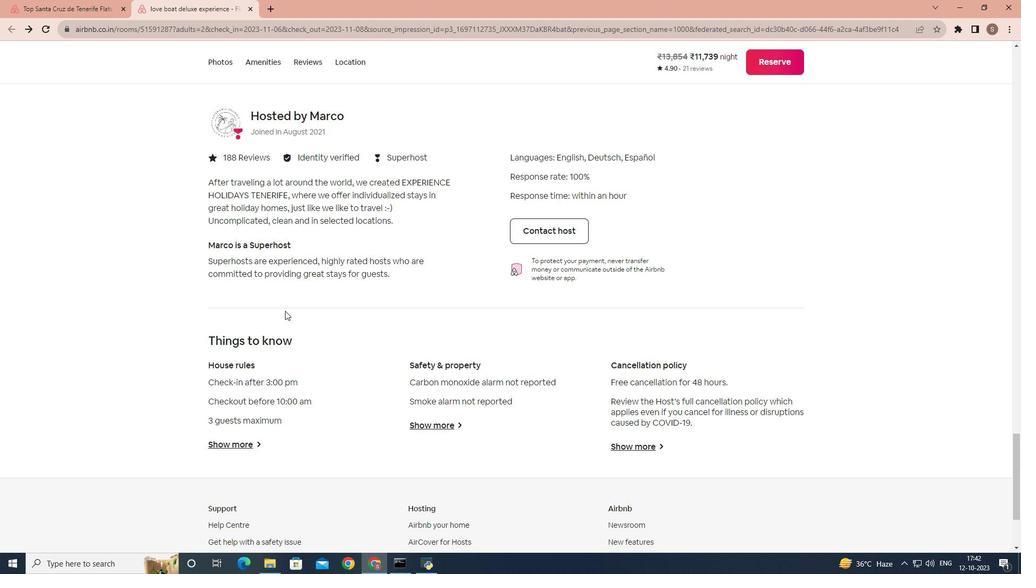 
Action: Mouse scrolled (285, 310) with delta (0, 0)
Screenshot: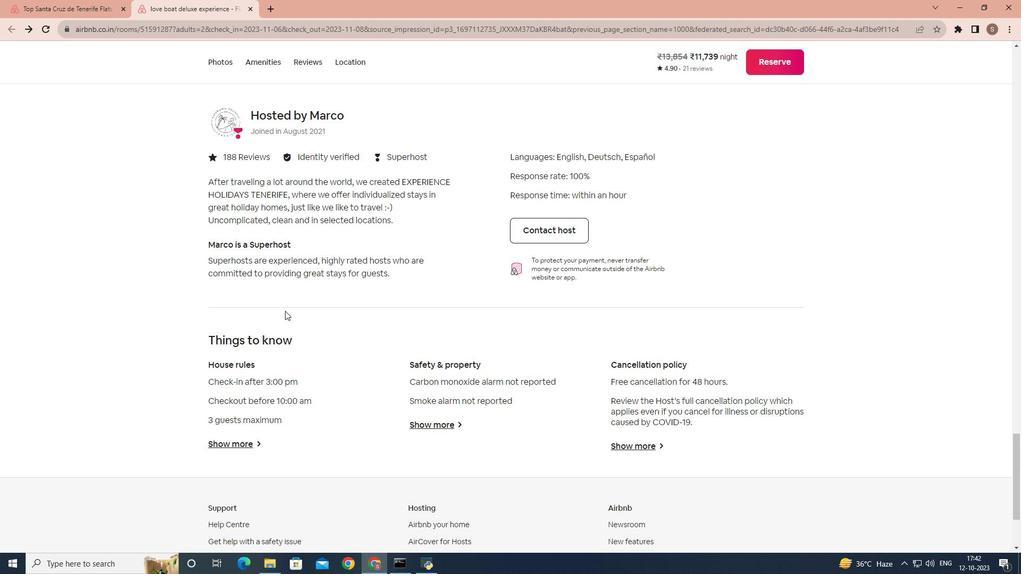 
Action: Mouse scrolled (285, 310) with delta (0, 0)
Screenshot: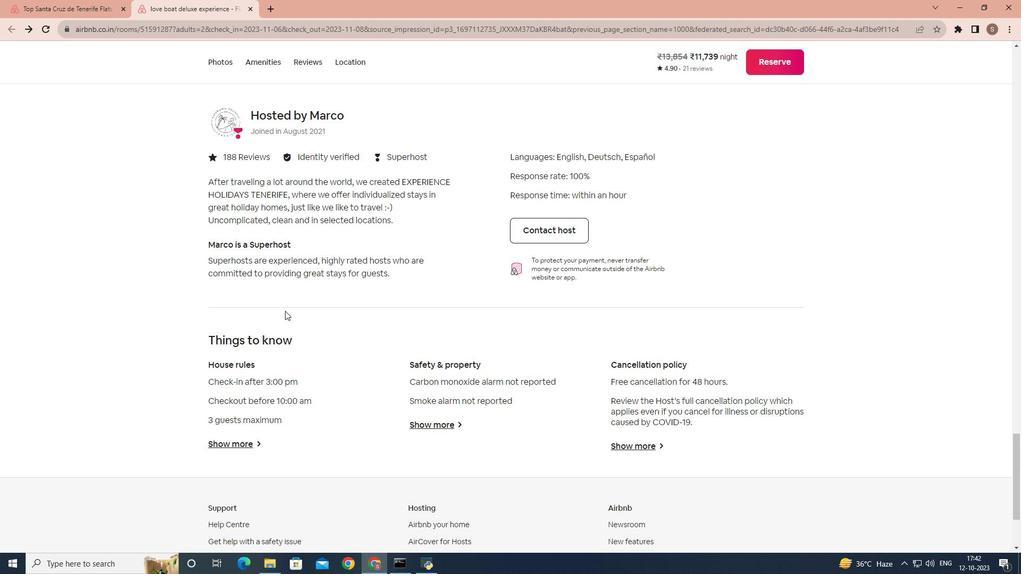 
Action: Mouse scrolled (285, 310) with delta (0, 0)
Screenshot: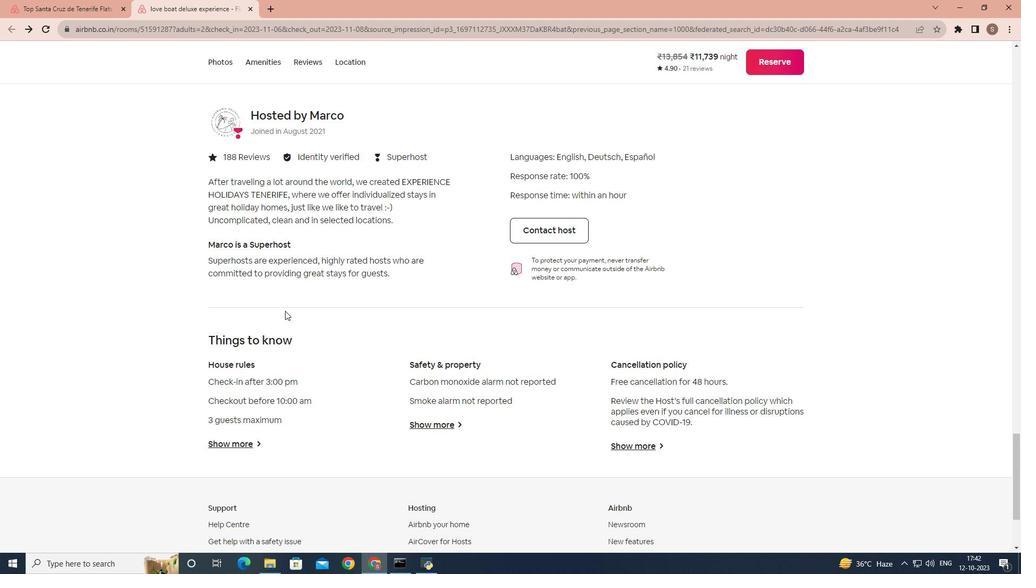 
Action: Mouse scrolled (285, 310) with delta (0, 0)
Screenshot: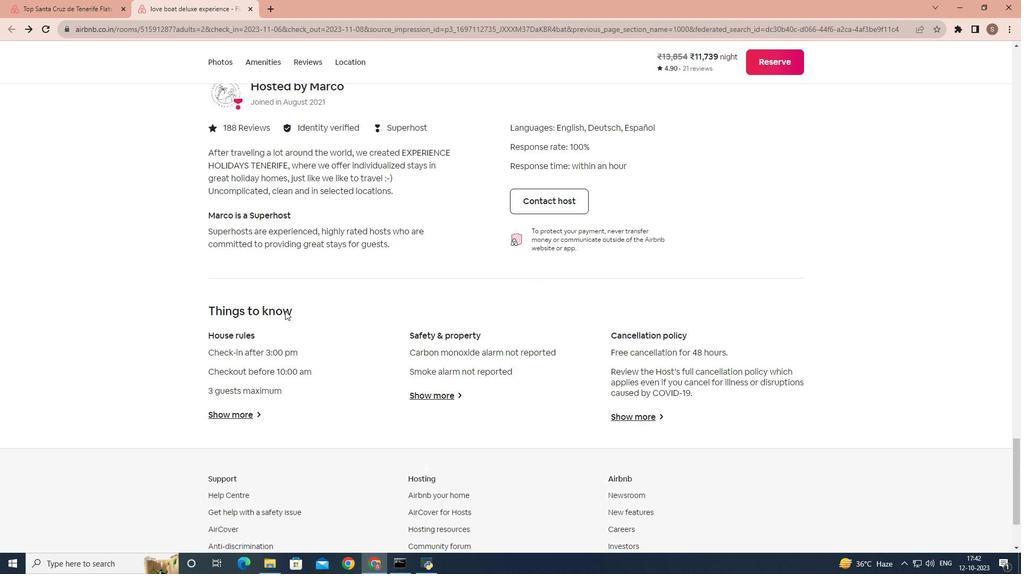 
Action: Mouse scrolled (285, 310) with delta (0, 0)
Screenshot: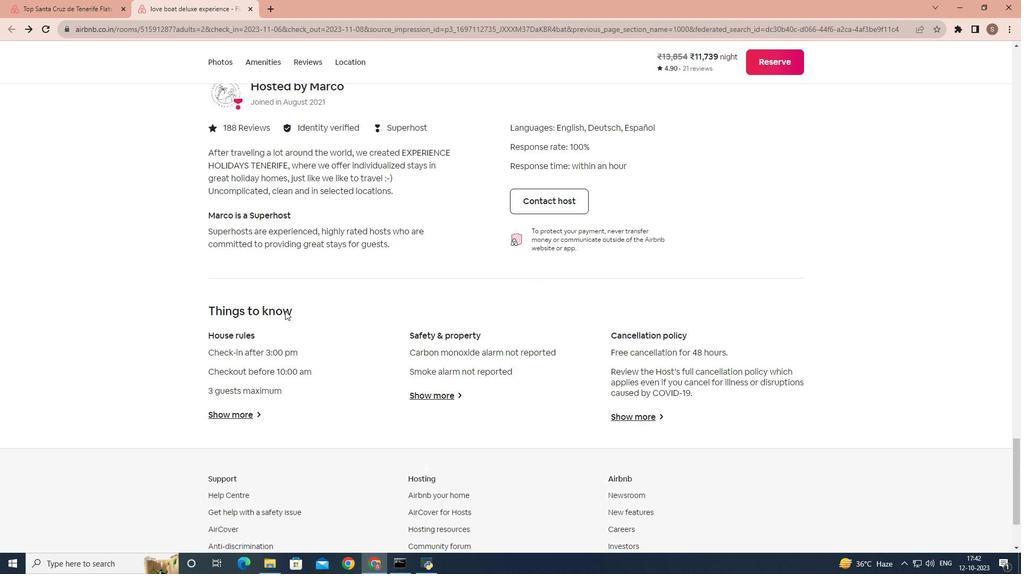 
Action: Mouse moved to (223, 297)
Screenshot: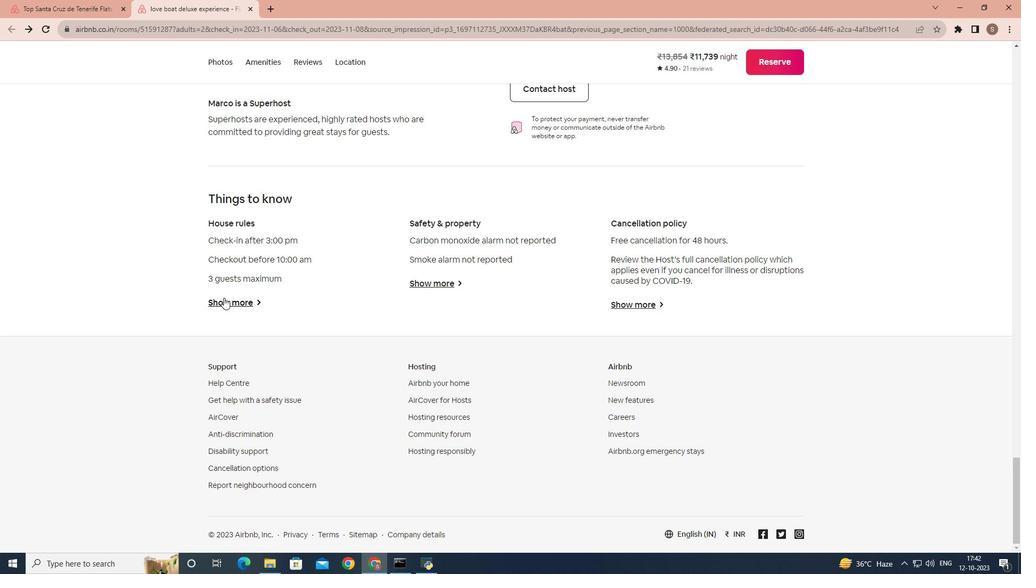 
Action: Mouse pressed left at (223, 297)
Screenshot: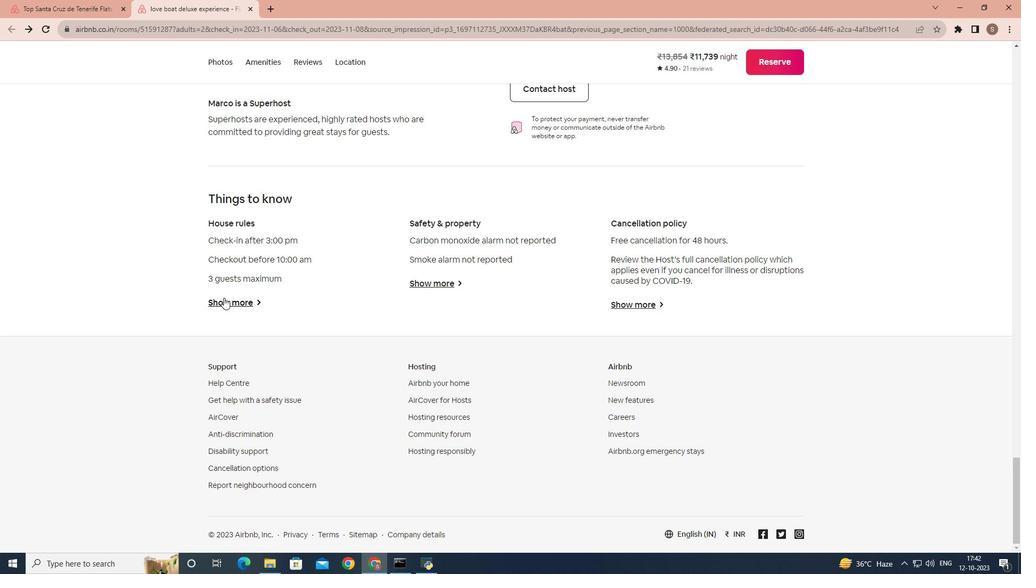 
Action: Mouse moved to (393, 280)
Screenshot: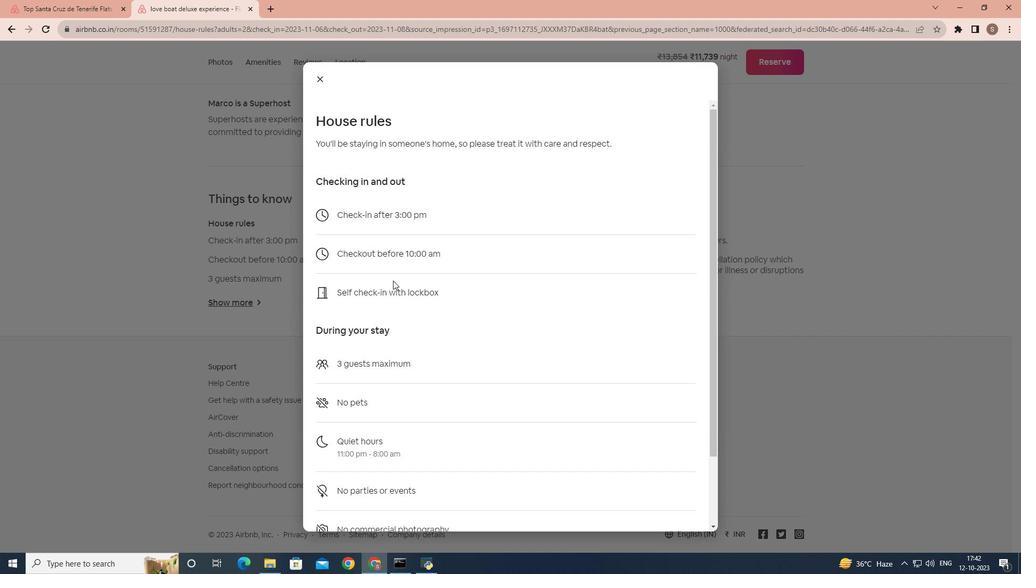 
Action: Mouse scrolled (393, 280) with delta (0, 0)
Screenshot: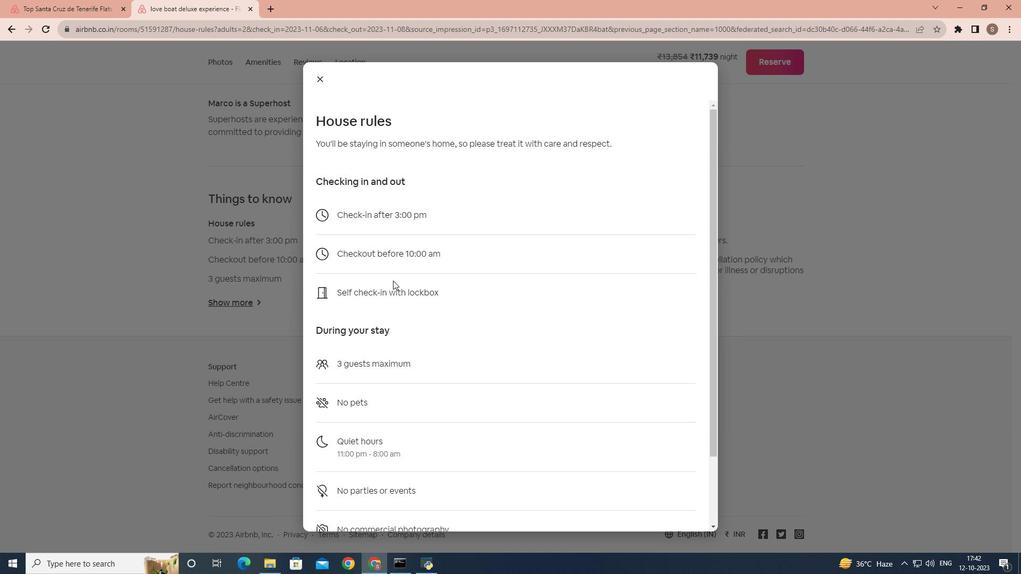 
Action: Mouse scrolled (393, 280) with delta (0, 0)
Screenshot: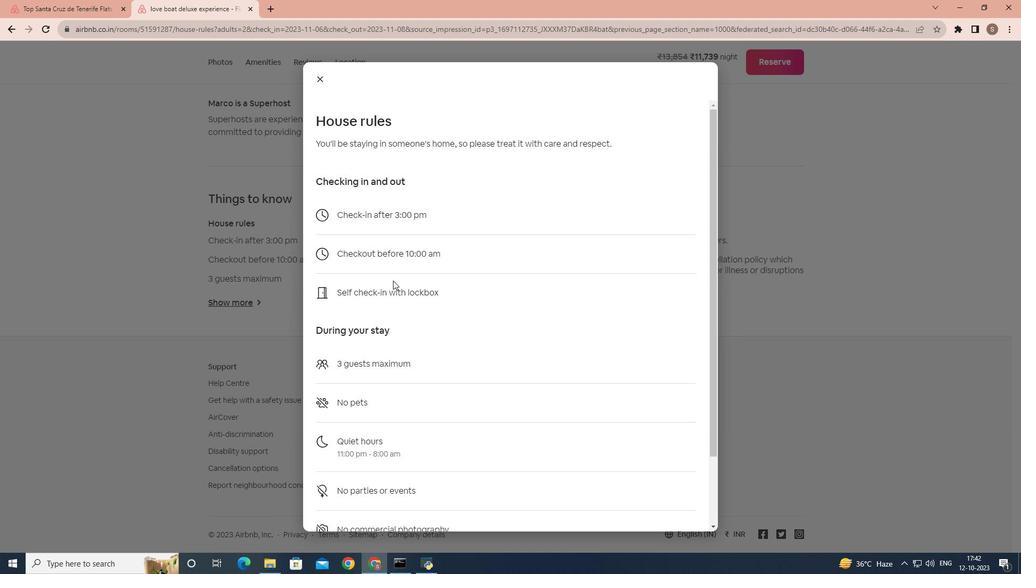 
Action: Mouse scrolled (393, 280) with delta (0, 0)
Screenshot: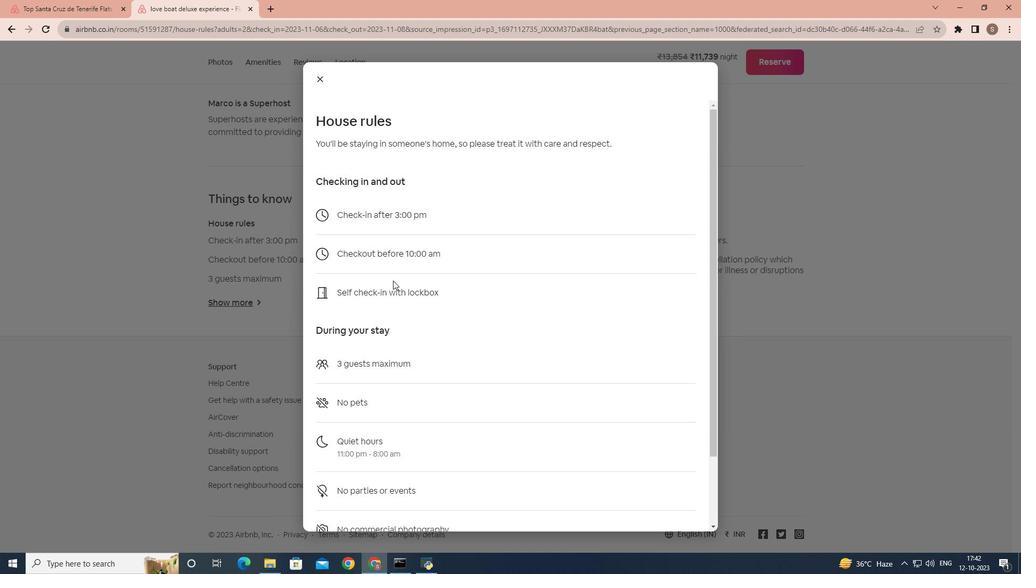 
Action: Mouse scrolled (393, 280) with delta (0, 0)
Screenshot: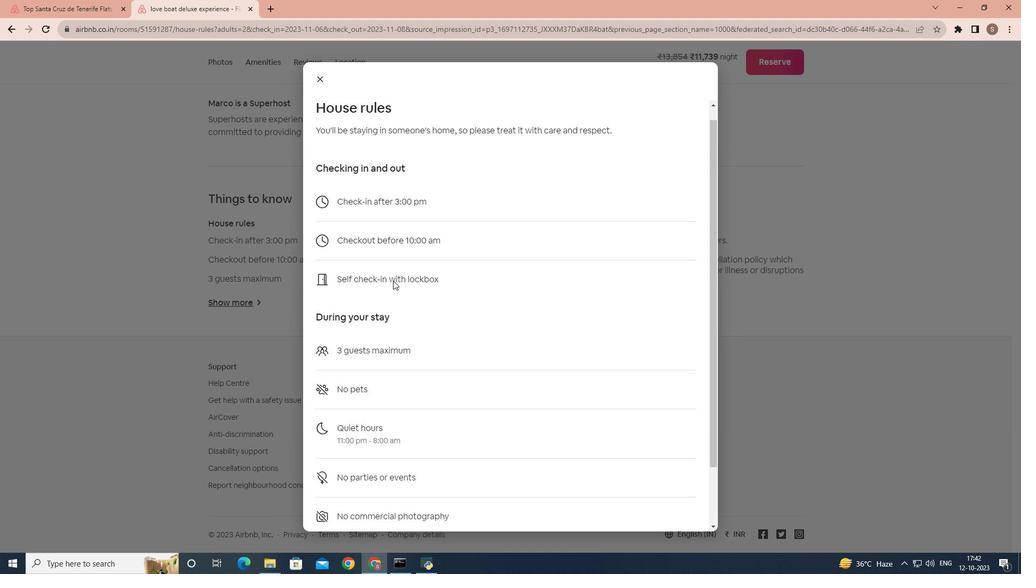 
Action: Mouse moved to (320, 77)
Screenshot: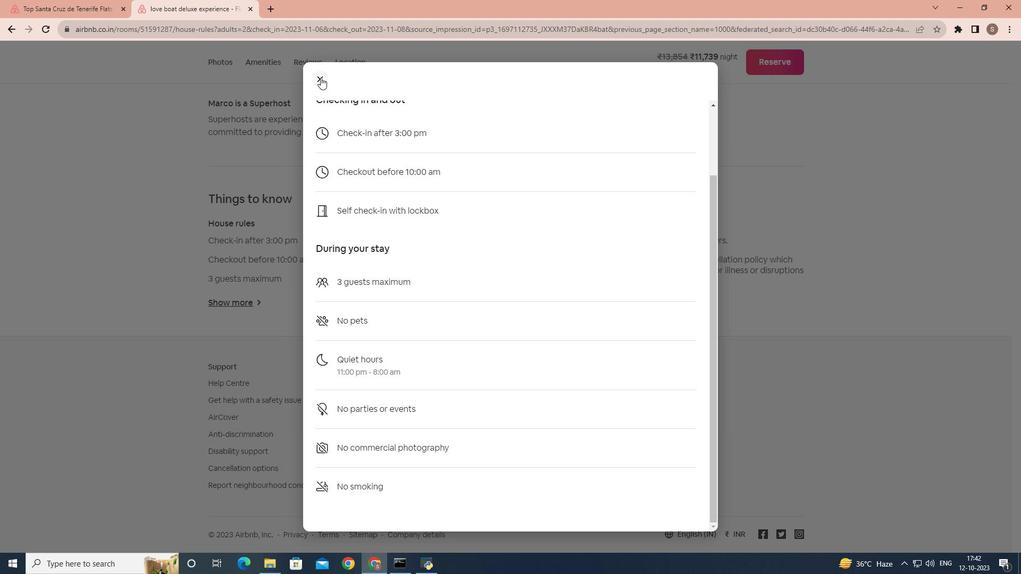 
Action: Mouse pressed left at (320, 77)
Screenshot: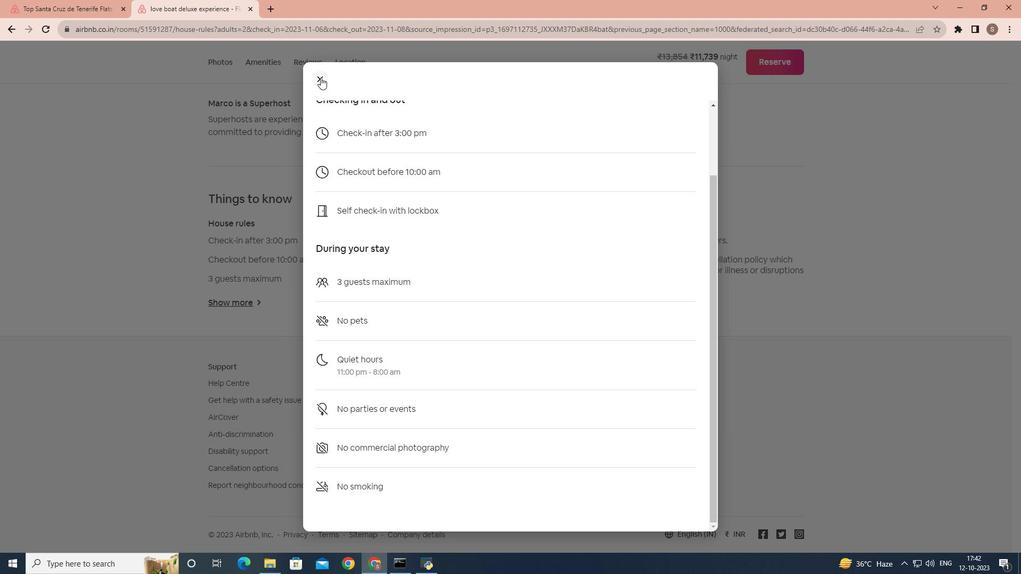 
Action: Mouse moved to (418, 275)
Screenshot: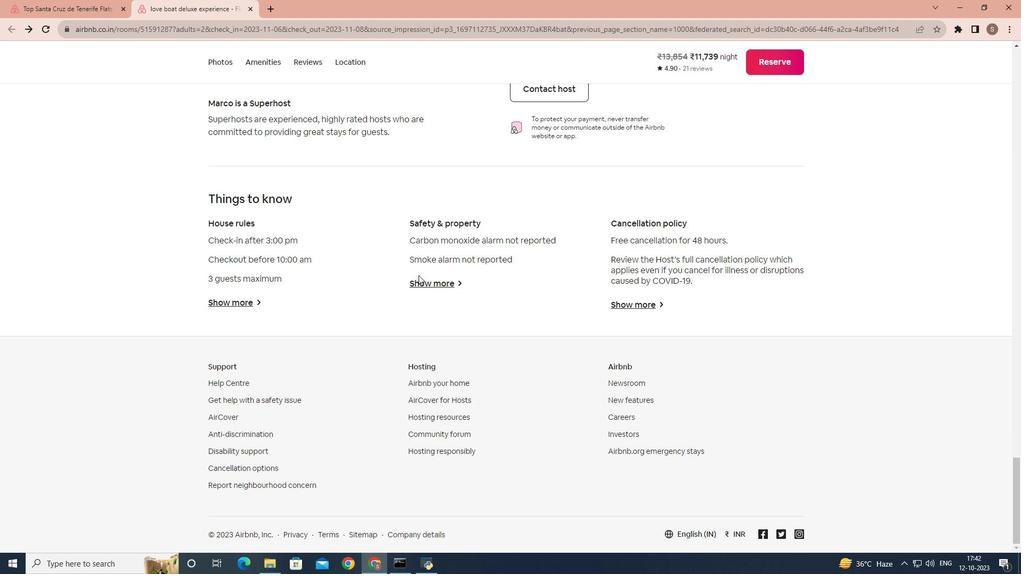 
Action: Mouse pressed left at (418, 275)
Screenshot: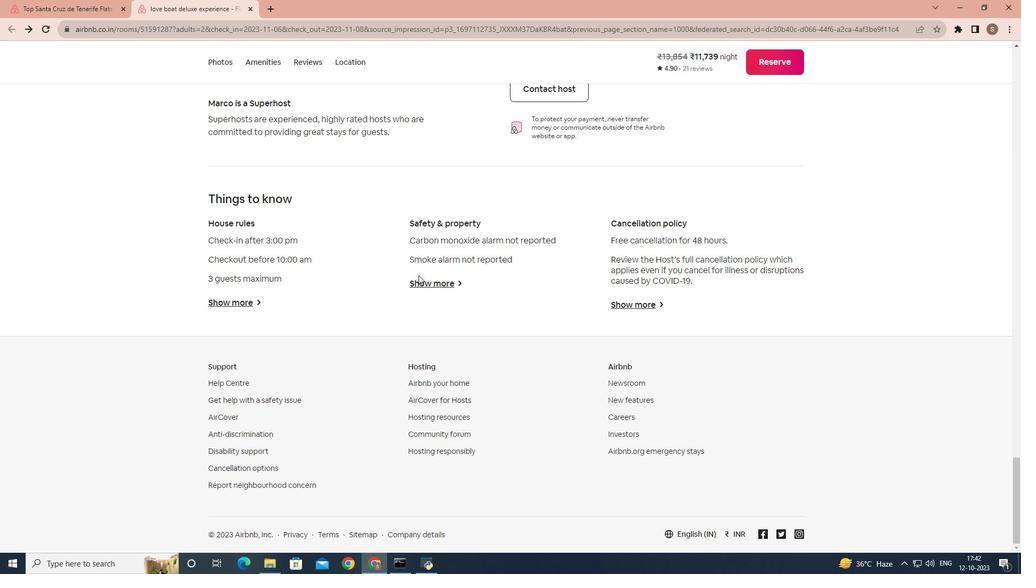 
Action: Mouse moved to (418, 282)
Screenshot: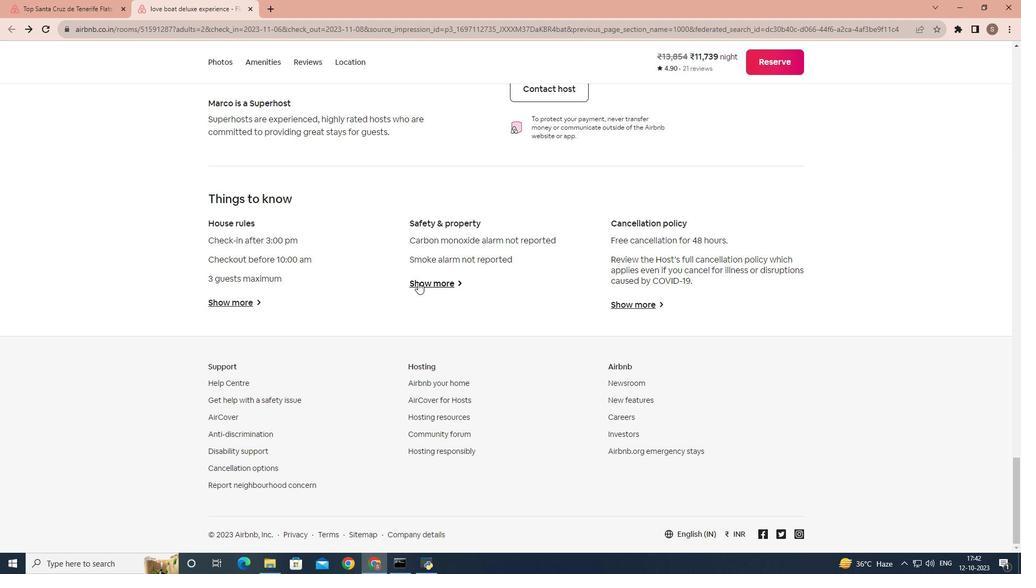 
Action: Mouse pressed left at (418, 282)
Screenshot: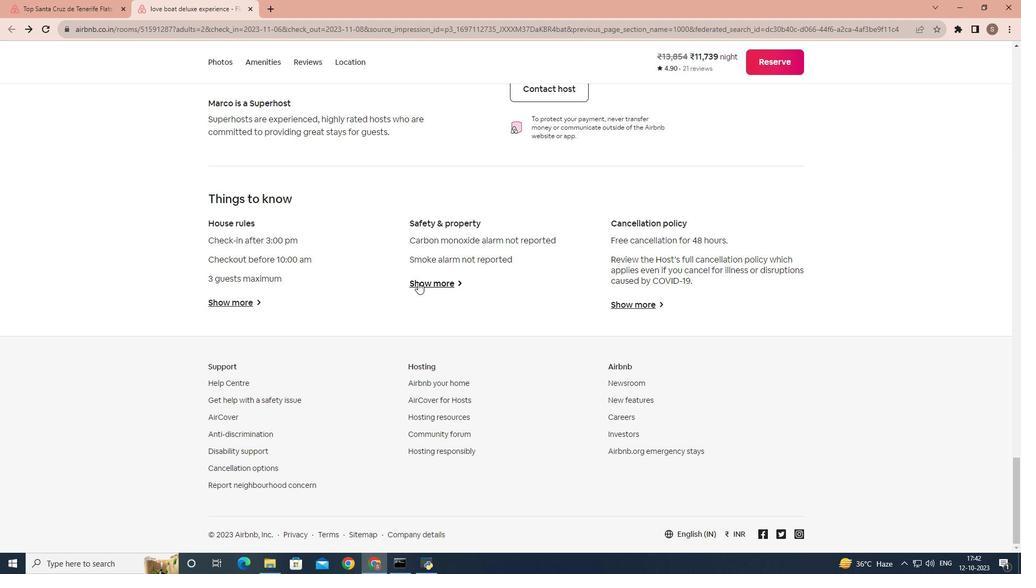 
Action: Mouse moved to (328, 177)
Screenshot: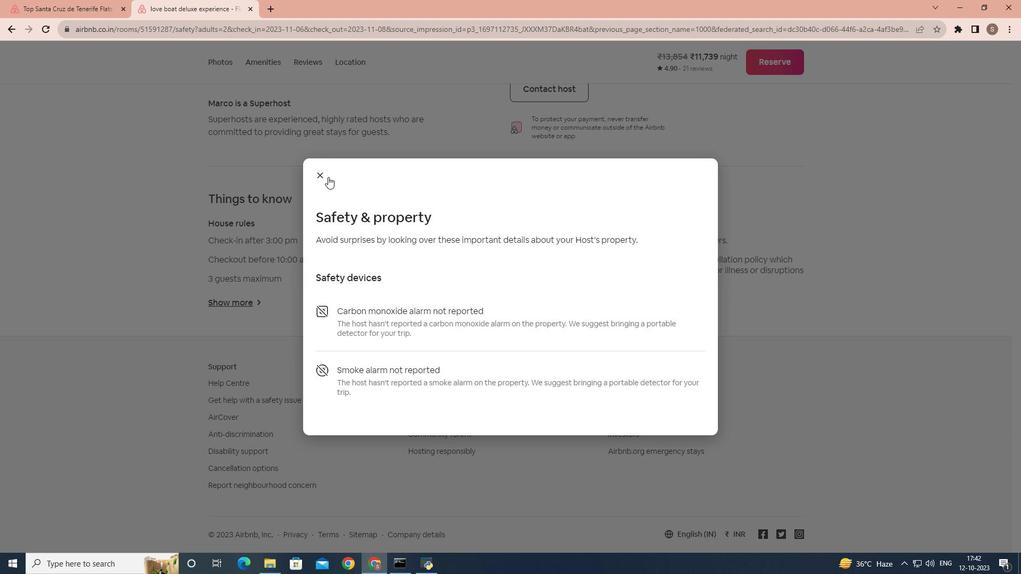 
Action: Mouse pressed left at (328, 177)
Screenshot: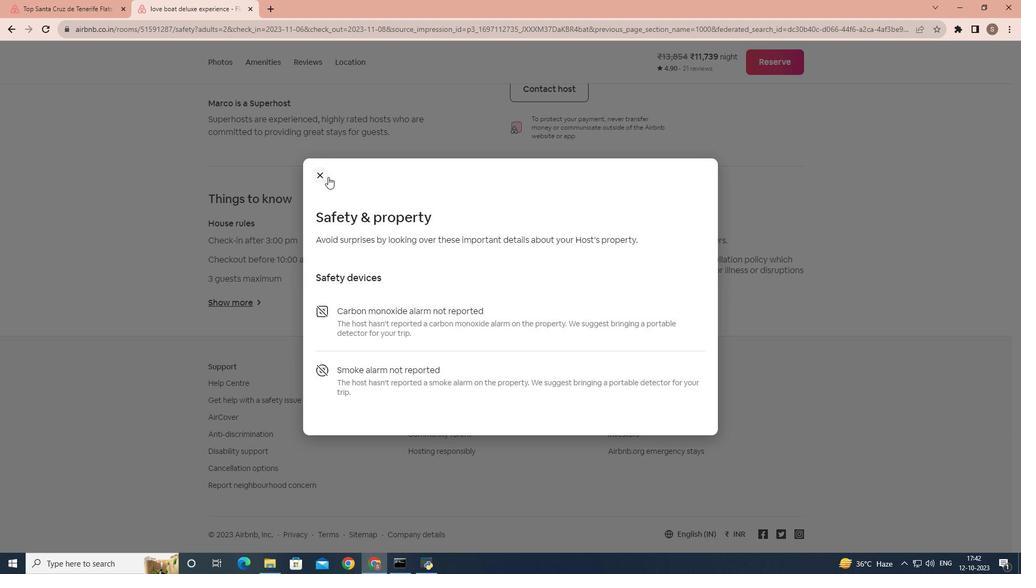
Action: Mouse moved to (313, 175)
Screenshot: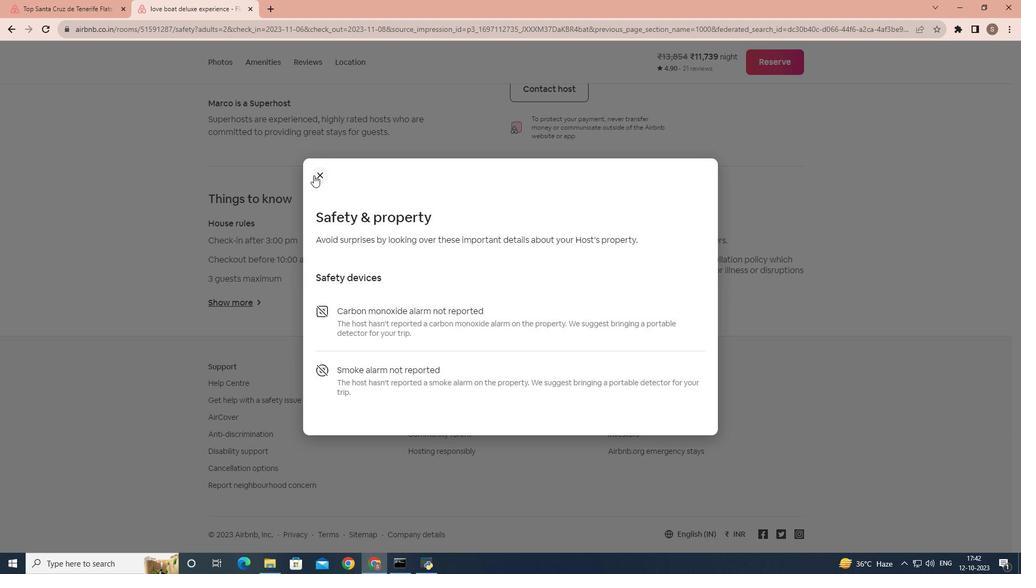 
Action: Mouse pressed left at (313, 175)
Screenshot: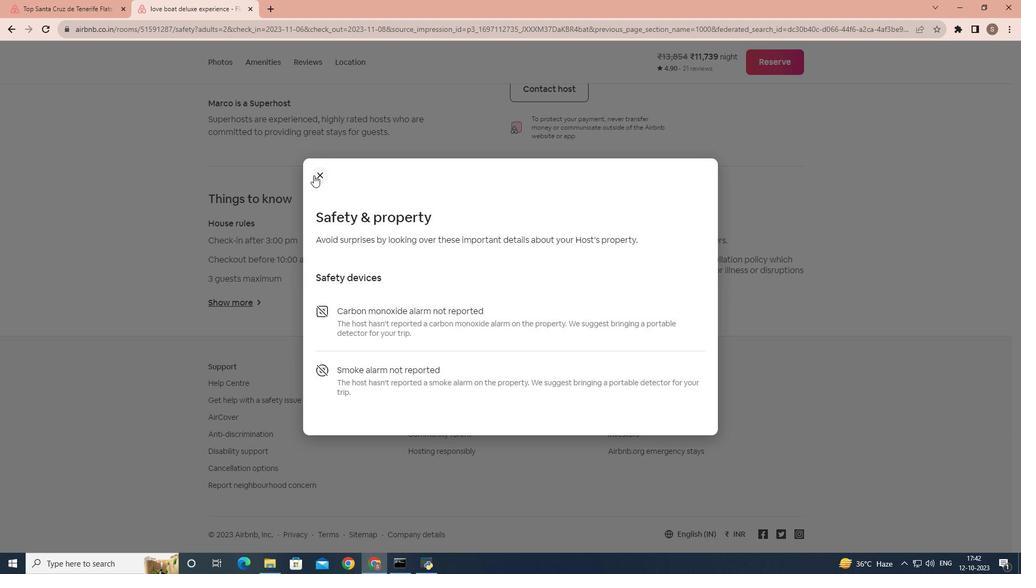 
Action: Mouse moved to (616, 298)
Screenshot: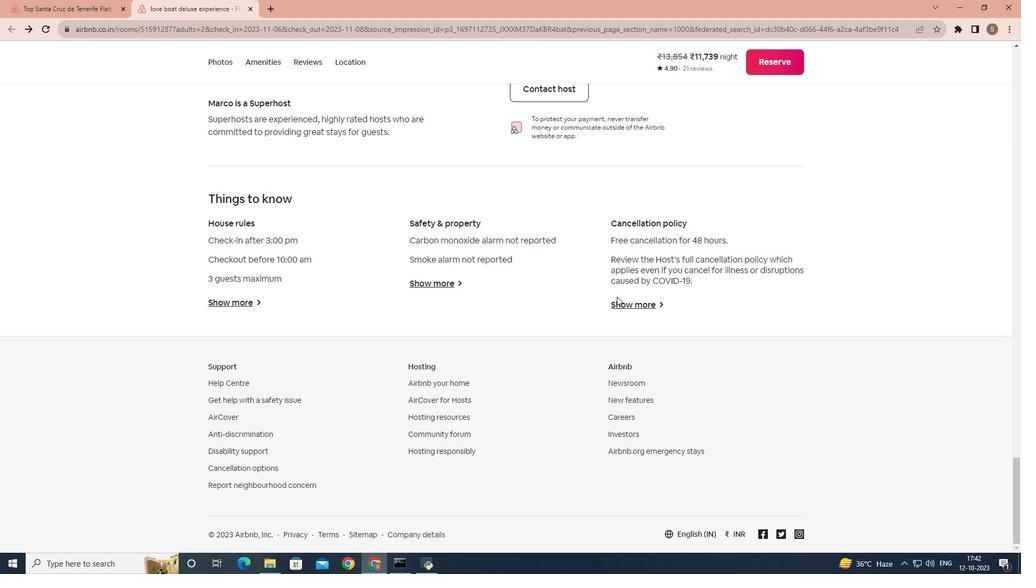 
Action: Mouse pressed left at (616, 298)
Screenshot: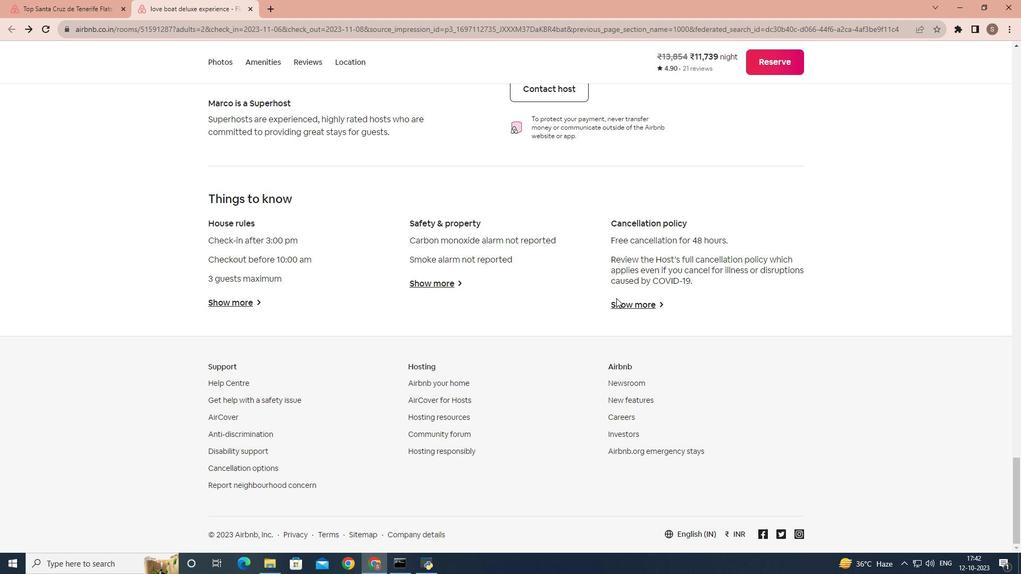 
Action: Mouse moved to (613, 306)
Screenshot: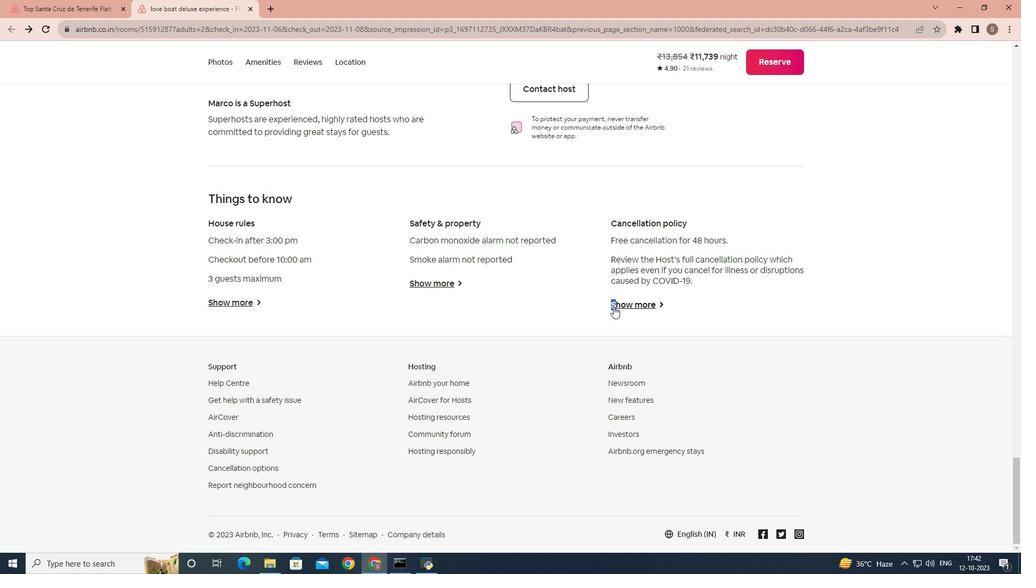 
Action: Mouse pressed left at (613, 306)
Screenshot: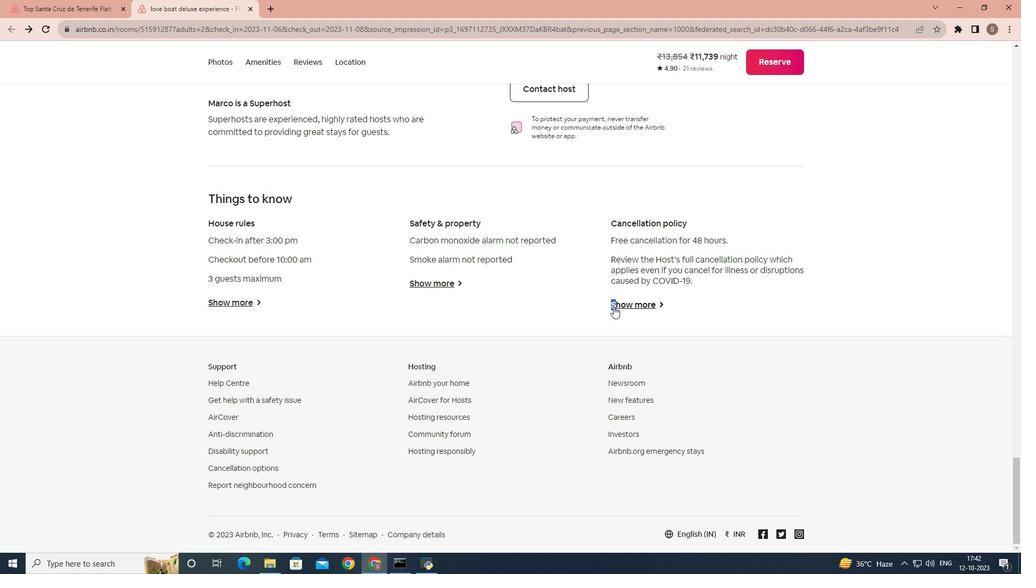 
Action: Mouse moved to (380, 137)
Screenshot: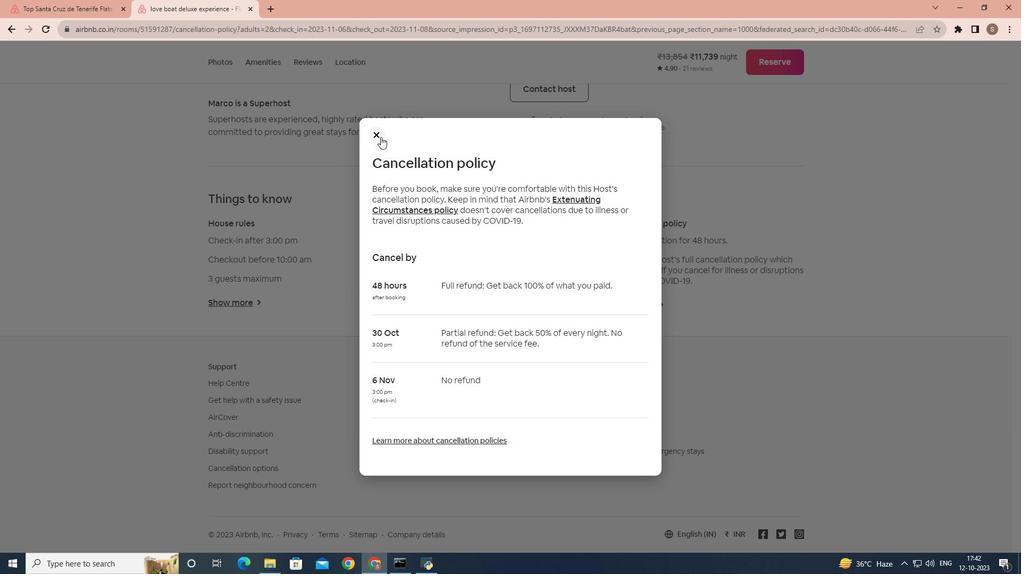 
Action: Mouse pressed left at (380, 137)
Screenshot: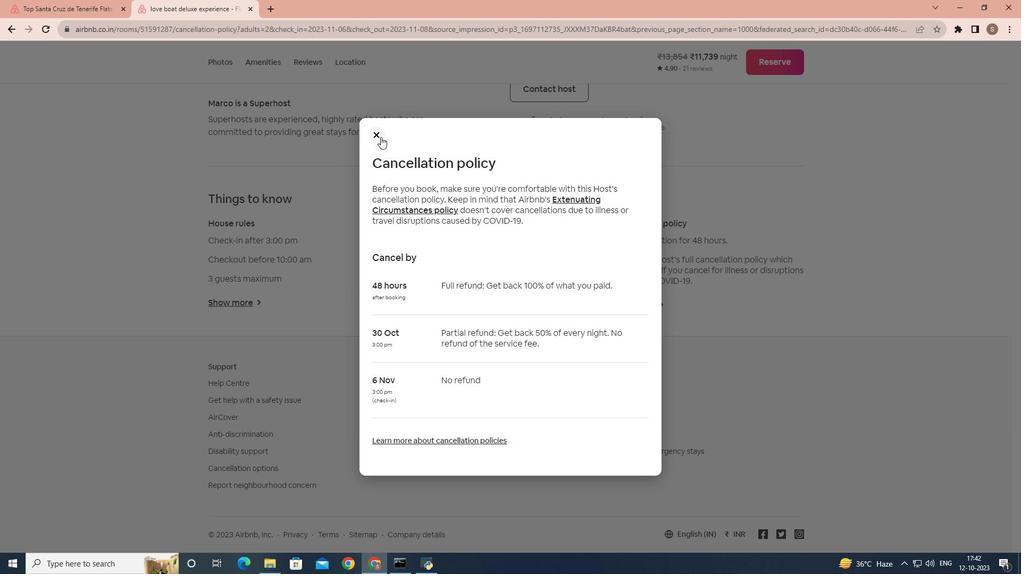 
Action: Mouse moved to (338, 207)
Screenshot: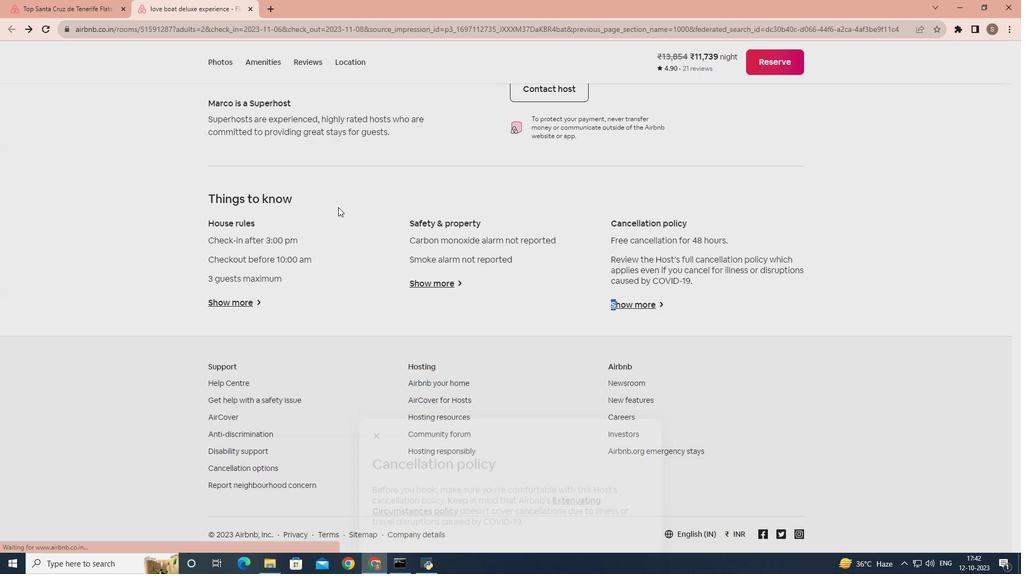 
Action: Mouse scrolled (338, 207) with delta (0, 0)
Screenshot: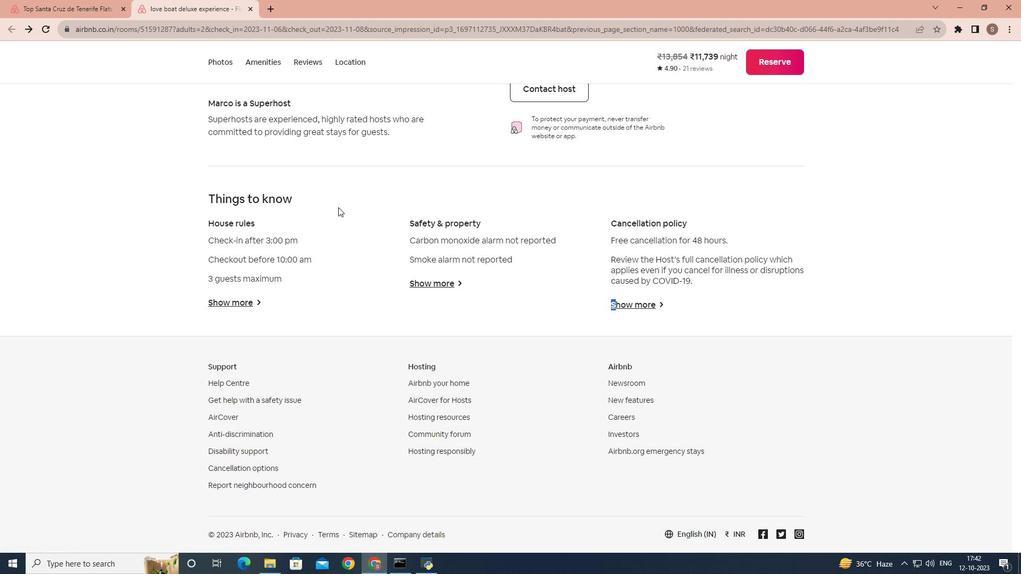 
Action: Mouse scrolled (338, 207) with delta (0, 0)
Screenshot: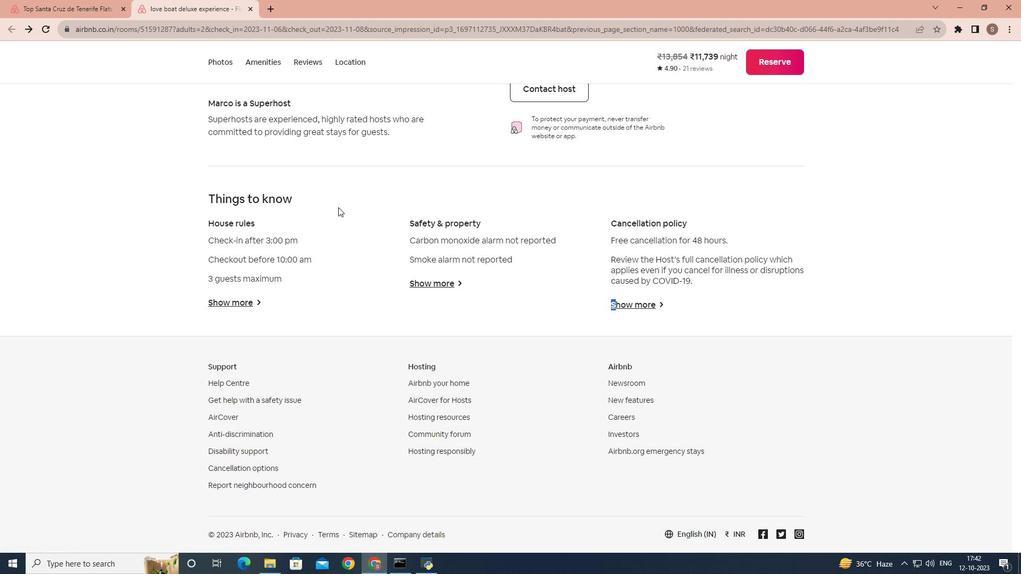 
Action: Mouse scrolled (338, 207) with delta (0, 0)
